 Task: Project management: Trade-offs.
Action: Mouse moved to (63, 95)
Screenshot: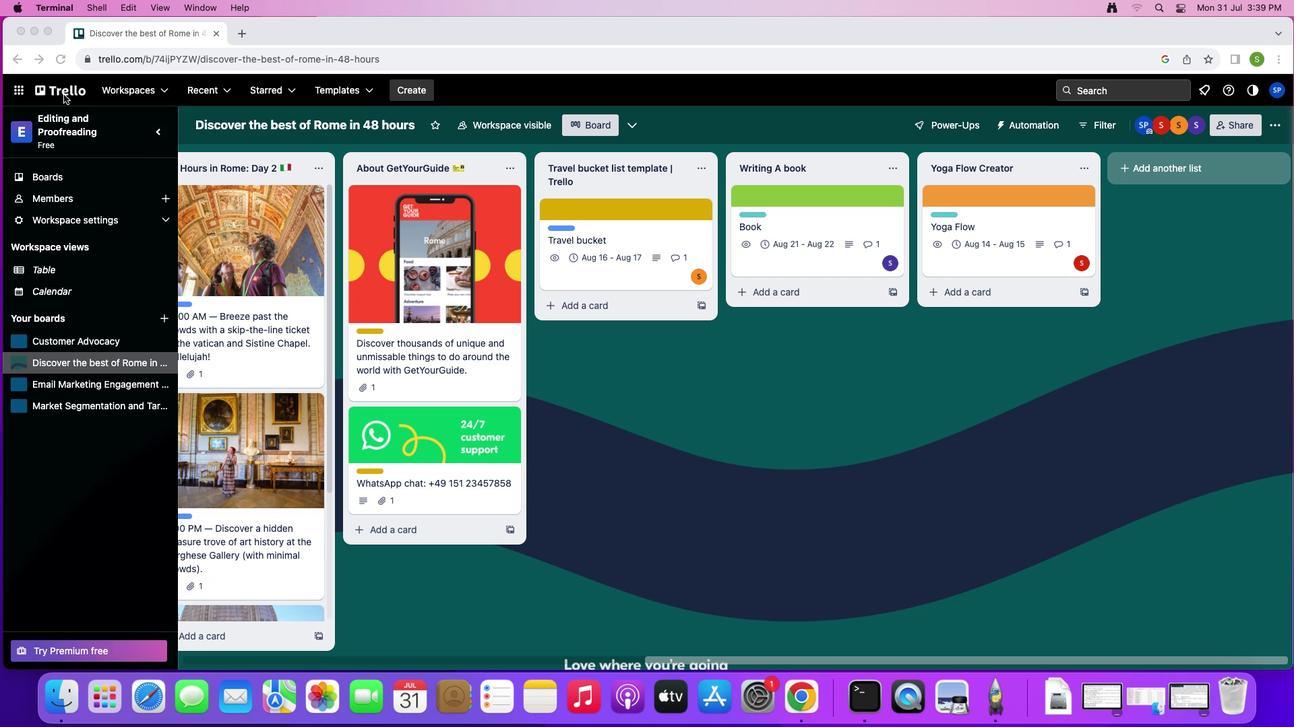 
Action: Mouse pressed left at (63, 95)
Screenshot: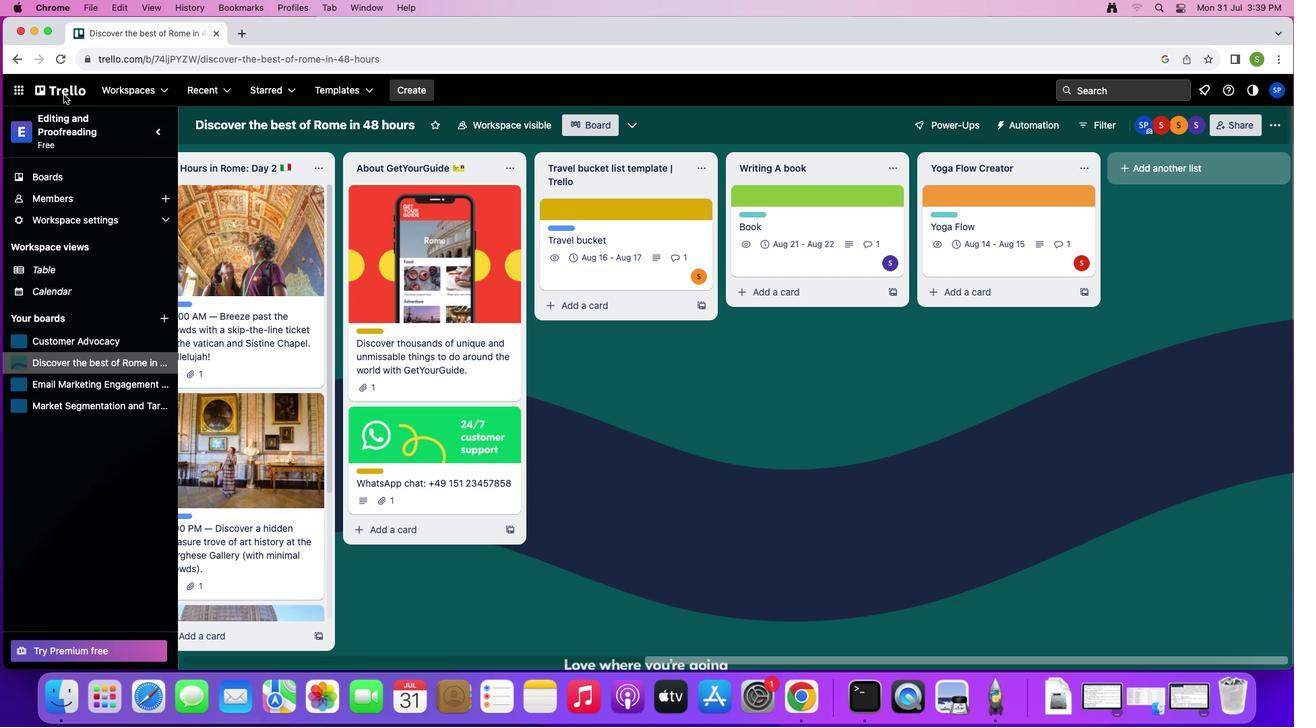 
Action: Mouse moved to (66, 91)
Screenshot: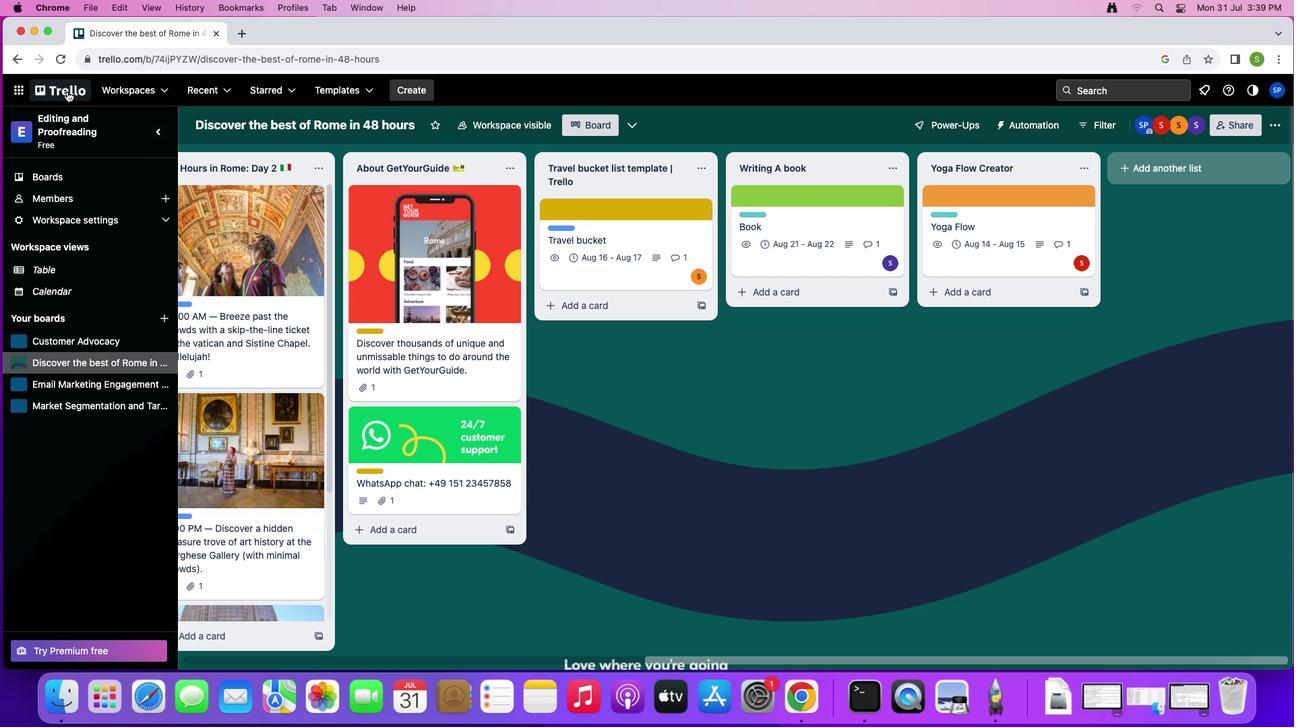 
Action: Mouse pressed left at (66, 91)
Screenshot: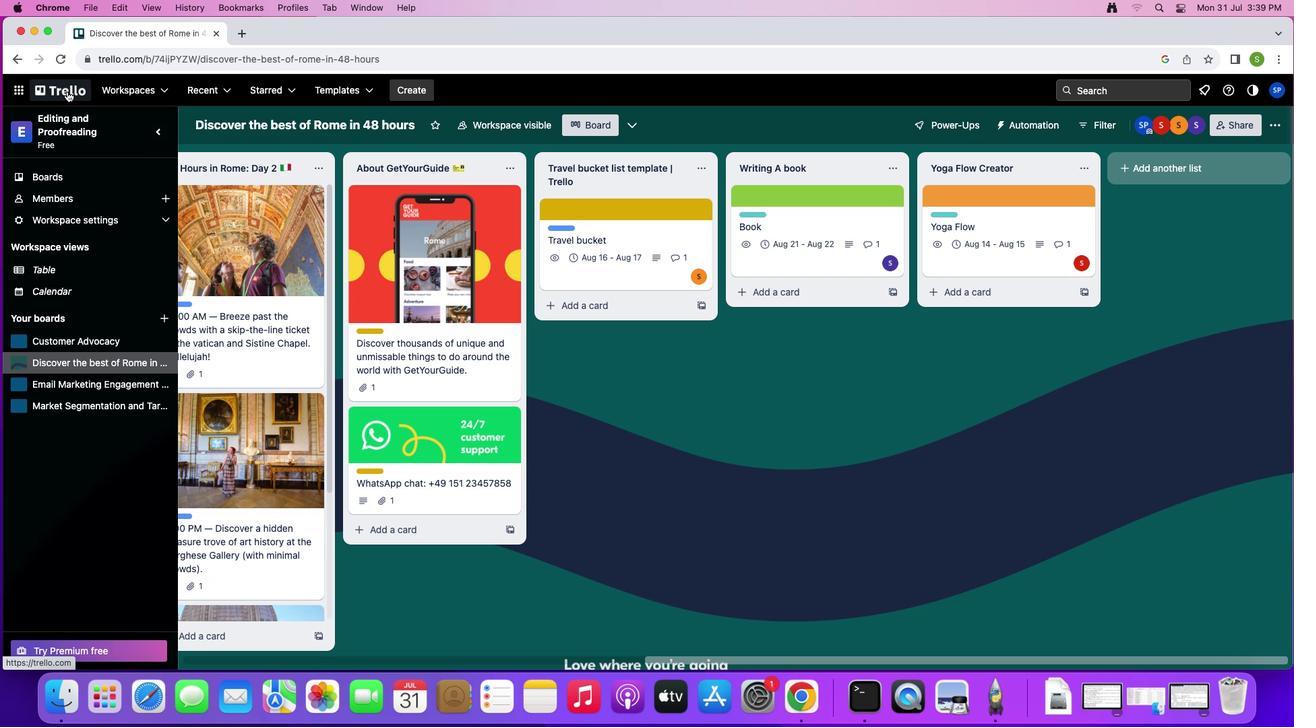 
Action: Mouse moved to (337, 162)
Screenshot: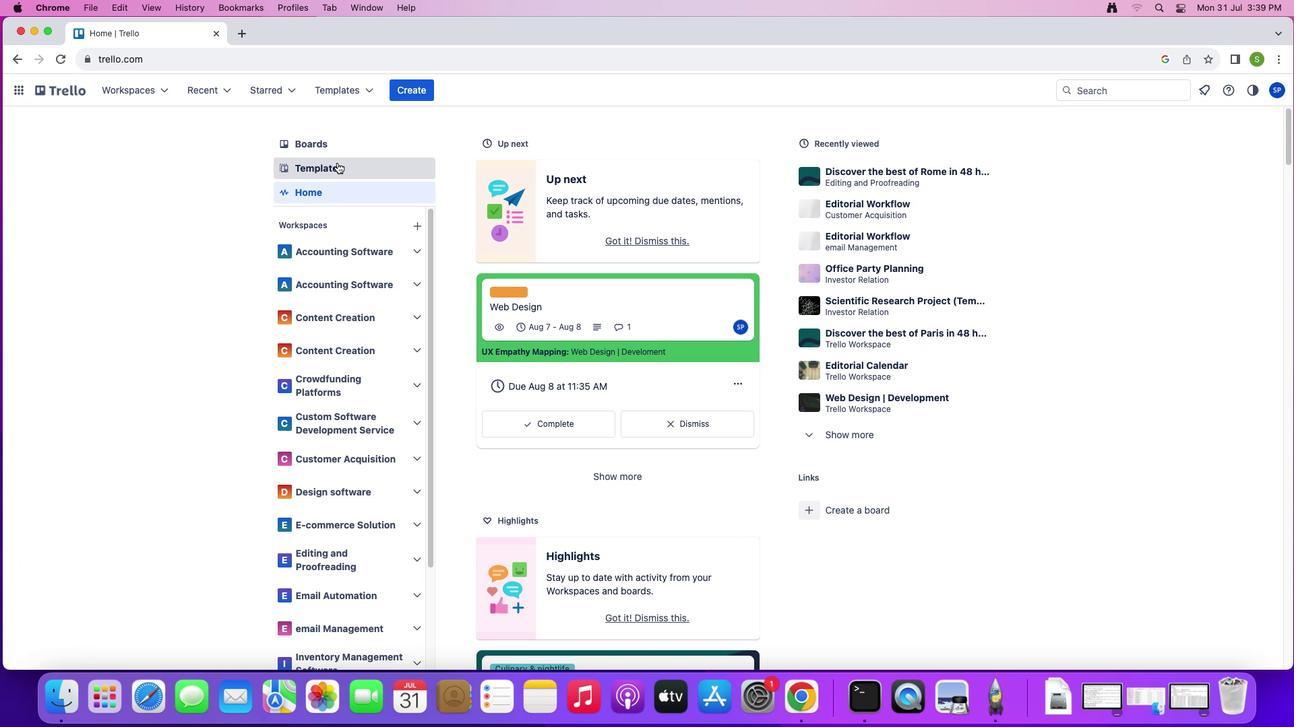 
Action: Mouse pressed left at (337, 162)
Screenshot: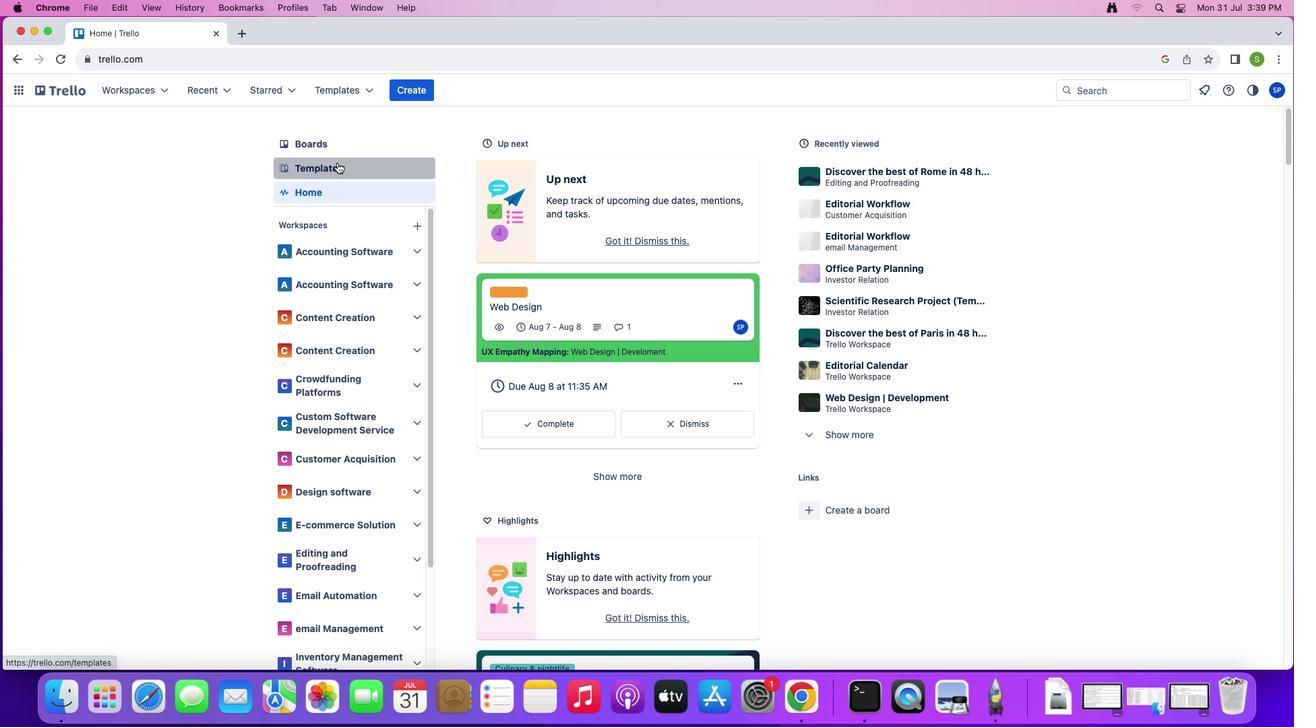 
Action: Mouse moved to (328, 405)
Screenshot: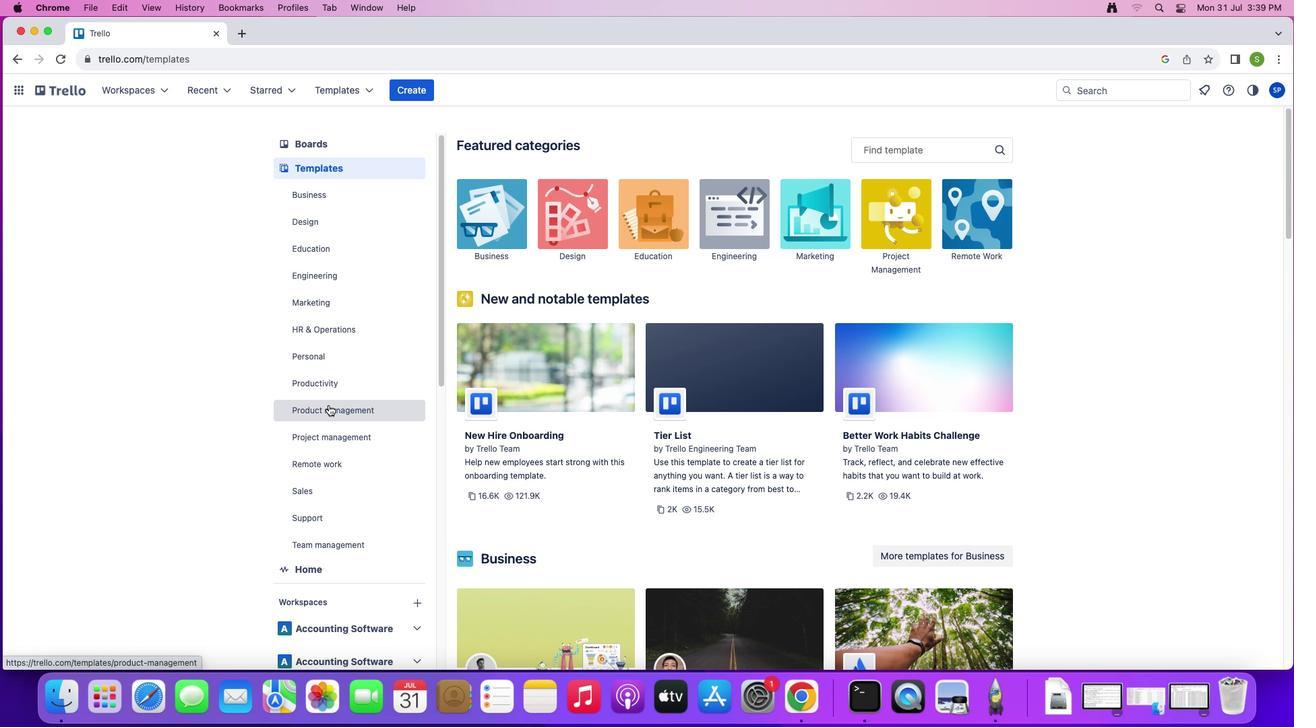 
Action: Mouse pressed left at (328, 405)
Screenshot: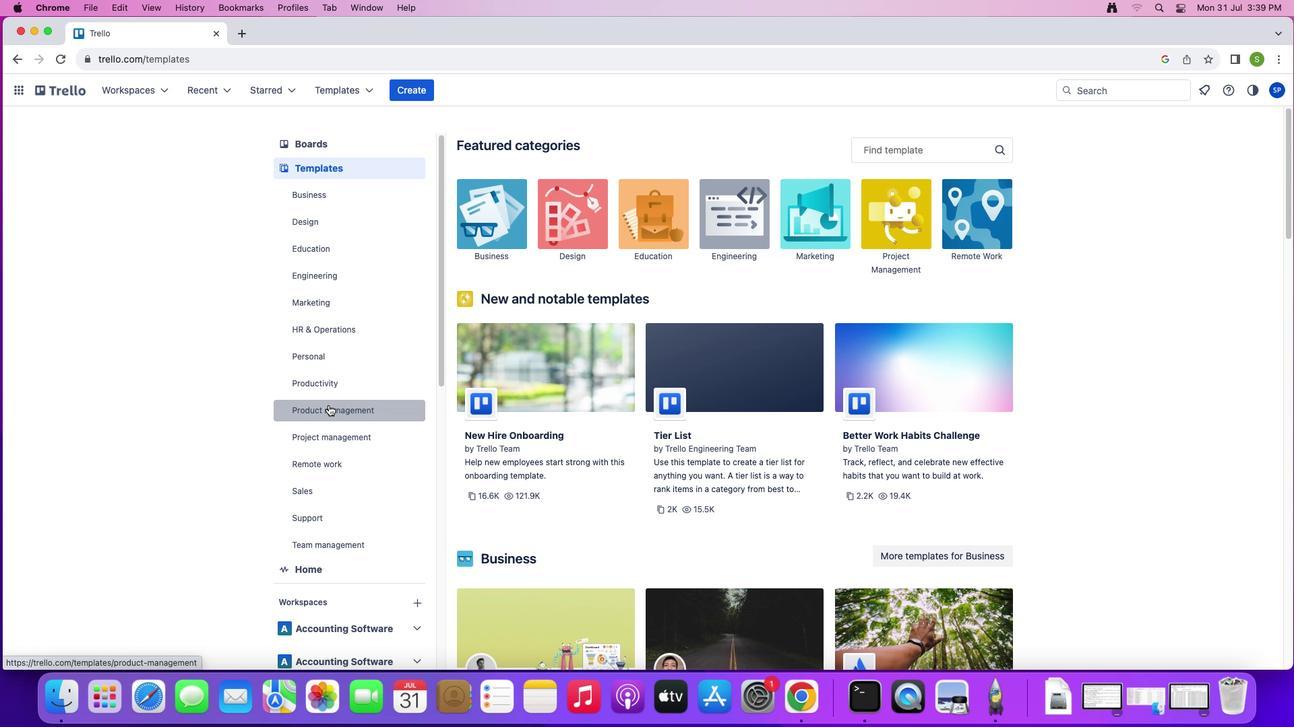 
Action: Mouse moved to (900, 146)
Screenshot: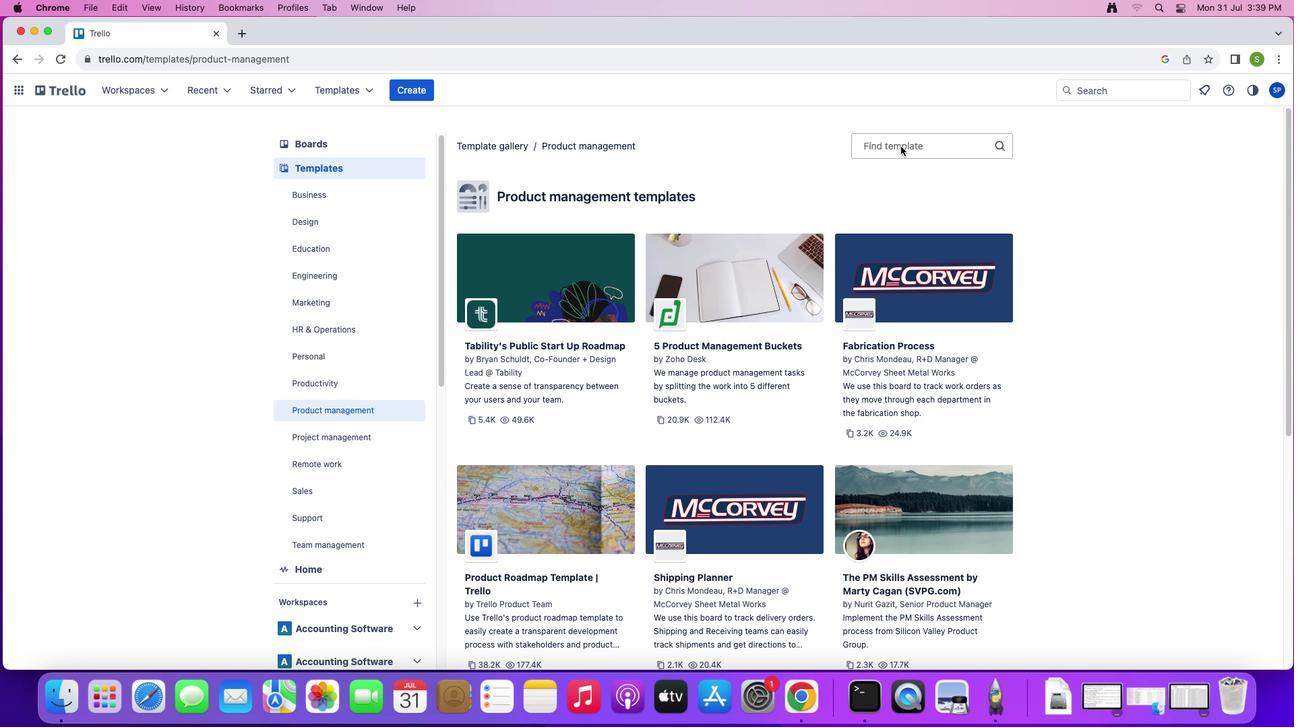 
Action: Mouse pressed left at (900, 146)
Screenshot: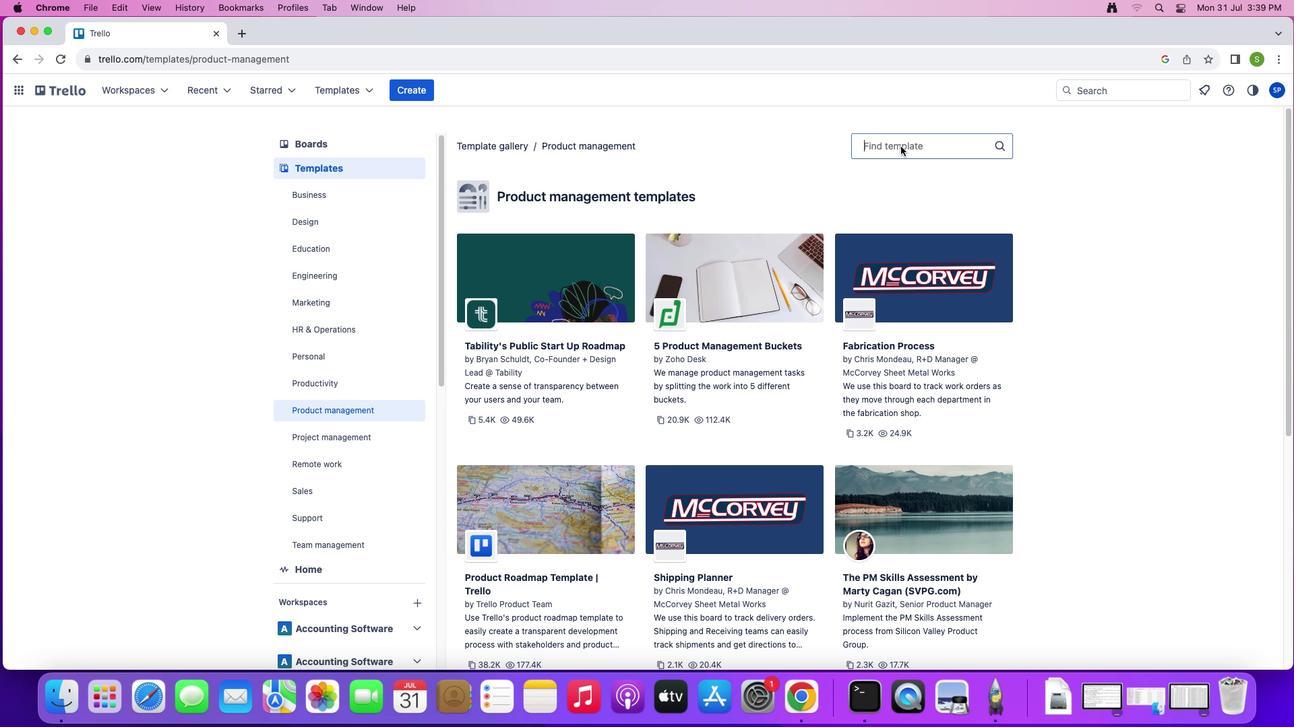 
Action: Key pressed 'T'Key.caps_lock'r''a''d''e''-''o''f''f''s'
Screenshot: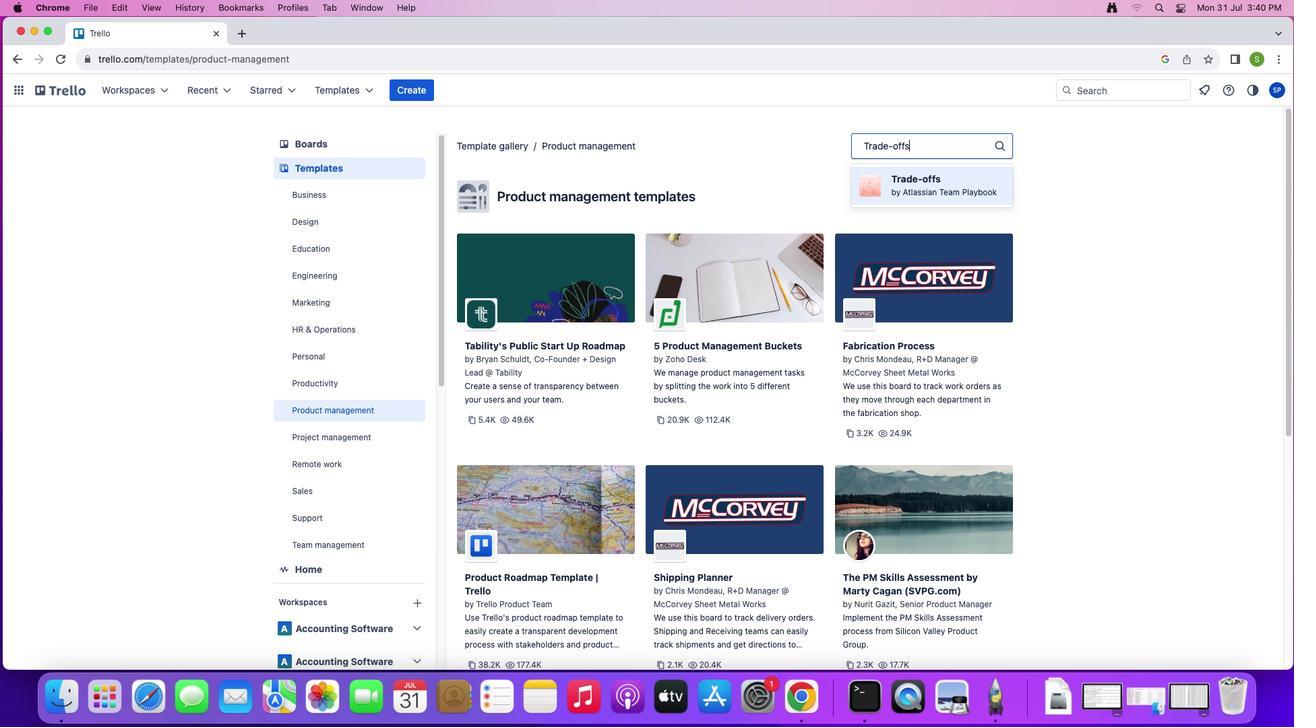 
Action: Mouse moved to (903, 186)
Screenshot: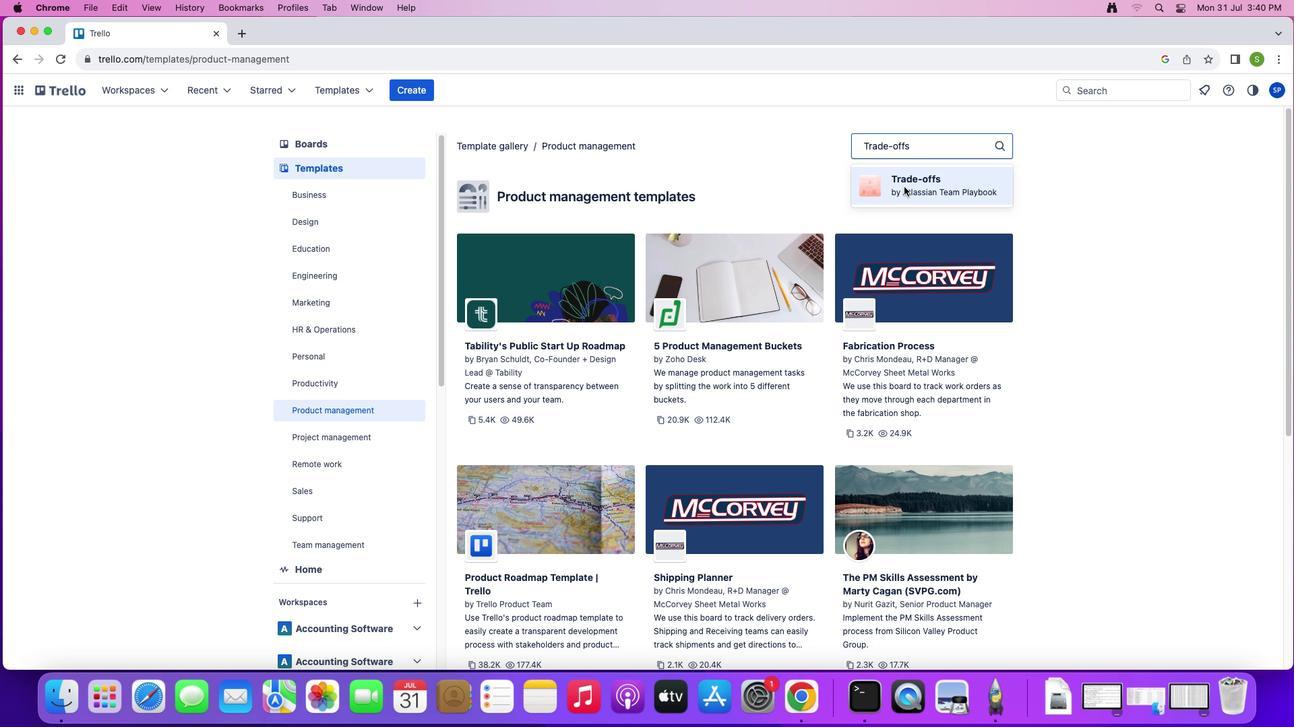 
Action: Mouse pressed left at (903, 186)
Screenshot: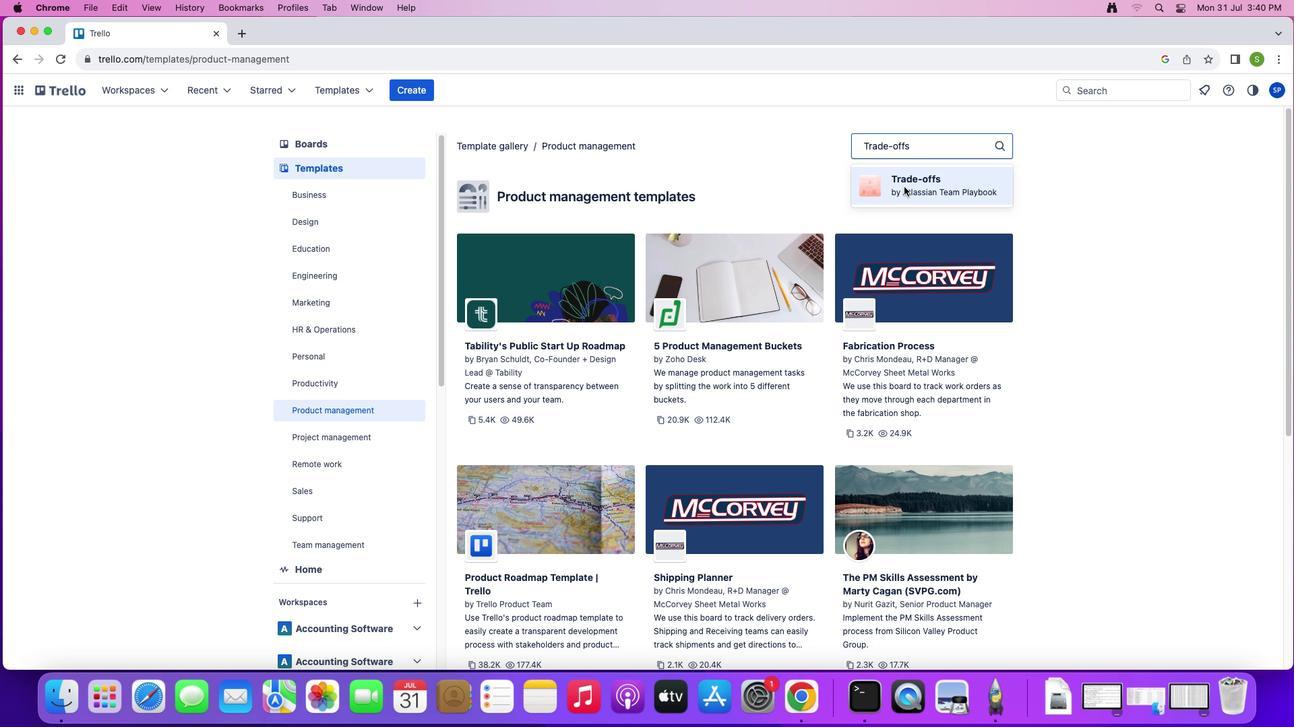 
Action: Mouse moved to (964, 189)
Screenshot: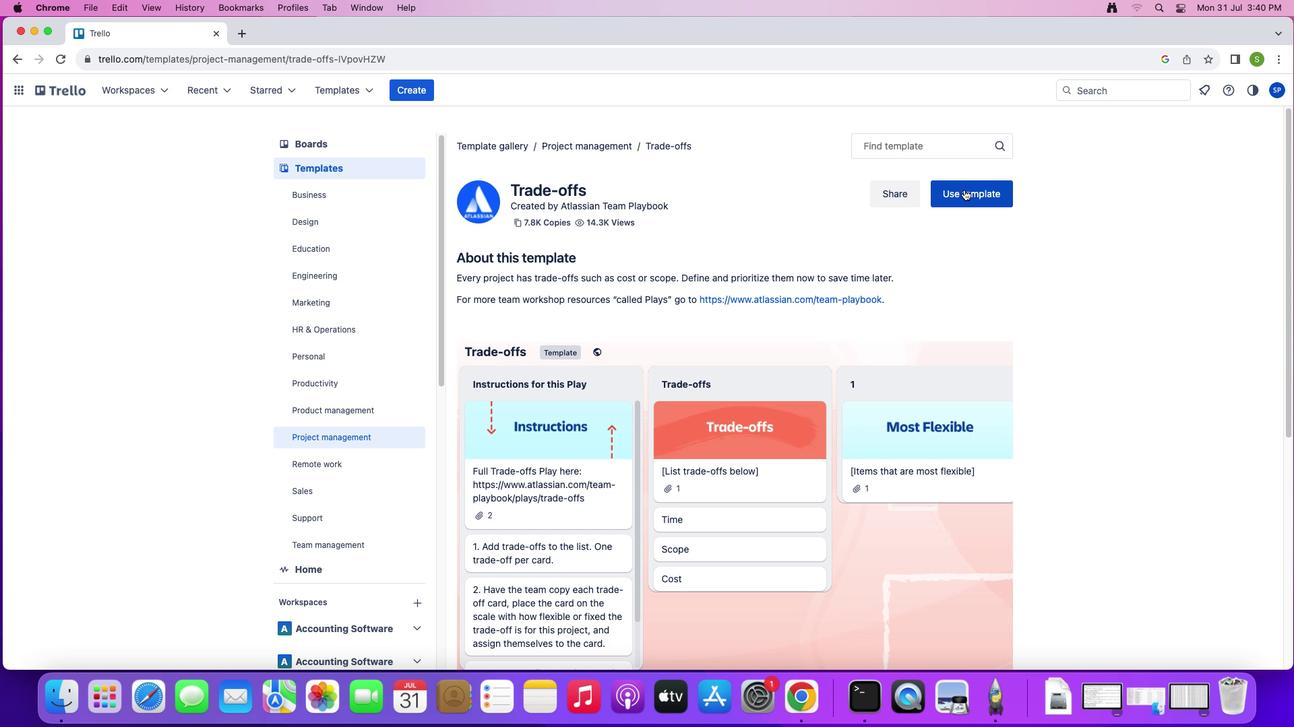 
Action: Mouse pressed left at (964, 189)
Screenshot: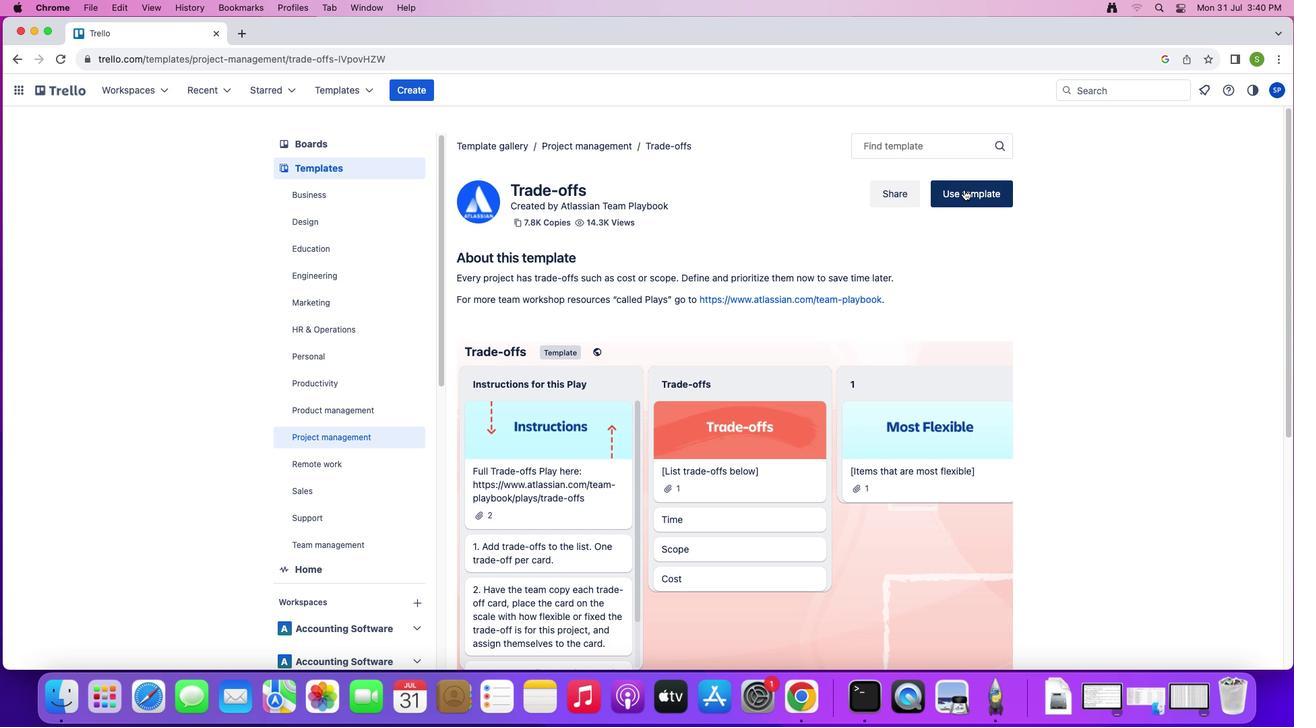 
Action: Mouse moved to (1006, 316)
Screenshot: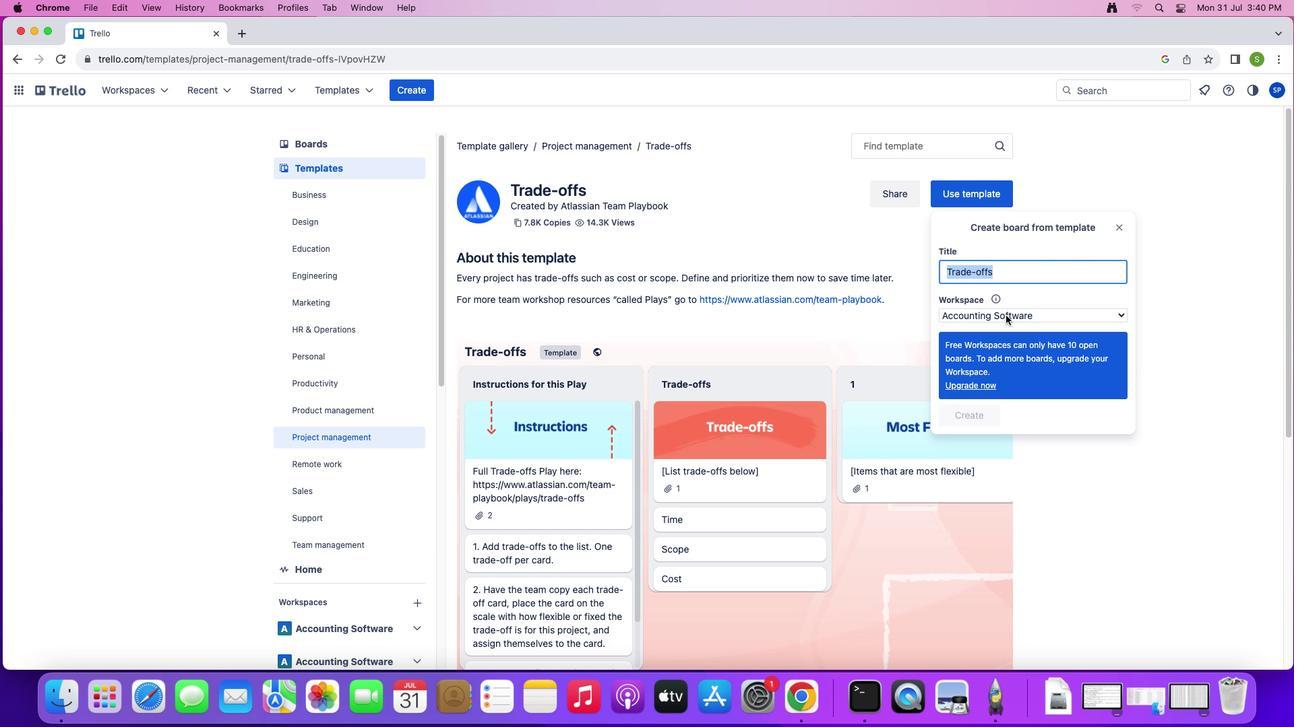 
Action: Mouse pressed left at (1006, 316)
Screenshot: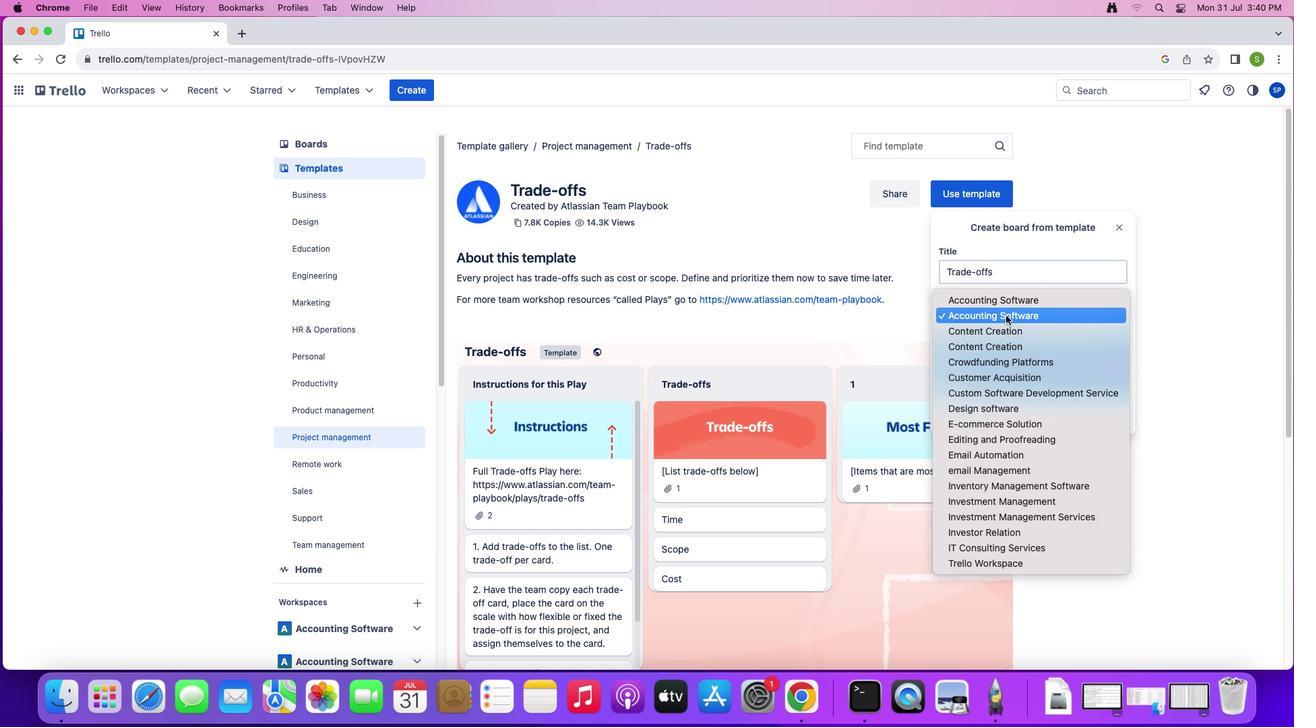 
Action: Mouse moved to (996, 411)
Screenshot: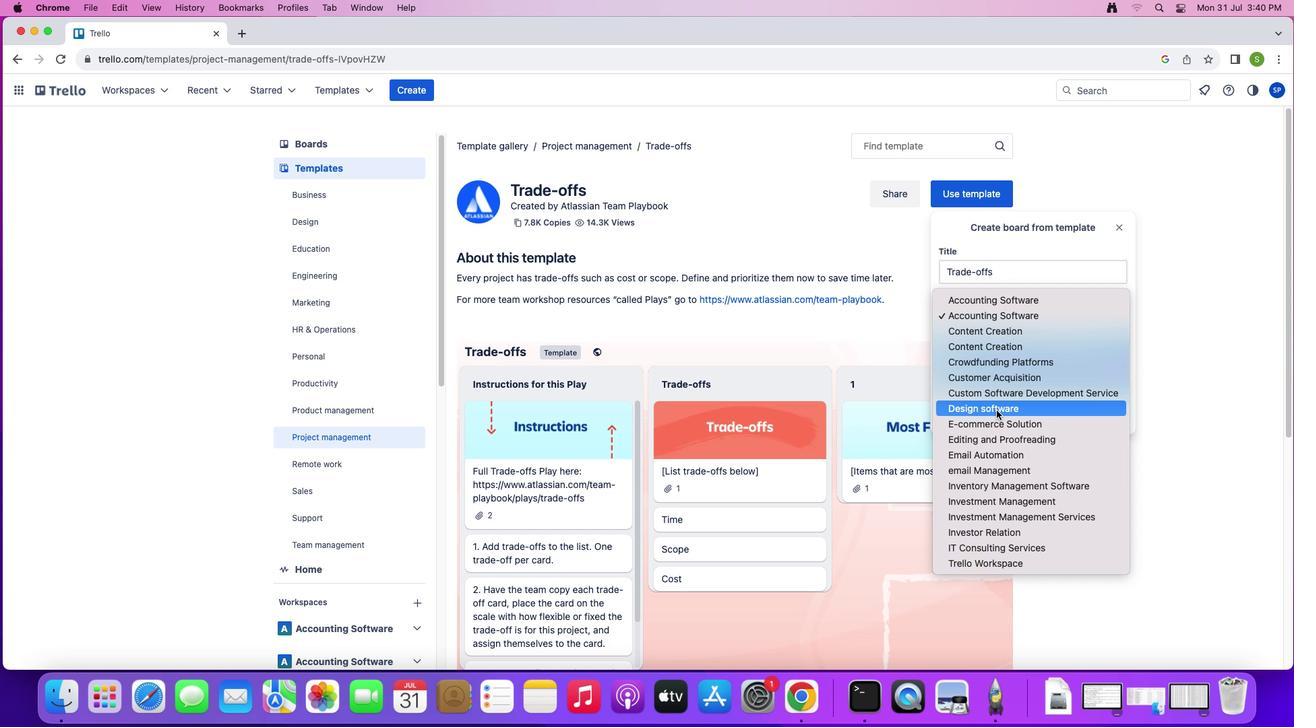 
Action: Mouse pressed left at (996, 411)
Screenshot: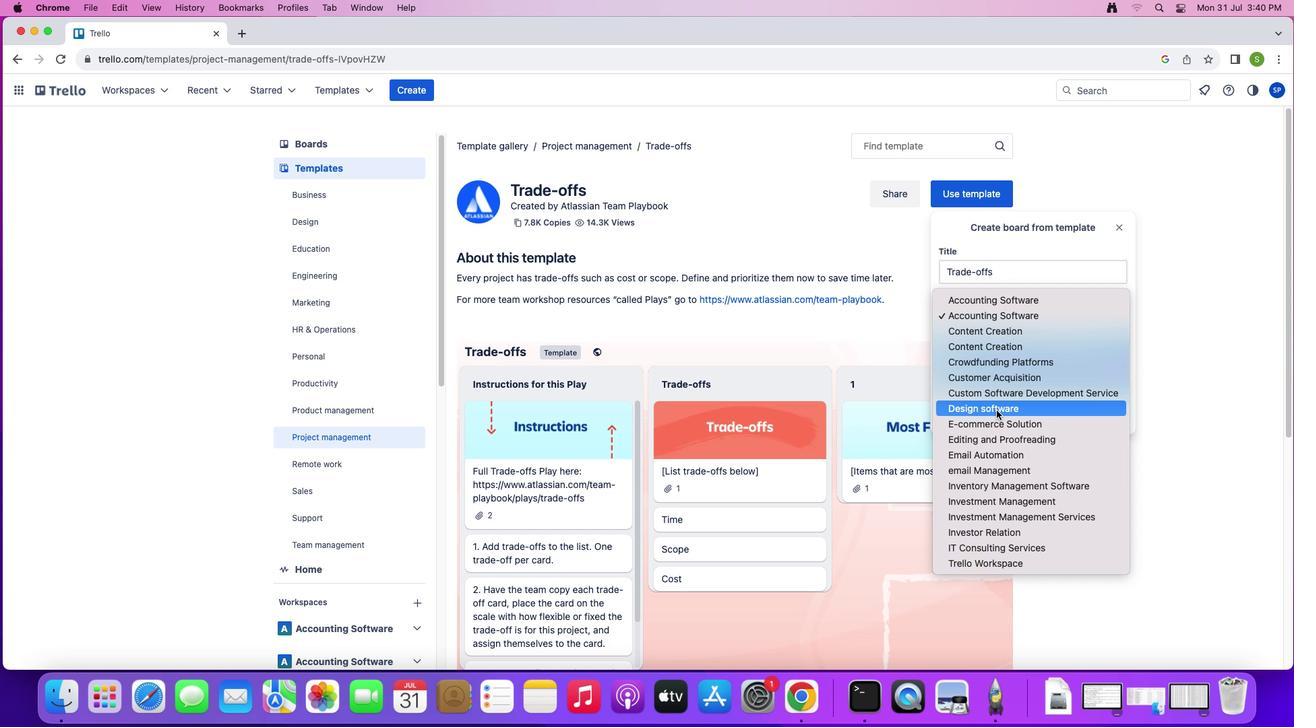 
Action: Mouse moved to (961, 490)
Screenshot: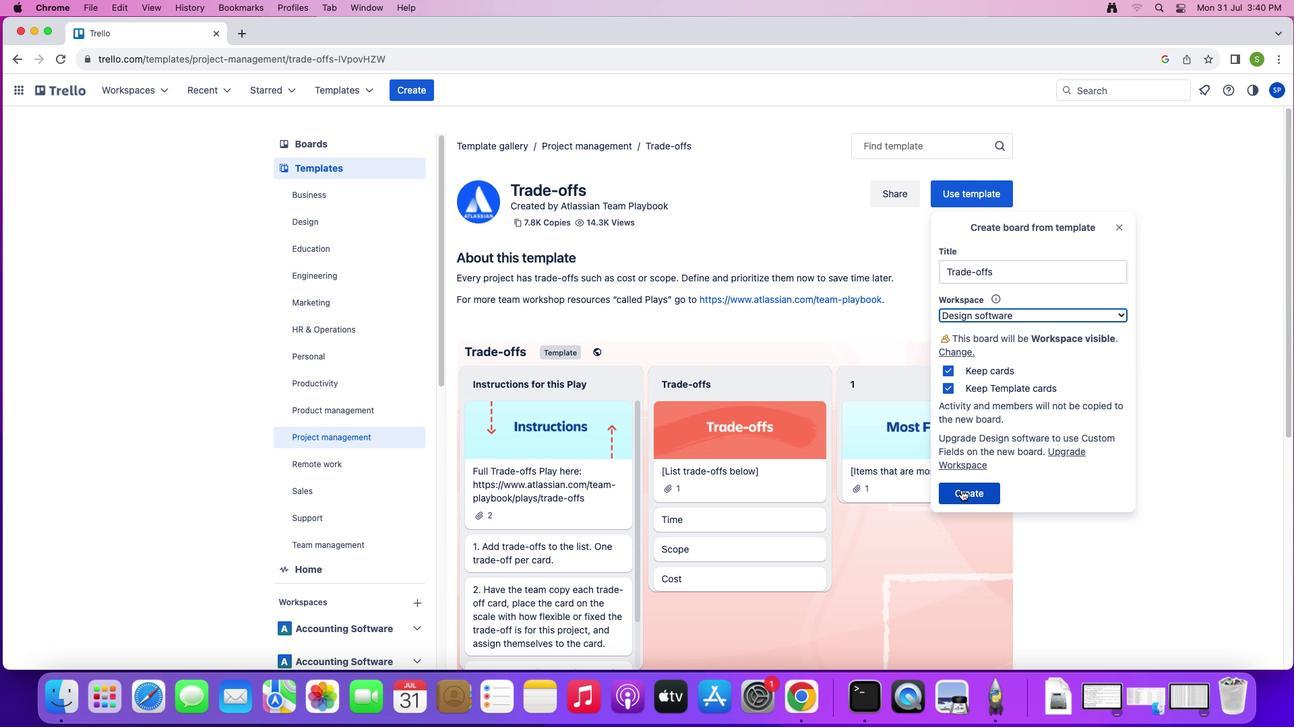 
Action: Mouse pressed left at (961, 490)
Screenshot: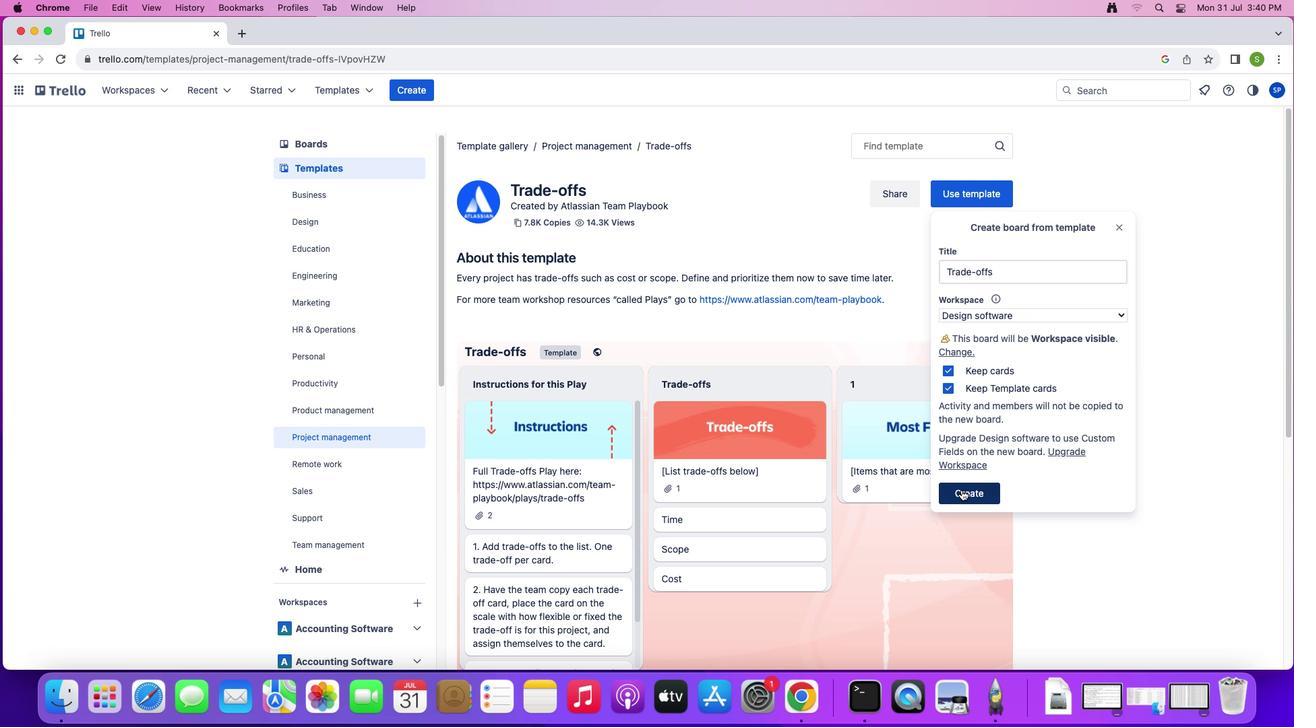 
Action: Mouse moved to (674, 659)
Screenshot: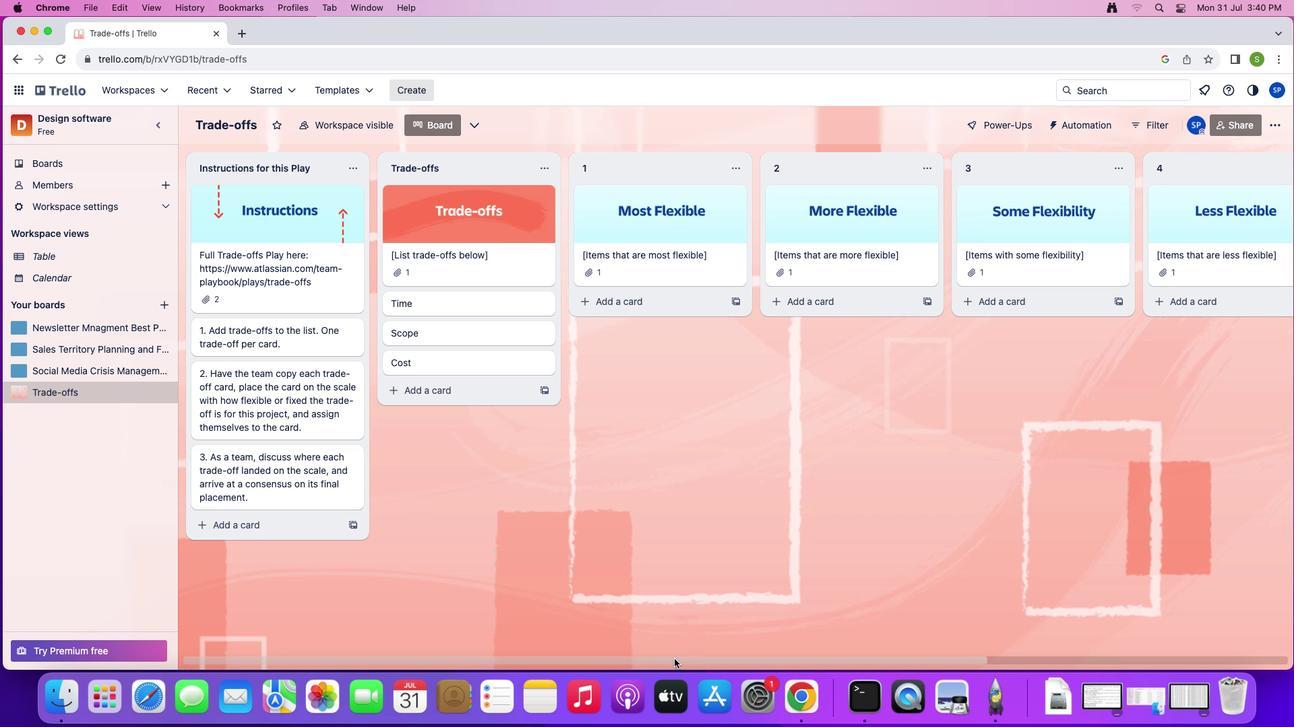 
Action: Mouse pressed left at (674, 659)
Screenshot: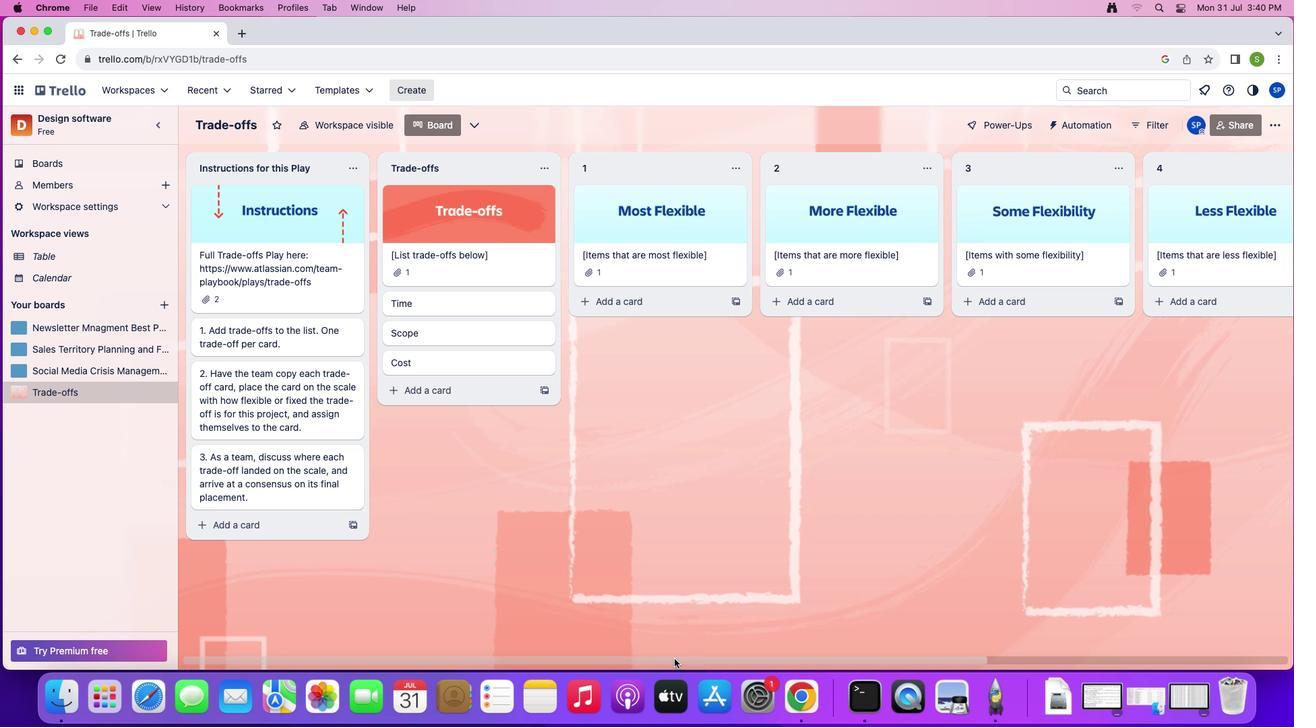
Action: Mouse moved to (1157, 169)
Screenshot: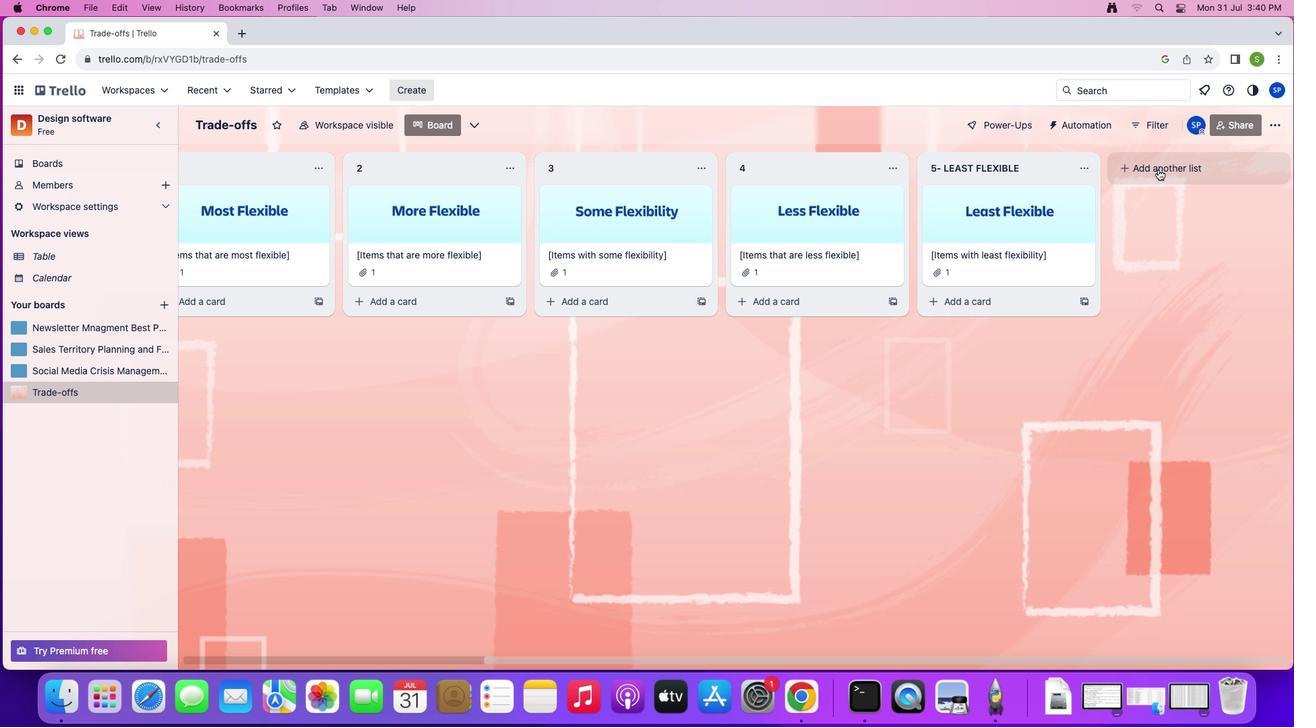 
Action: Mouse pressed left at (1157, 169)
Screenshot: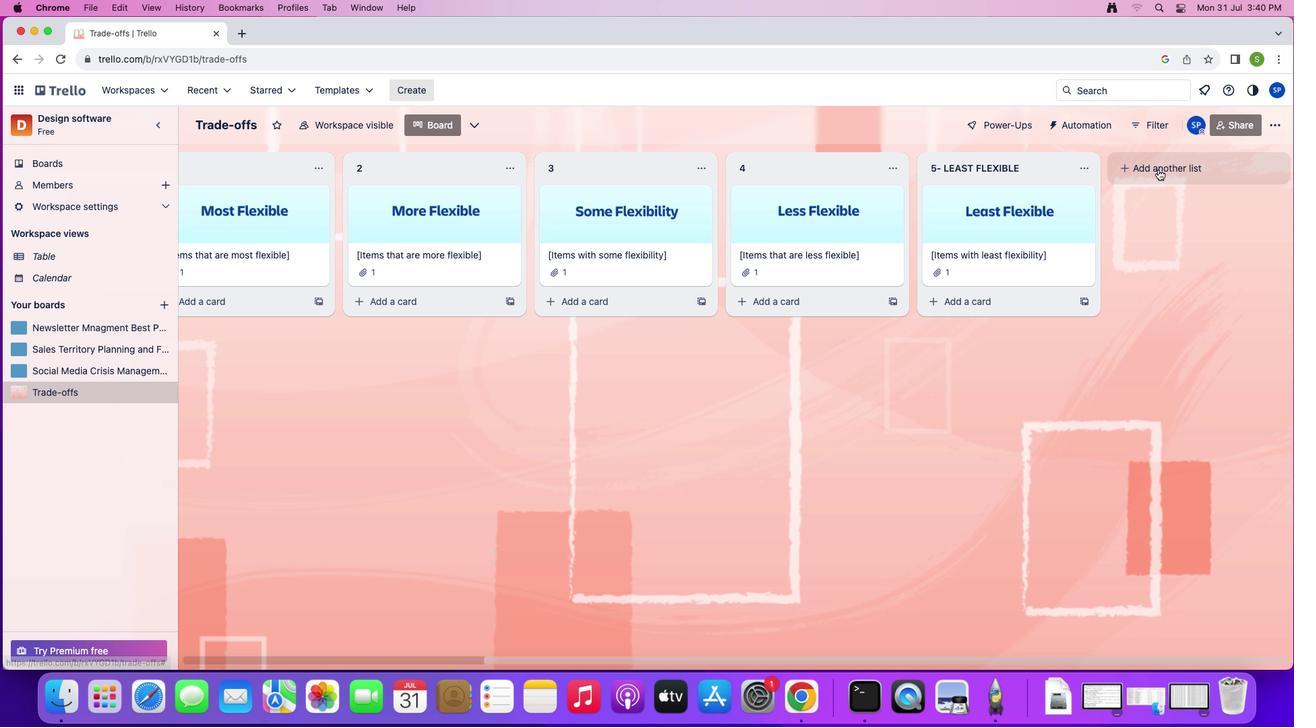 
Action: Mouse moved to (1149, 169)
Screenshot: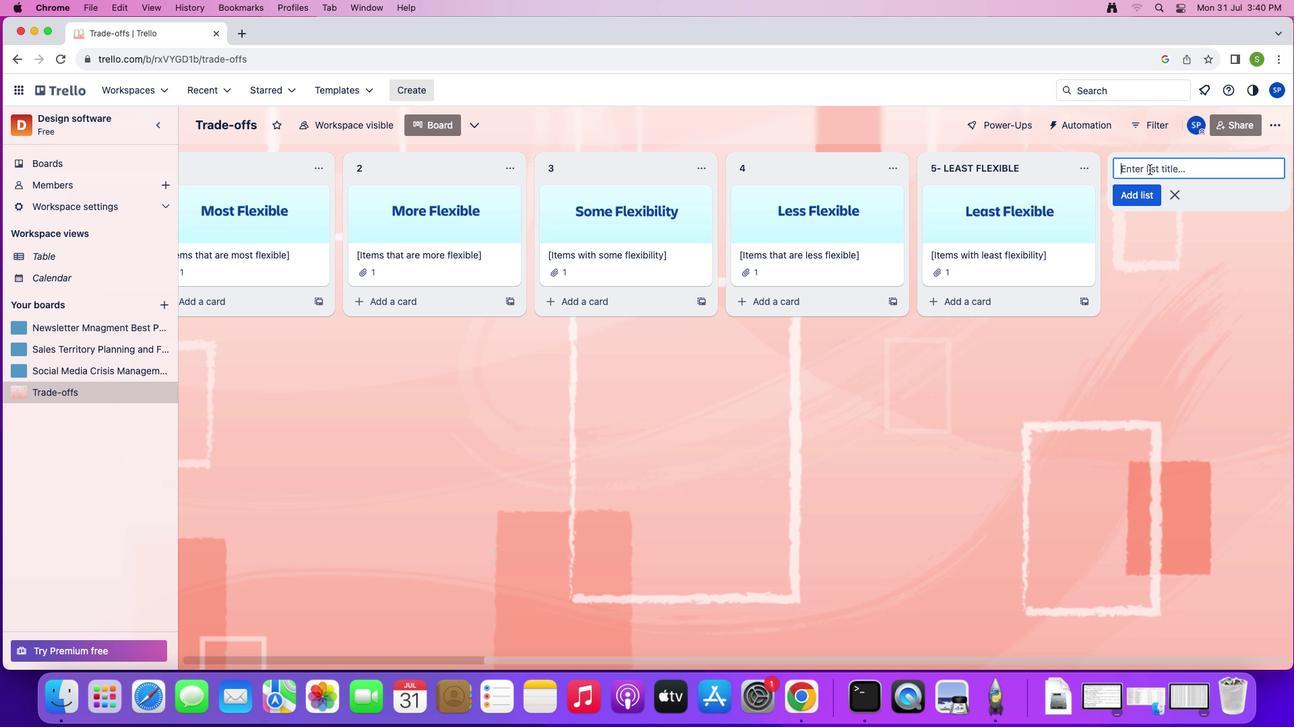 
Action: Mouse pressed left at (1149, 169)
Screenshot: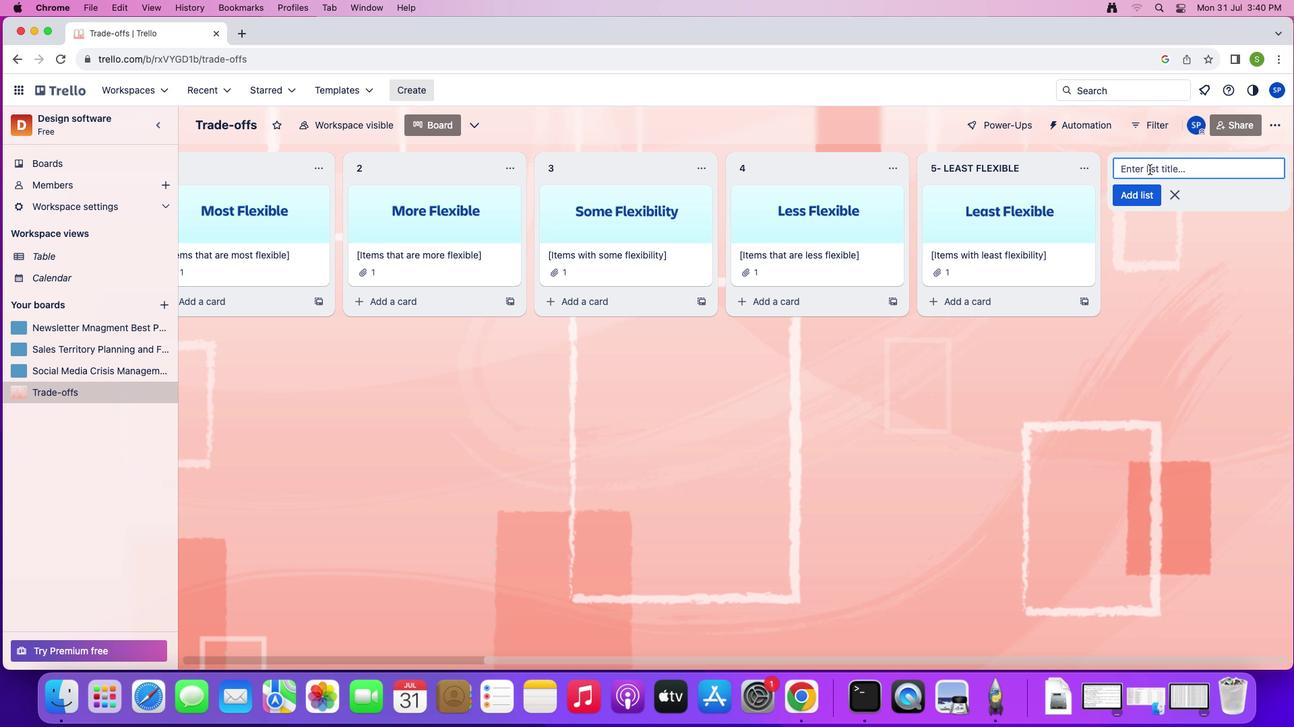 
Action: Mouse moved to (1102, 459)
Screenshot: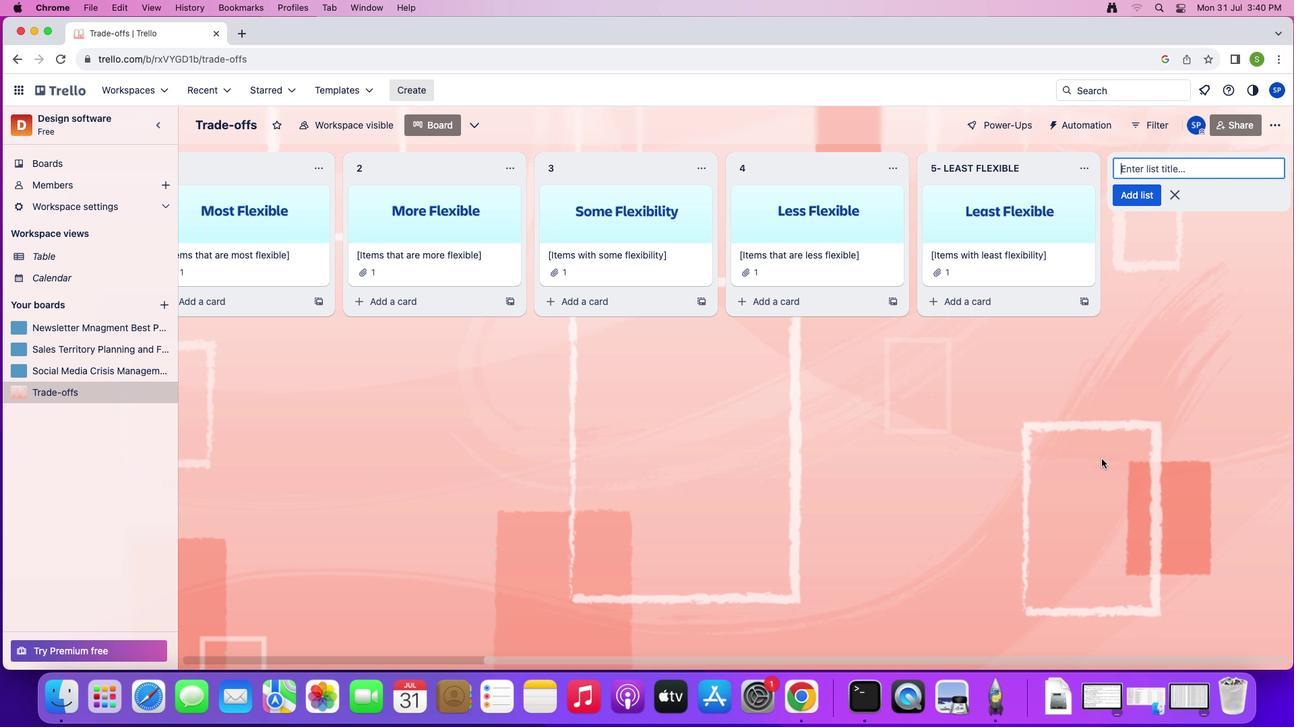 
Action: Key pressed Key.shift'a''d''v''a''n''t''a''g''e'Key.space'p''r''o''j''e''c''t'Key.space'b'Key.backspaceKey.shift'B''u''d''g''e''t''i''n''g'Key.space'a''n''d'Key.space't''i''m''e'Key.spaceKey.shift'T''r''a''c''k''i''n''g'
Screenshot: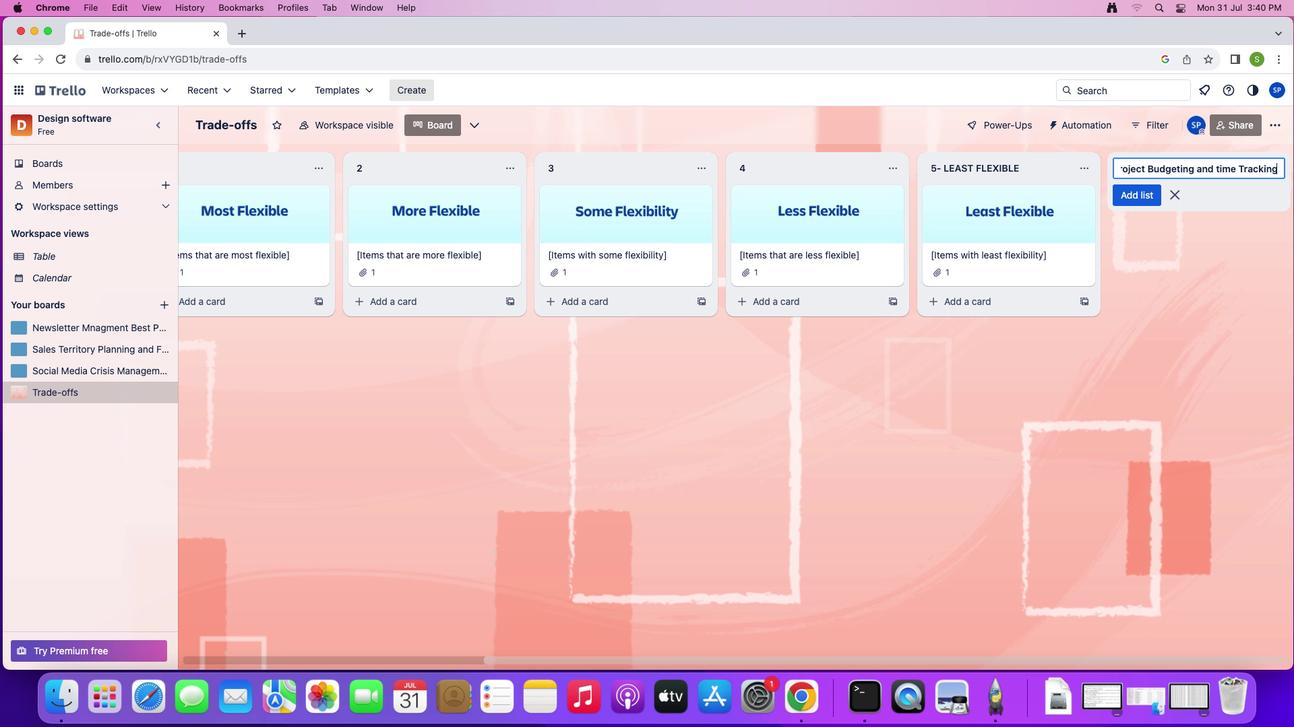 
Action: Mouse moved to (1104, 456)
Screenshot: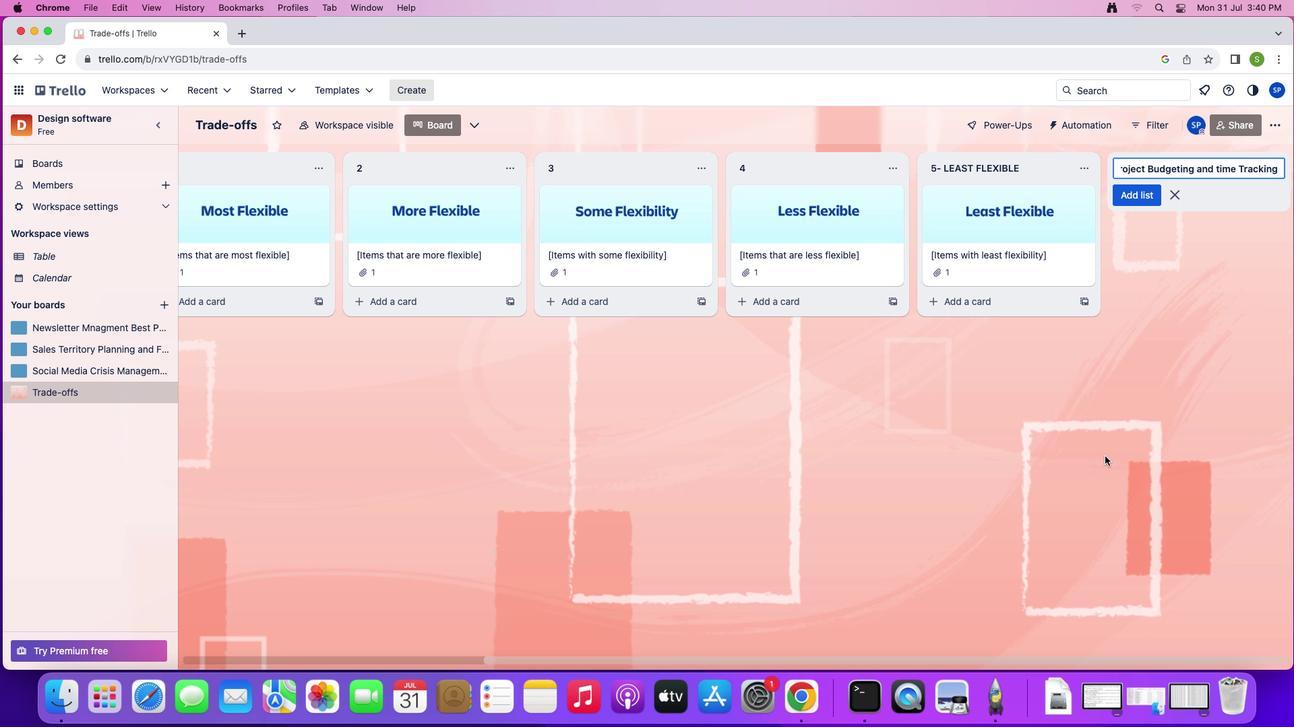 
Action: Key pressed Key.enter
Screenshot: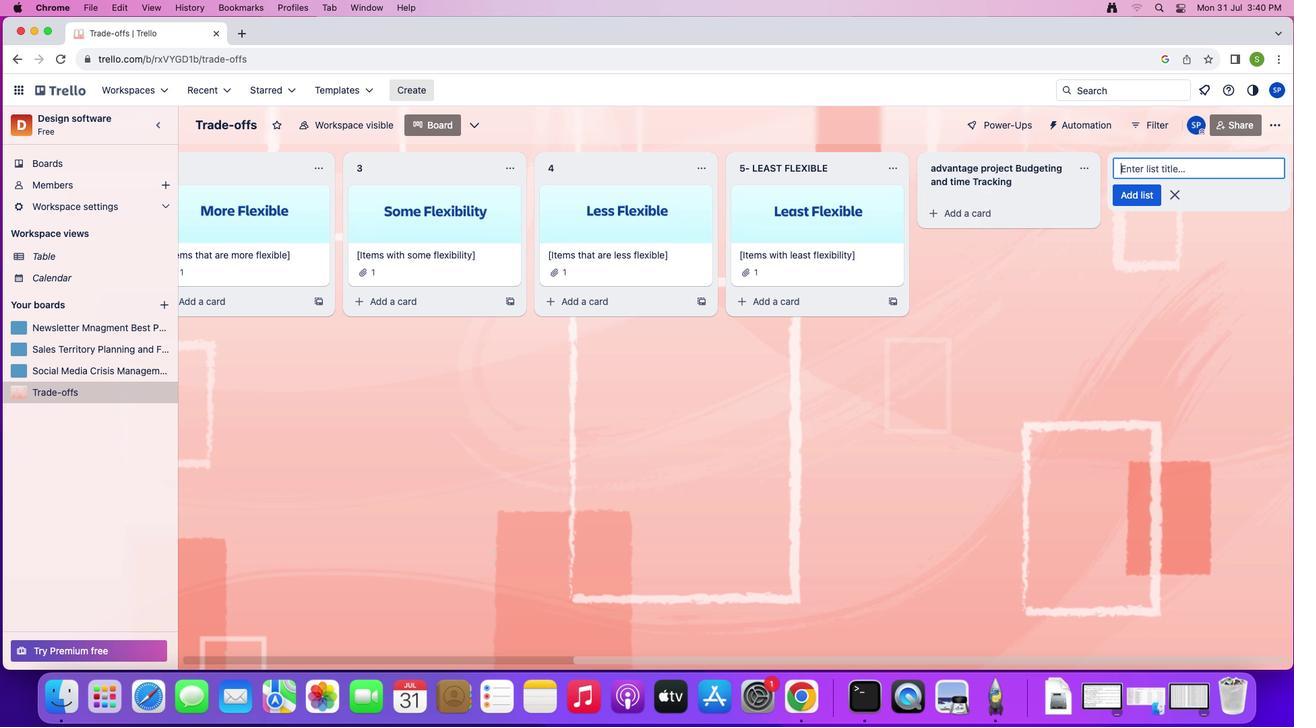
Action: Mouse moved to (1164, 364)
Screenshot: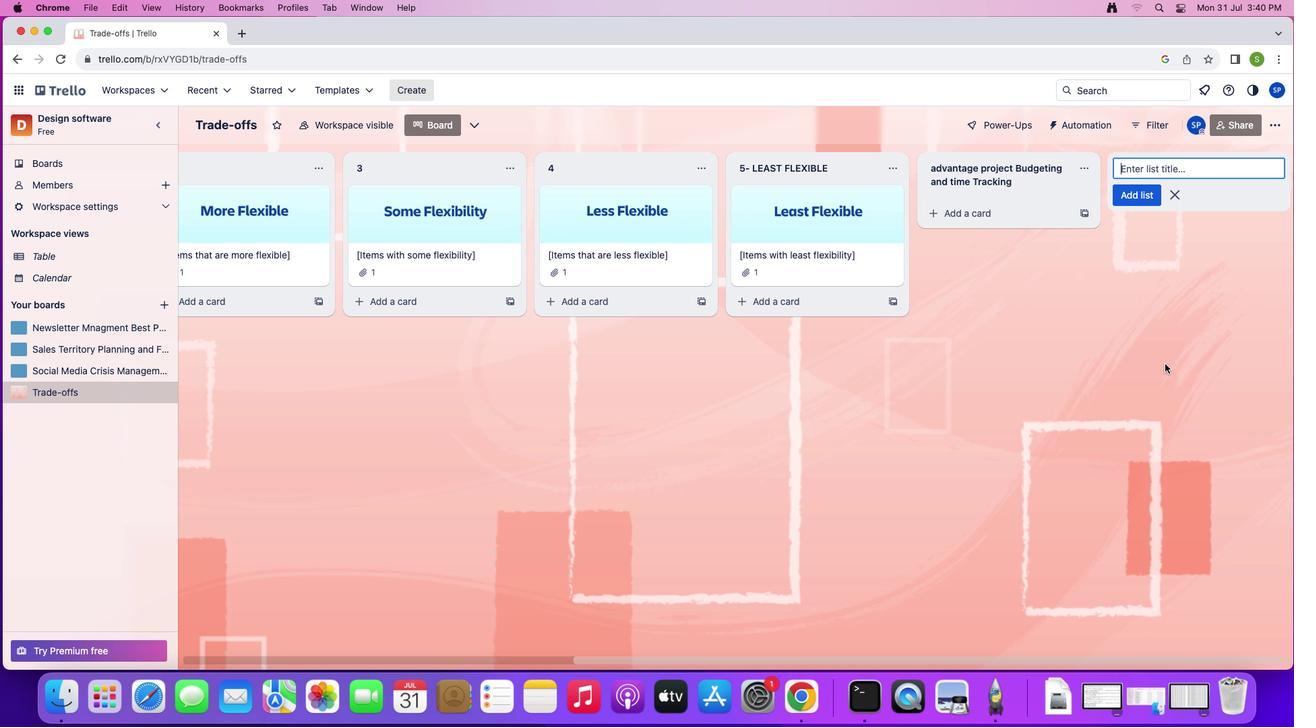 
Action: Key pressed Key.shift'A''m''a''z''i''n''g'Key.spaceKey.shift'K''a''n''b''a''n'Key.spaceKey.shift'p''r''o''j''e''c''t'Key.spaceKey.shift'm''a''n''a''g''e''n'Key.backspace'm''e''n''t'Key.spaceKey.shift'T''e''m''p''l''a''t''e'Key.enter
Screenshot: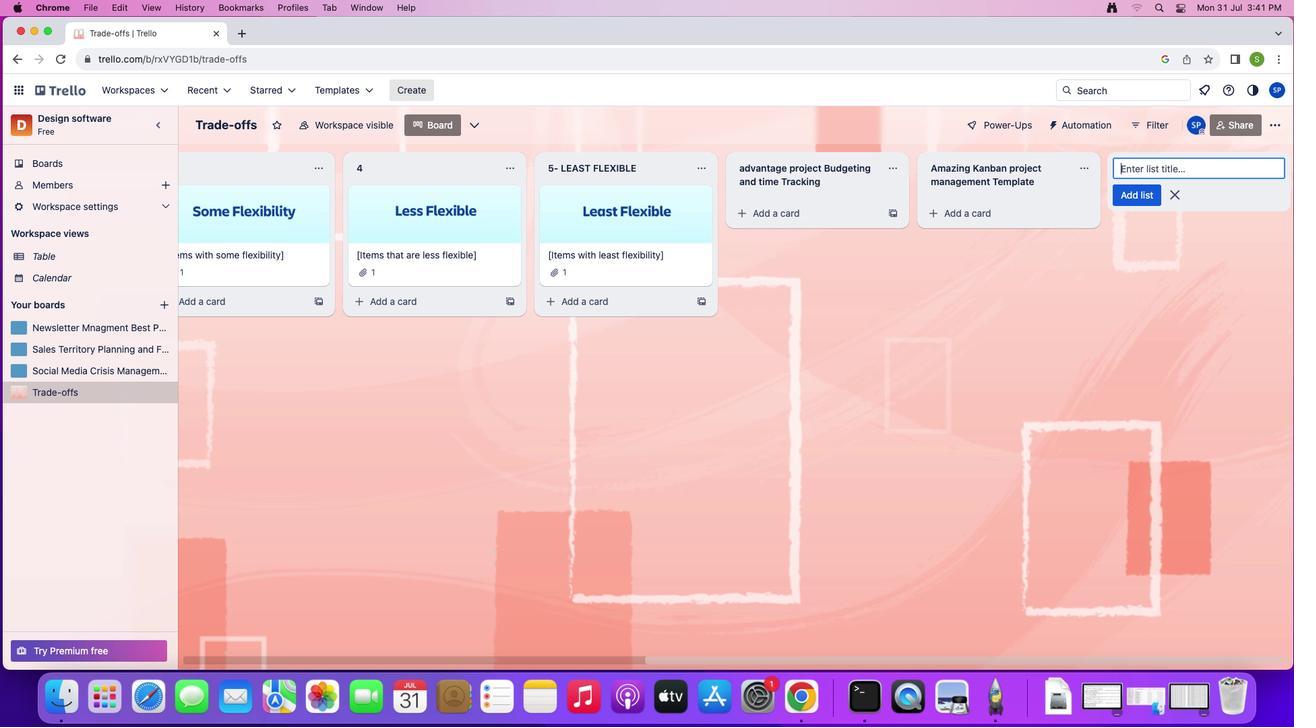 
Action: Mouse moved to (1152, 166)
Screenshot: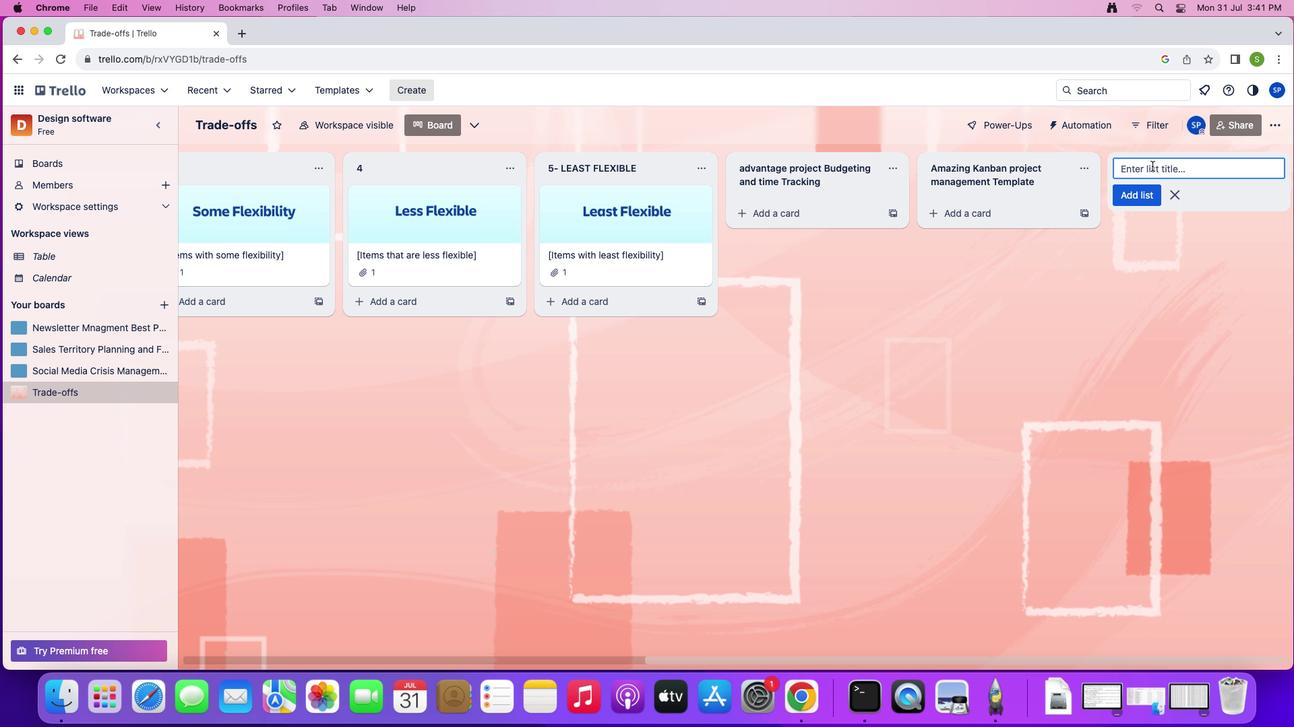
Action: Mouse pressed left at (1152, 166)
Screenshot: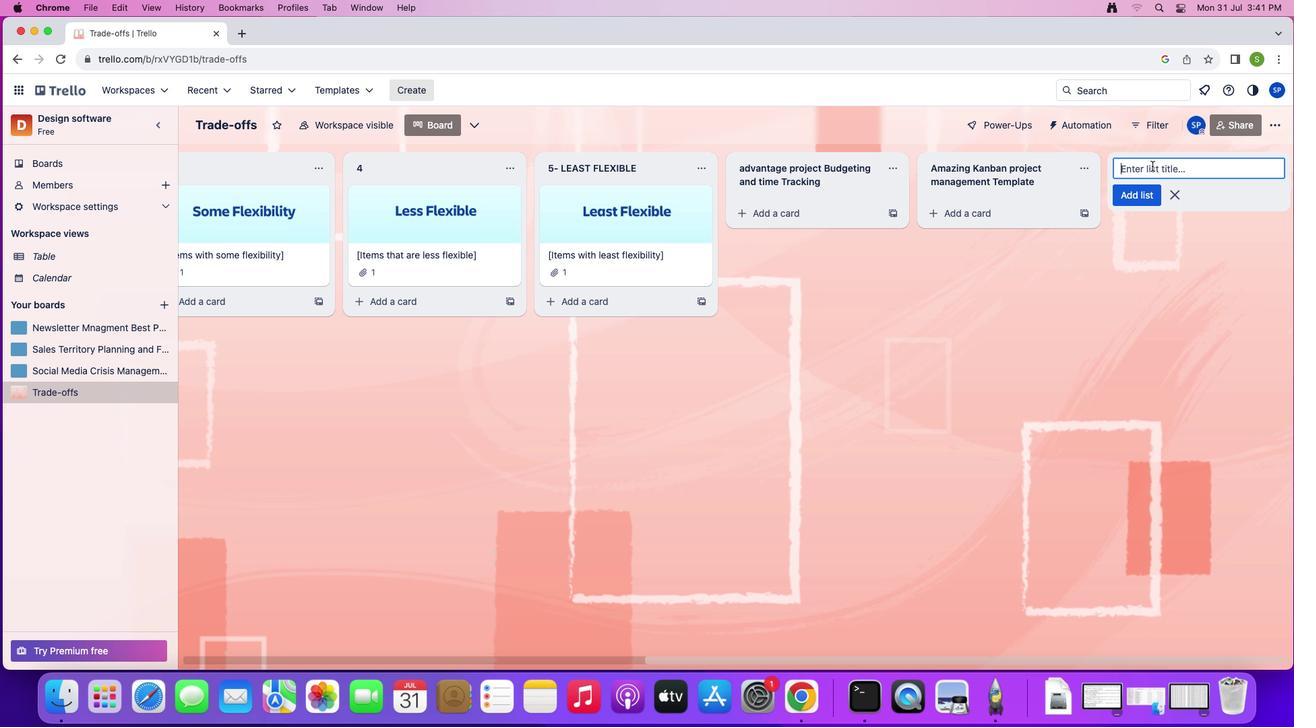 
Action: Mouse moved to (1151, 167)
Screenshot: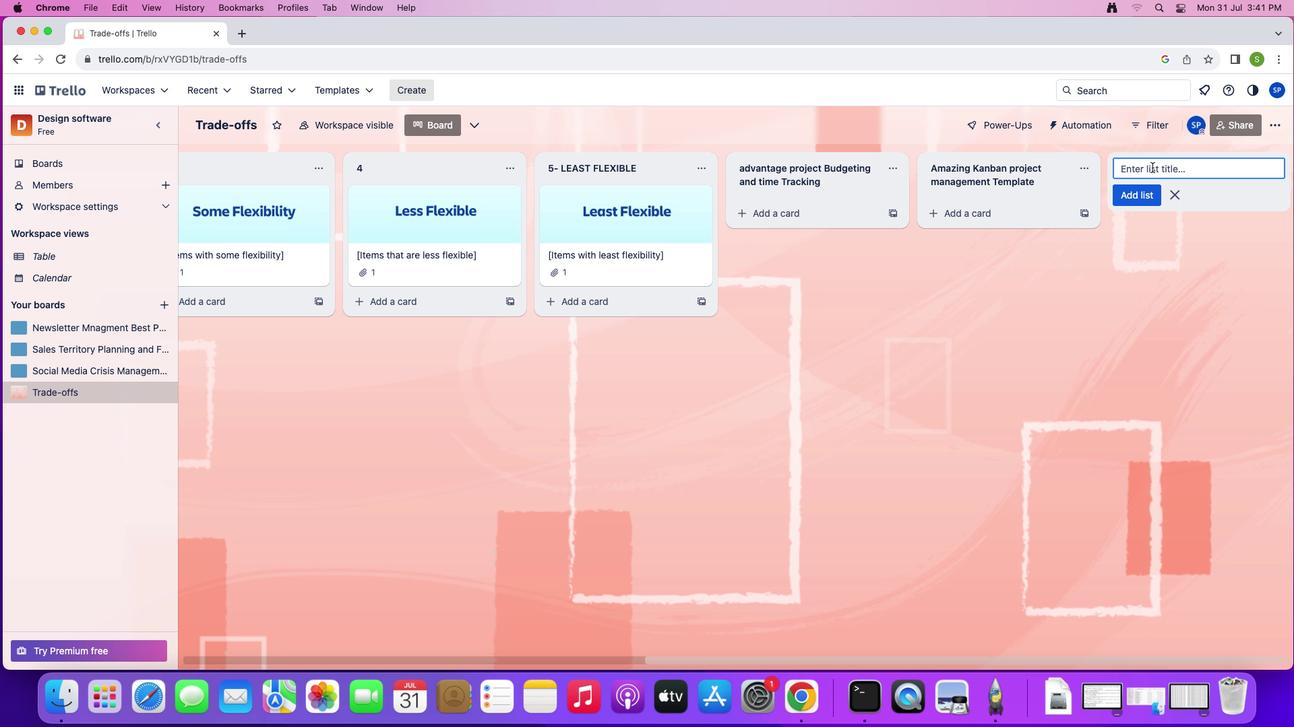 
Action: Key pressed Key.shift'A''g''i''l''e'Key.spaceKey.shift'B''o''a''r''d'Key.spaceKey.shift'T''e''m''p''l''a''t''e'Key.spaceKey.shift_r'|'Key.shift'T''r''e''l''l''o'Key.enter
Screenshot: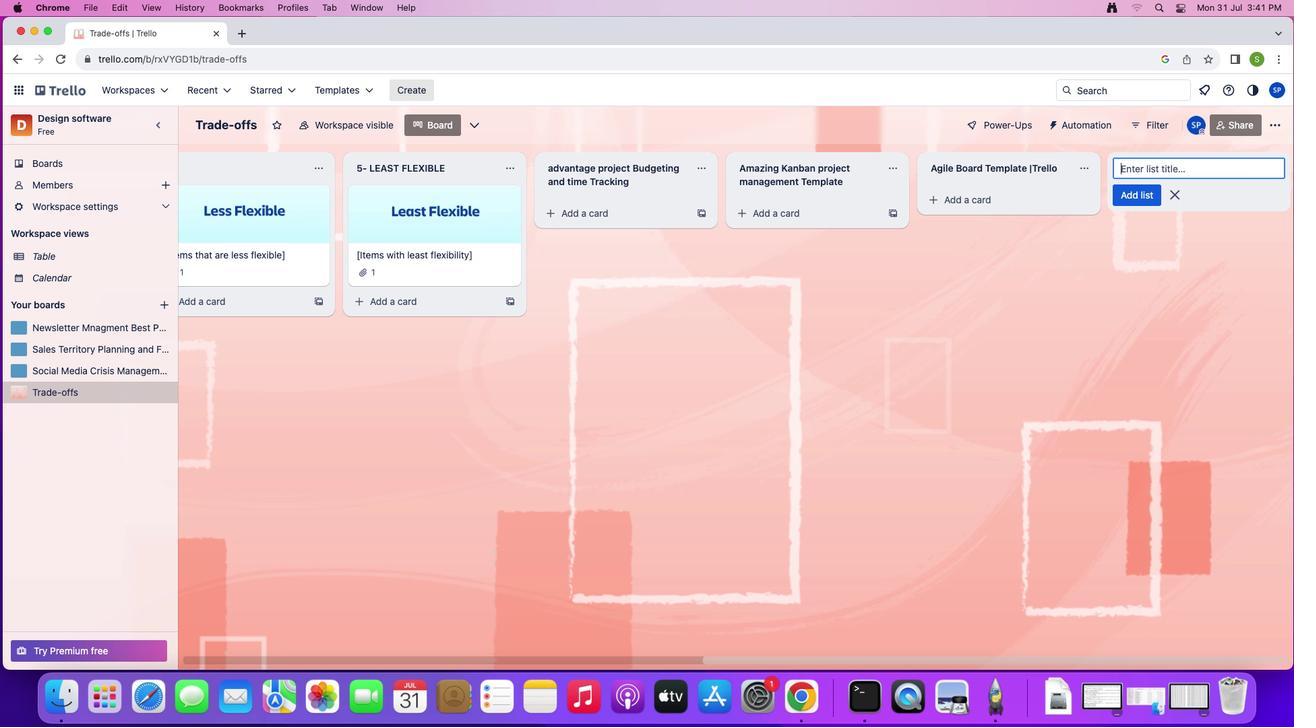 
Action: Mouse moved to (1175, 196)
Screenshot: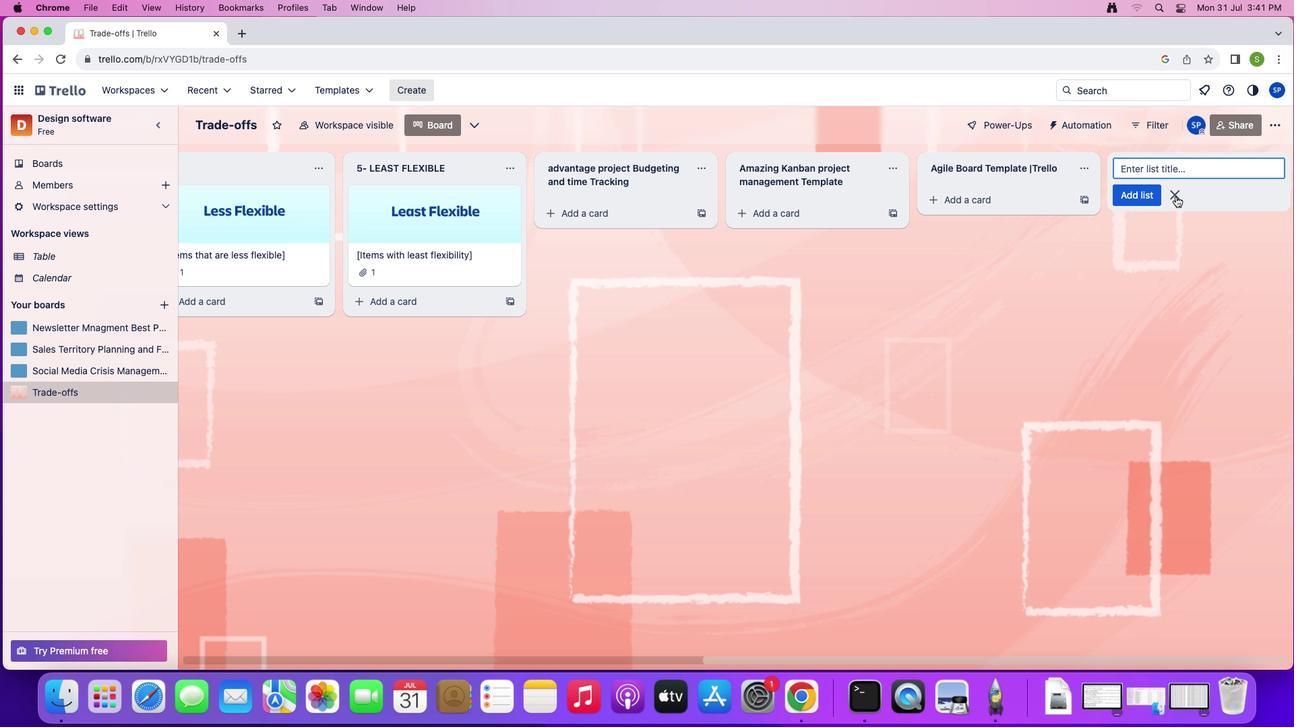
Action: Mouse pressed left at (1175, 196)
Screenshot: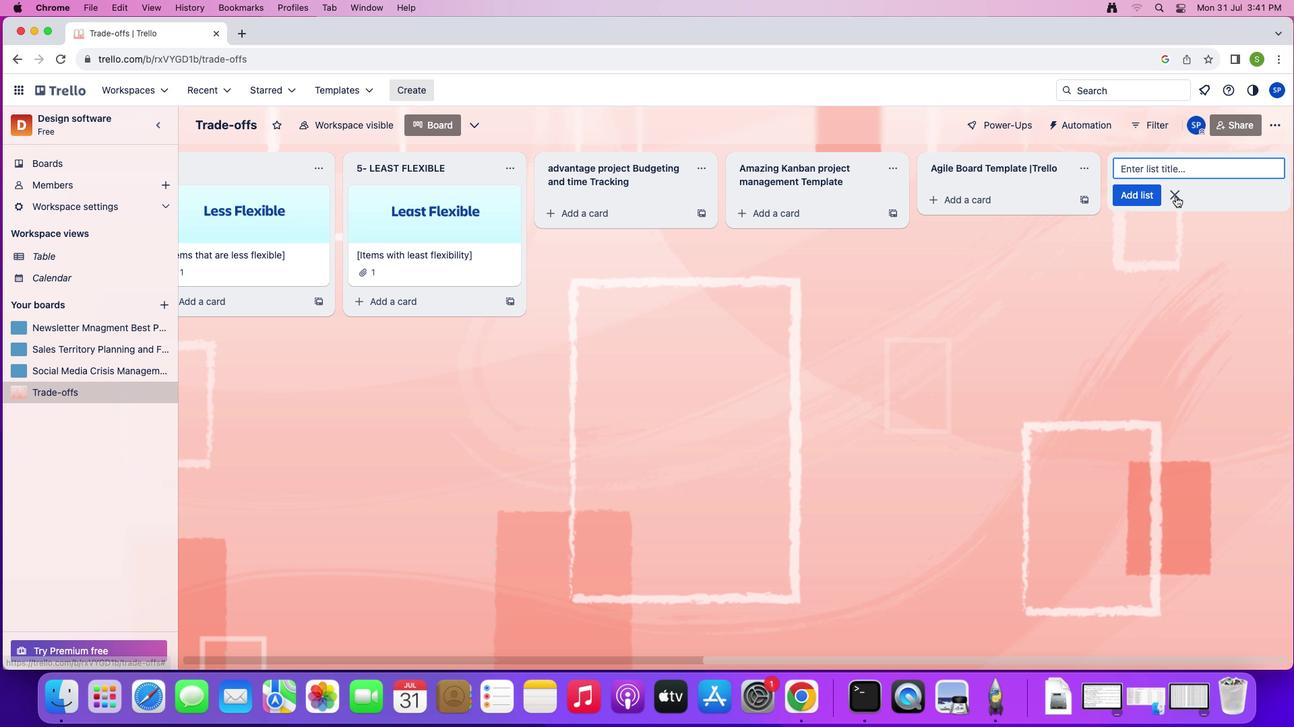 
Action: Mouse moved to (618, 217)
Screenshot: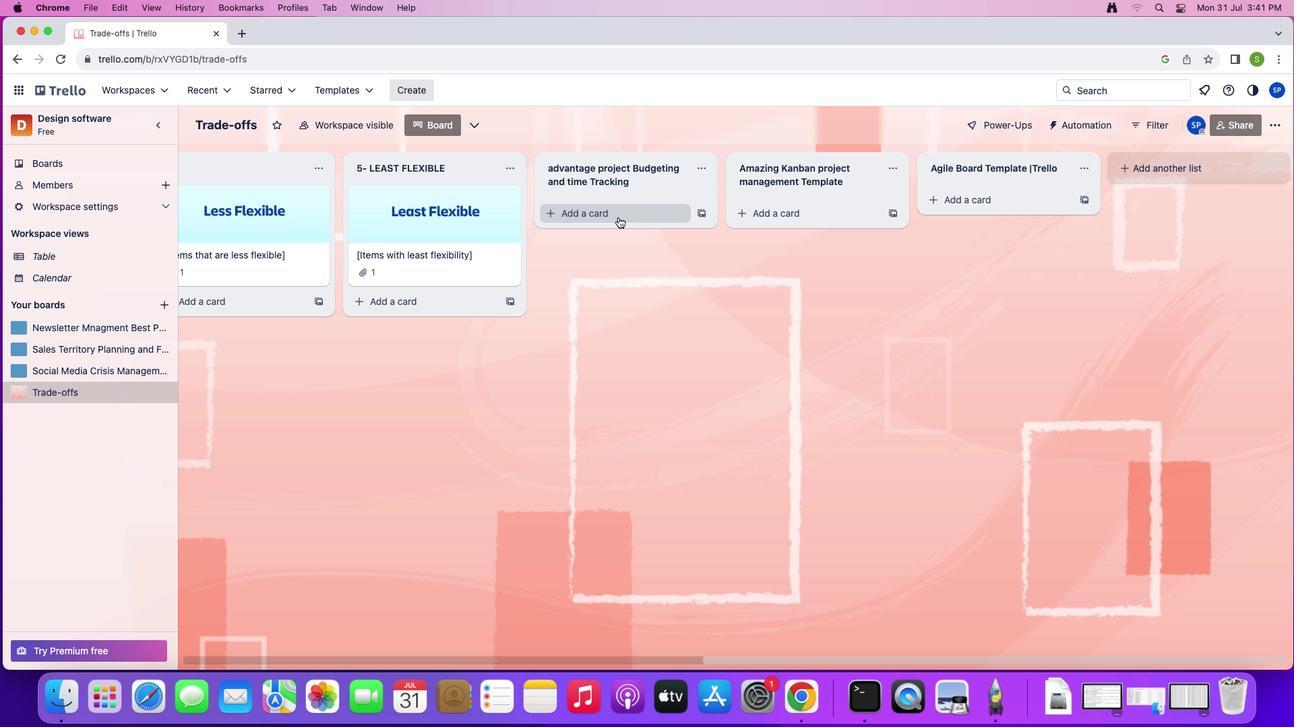 
Action: Mouse pressed left at (618, 217)
Screenshot: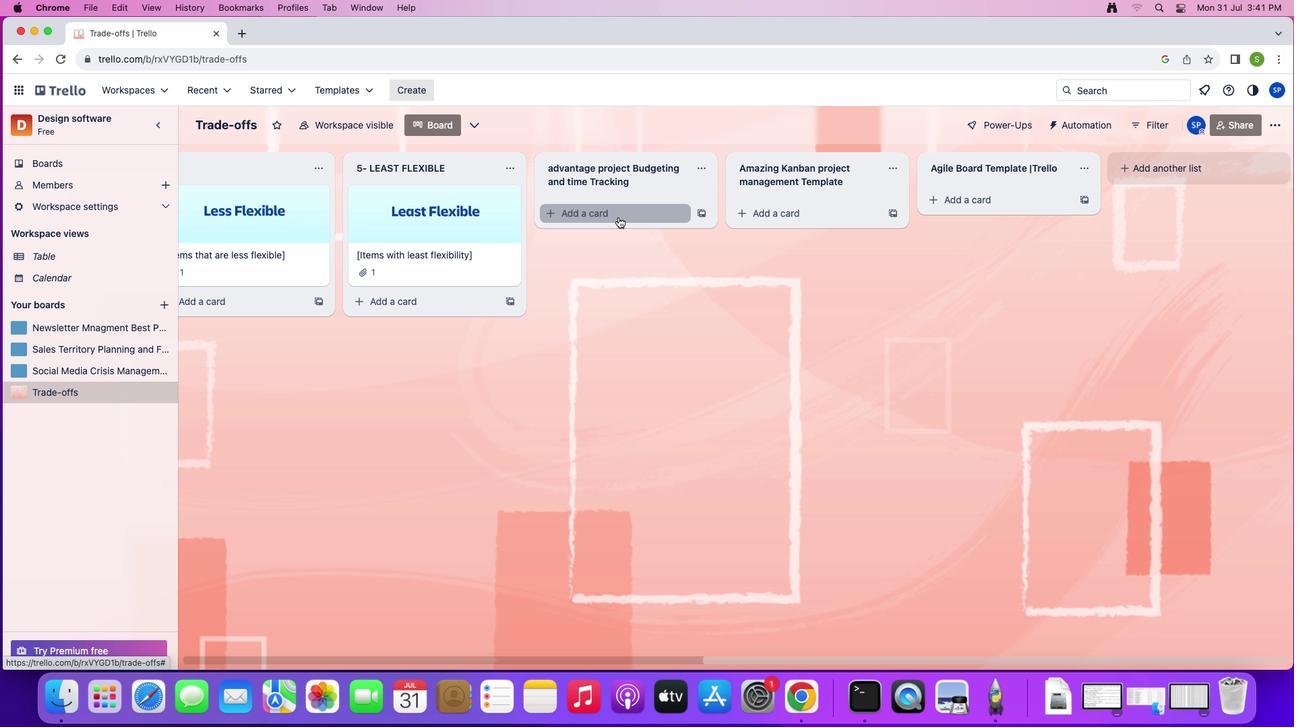 
Action: Mouse moved to (629, 222)
Screenshot: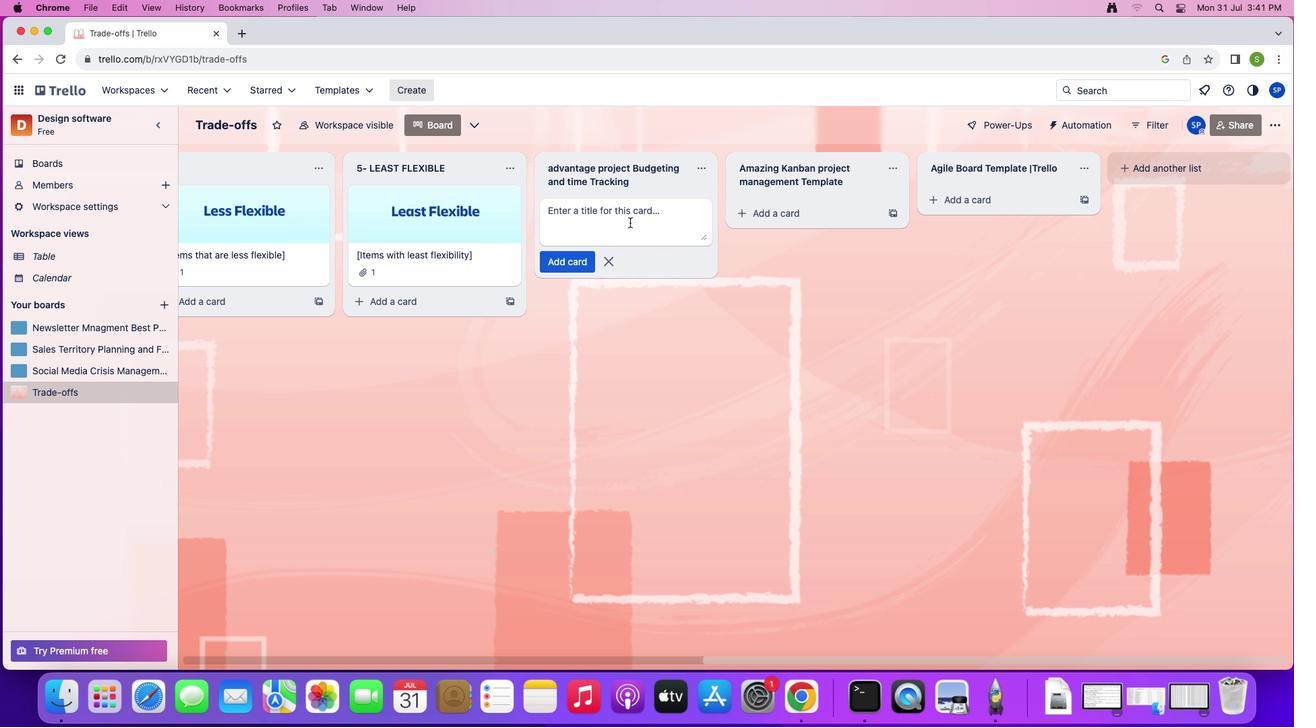 
Action: Mouse pressed left at (629, 222)
Screenshot: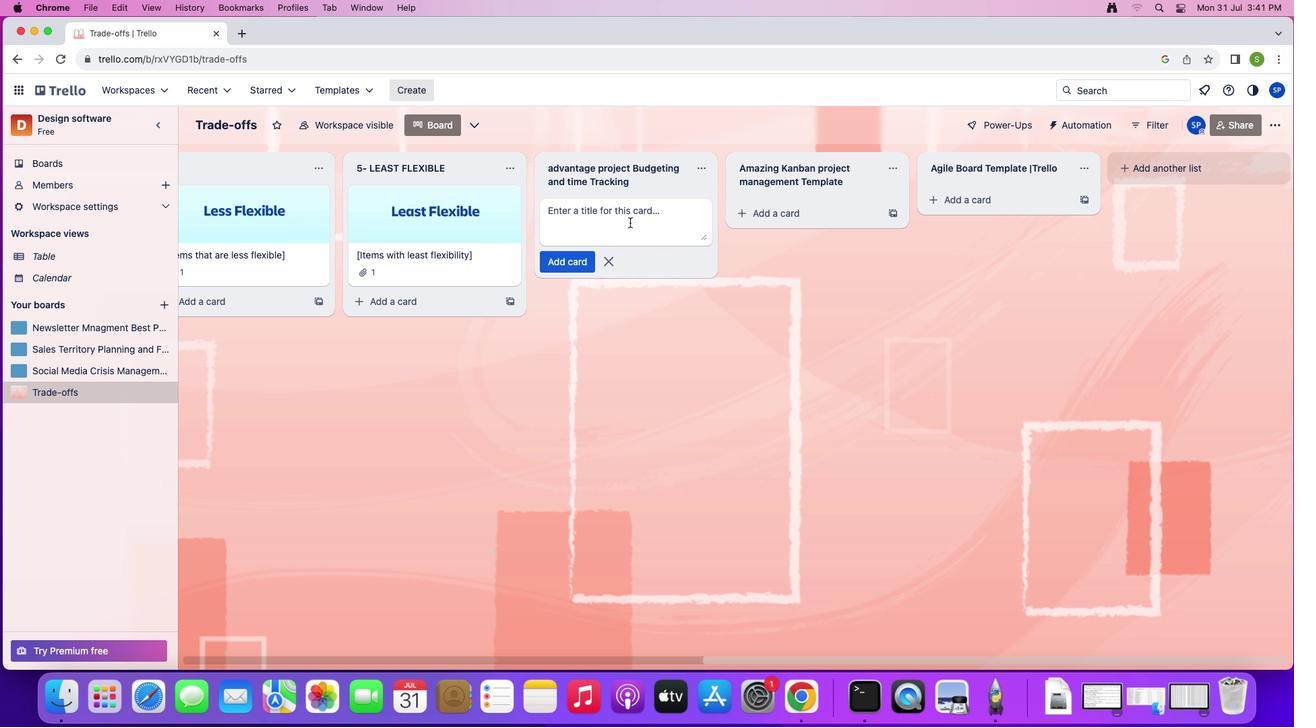 
Action: Mouse moved to (665, 228)
Screenshot: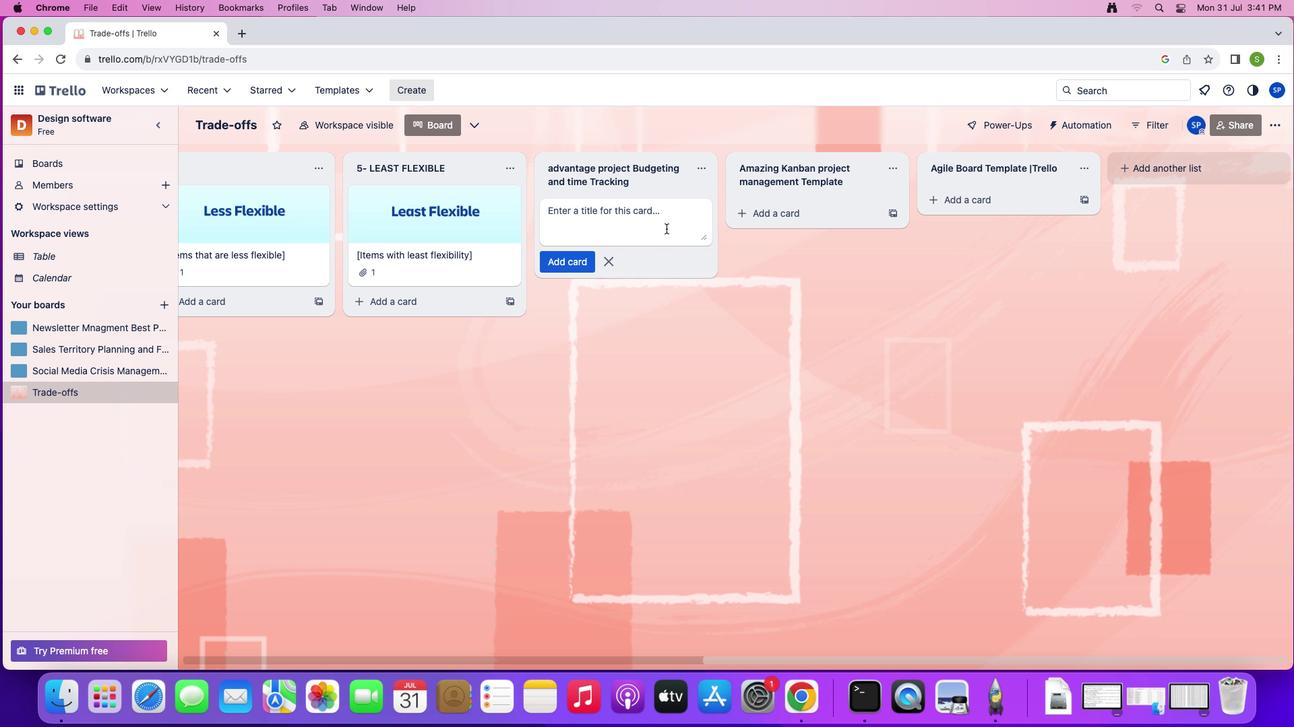 
Action: Key pressed Key.shift'B''u''d''g''e''t''i''n''g'Key.enter
Screenshot: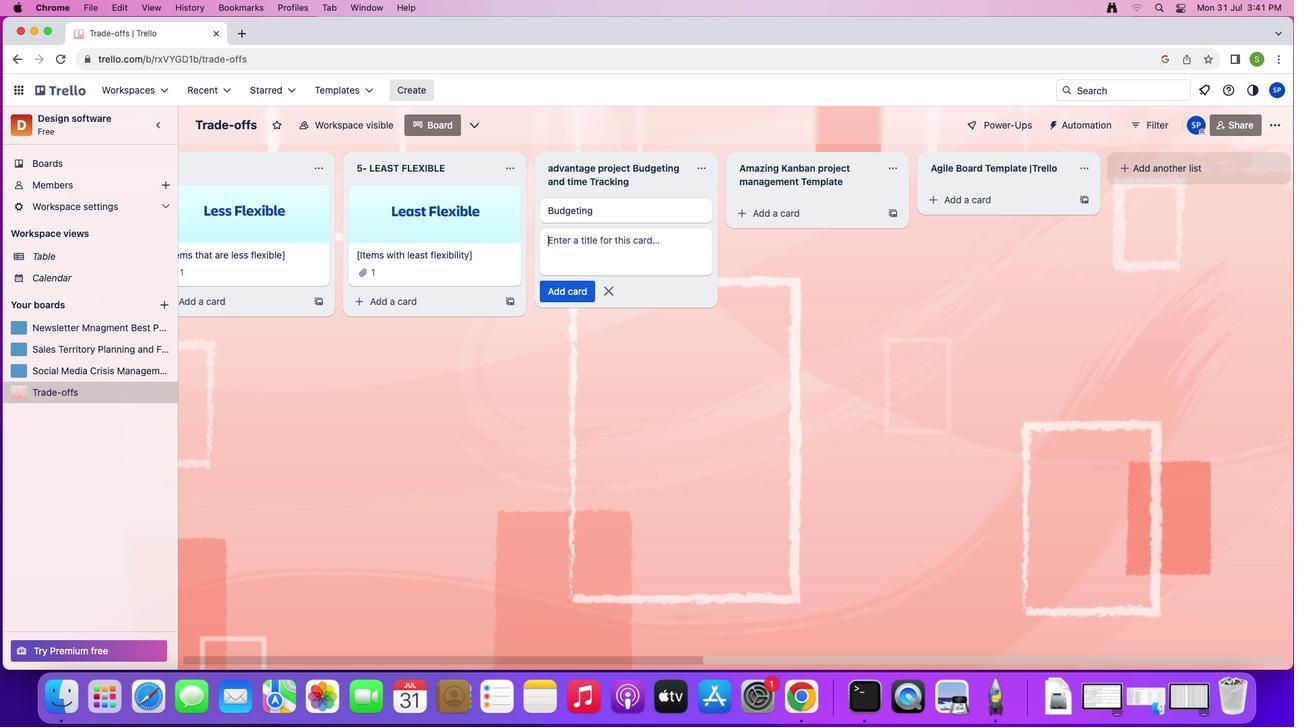 
Action: Mouse moved to (775, 210)
Screenshot: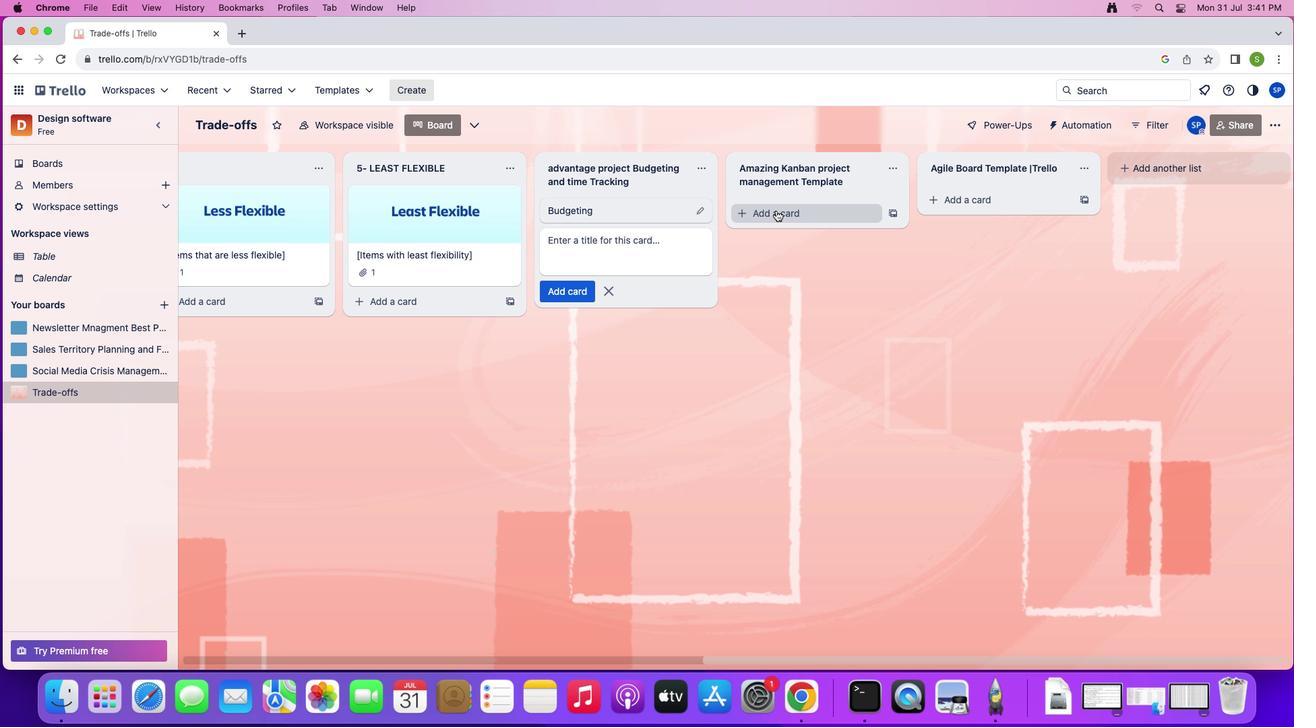 
Action: Mouse pressed left at (775, 210)
Screenshot: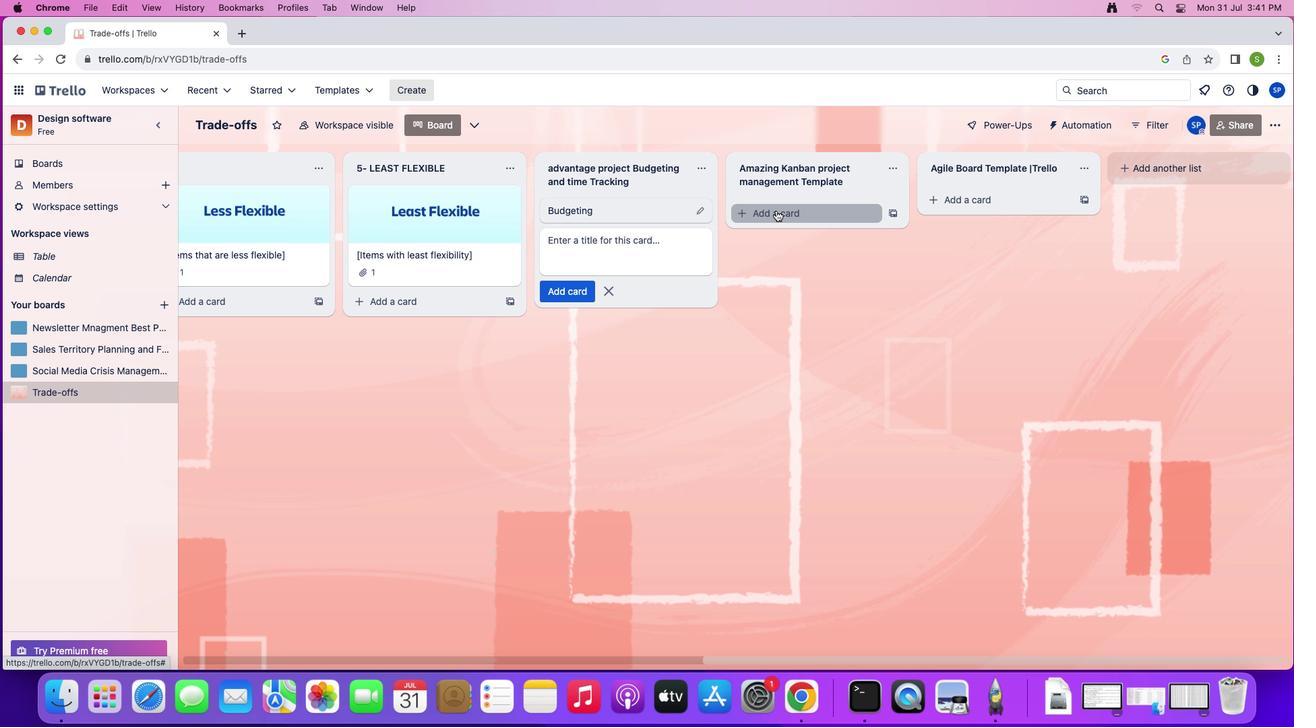 
Action: Mouse moved to (783, 210)
Screenshot: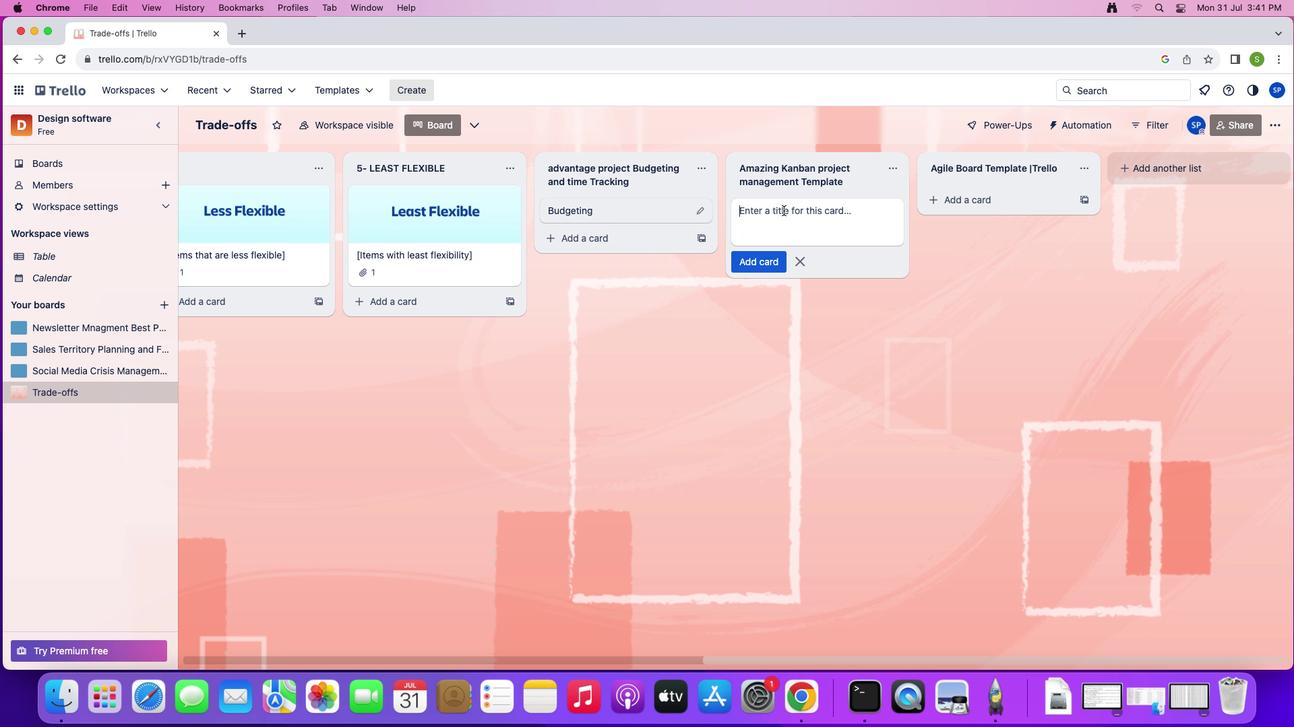 
Action: Mouse pressed left at (783, 210)
Screenshot: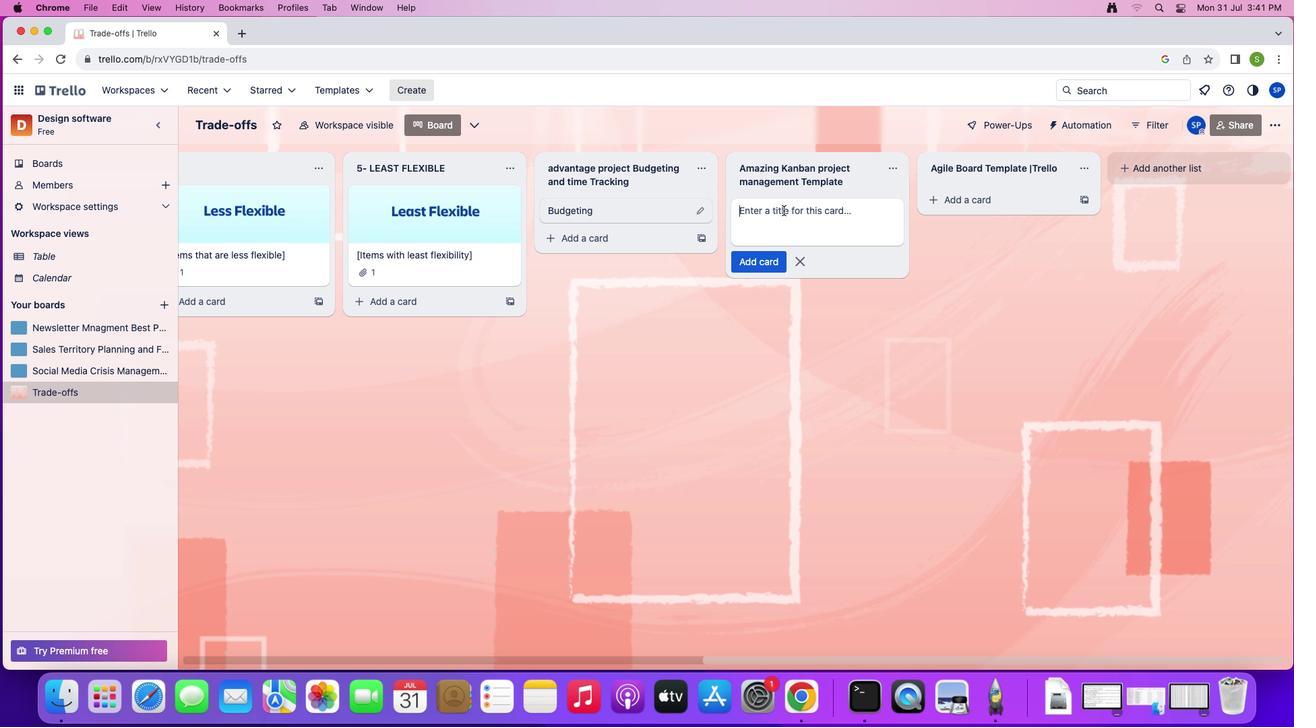 
Action: Mouse moved to (791, 216)
Screenshot: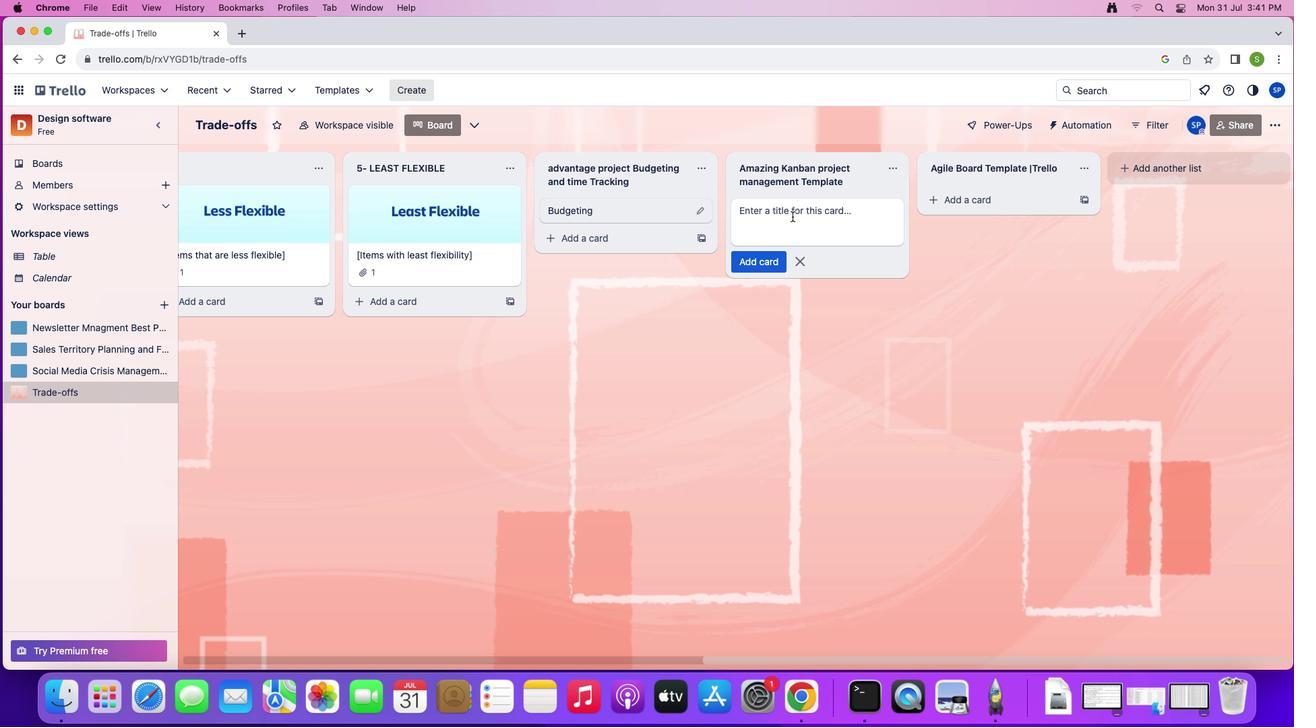 
Action: Key pressed Key.shift'A''m''a''z''i''n''g'Key.spaceKey.shift'K''a''n''b''a''n'
Screenshot: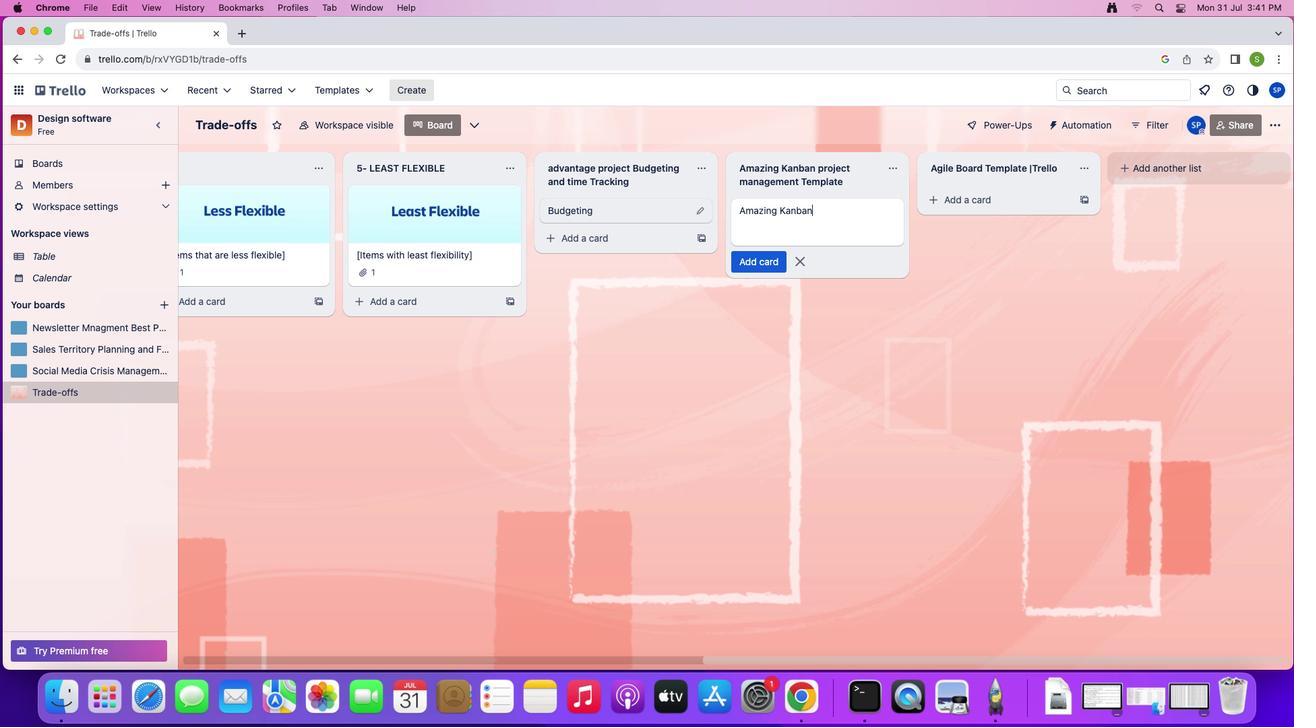 
Action: Mouse moved to (808, 222)
Screenshot: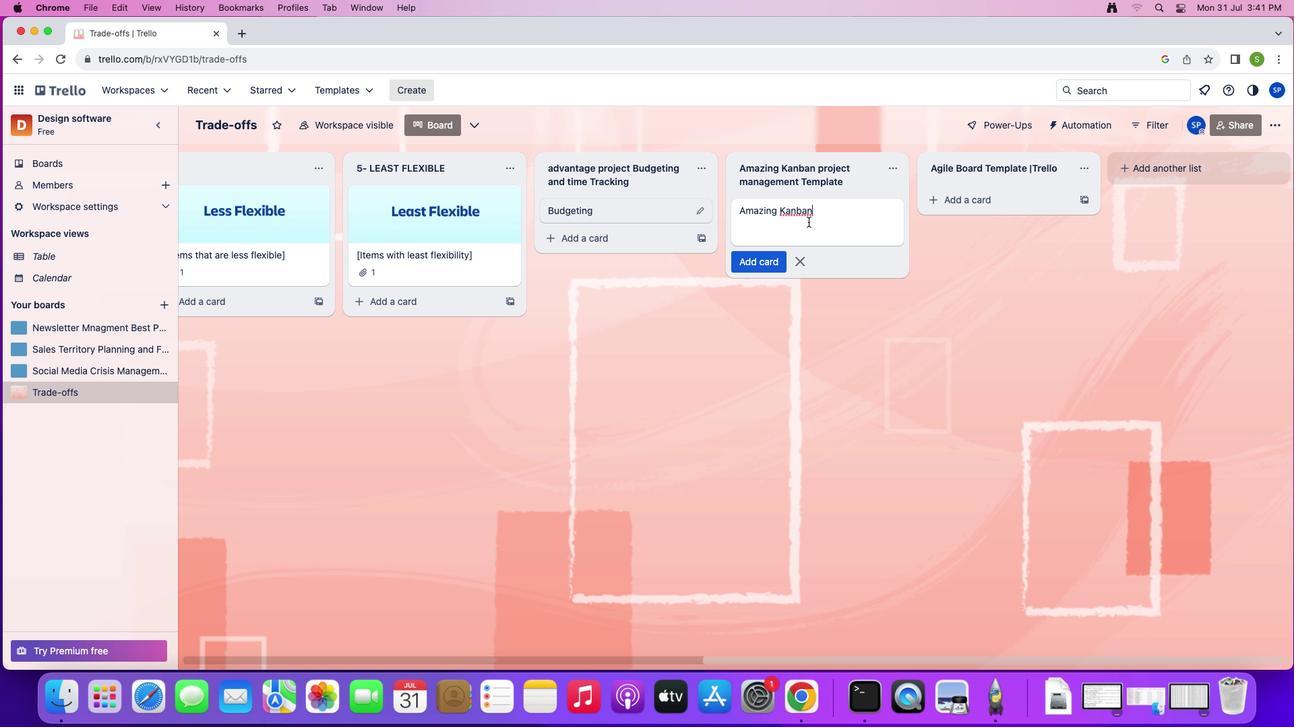 
Action: Key pressed Key.enter
Screenshot: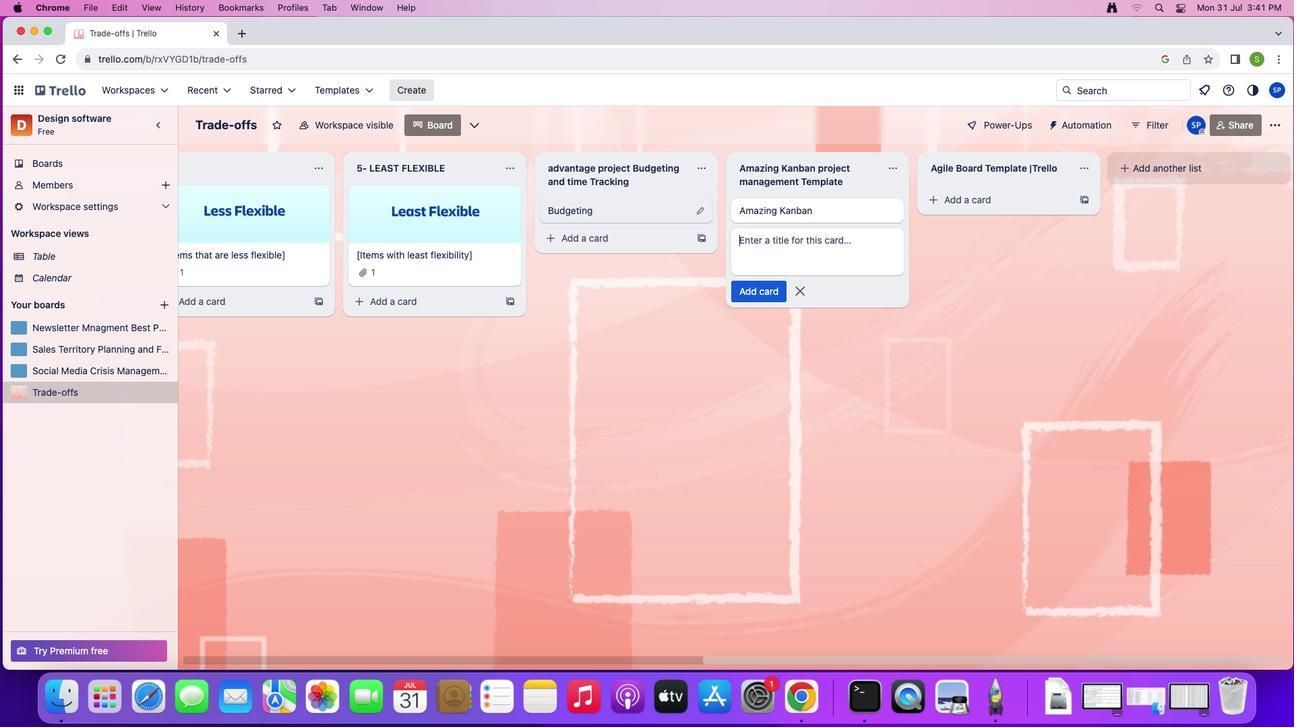 
Action: Mouse moved to (965, 196)
Screenshot: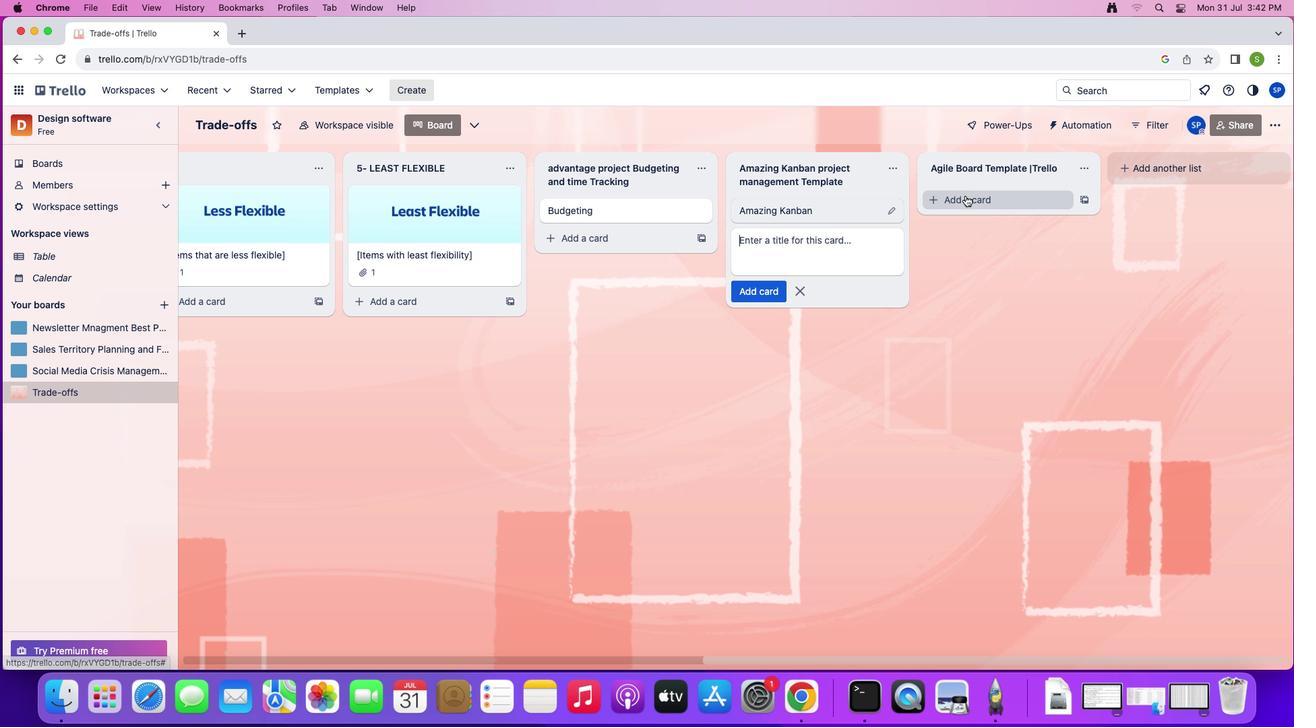 
Action: Mouse pressed left at (965, 196)
Screenshot: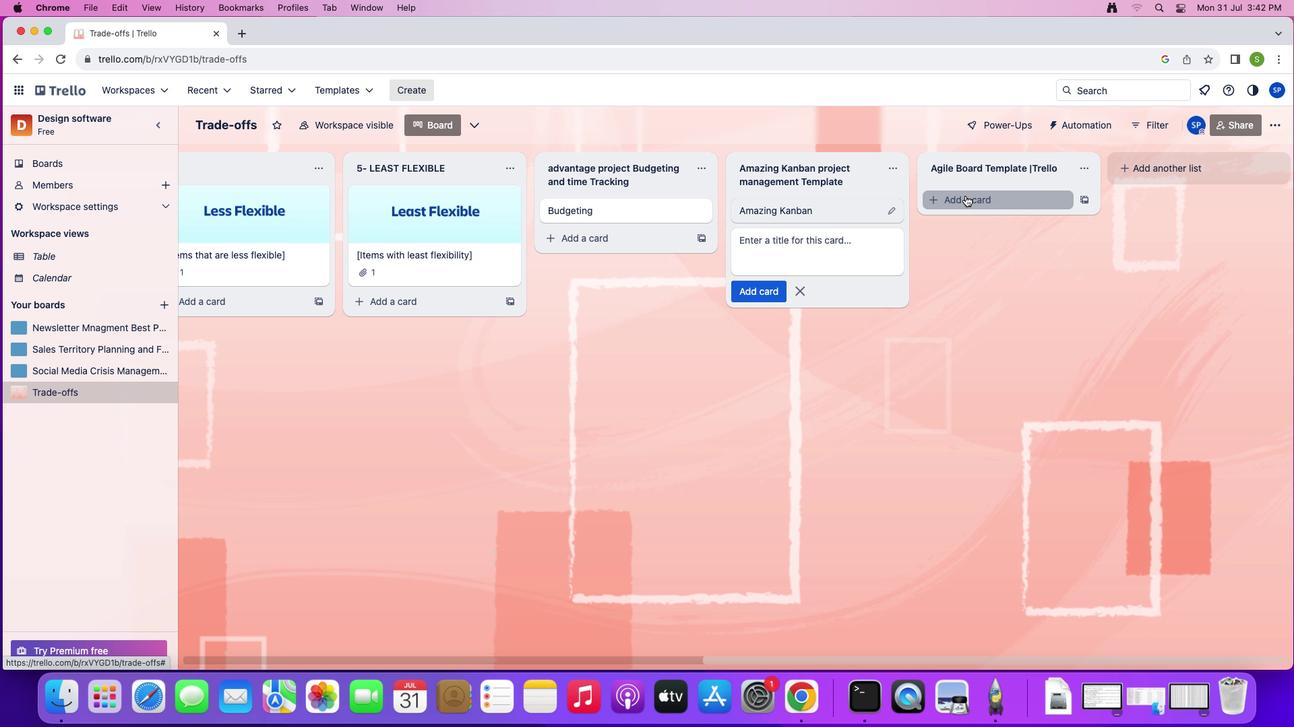 
Action: Mouse moved to (962, 205)
Screenshot: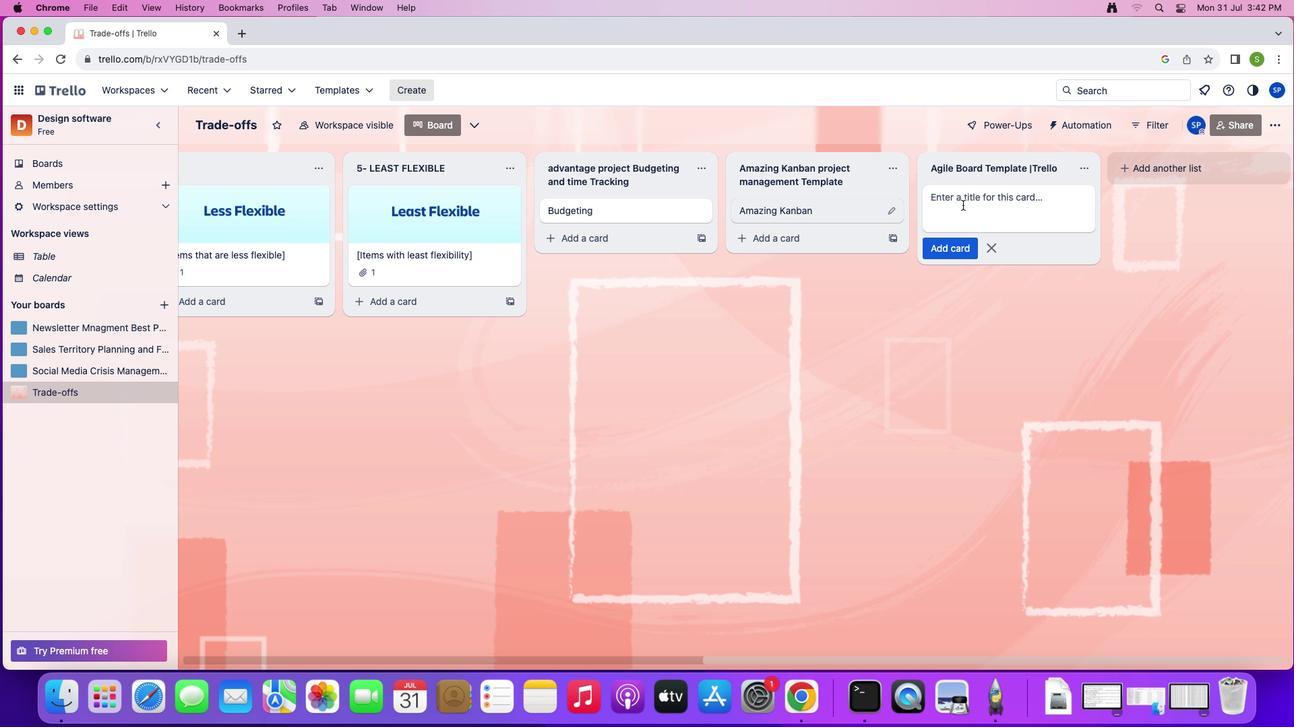 
Action: Key pressed Key.shift'A''g''l''i''l''e'Key.spaceKey.shift'B''o''a''r''d'Key.enter
Screenshot: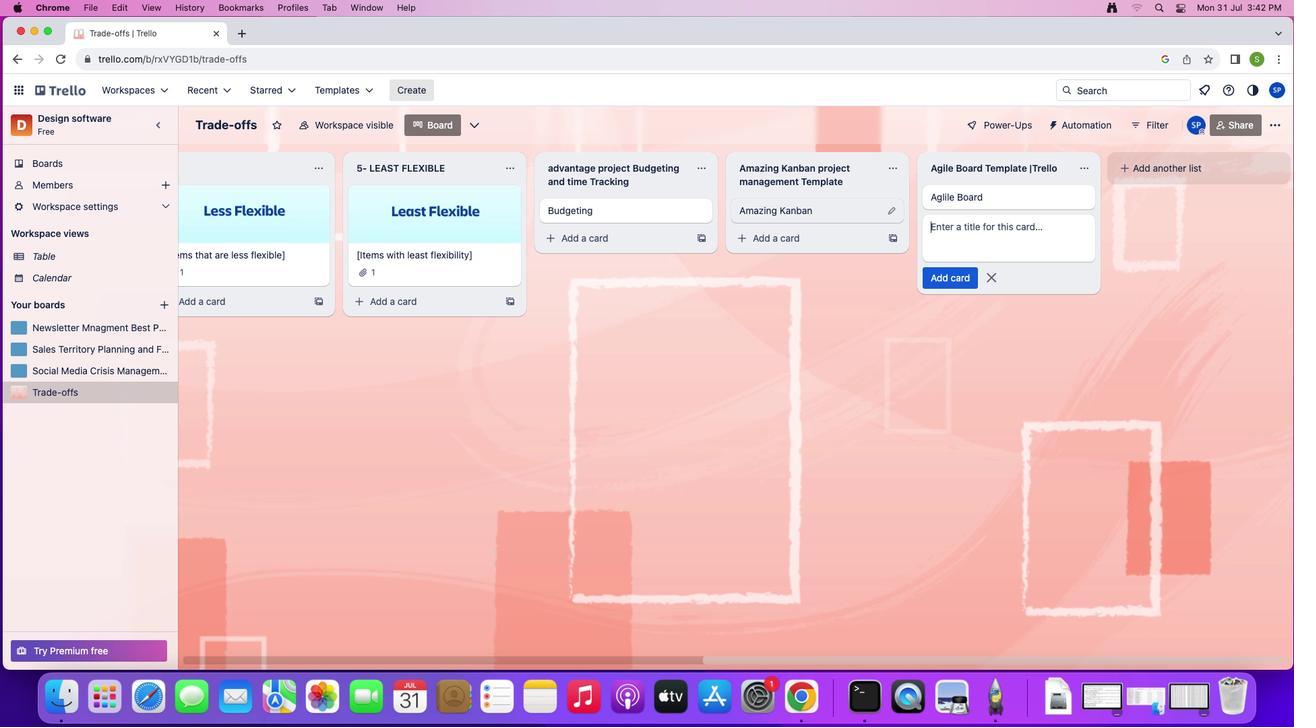 
Action: Mouse moved to (985, 272)
Screenshot: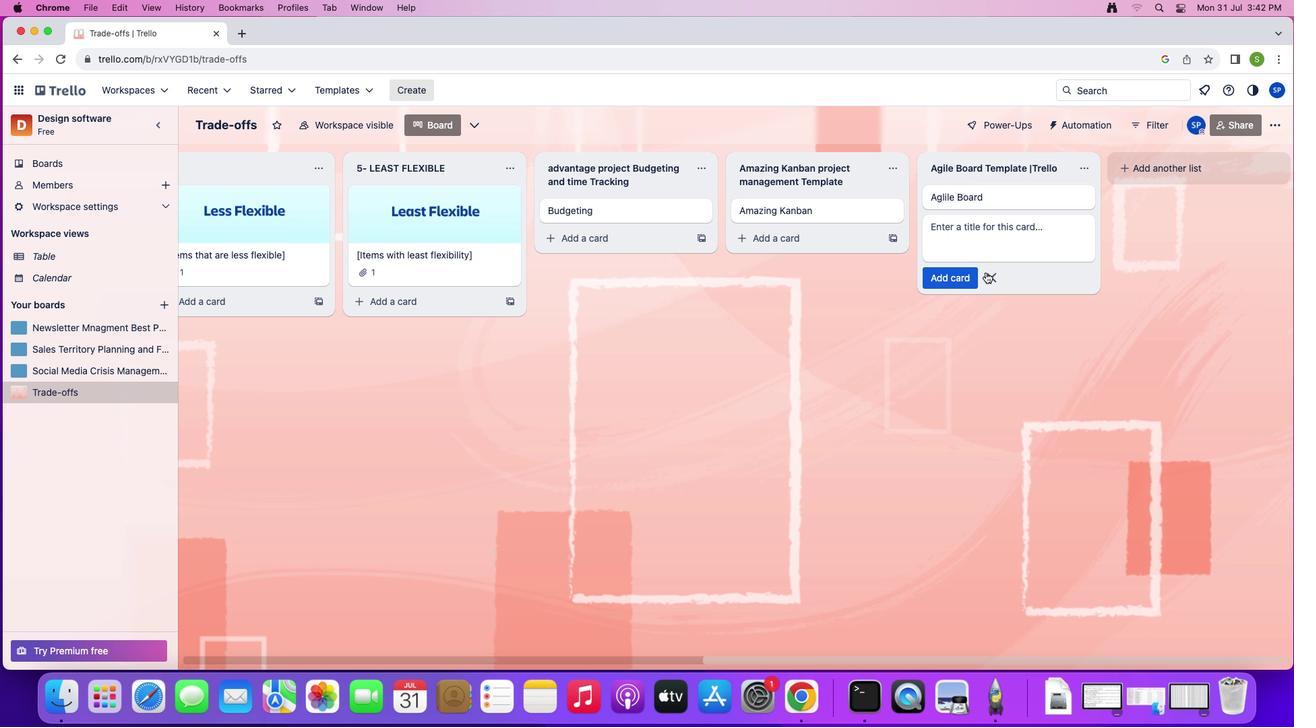
Action: Mouse pressed left at (985, 272)
Screenshot: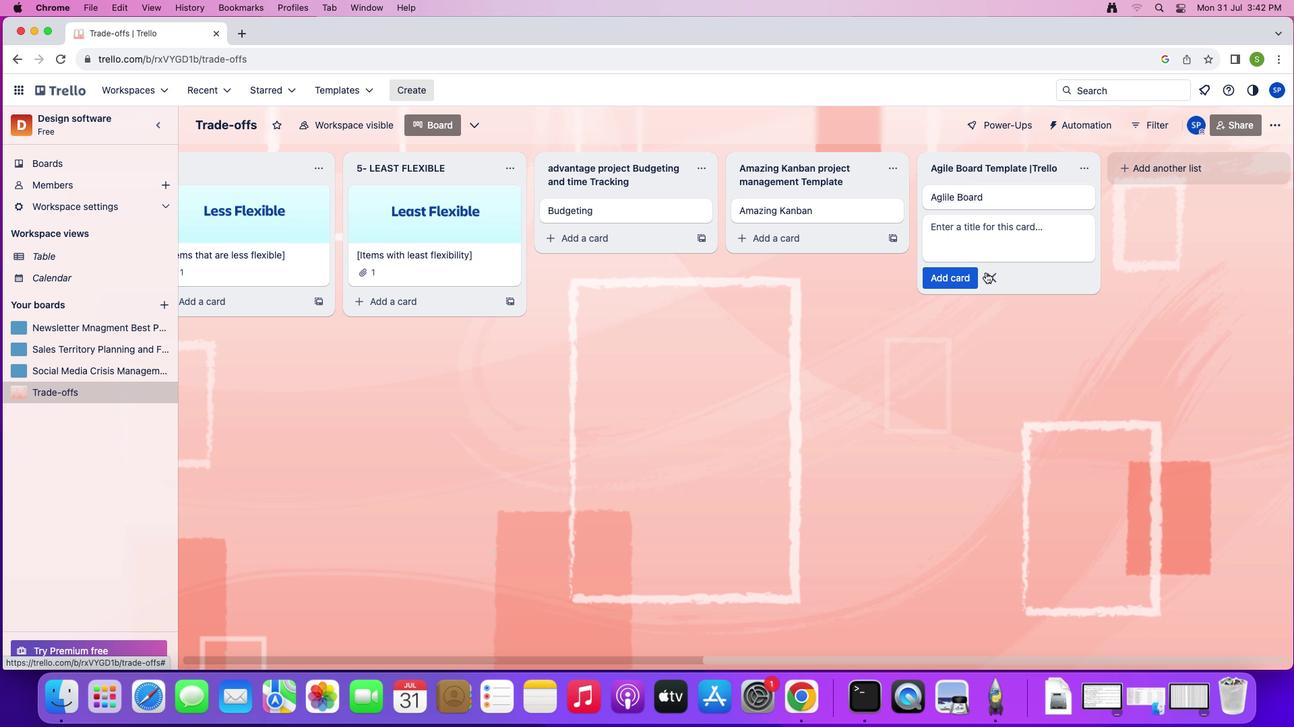 
Action: Mouse moved to (618, 214)
Screenshot: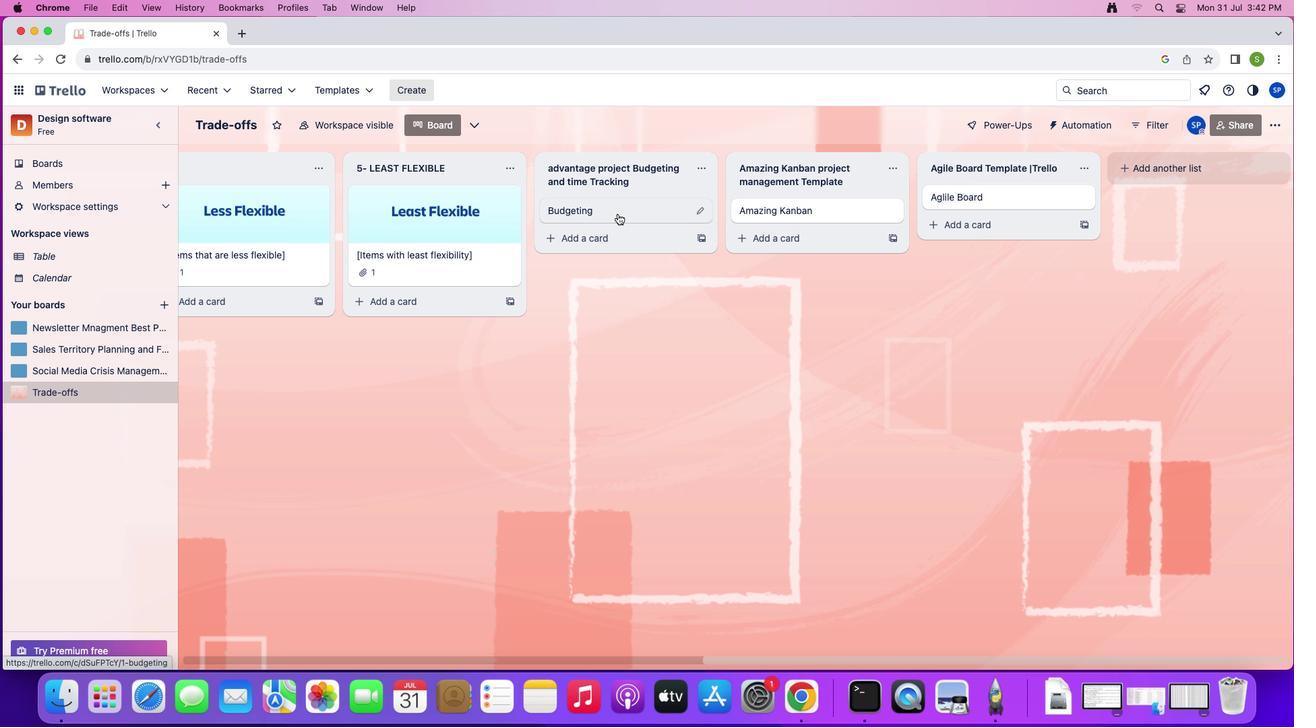 
Action: Mouse pressed left at (618, 214)
Screenshot: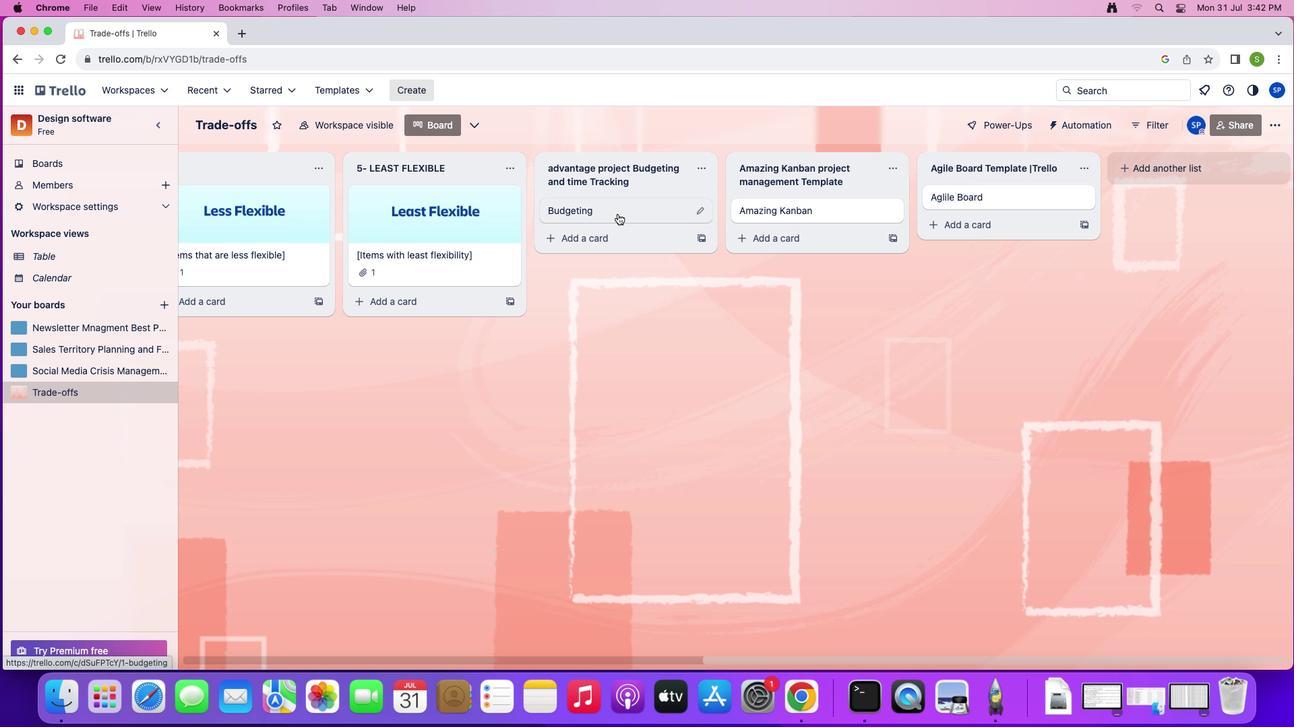 
Action: Mouse moved to (839, 188)
Screenshot: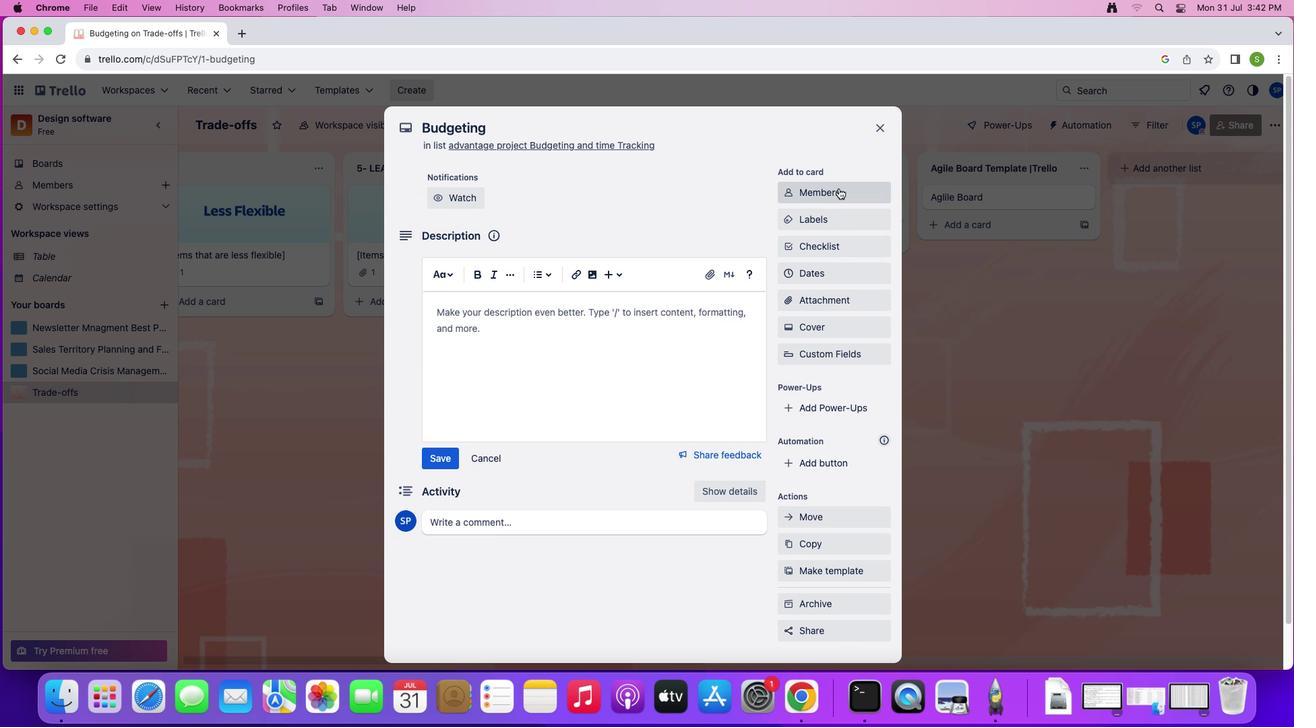 
Action: Mouse pressed left at (839, 188)
Screenshot: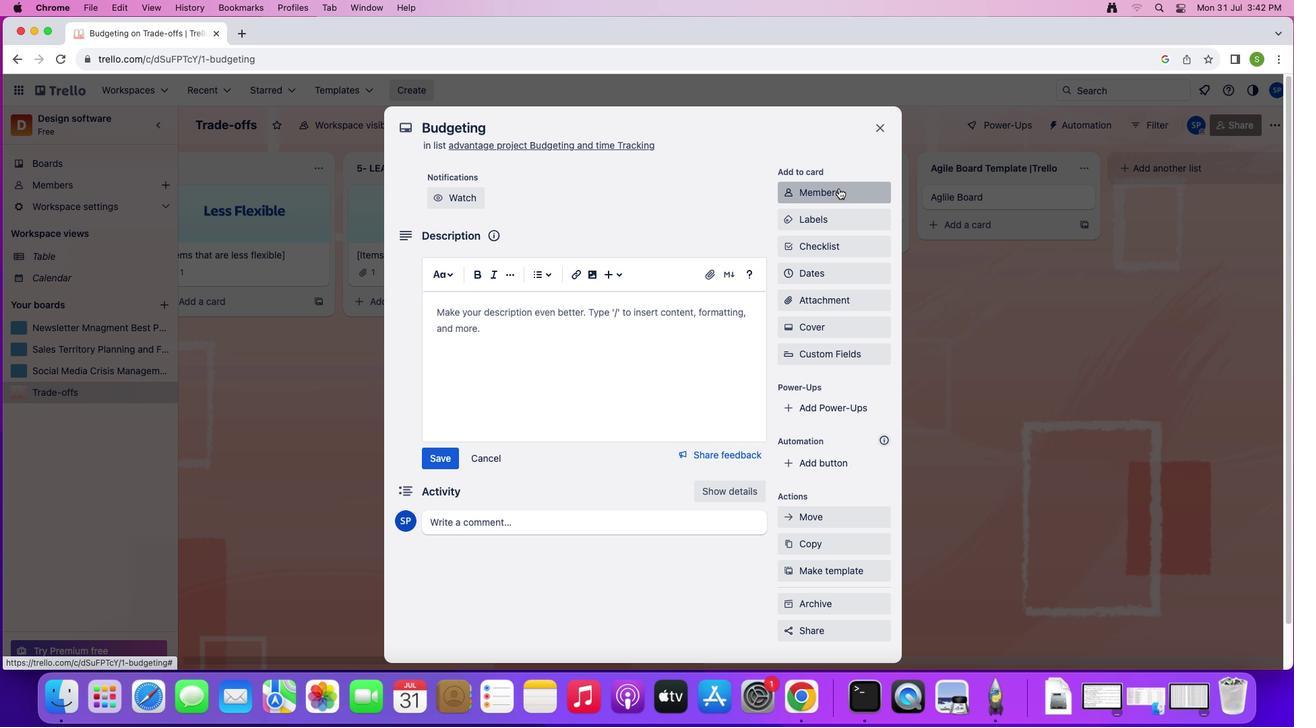
Action: Mouse moved to (806, 257)
Screenshot: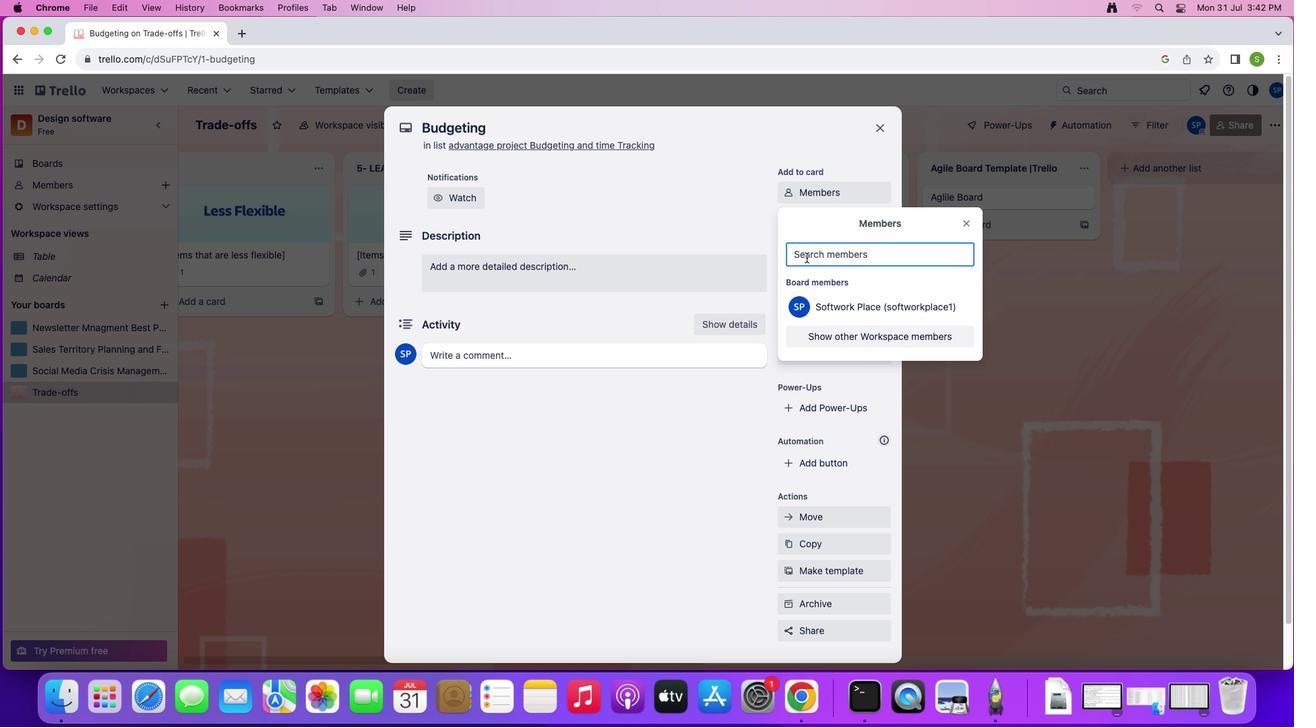 
Action: Mouse pressed left at (806, 257)
Screenshot: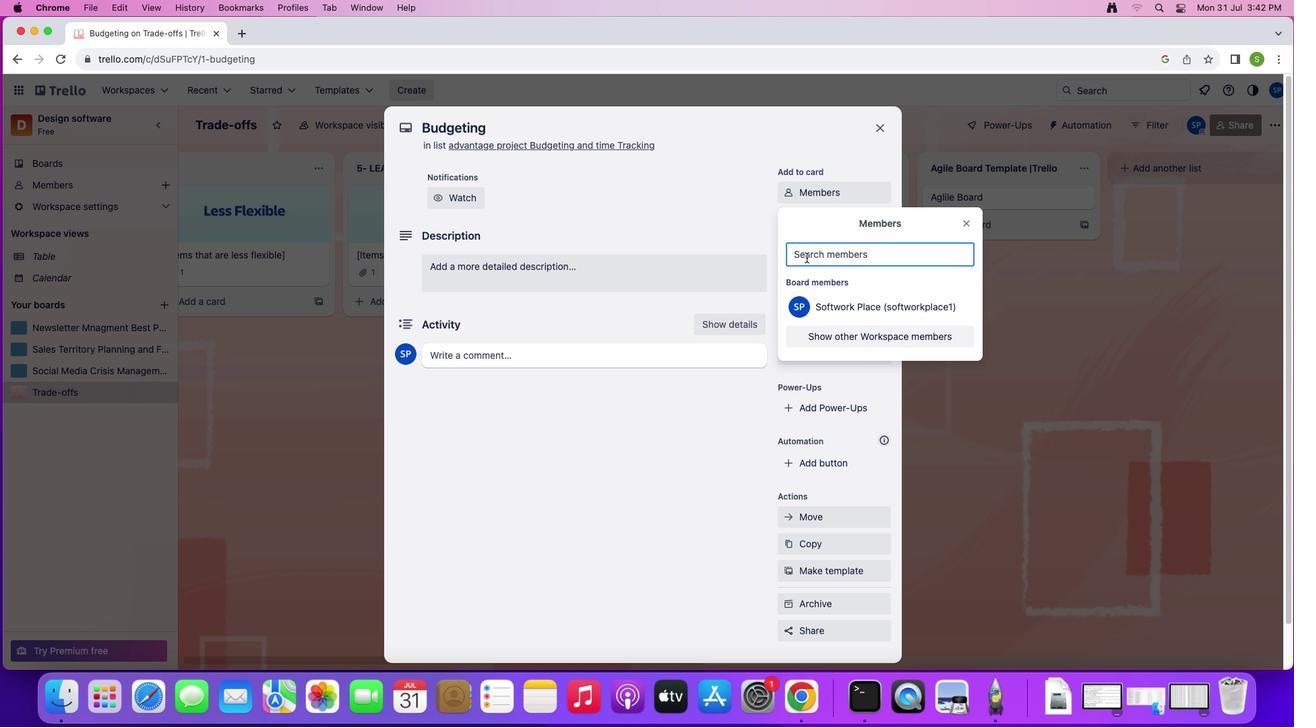 
Action: Mouse moved to (860, 260)
Screenshot: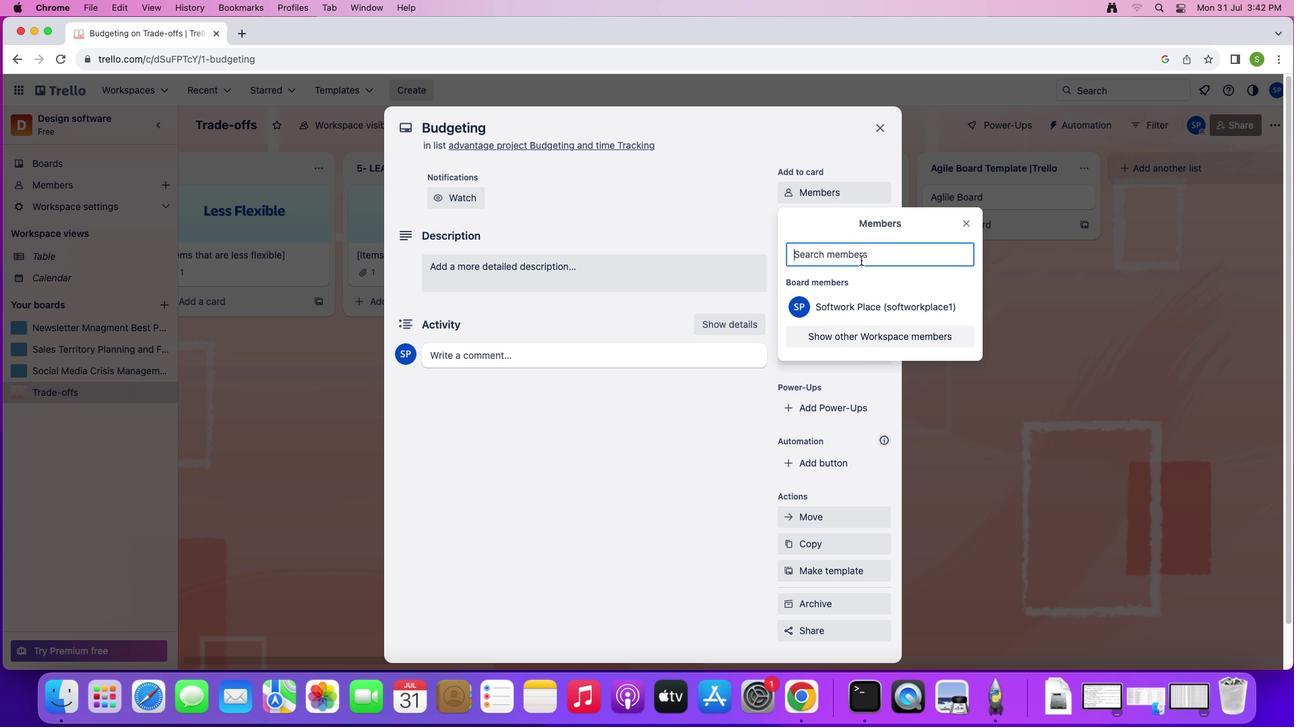 
Action: Key pressed Key.shift'S''o''f''t''a''g''e''.''2'Key.shift'@''s''o''f''t''a''g''e''.''n''e''t'
Screenshot: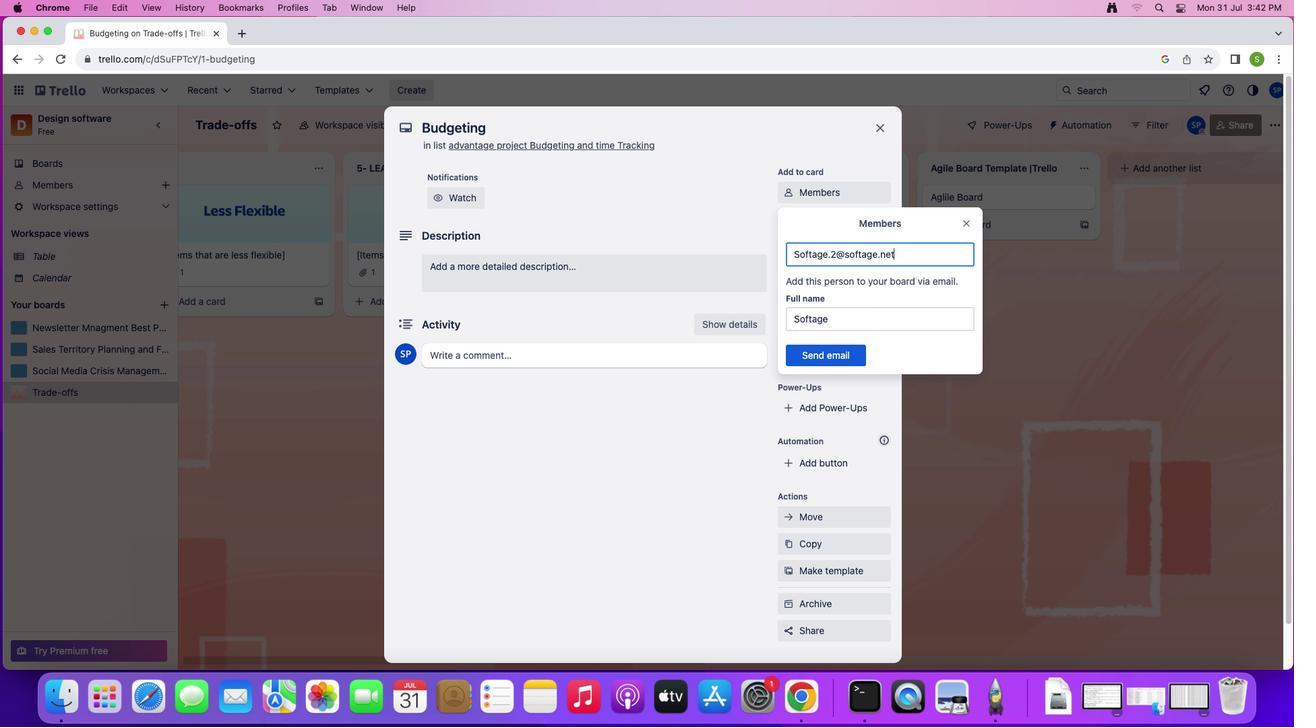 
Action: Mouse moved to (809, 350)
Screenshot: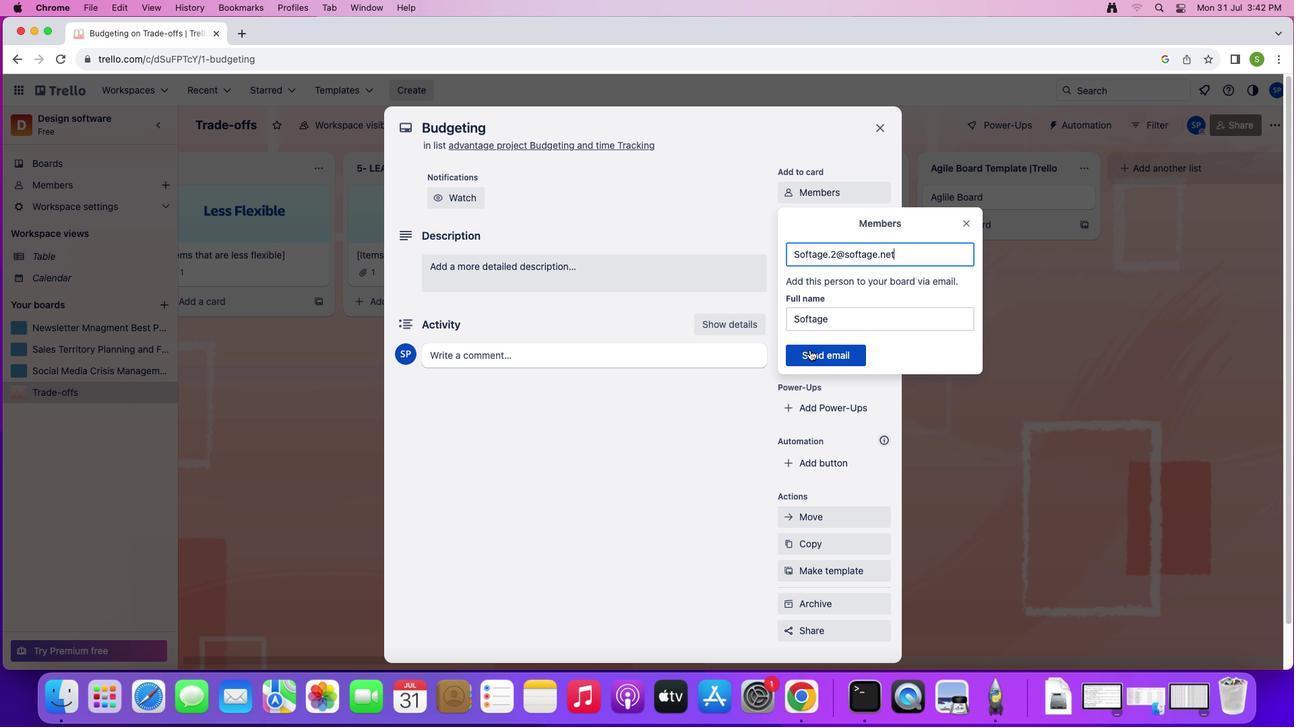 
Action: Mouse pressed left at (809, 350)
Screenshot: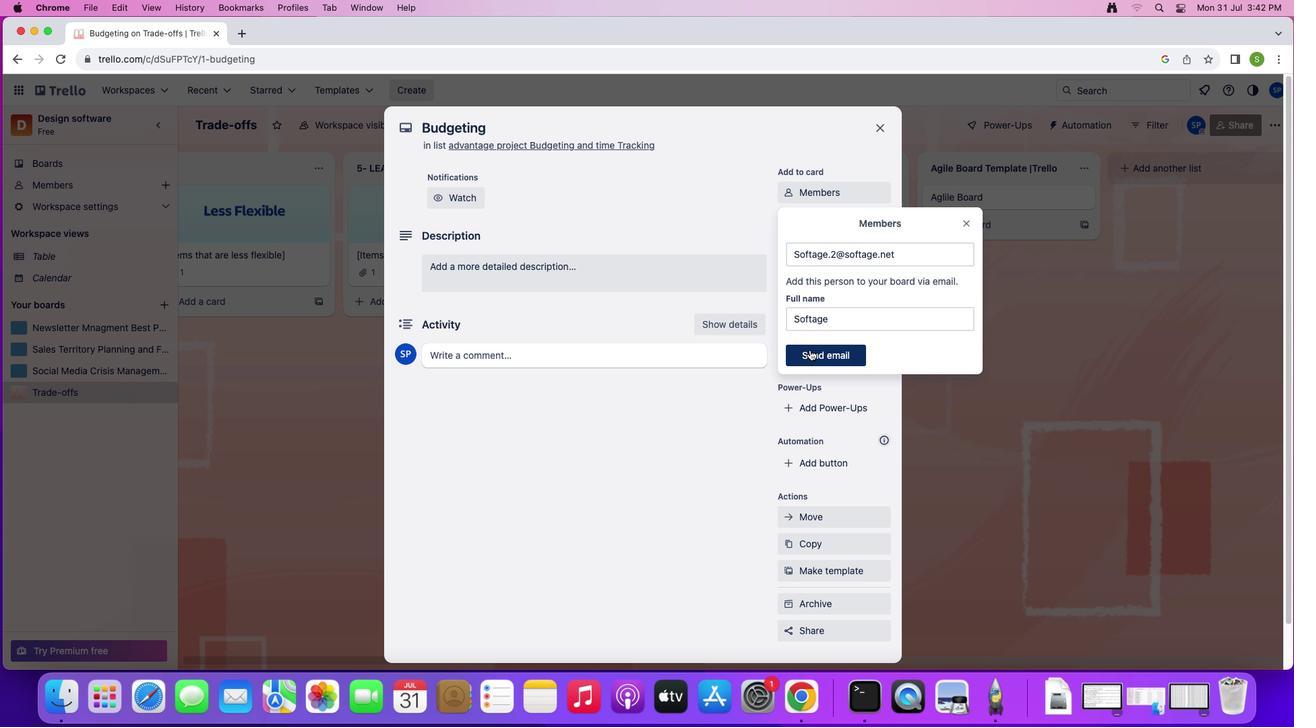 
Action: Mouse moved to (814, 263)
Screenshot: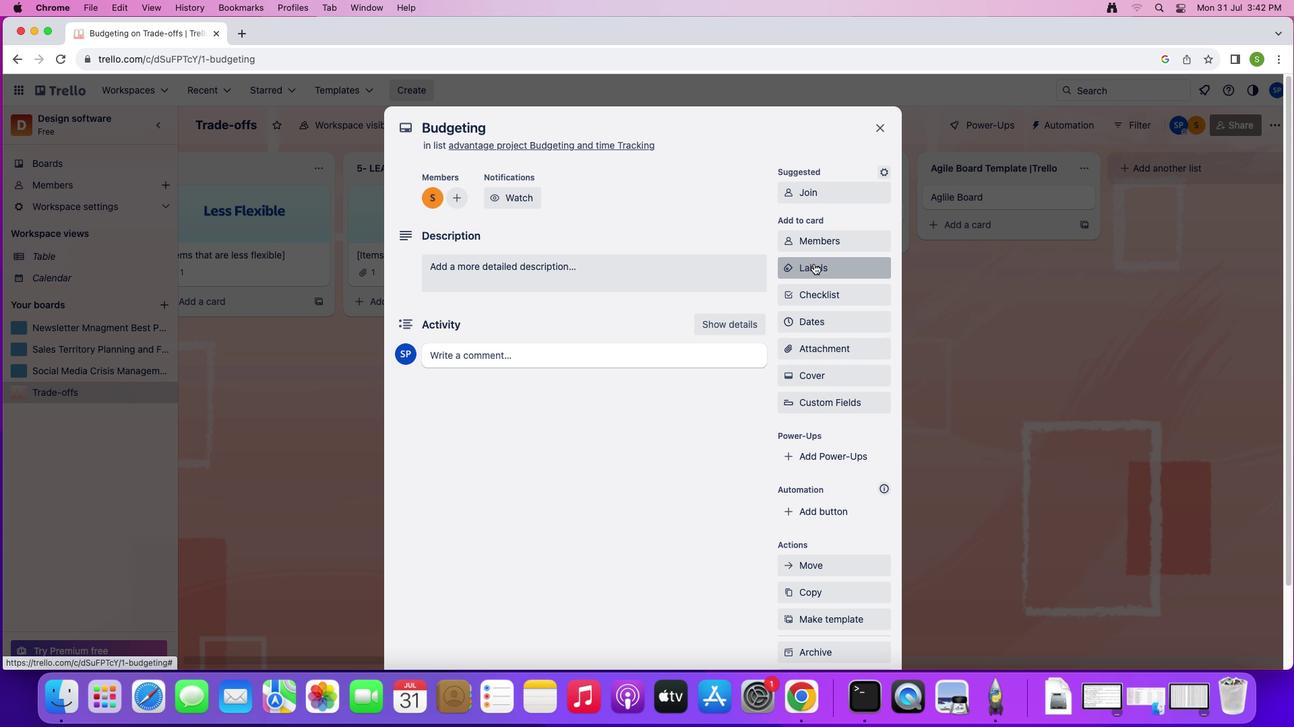 
Action: Mouse pressed left at (814, 263)
Screenshot: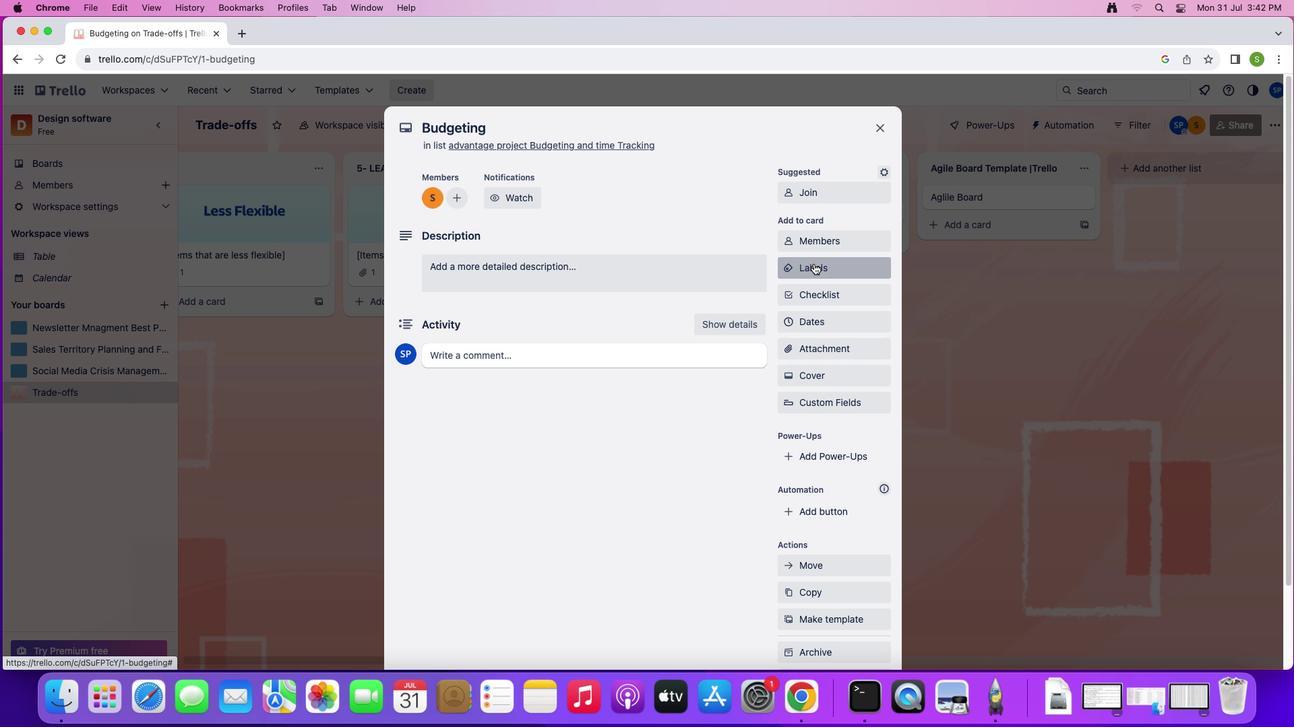 
Action: Mouse moved to (840, 472)
Screenshot: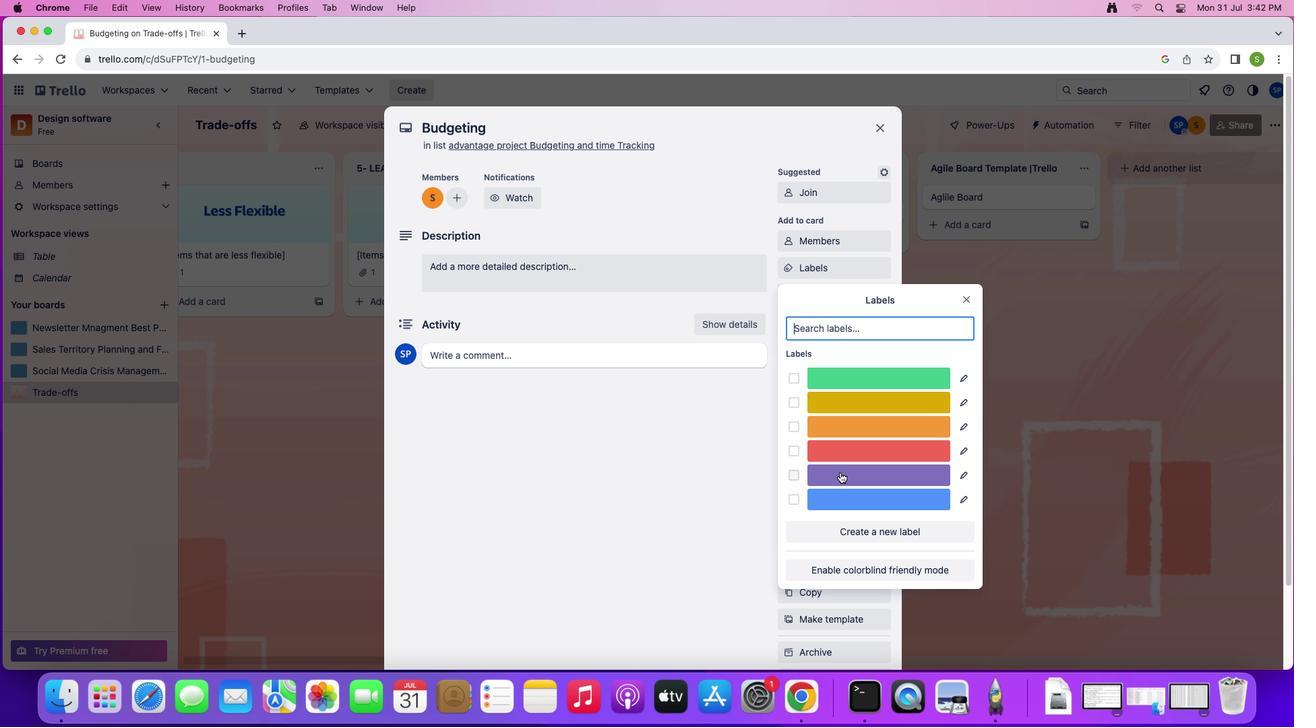 
Action: Mouse pressed left at (840, 472)
Screenshot: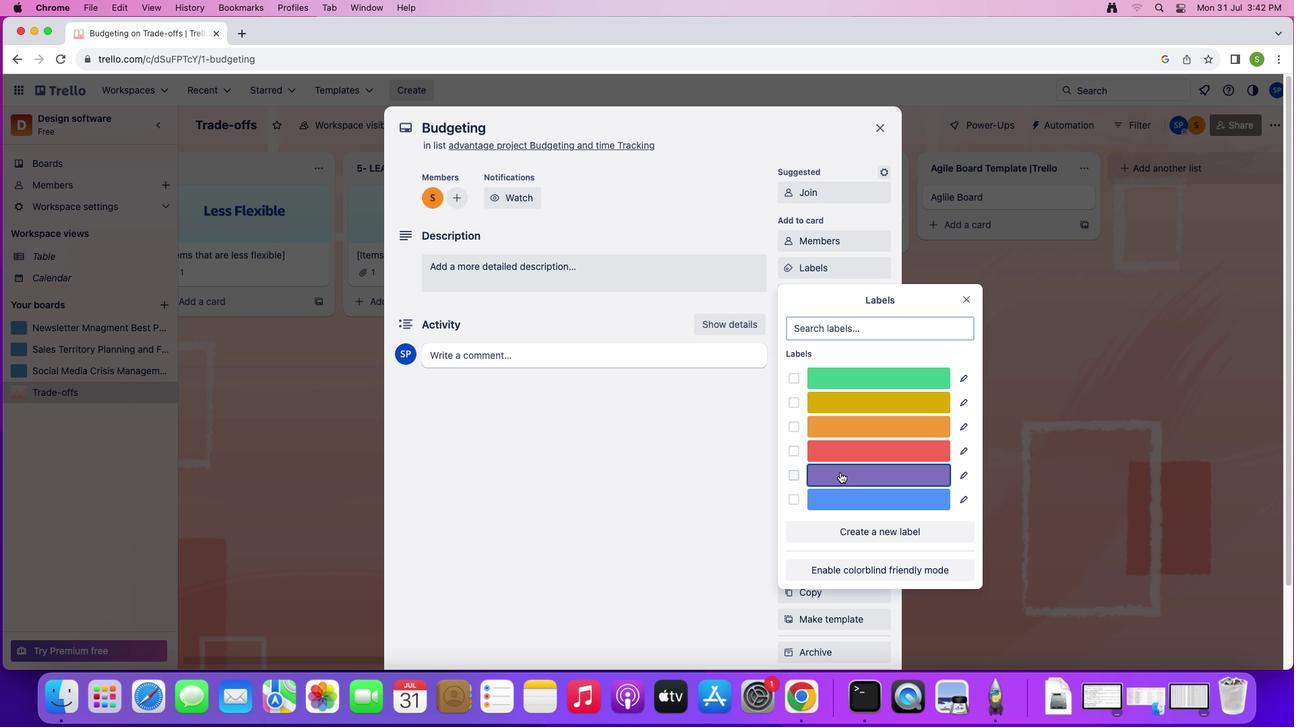 
Action: Mouse moved to (963, 297)
Screenshot: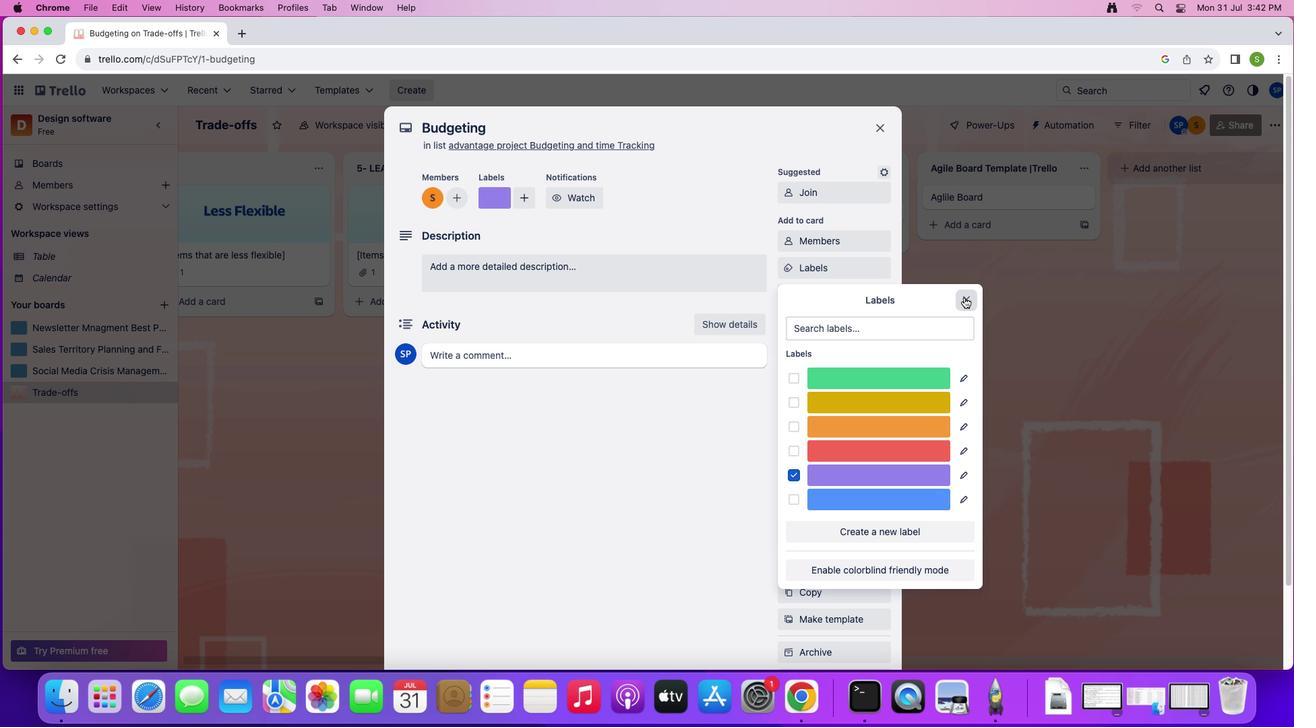 
Action: Mouse pressed left at (963, 297)
Screenshot: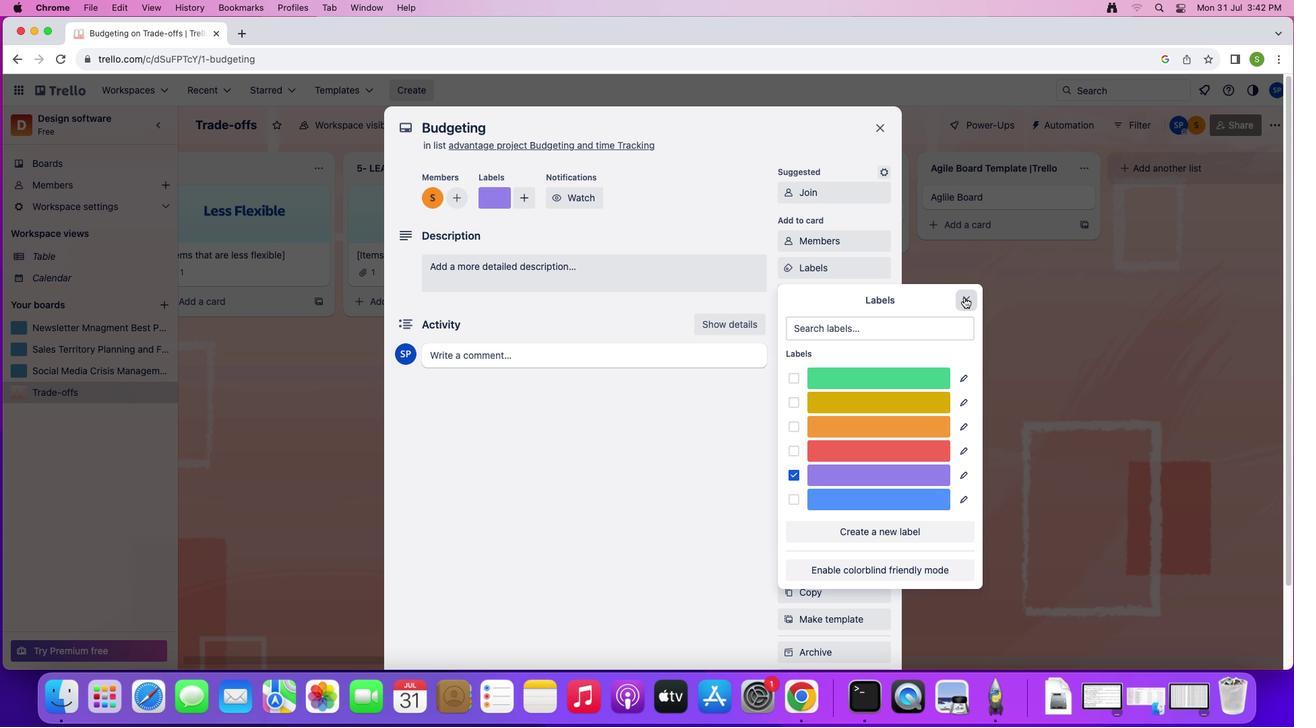 
Action: Mouse moved to (824, 298)
Screenshot: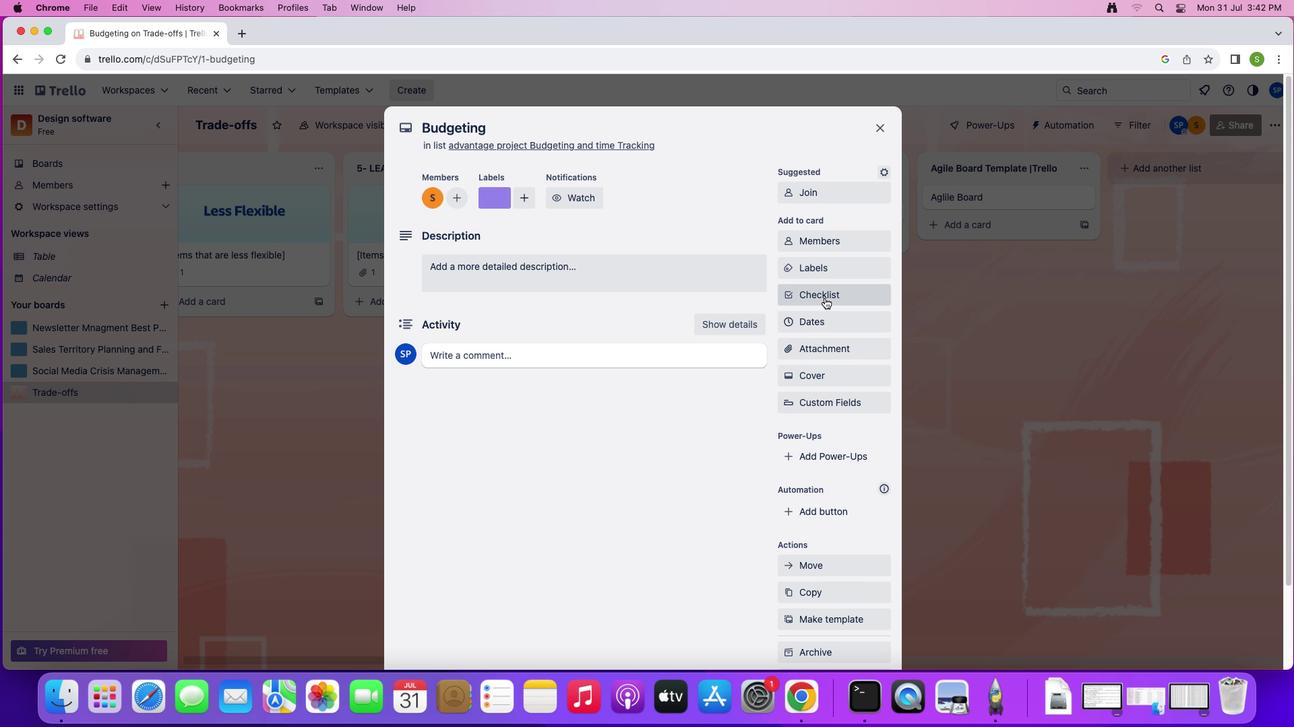 
Action: Mouse pressed left at (824, 298)
Screenshot: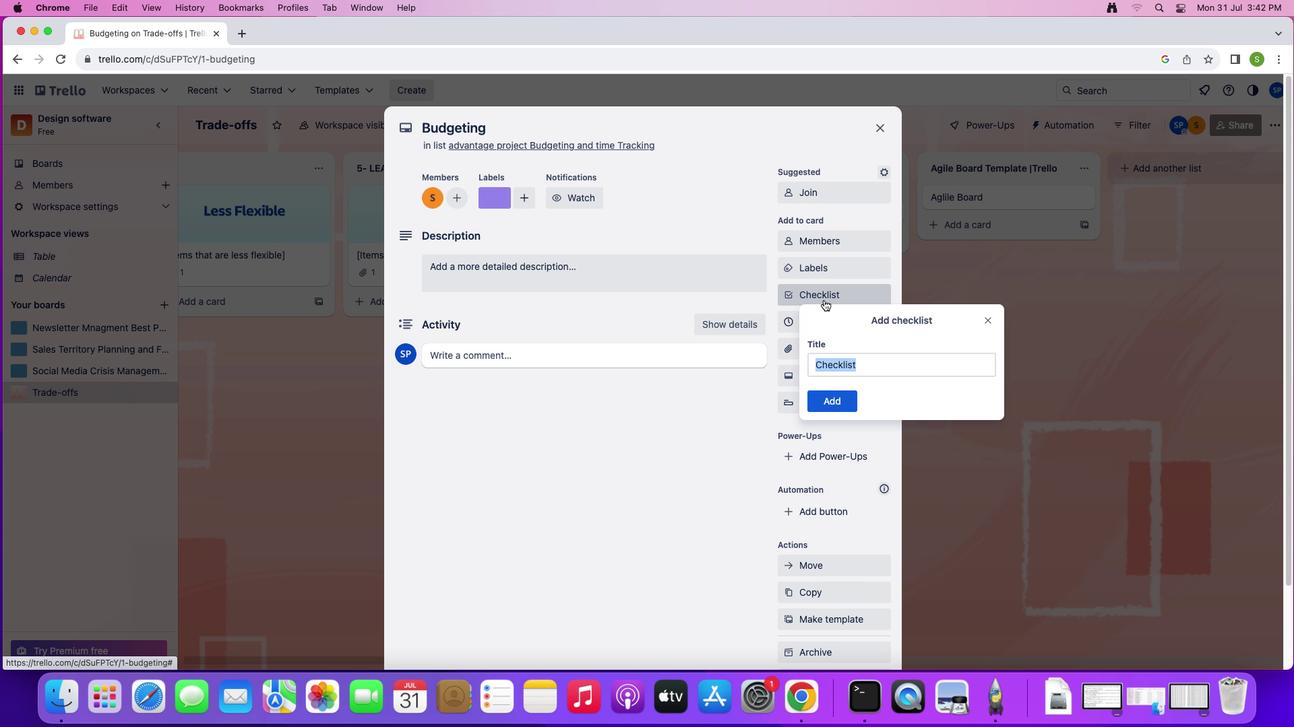 
Action: Mouse moved to (833, 398)
Screenshot: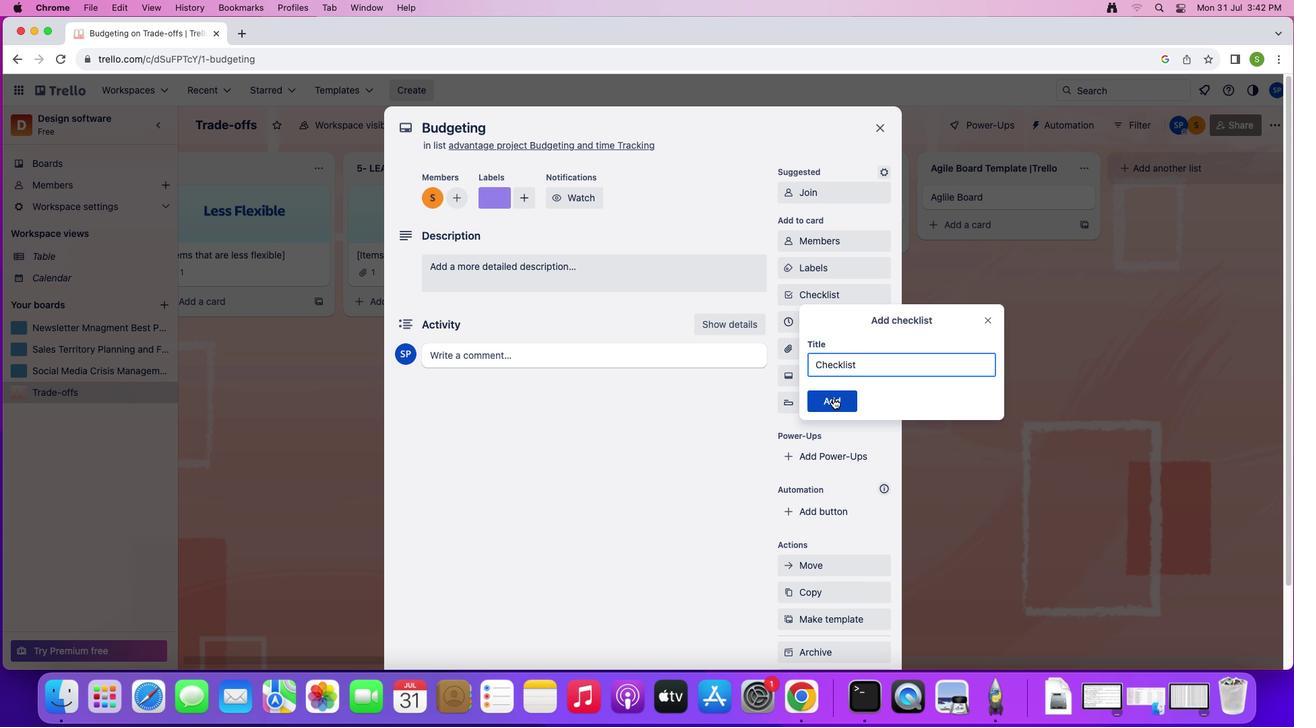 
Action: Mouse pressed left at (833, 398)
Screenshot: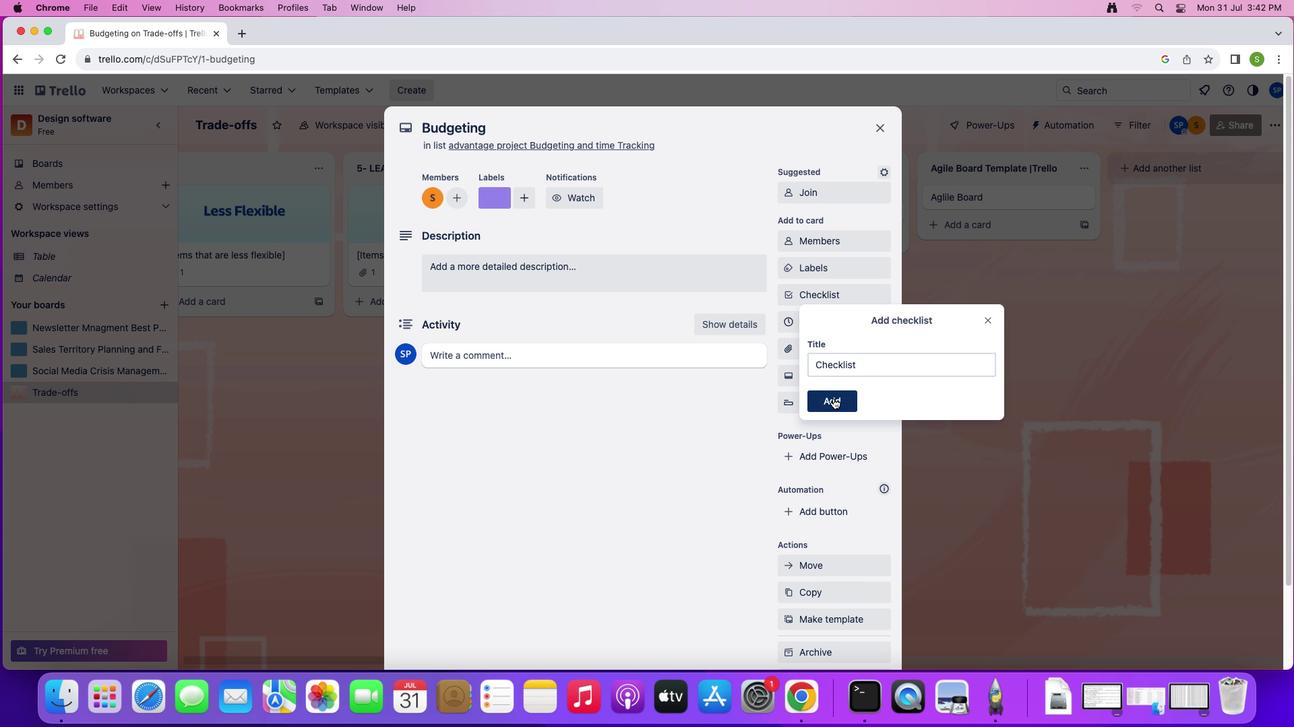 
Action: Mouse moved to (791, 318)
Screenshot: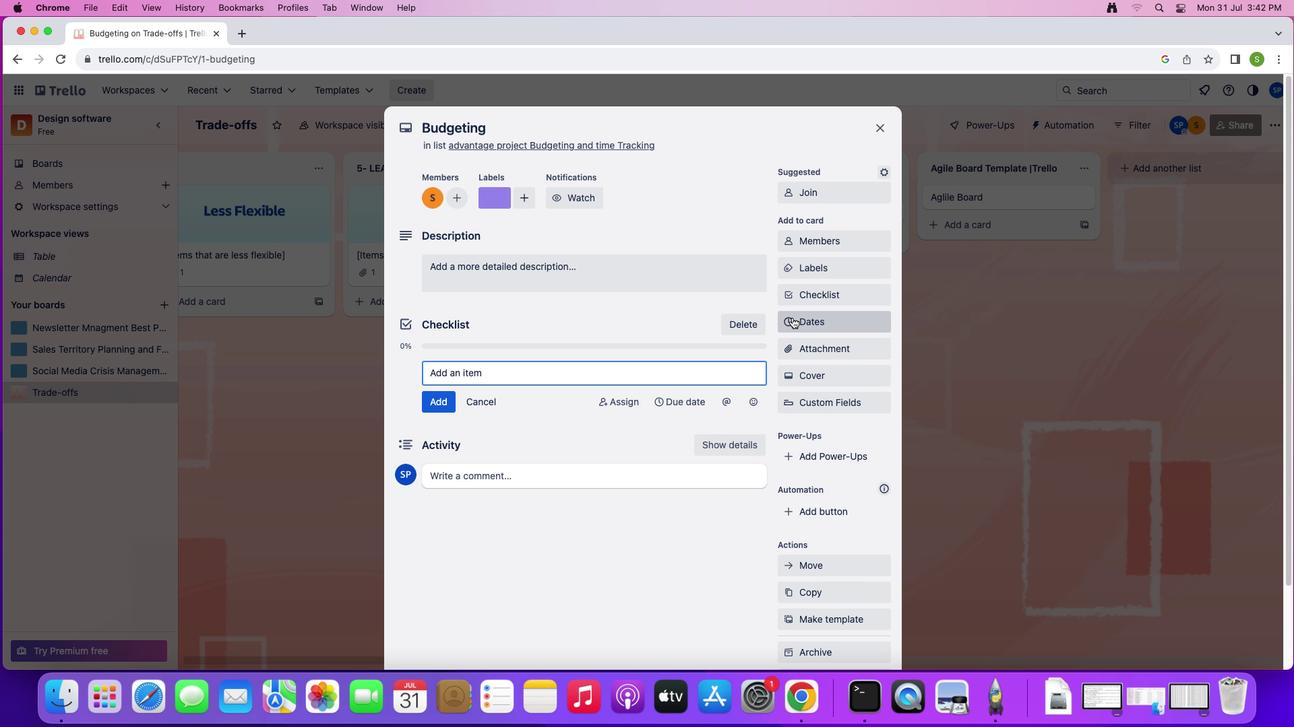 
Action: Mouse pressed left at (791, 318)
Screenshot: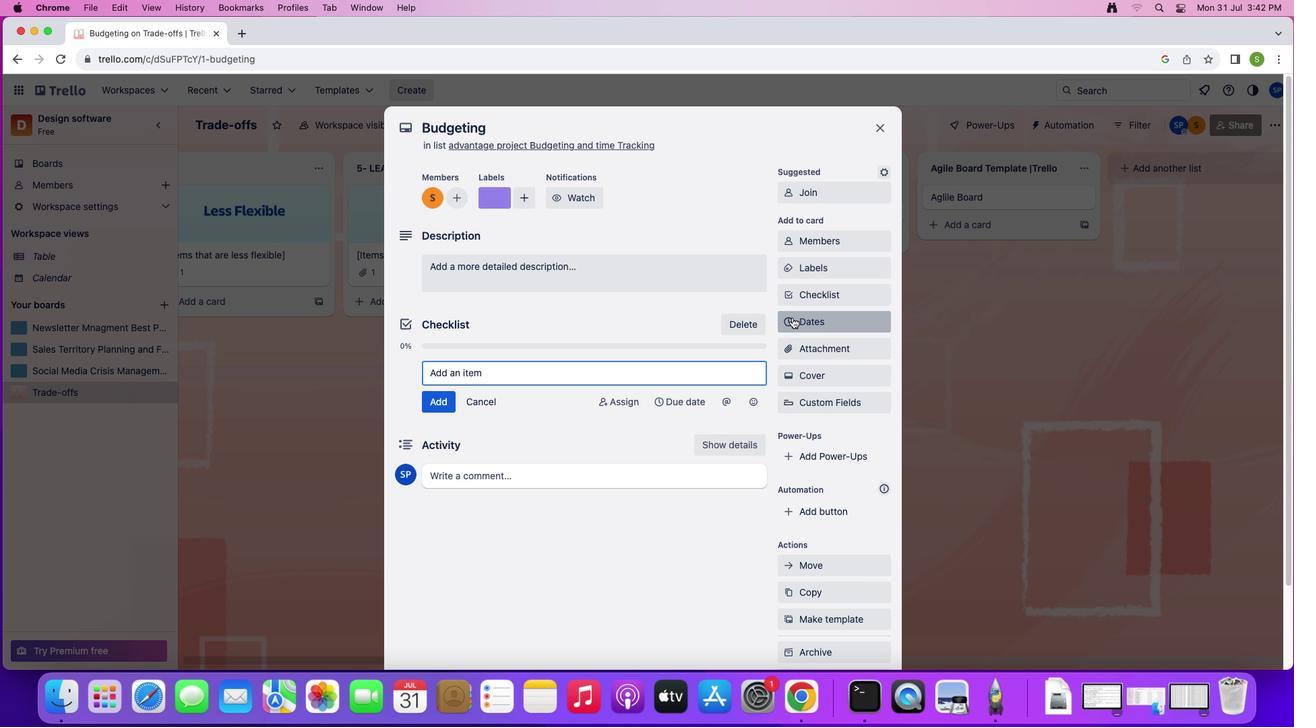 
Action: Mouse moved to (815, 255)
Screenshot: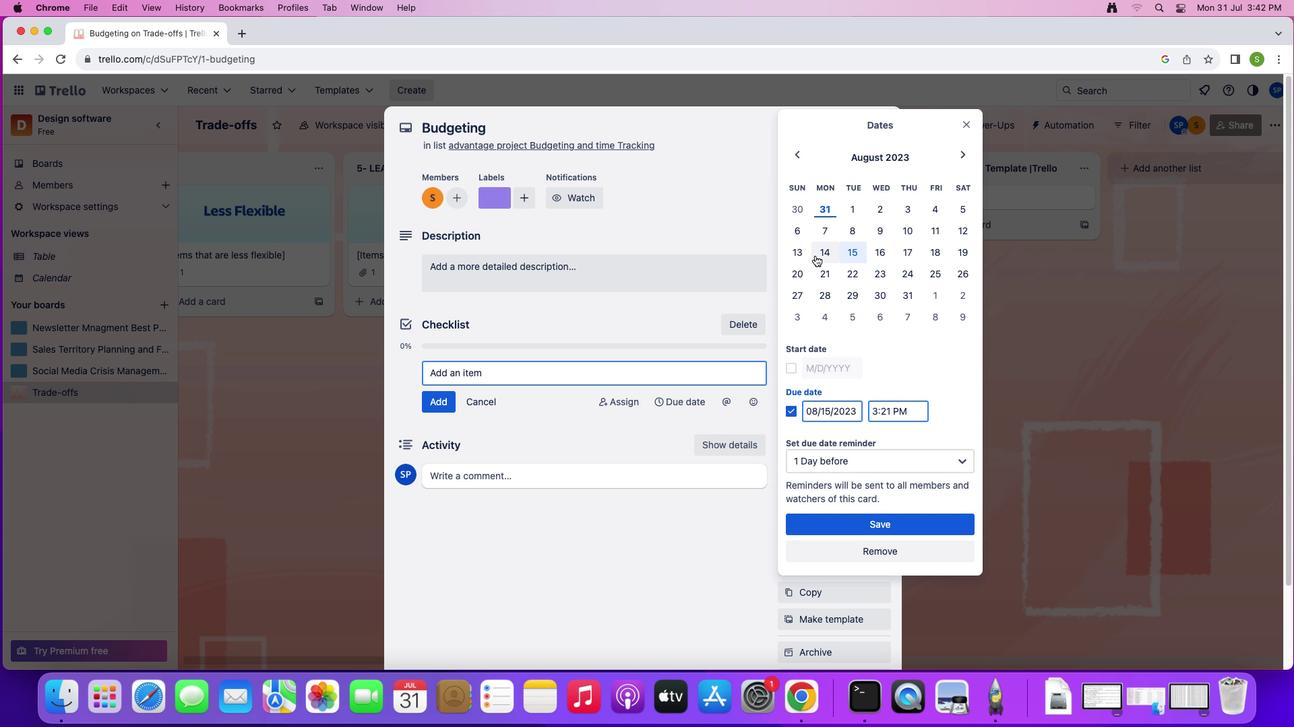 
Action: Mouse pressed left at (815, 255)
Screenshot: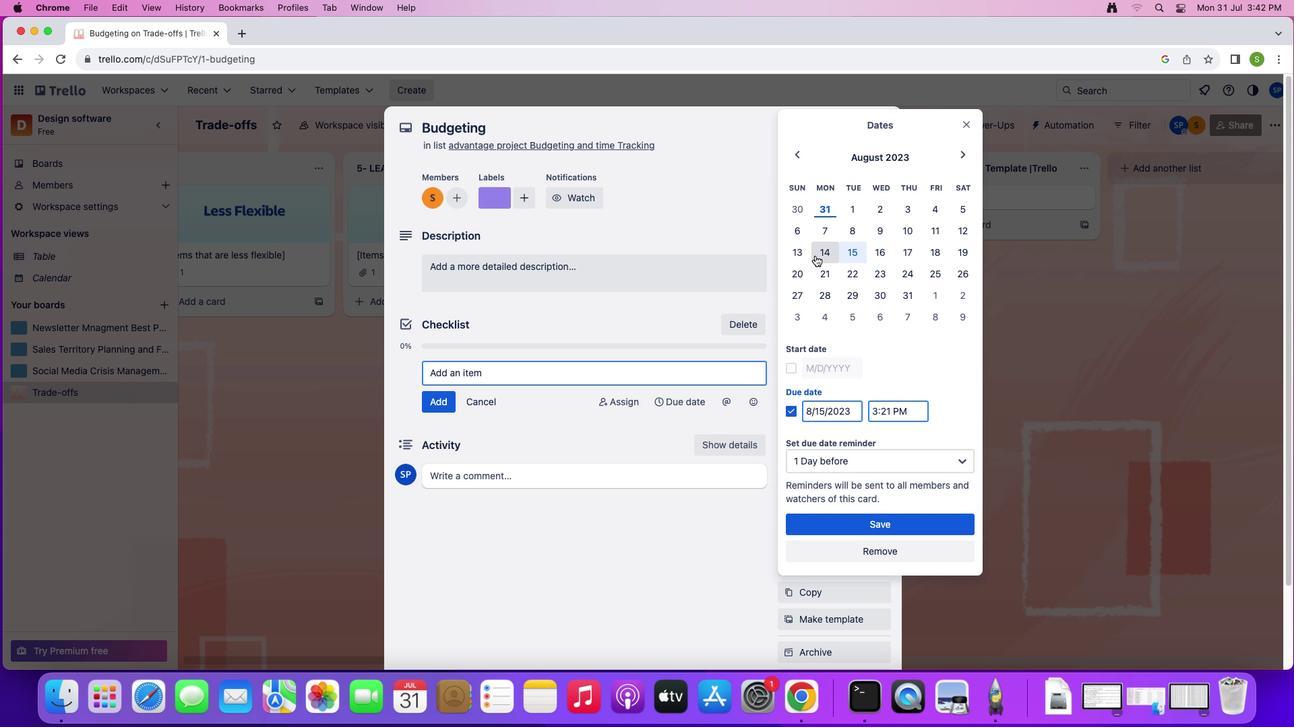
Action: Mouse moved to (787, 366)
Screenshot: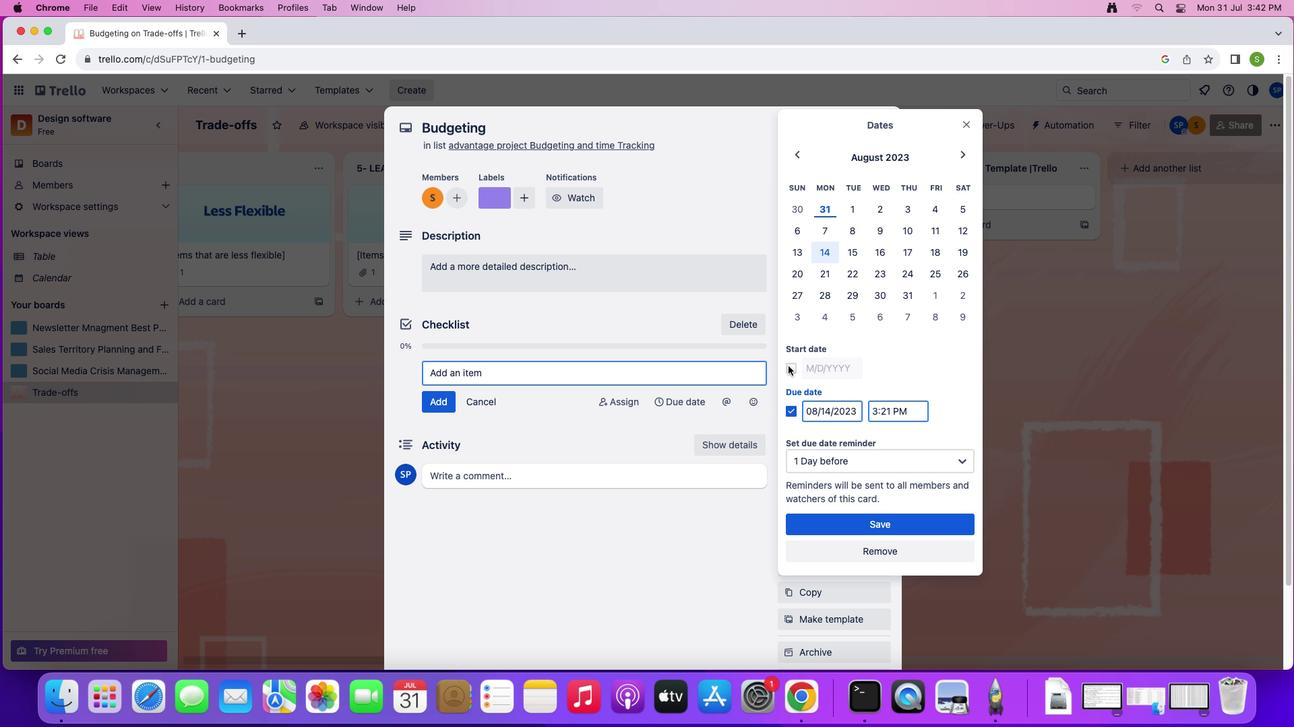 
Action: Mouse pressed left at (787, 366)
Screenshot: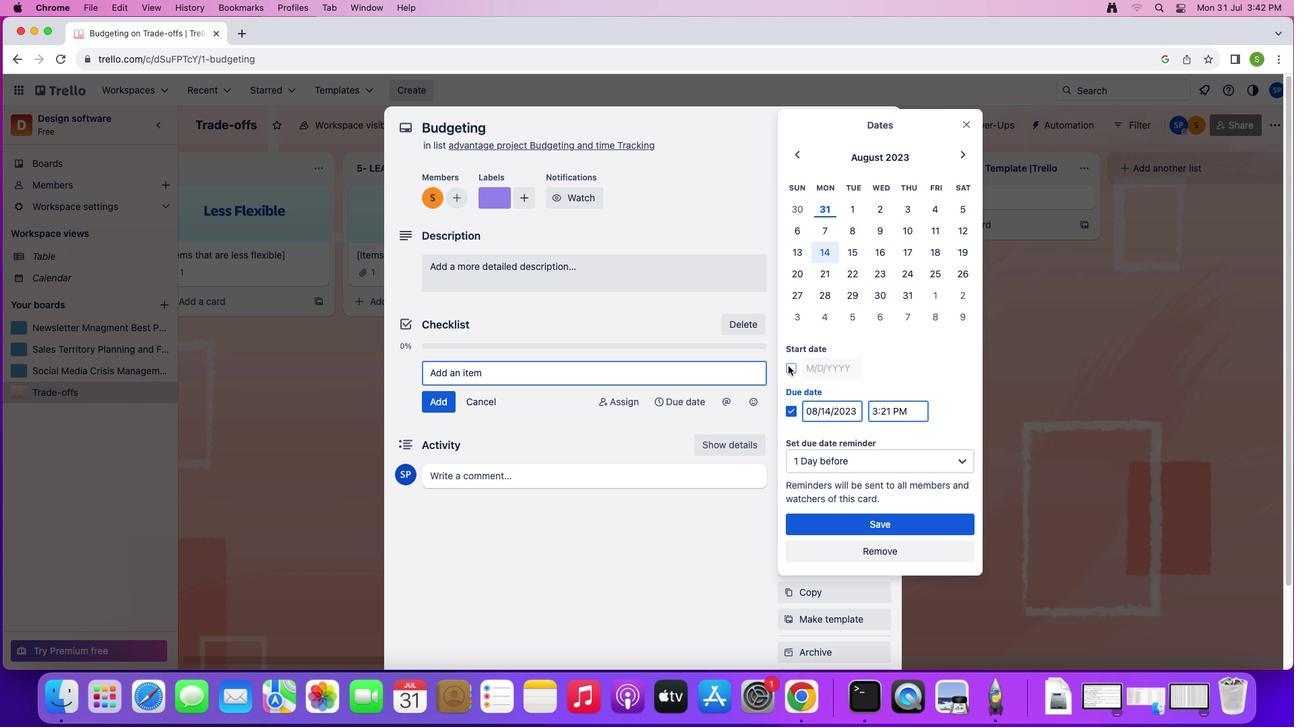 
Action: Mouse moved to (841, 525)
Screenshot: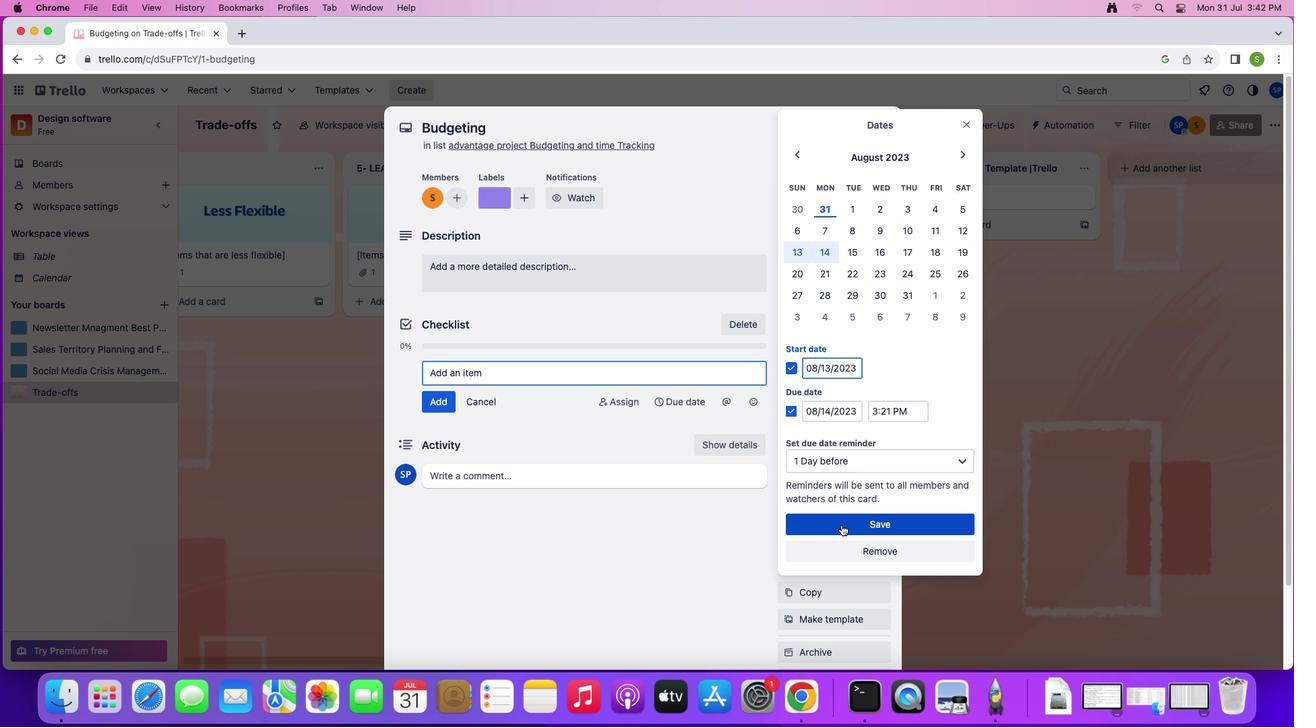 
Action: Mouse pressed left at (841, 525)
Screenshot: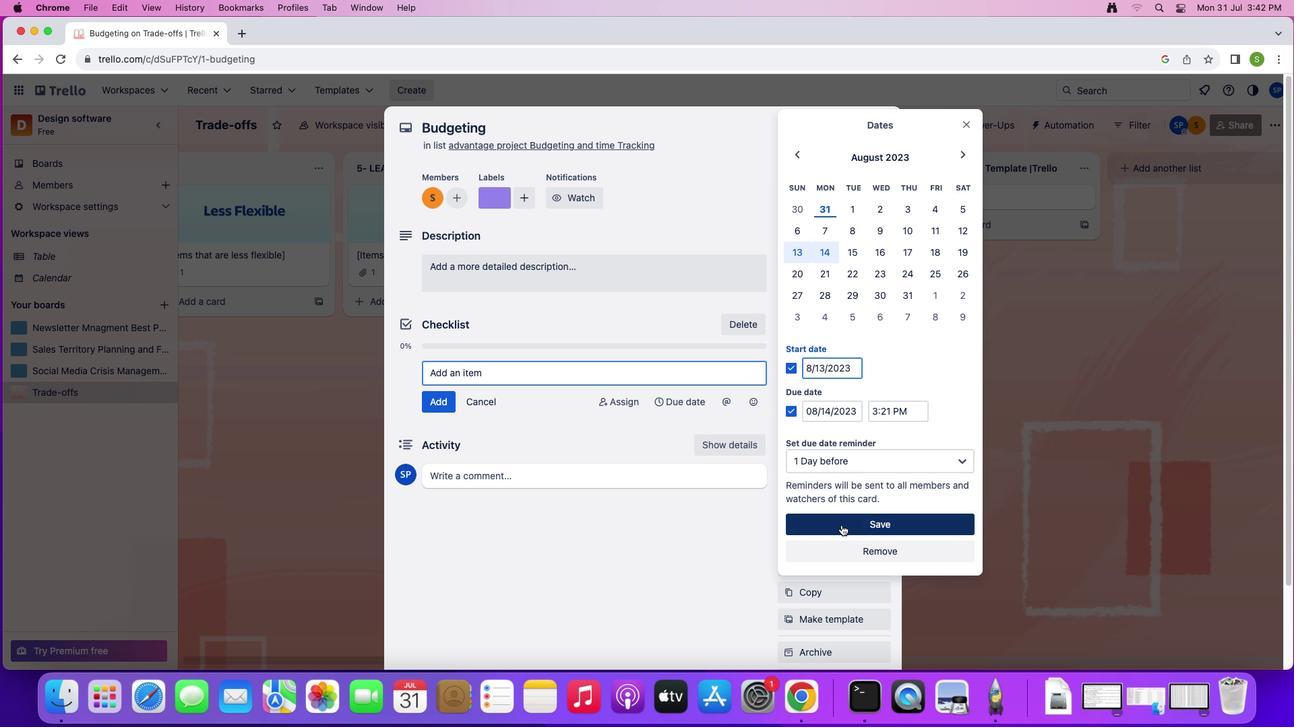 
Action: Mouse moved to (814, 347)
Screenshot: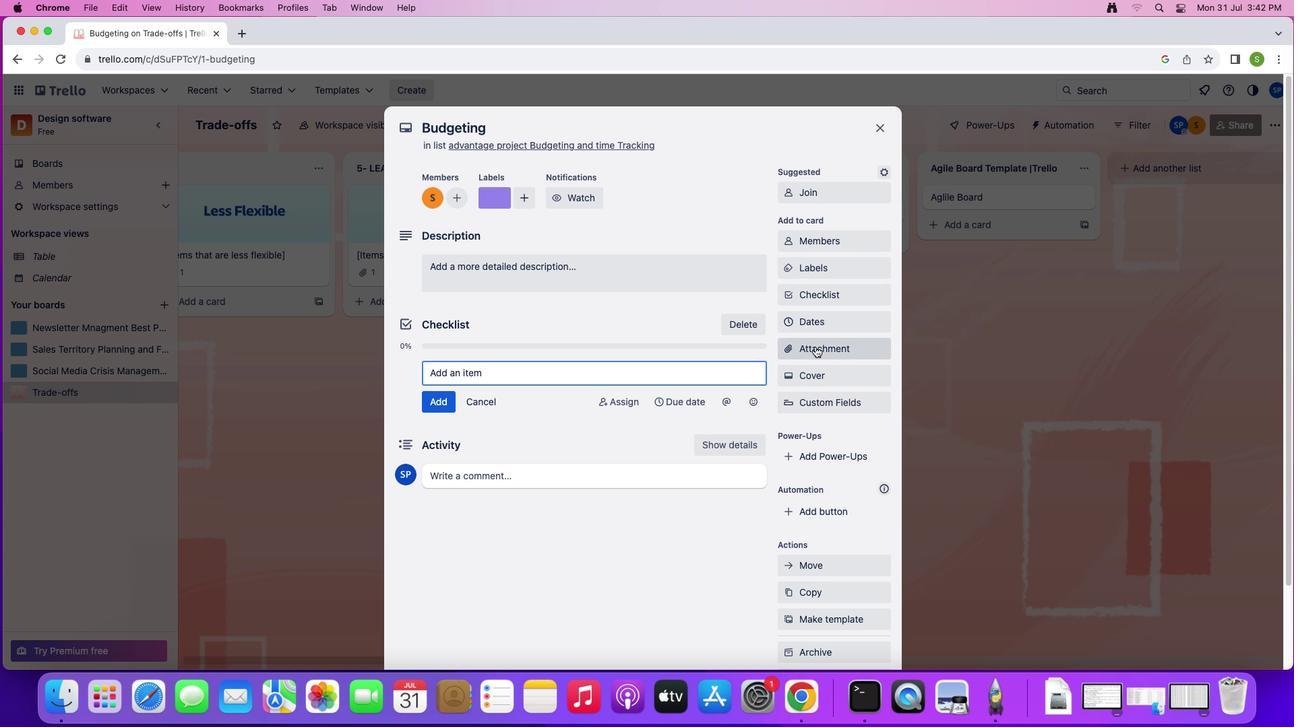 
Action: Mouse pressed left at (814, 347)
Screenshot: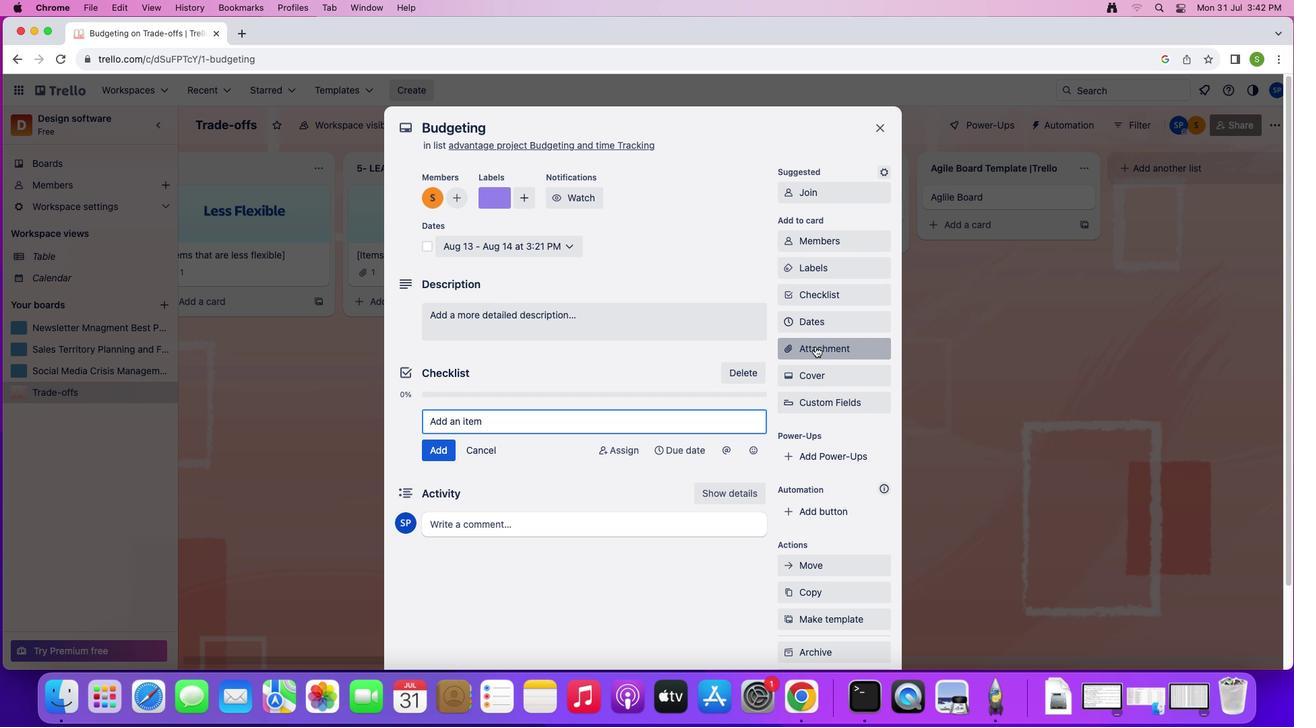
Action: Mouse moved to (968, 124)
Screenshot: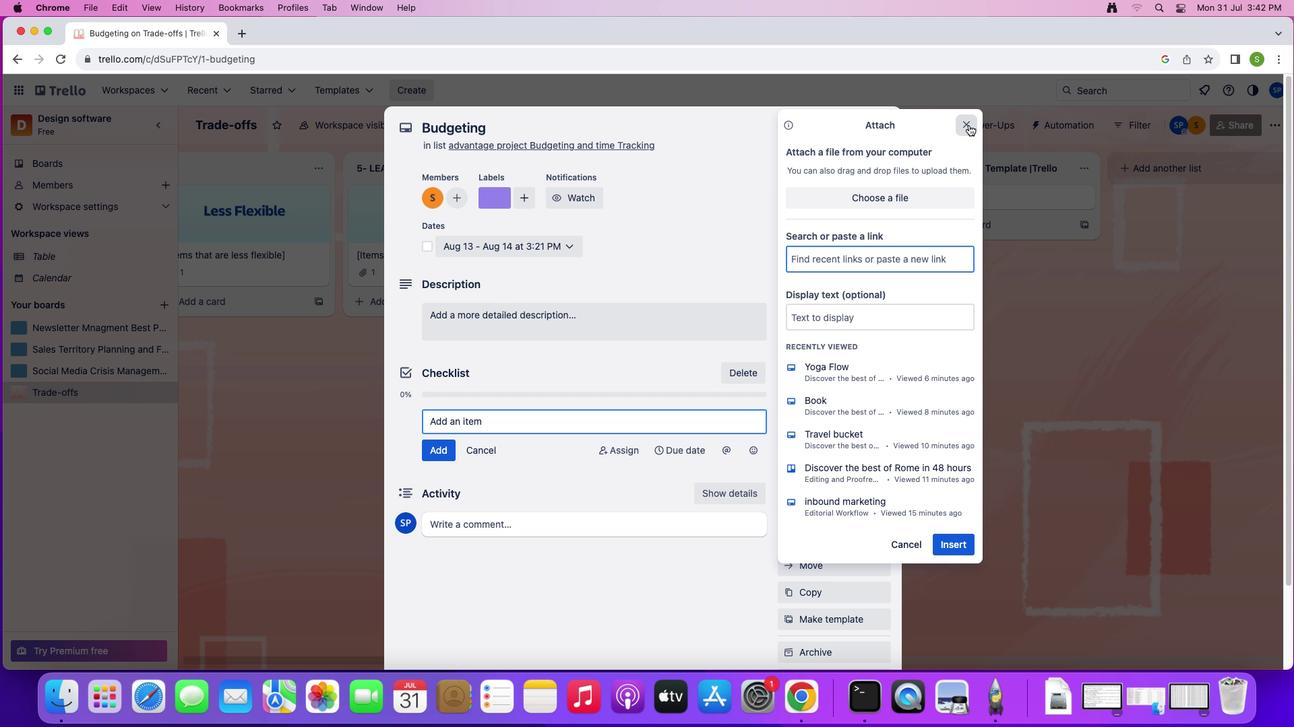 
Action: Mouse pressed left at (968, 124)
Screenshot: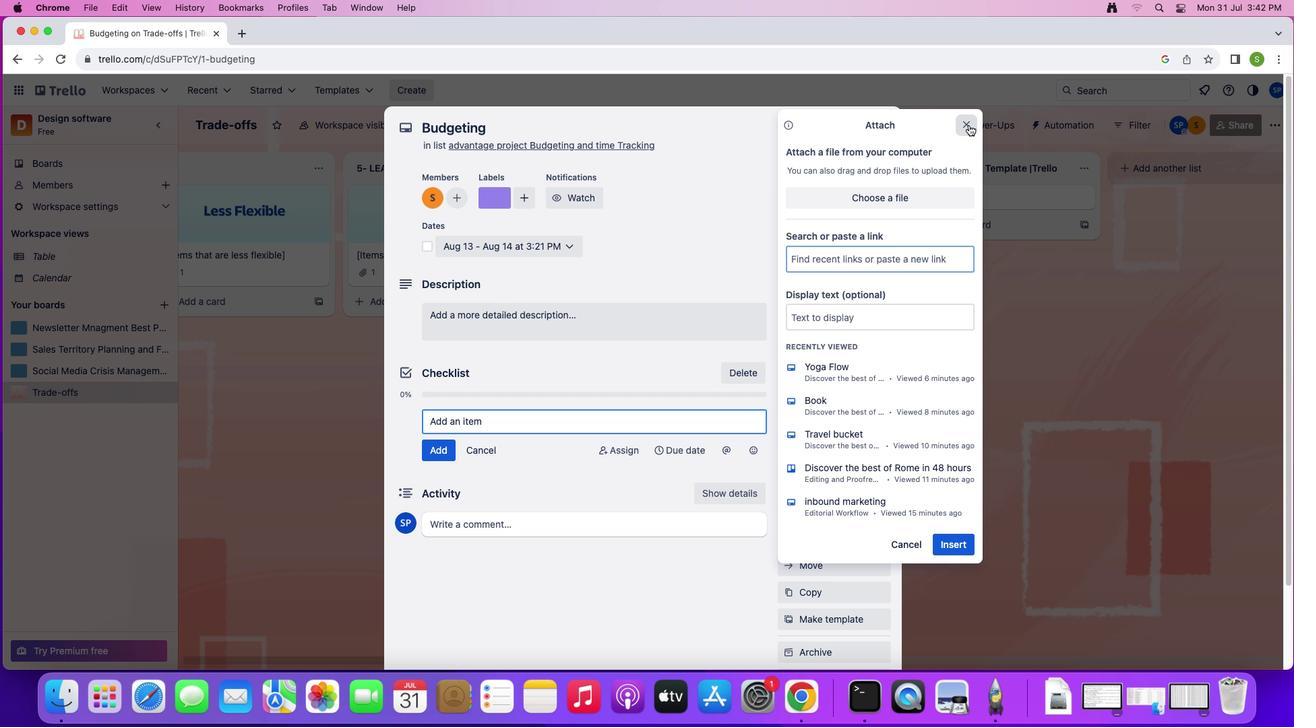 
Action: Mouse moved to (808, 373)
Screenshot: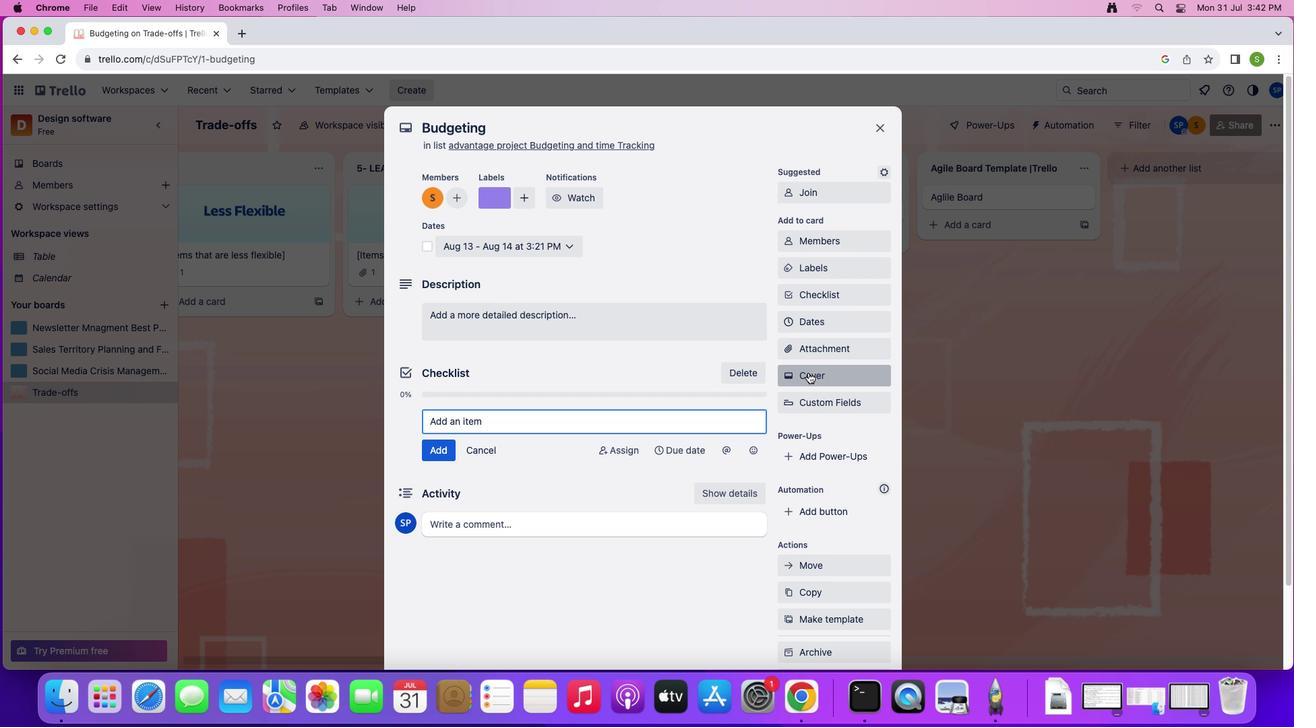 
Action: Mouse pressed left at (808, 373)
Screenshot: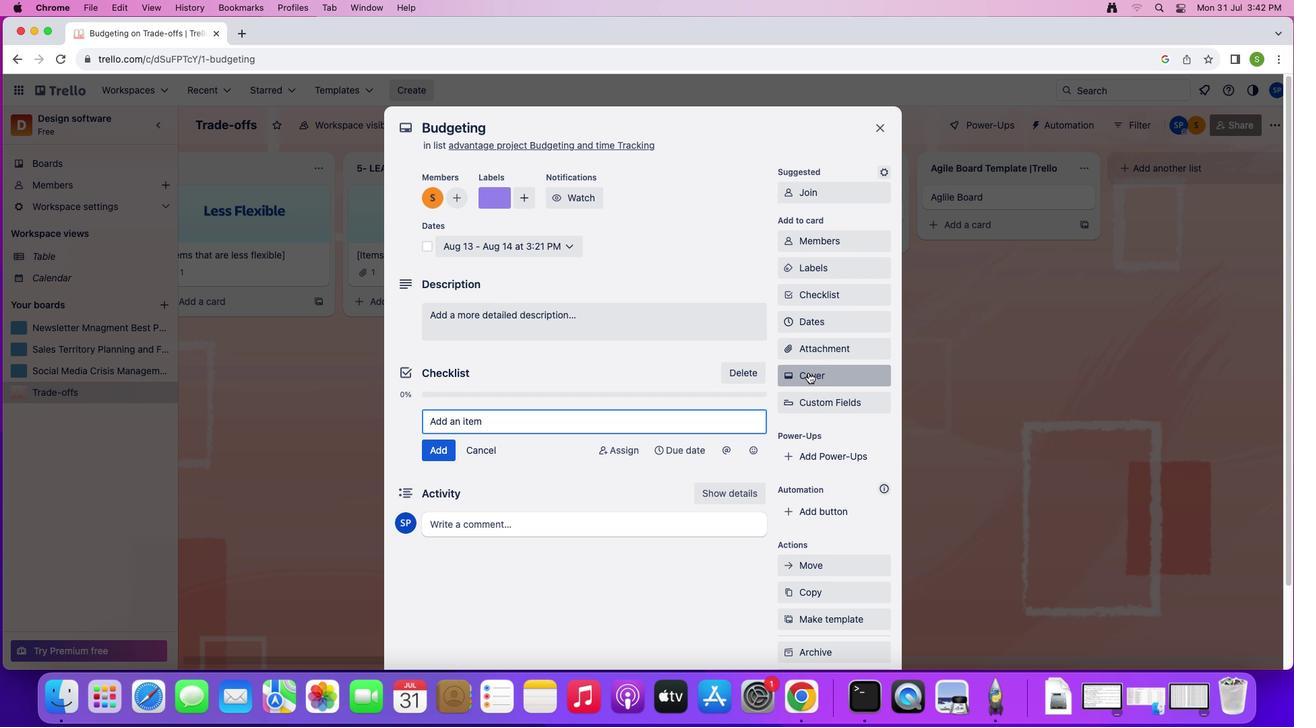 
Action: Mouse moved to (843, 428)
Screenshot: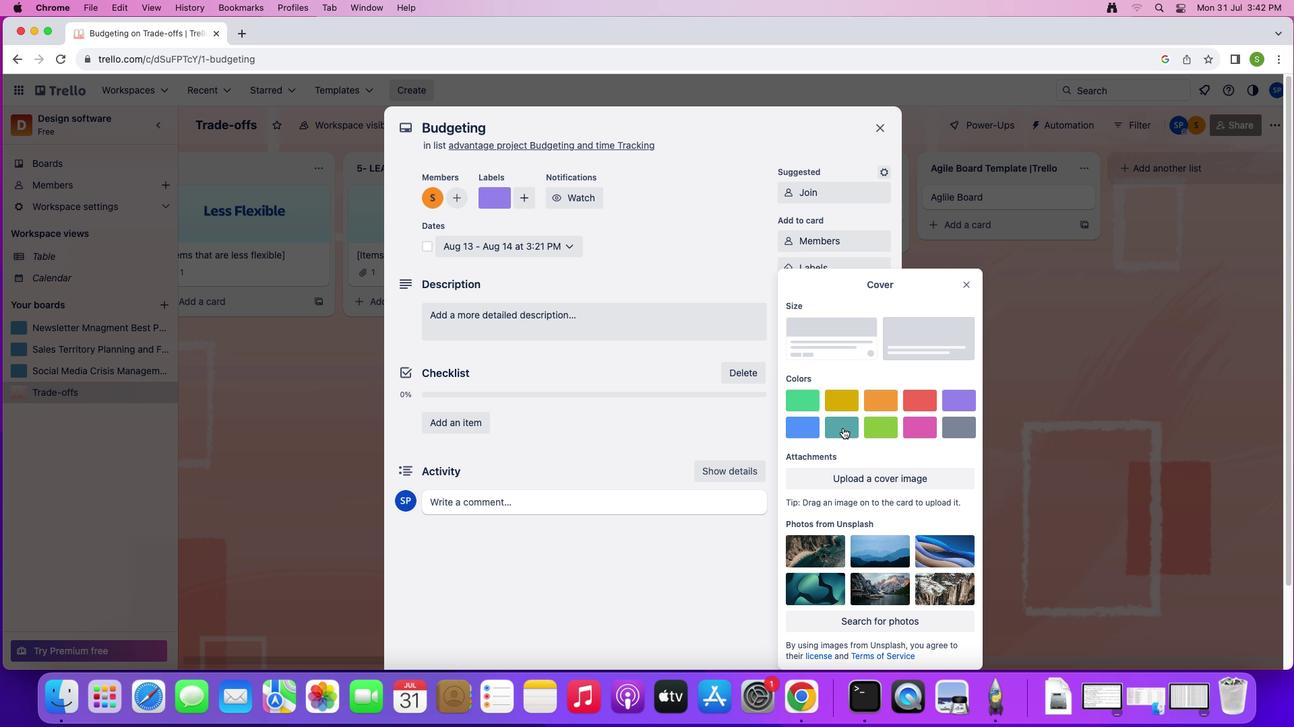 
Action: Mouse pressed left at (843, 428)
Screenshot: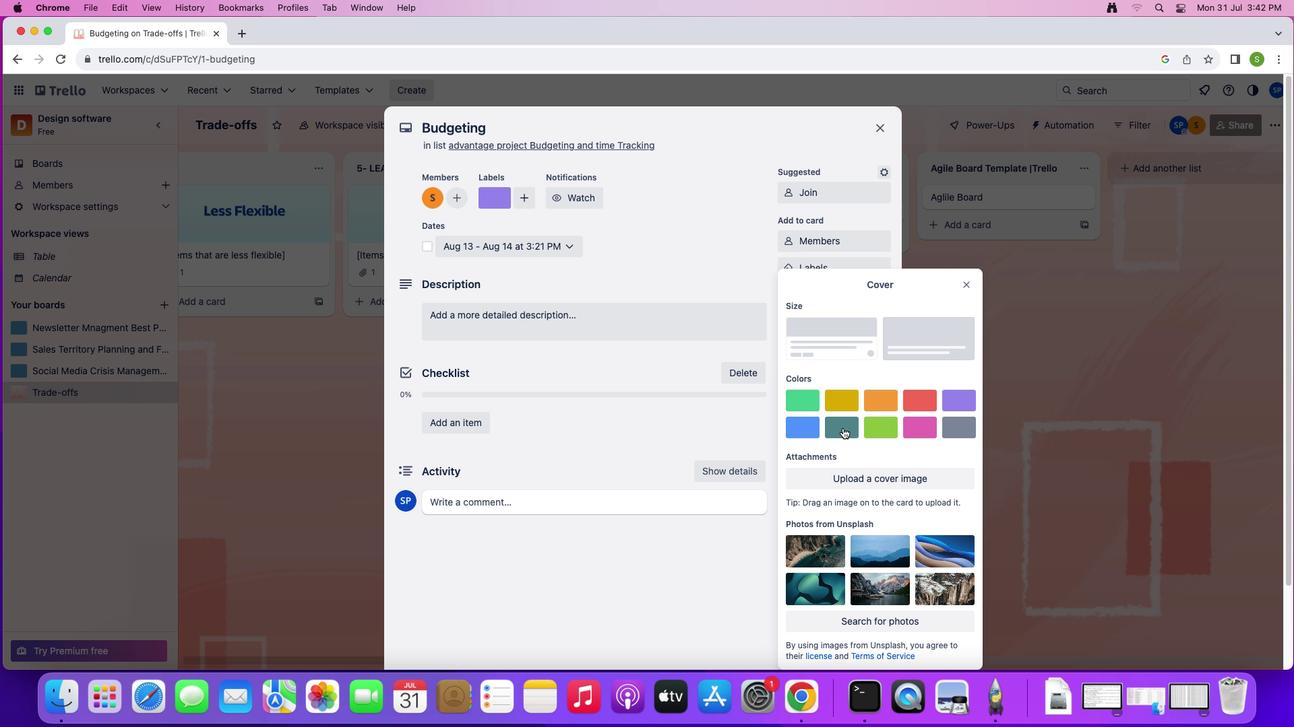 
Action: Mouse moved to (957, 264)
Screenshot: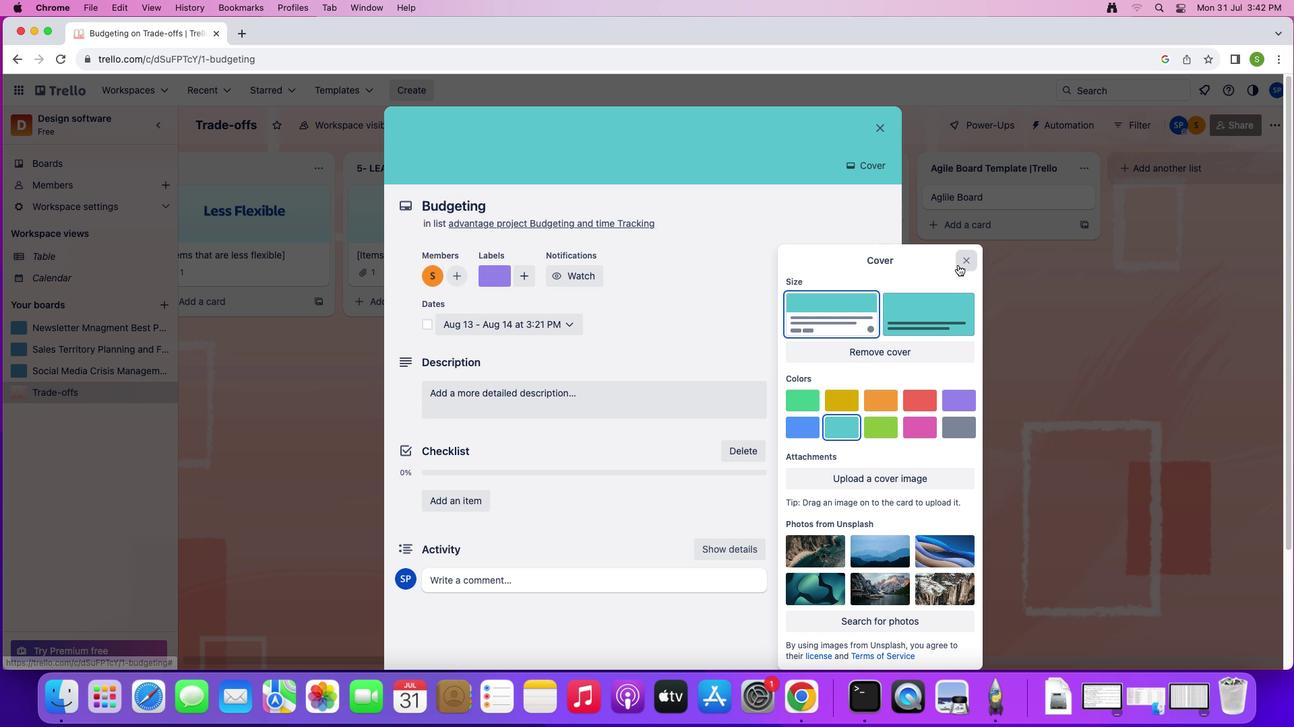 
Action: Mouse pressed left at (957, 264)
Screenshot: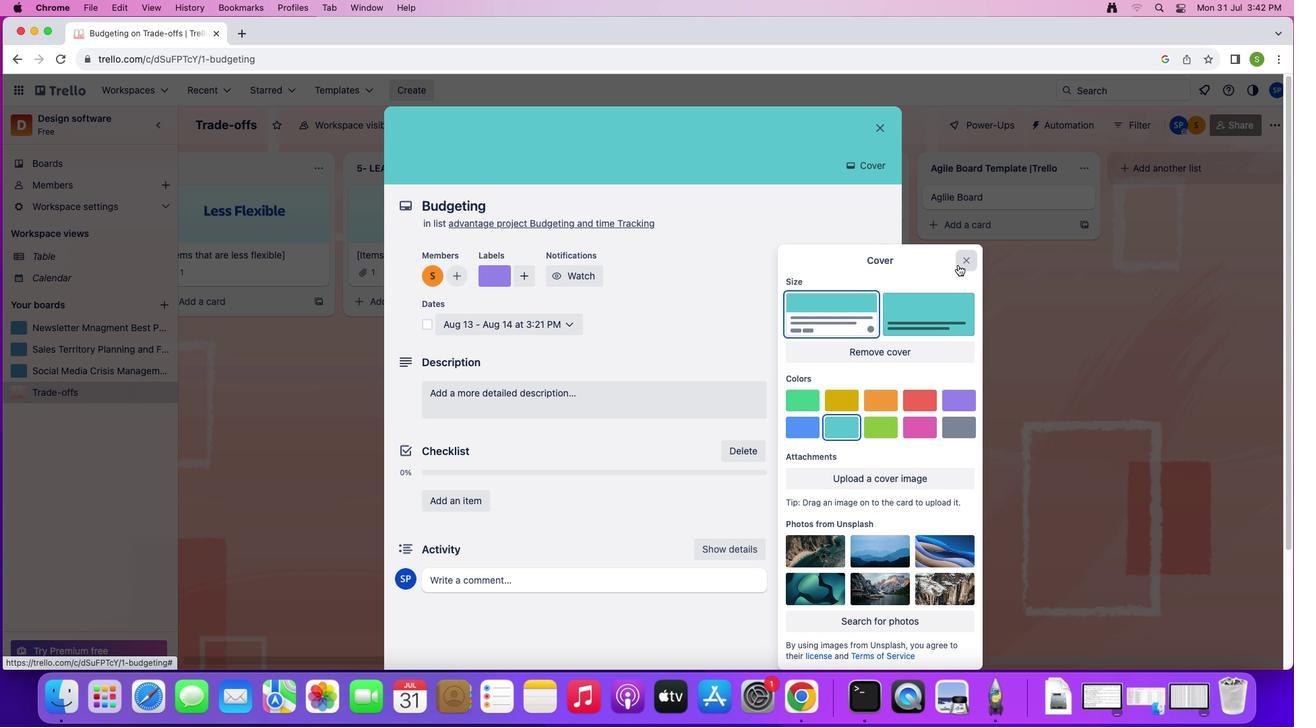 
Action: Mouse moved to (564, 384)
Screenshot: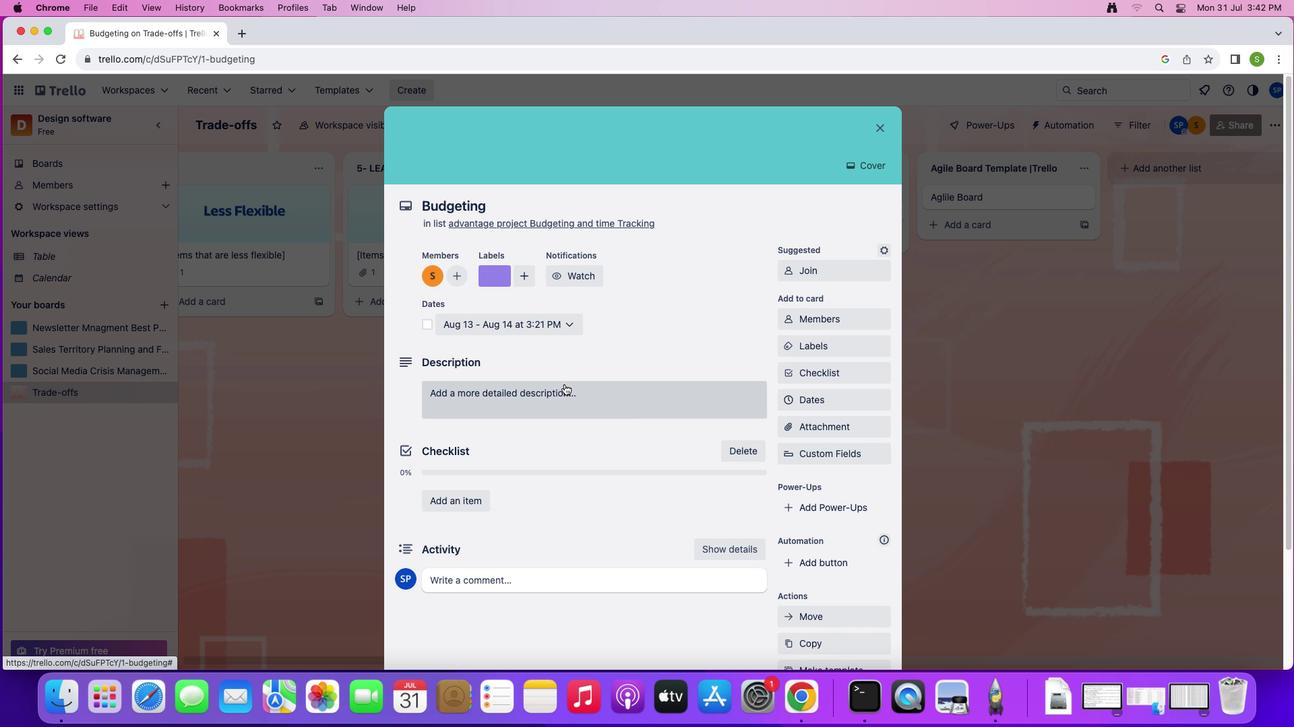 
Action: Mouse pressed left at (564, 384)
Screenshot: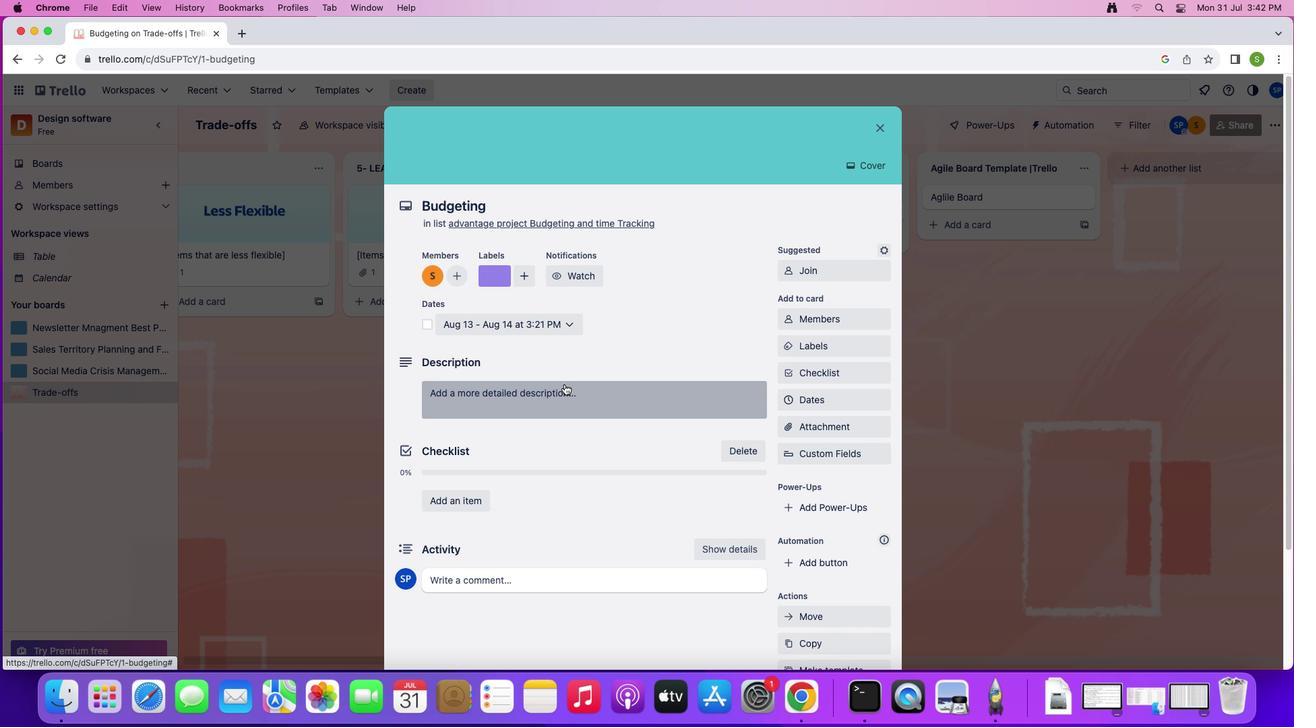 
Action: Mouse moved to (657, 489)
Screenshot: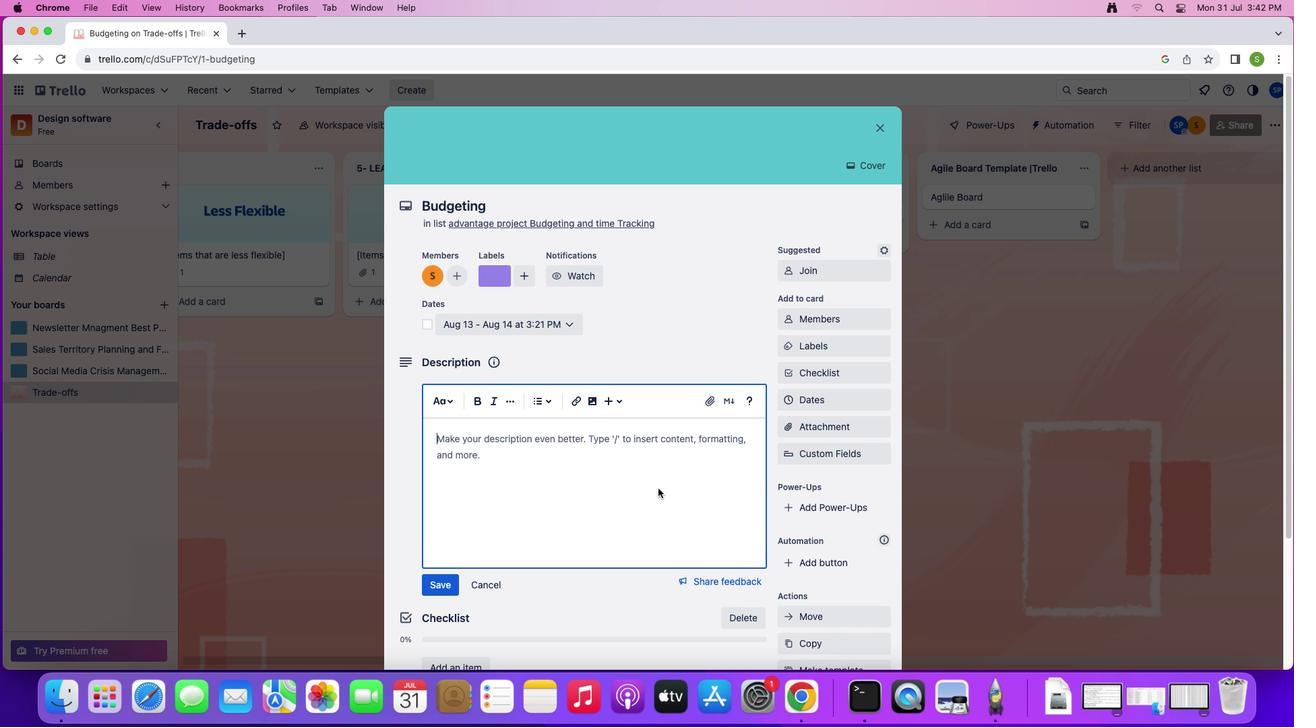 
Action: Key pressed Key.shift'T''r''a''c''k'Key.space't''i''m''e'Key.space'a''n''d'Key.space'b''u''d''g''e''t'Key.space'f''o''r'Key.space'y''o''u''r'Key.space'p''r''o''j''e''c''t''s'Key.space'w''i''t''h'Key.space'e''a''s''e'Key.space'a''n''d'Key.space'l''e''s''s'Key.space'm''a''n''u''a''l'Key.space'w''o''r''k''.'
Screenshot: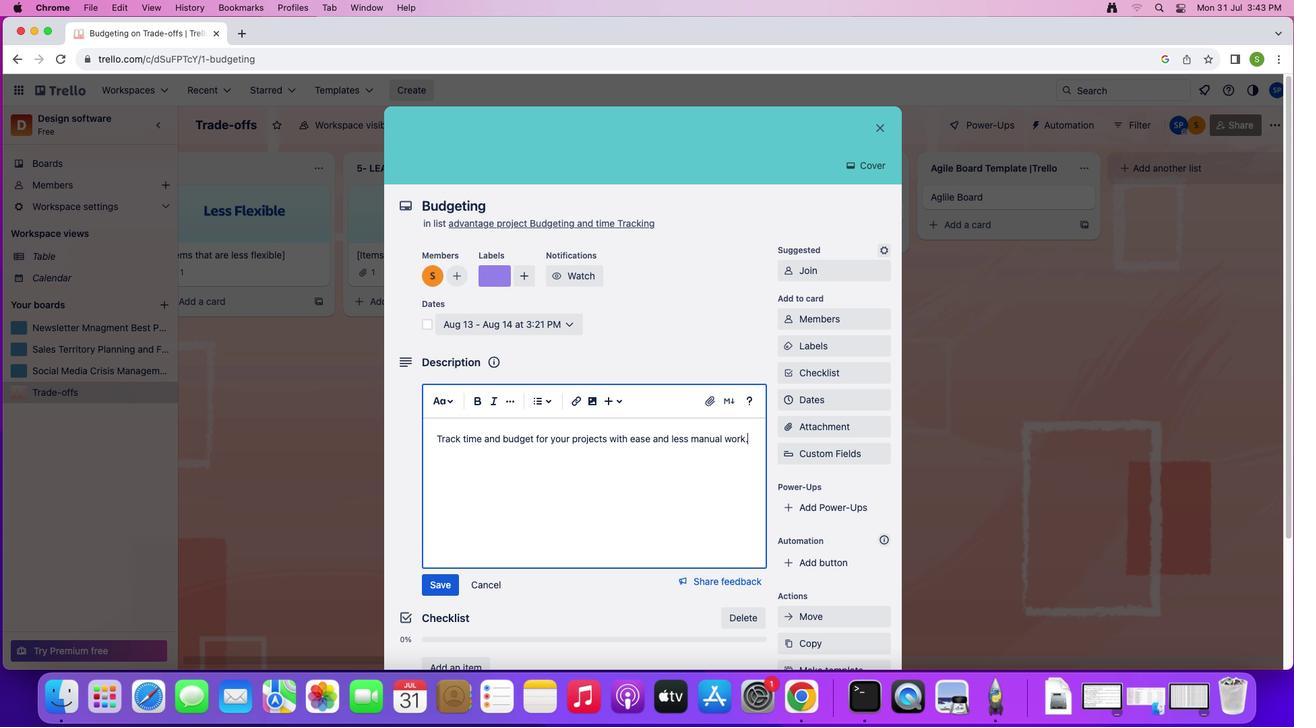 
Action: Mouse moved to (450, 590)
Screenshot: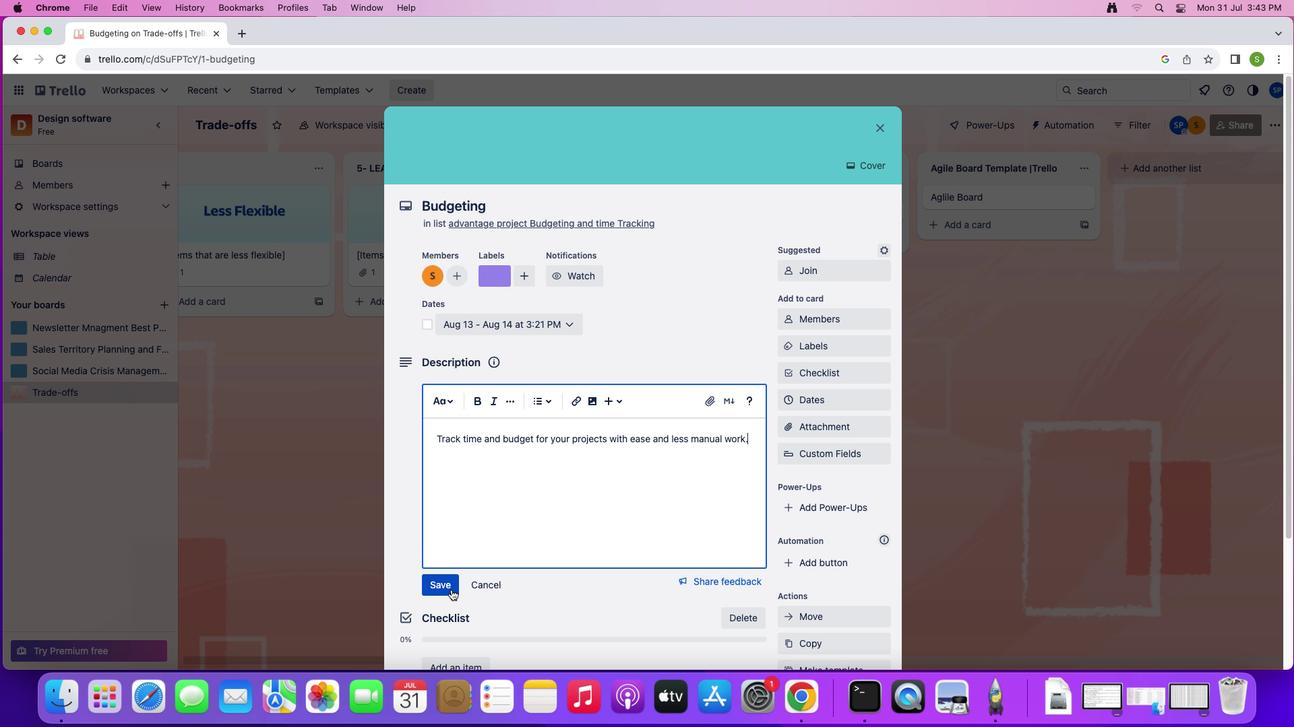 
Action: Mouse pressed left at (450, 590)
Screenshot: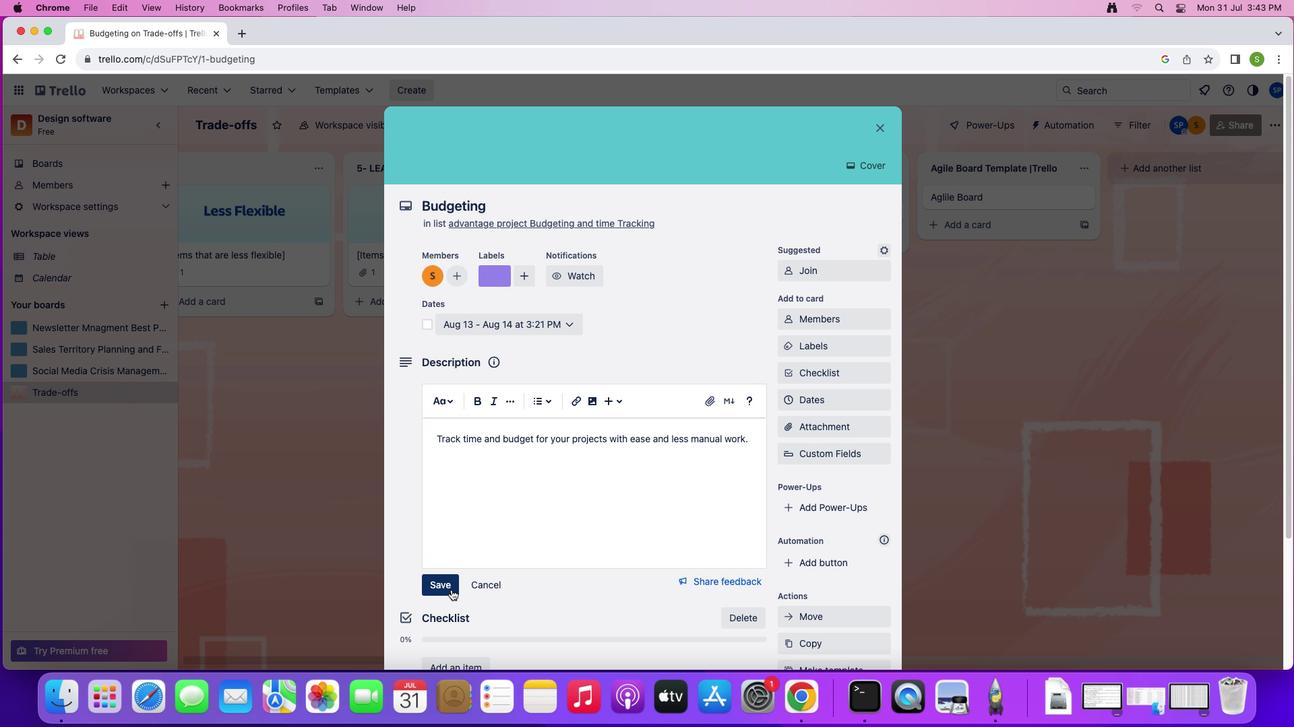 
Action: Mouse moved to (510, 560)
Screenshot: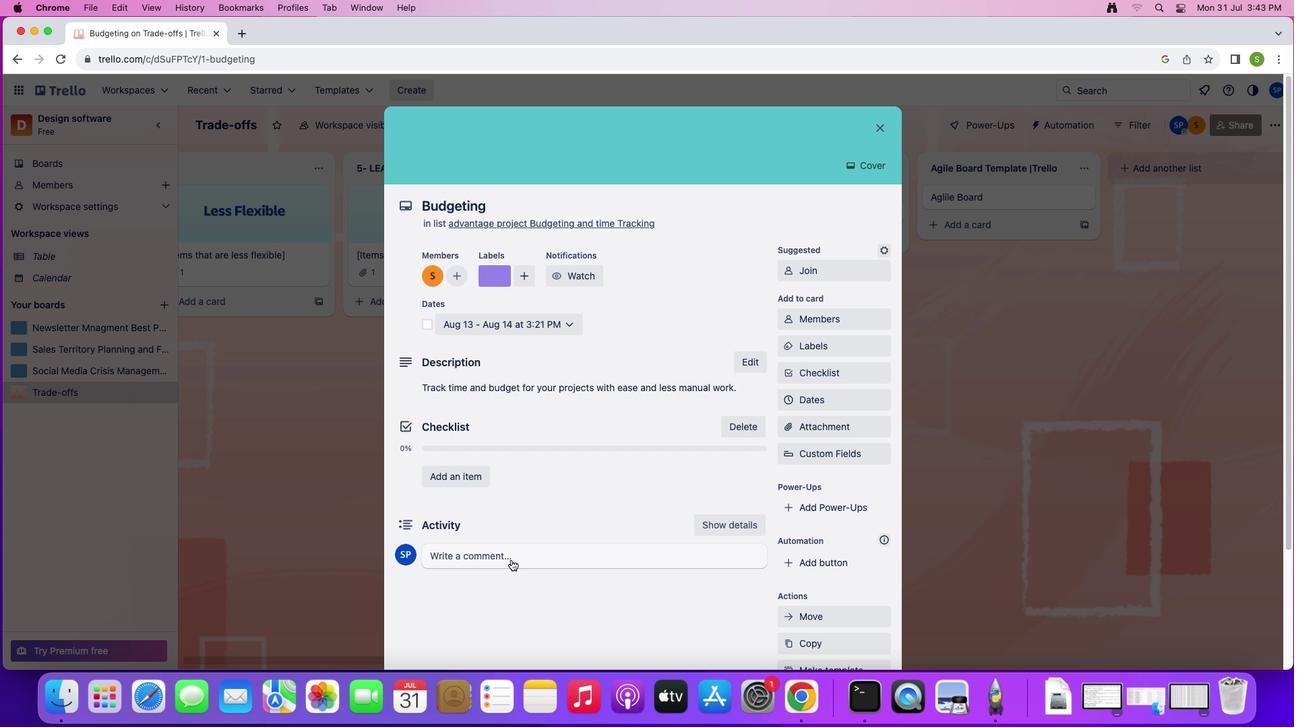 
Action: Mouse pressed left at (510, 560)
Screenshot: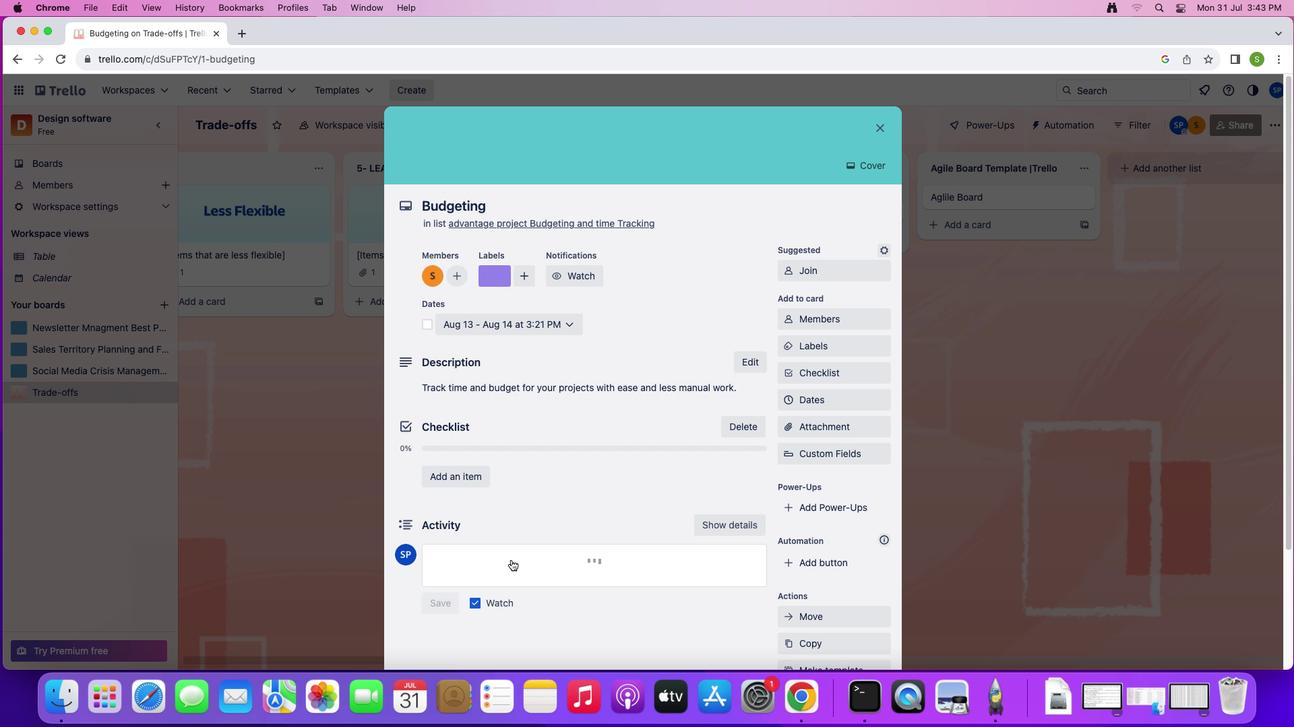 
Action: Mouse moved to (524, 597)
Screenshot: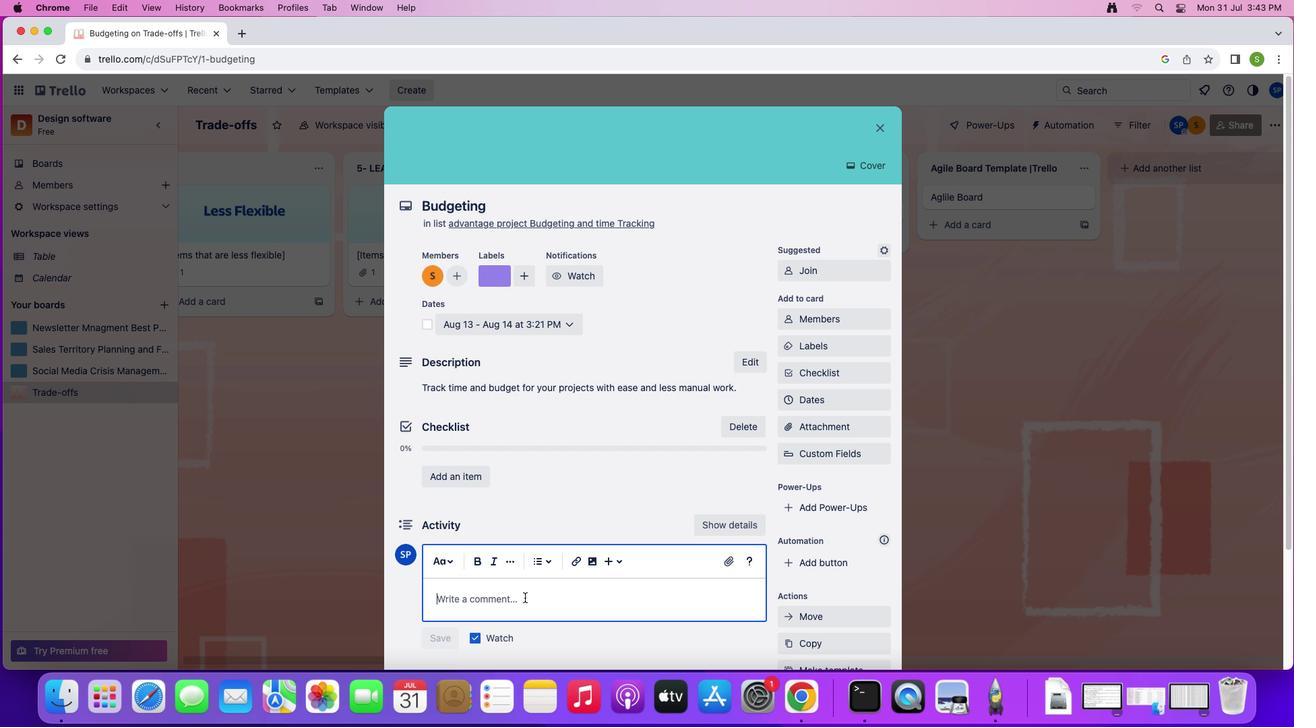 
Action: Mouse pressed left at (524, 597)
Screenshot: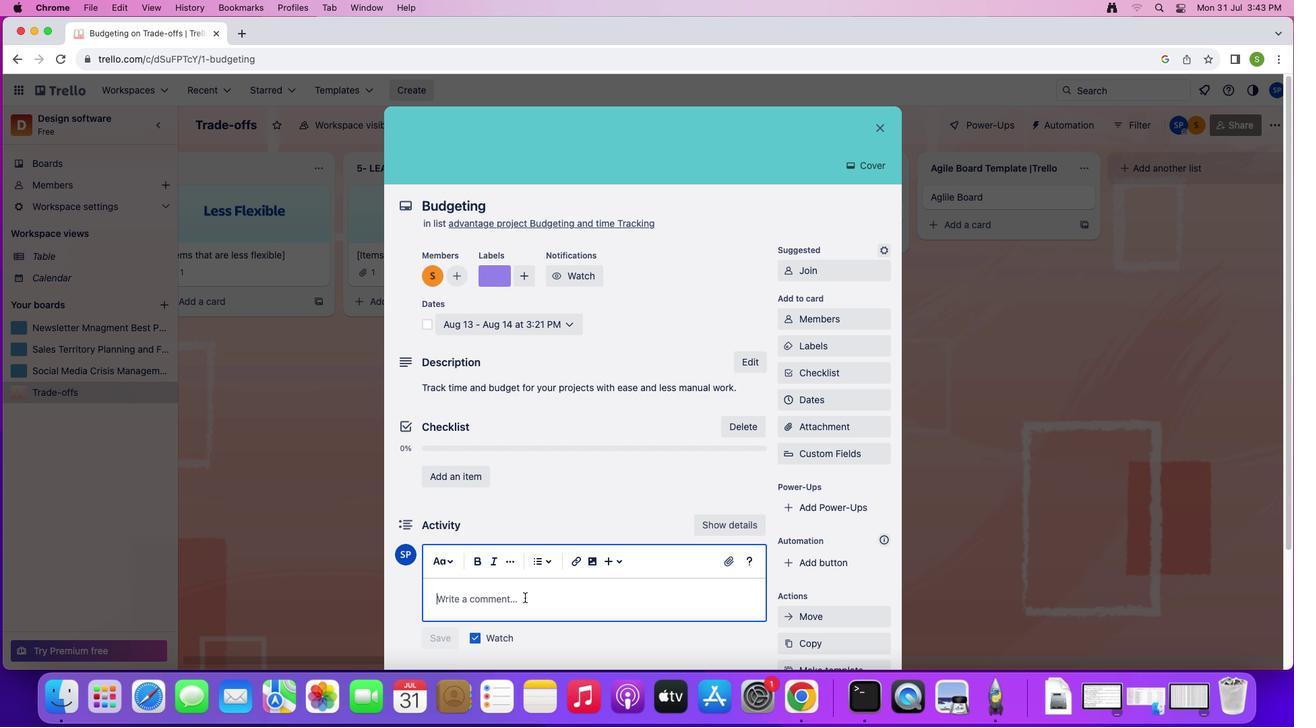 
Action: Mouse moved to (556, 599)
Screenshot: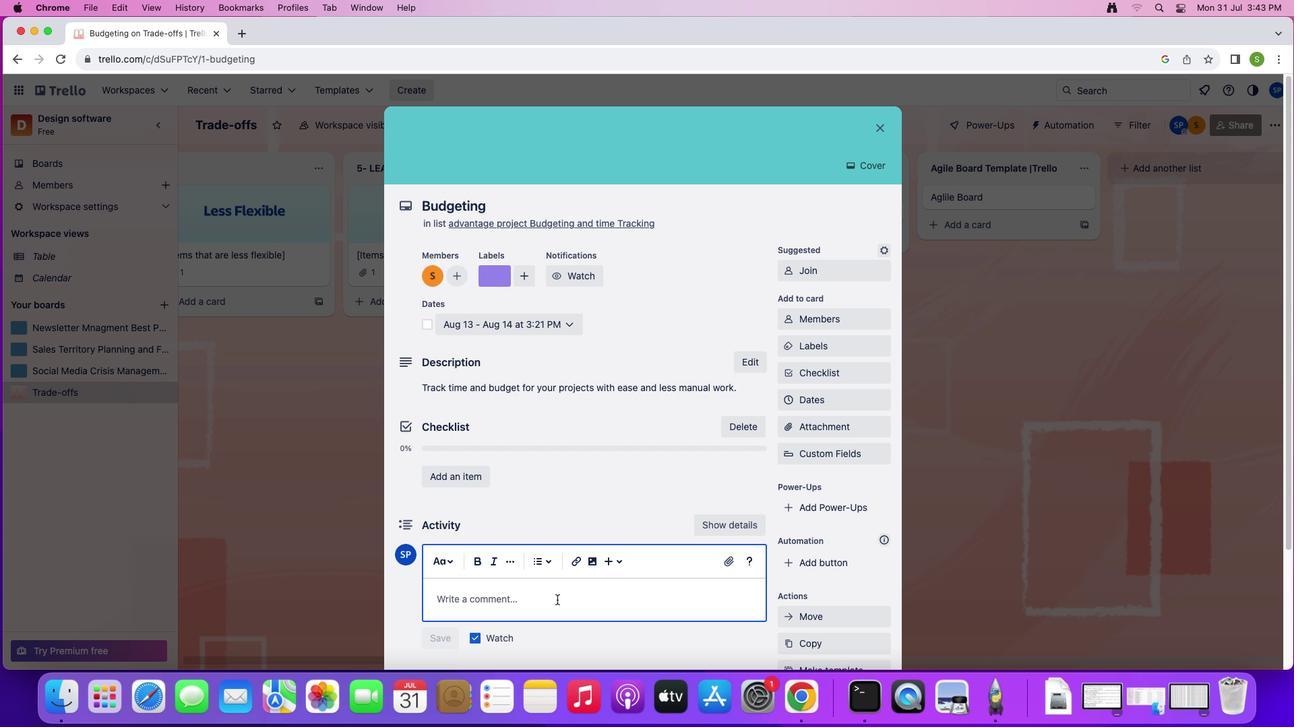
Action: Key pressed Key.shift'A'
Screenshot: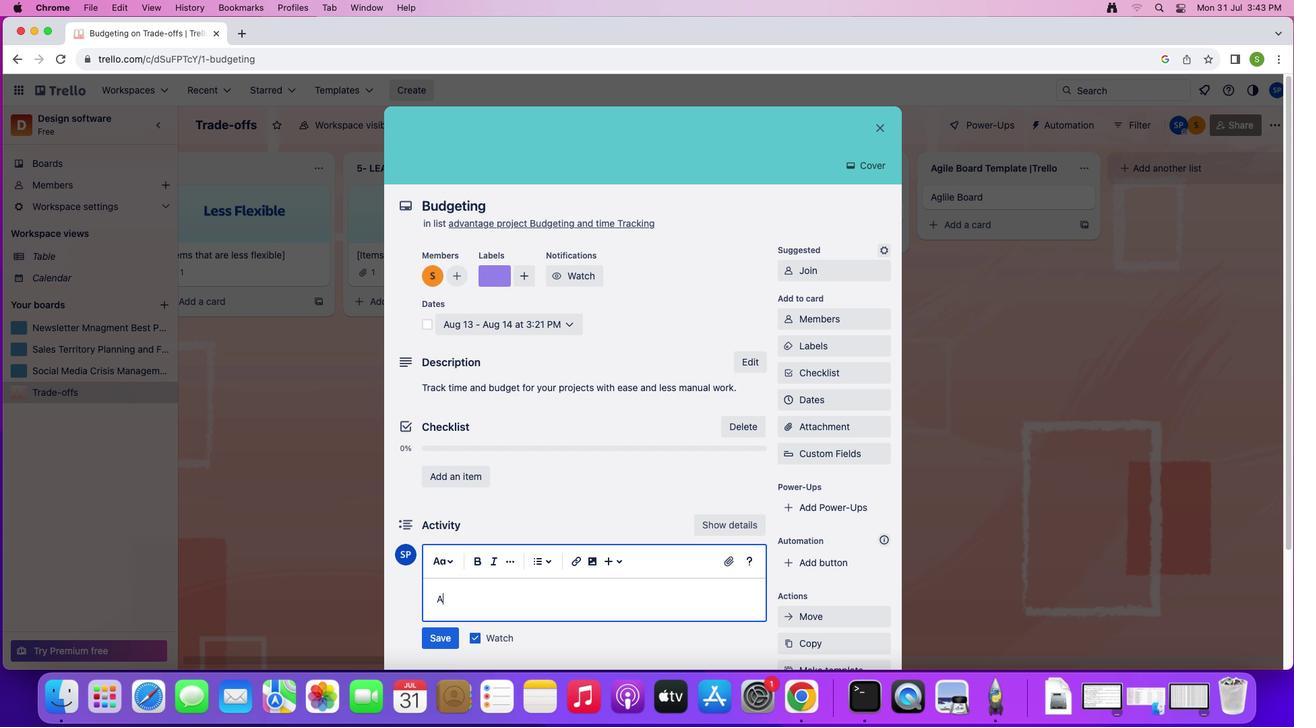 
Action: Mouse moved to (557, 599)
Screenshot: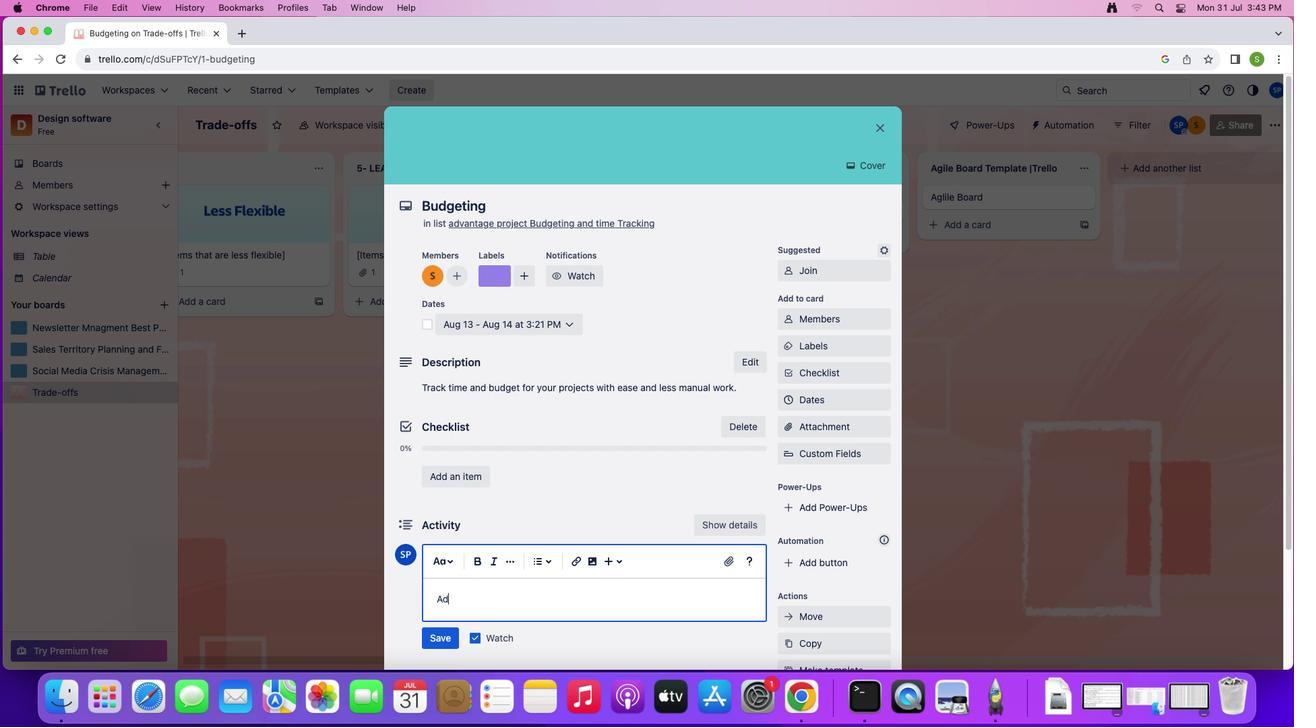 
Action: Key pressed 'd''v''a''n''c''e'
Screenshot: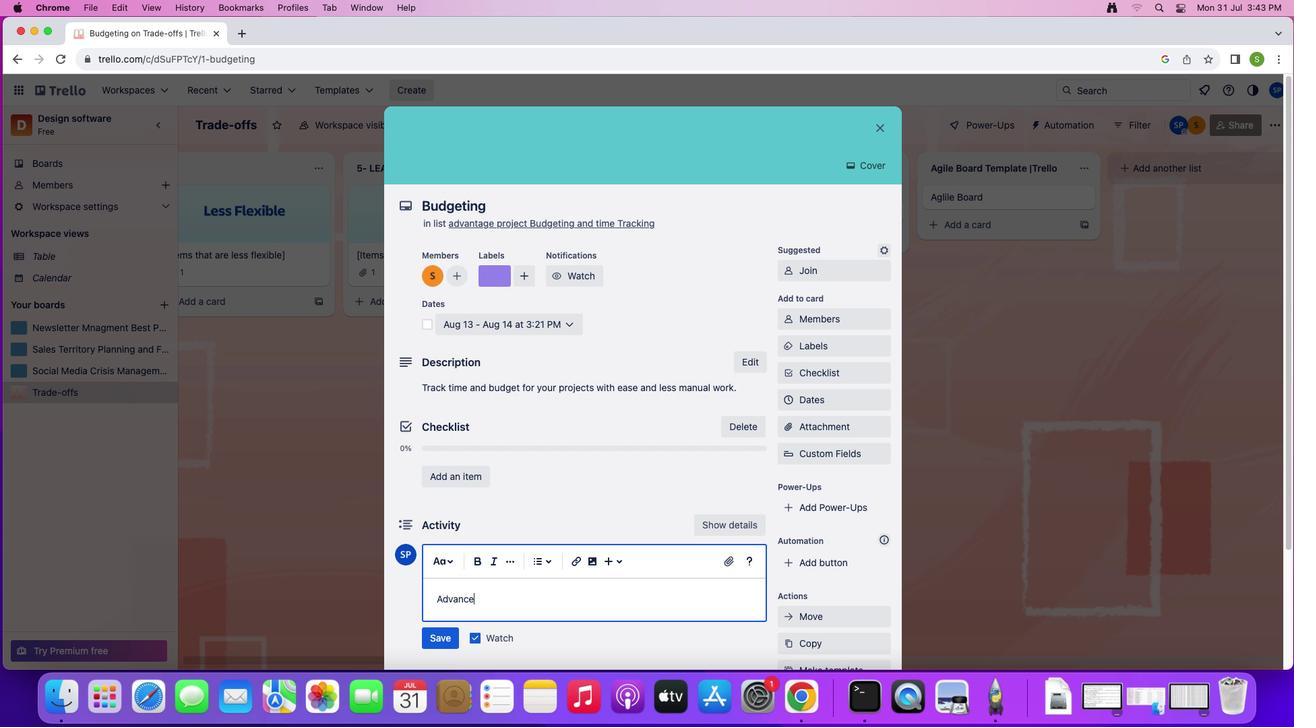 
Action: Mouse moved to (446, 645)
Screenshot: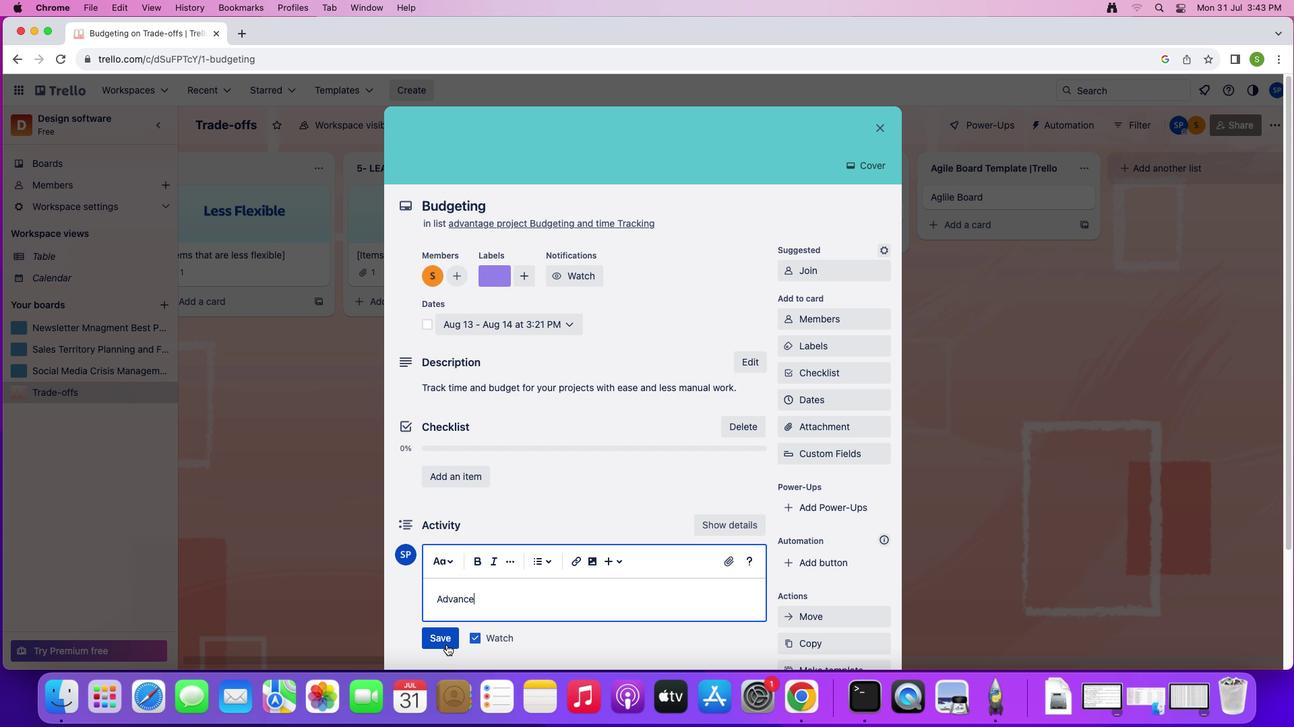 
Action: Mouse pressed left at (446, 645)
Screenshot: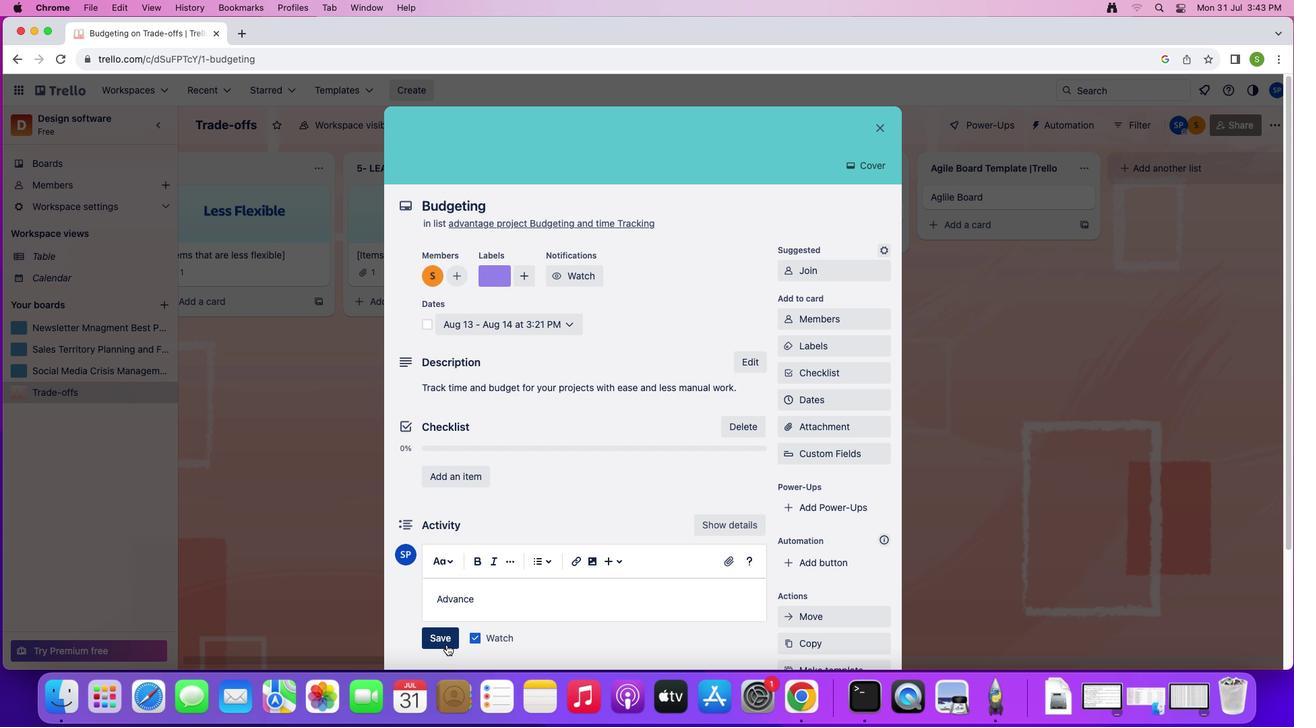 
Action: Mouse moved to (890, 128)
Screenshot: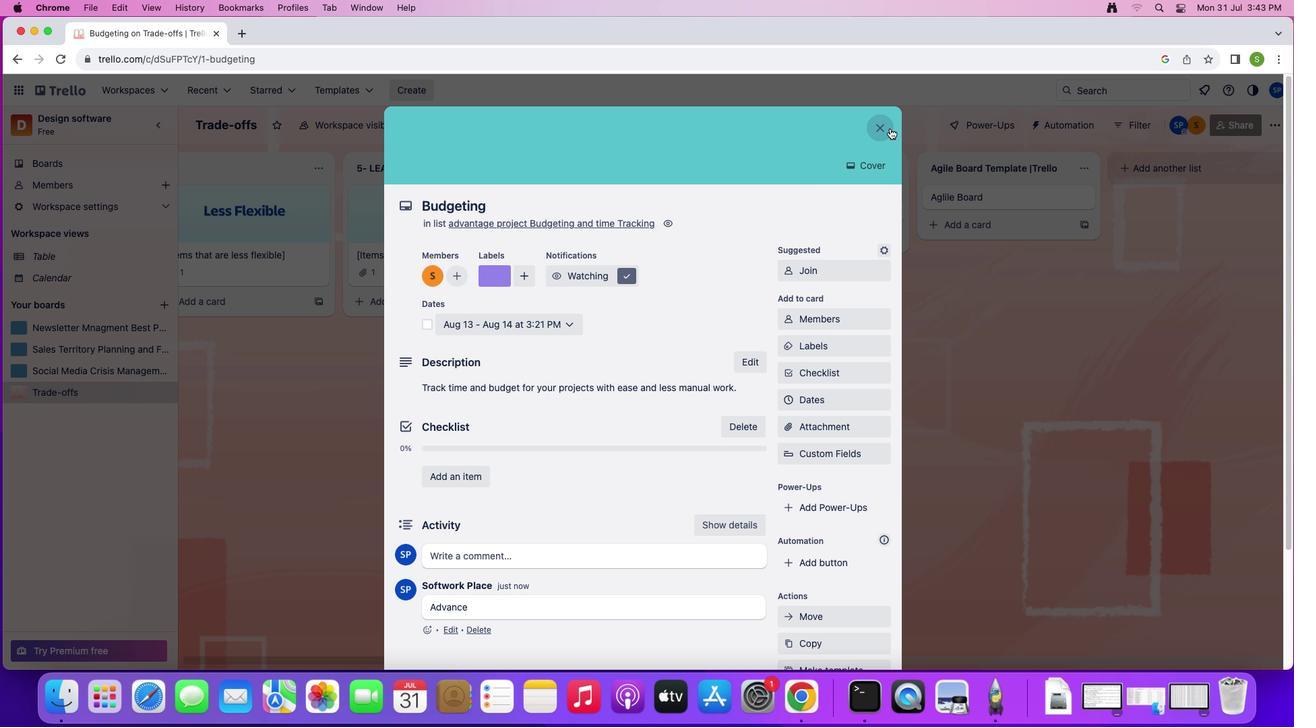 
Action: Mouse pressed left at (890, 128)
Screenshot: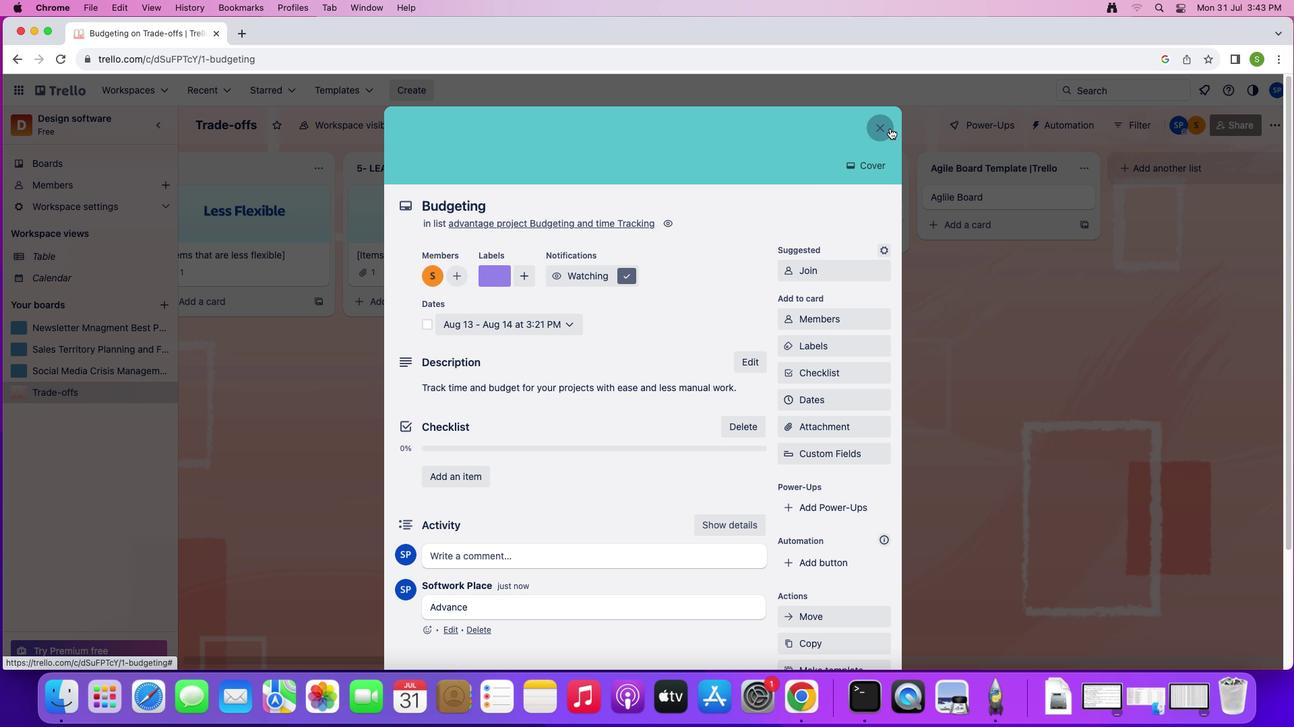 
Action: Mouse moved to (773, 215)
Screenshot: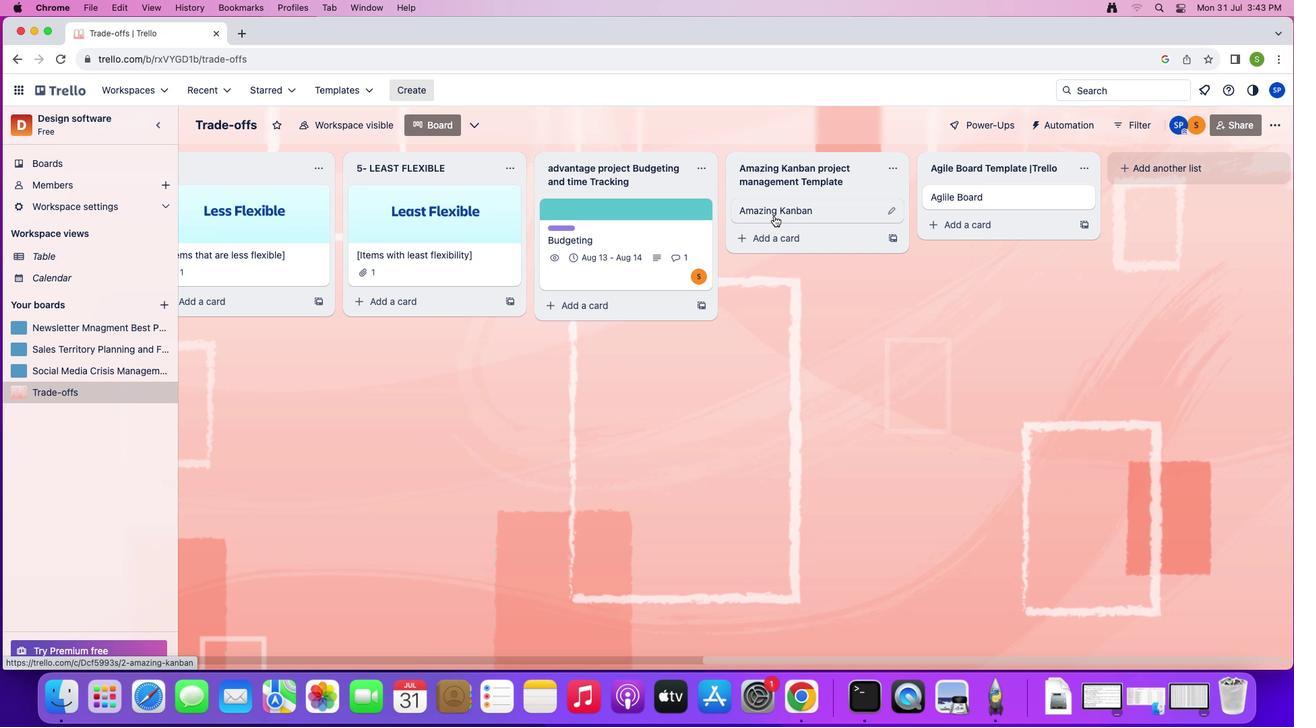 
Action: Mouse pressed left at (773, 215)
Screenshot: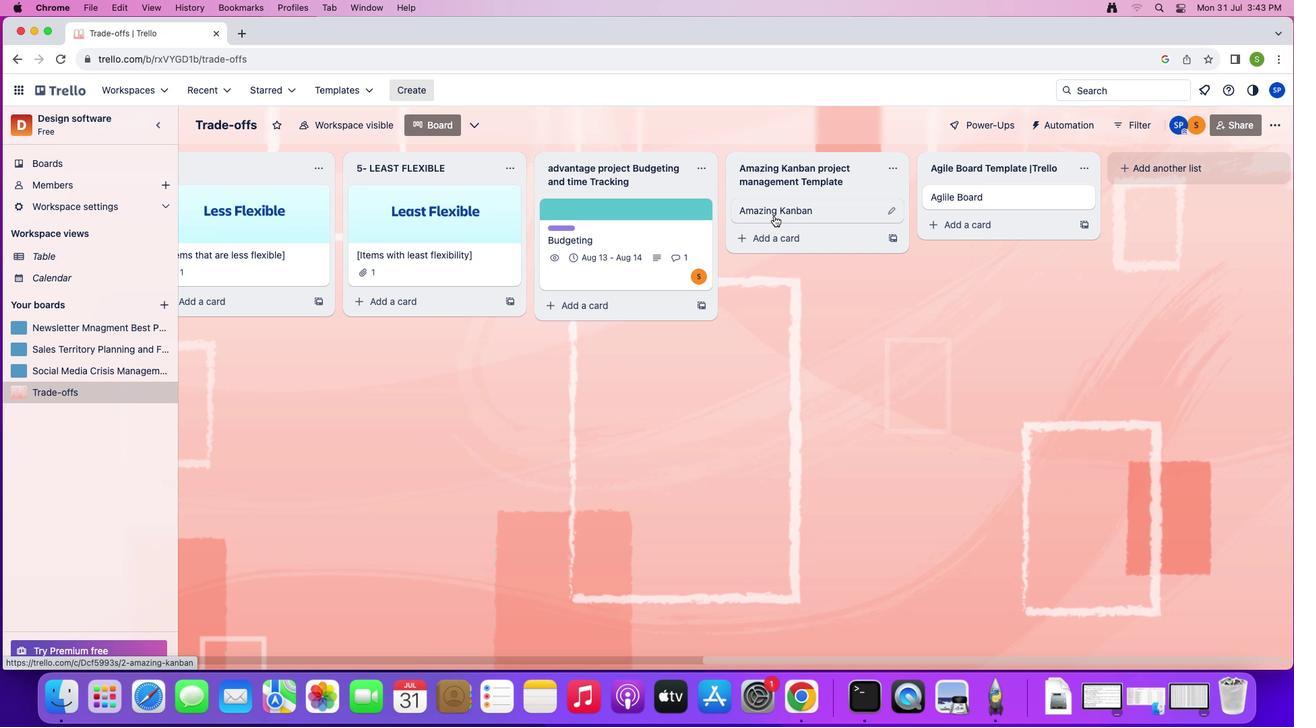 
Action: Mouse moved to (821, 235)
Screenshot: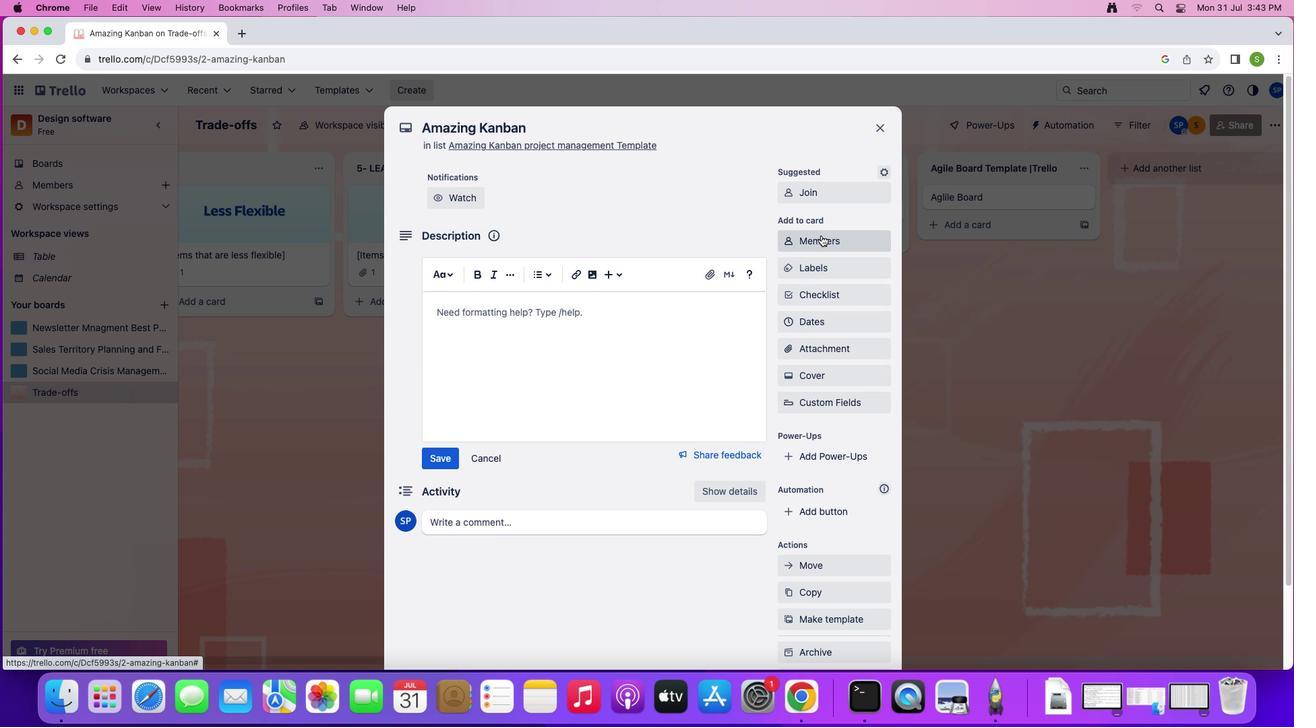
Action: Mouse pressed left at (821, 235)
Screenshot: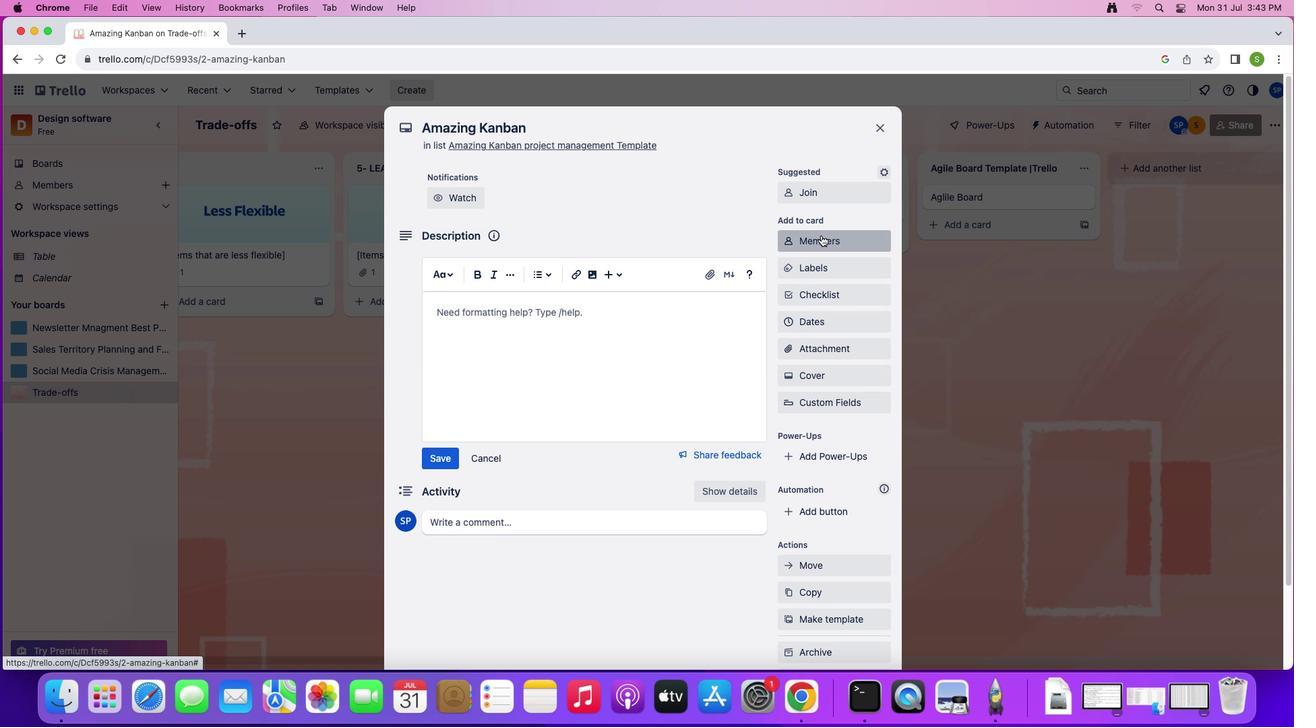 
Action: Mouse moved to (803, 303)
Screenshot: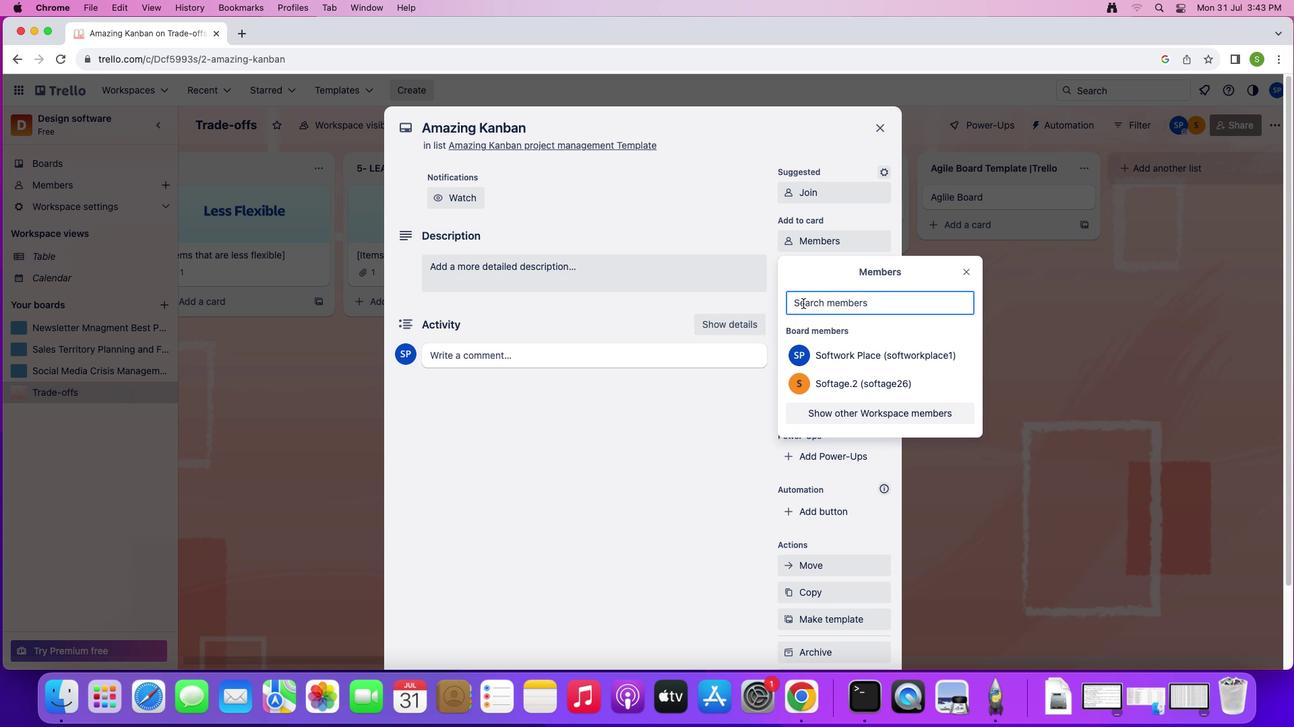 
Action: Mouse pressed left at (803, 303)
Screenshot: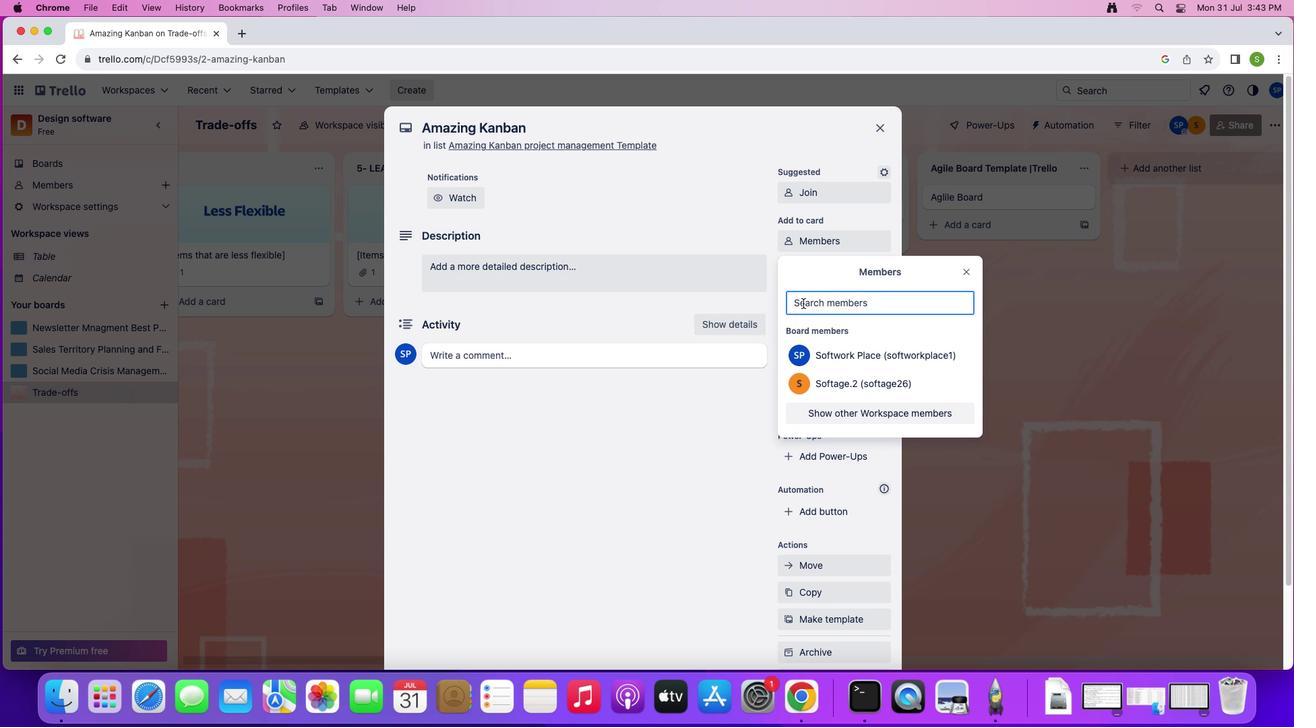 
Action: Mouse moved to (853, 302)
Screenshot: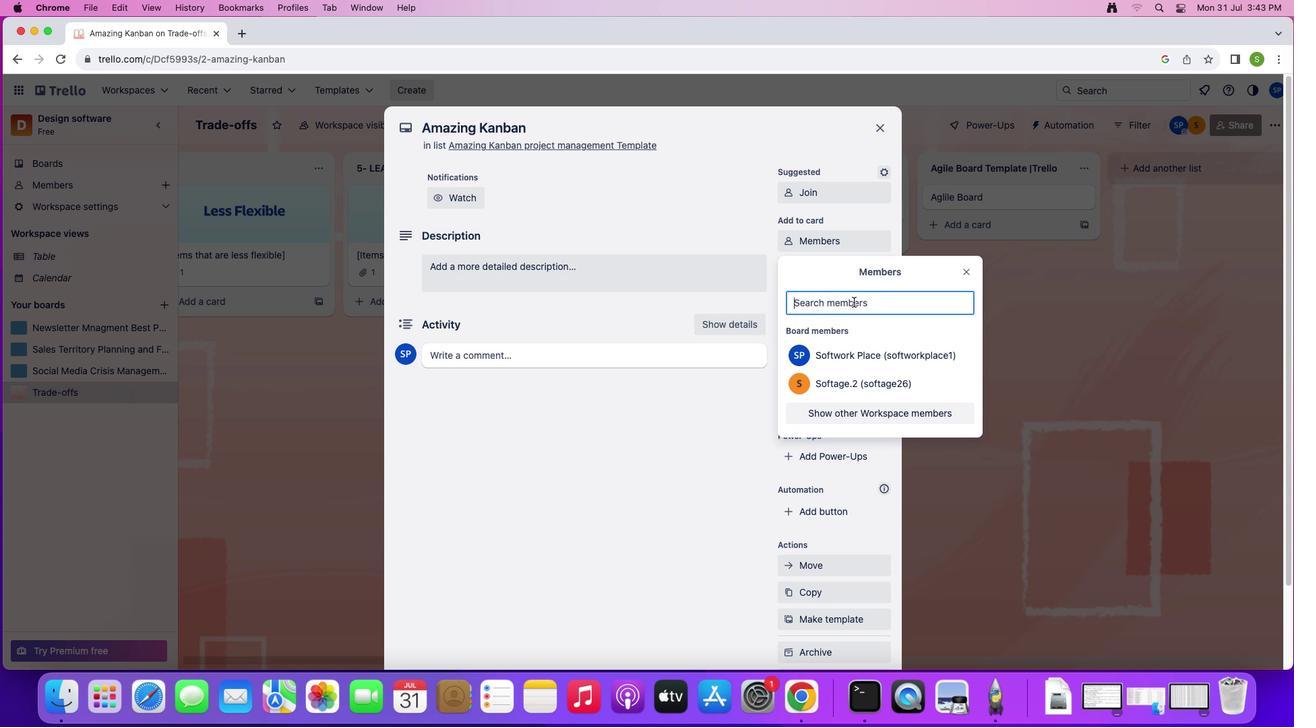 
Action: Key pressed 's''o''f''t''a''g''e''.''1'Key.shift'@''s''o''f''t''a''g''e''.''n''e''t'
Screenshot: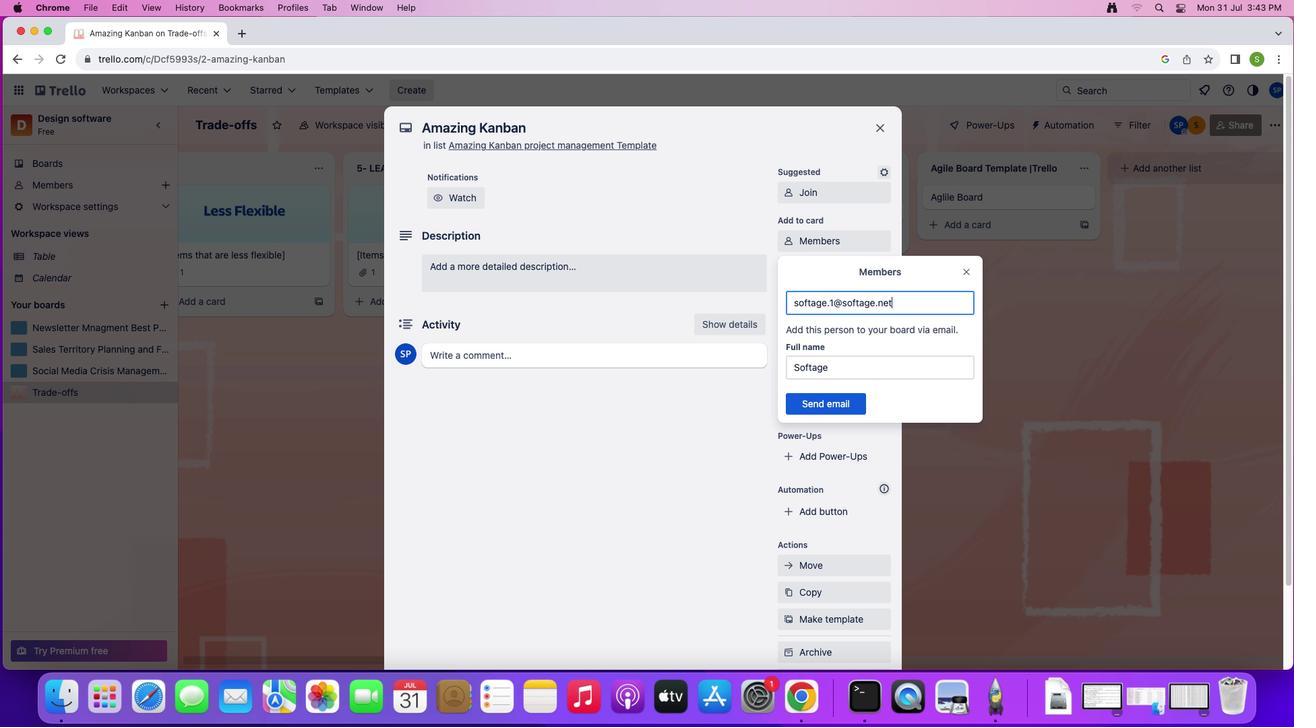 
Action: Mouse moved to (815, 402)
Screenshot: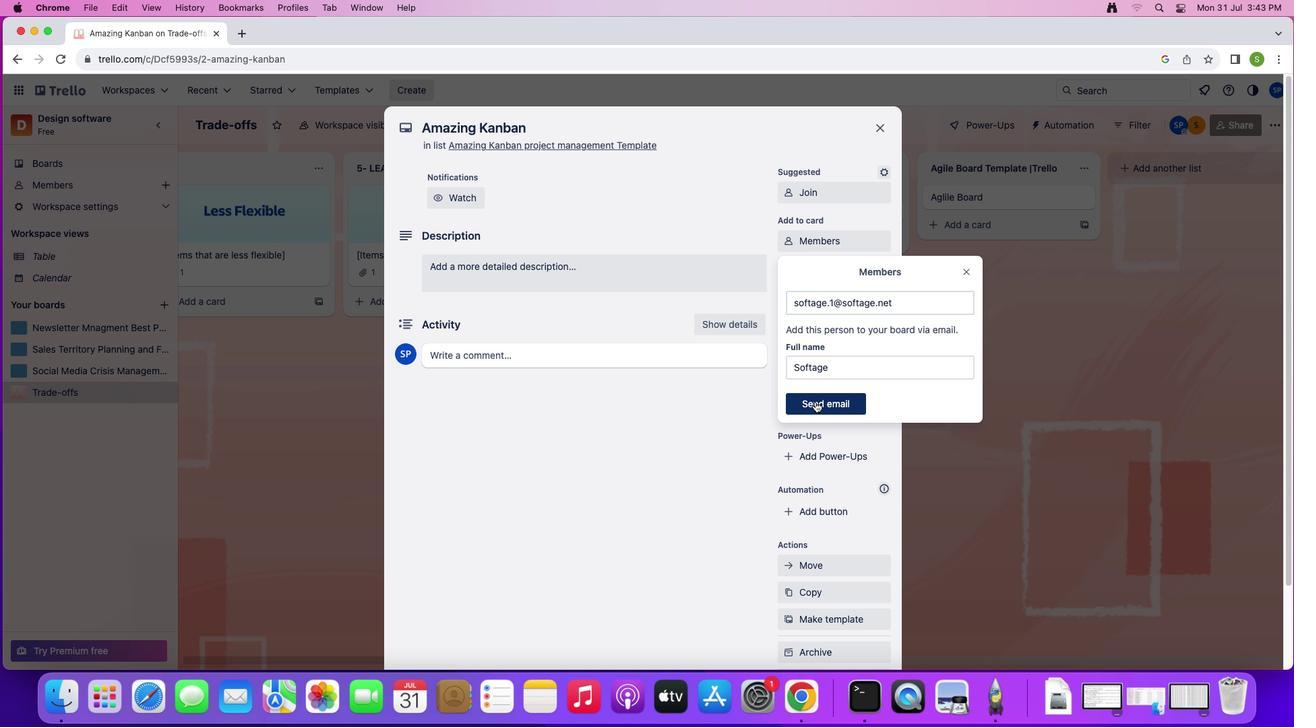 
Action: Mouse pressed left at (815, 402)
Screenshot: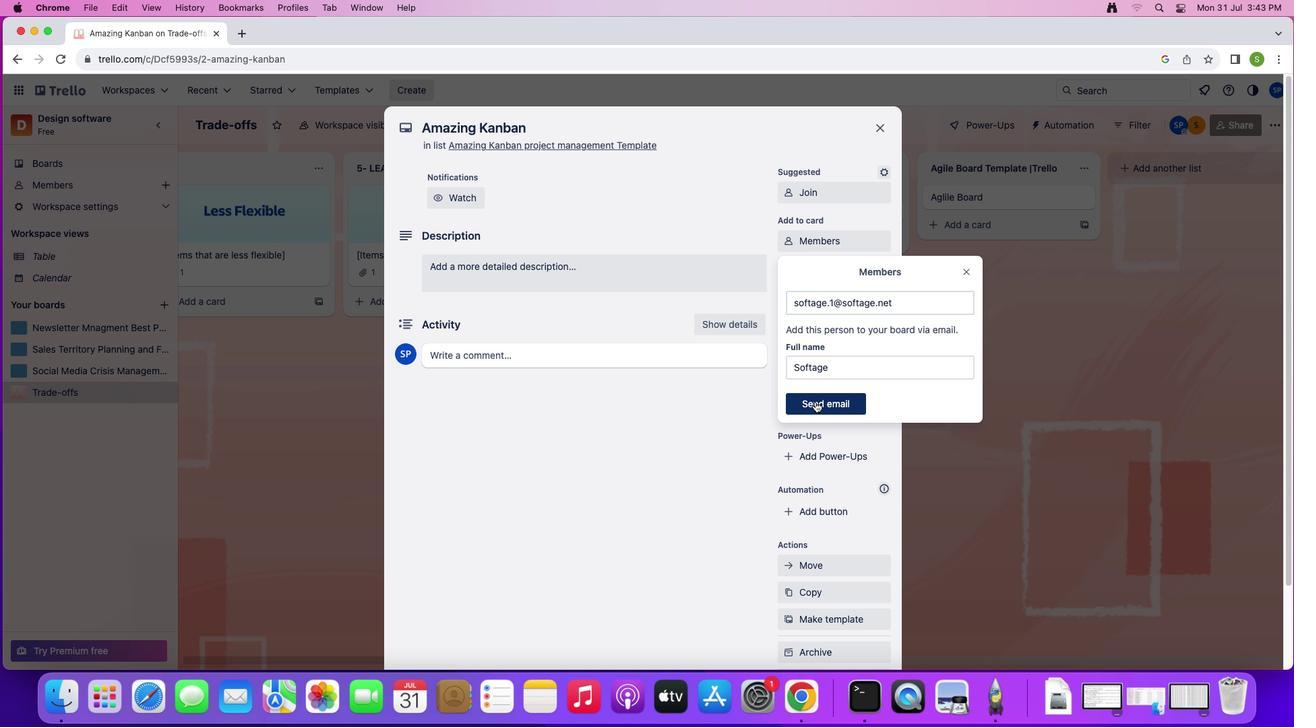 
Action: Mouse moved to (827, 272)
Screenshot: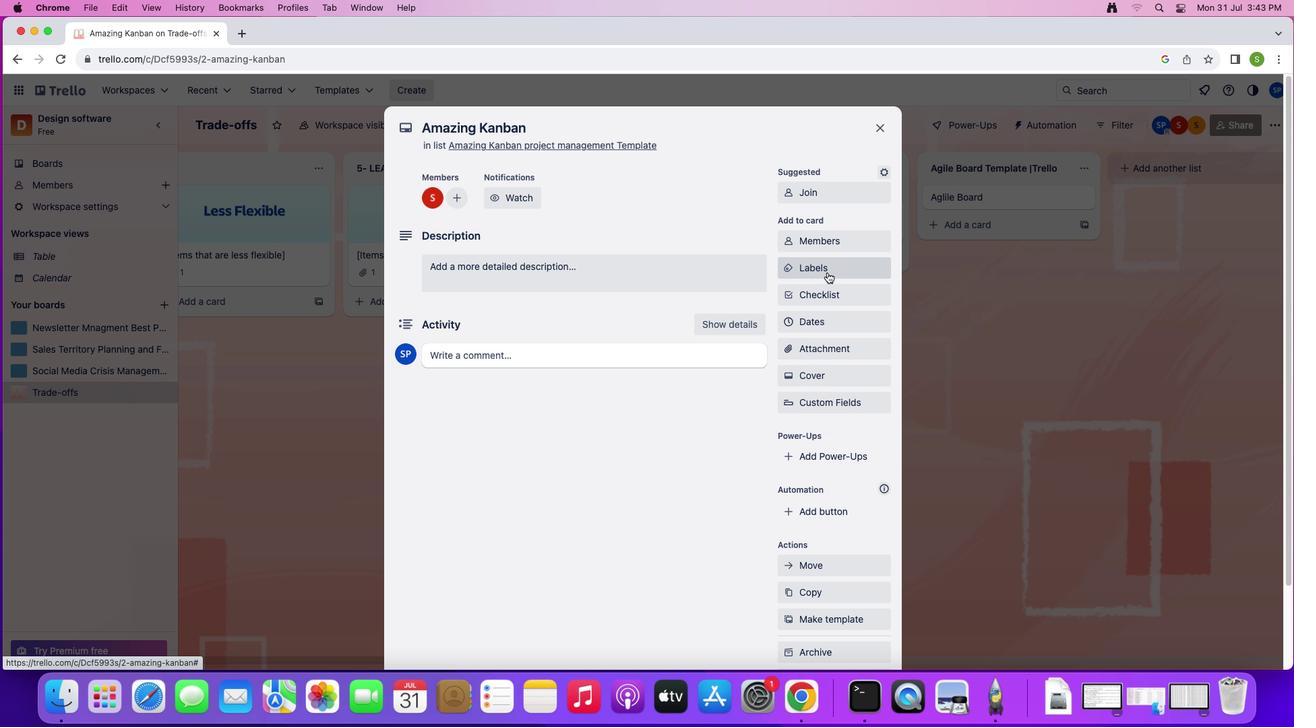 
Action: Mouse pressed left at (827, 272)
Screenshot: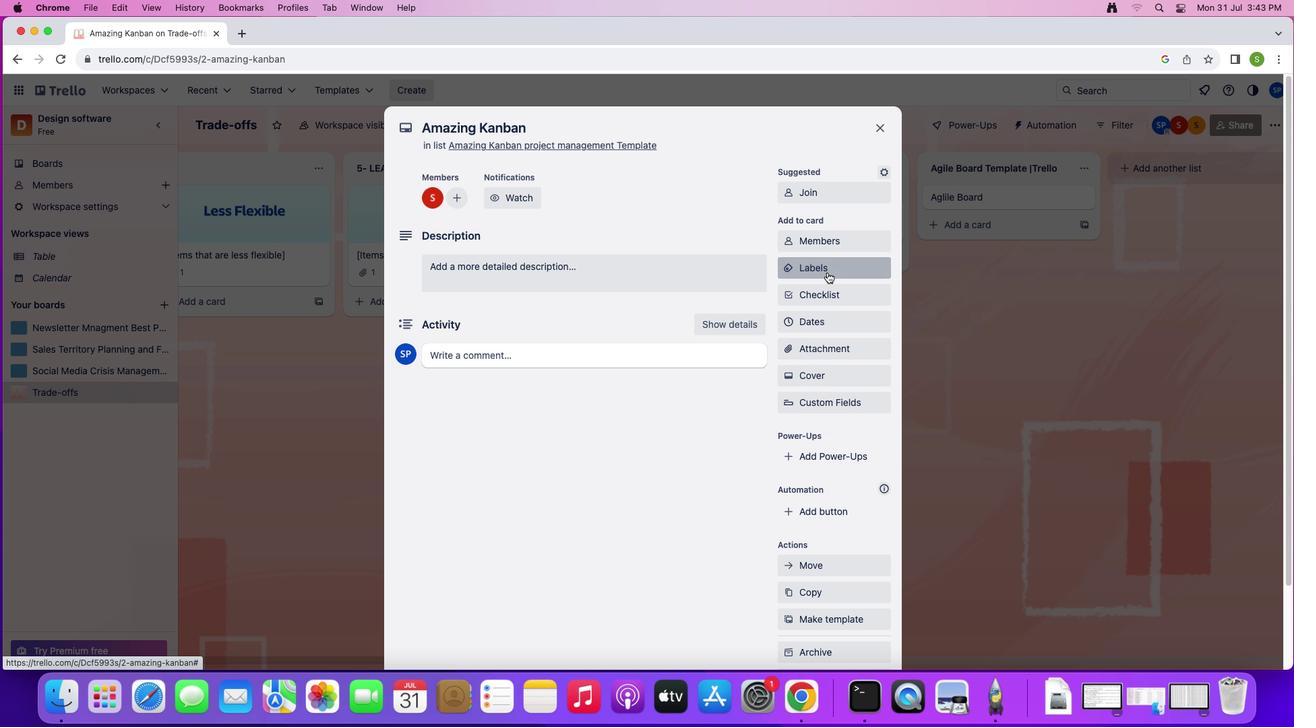 
Action: Mouse moved to (826, 456)
Screenshot: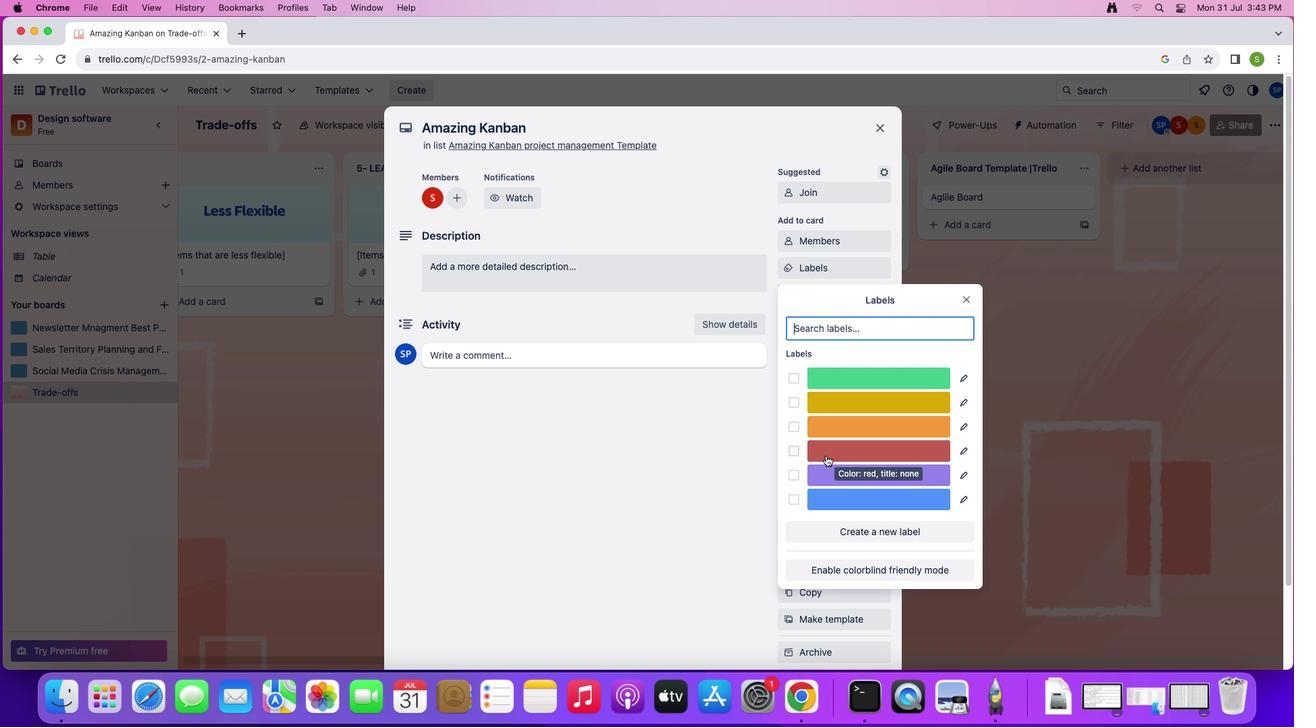 
Action: Mouse pressed left at (826, 456)
Screenshot: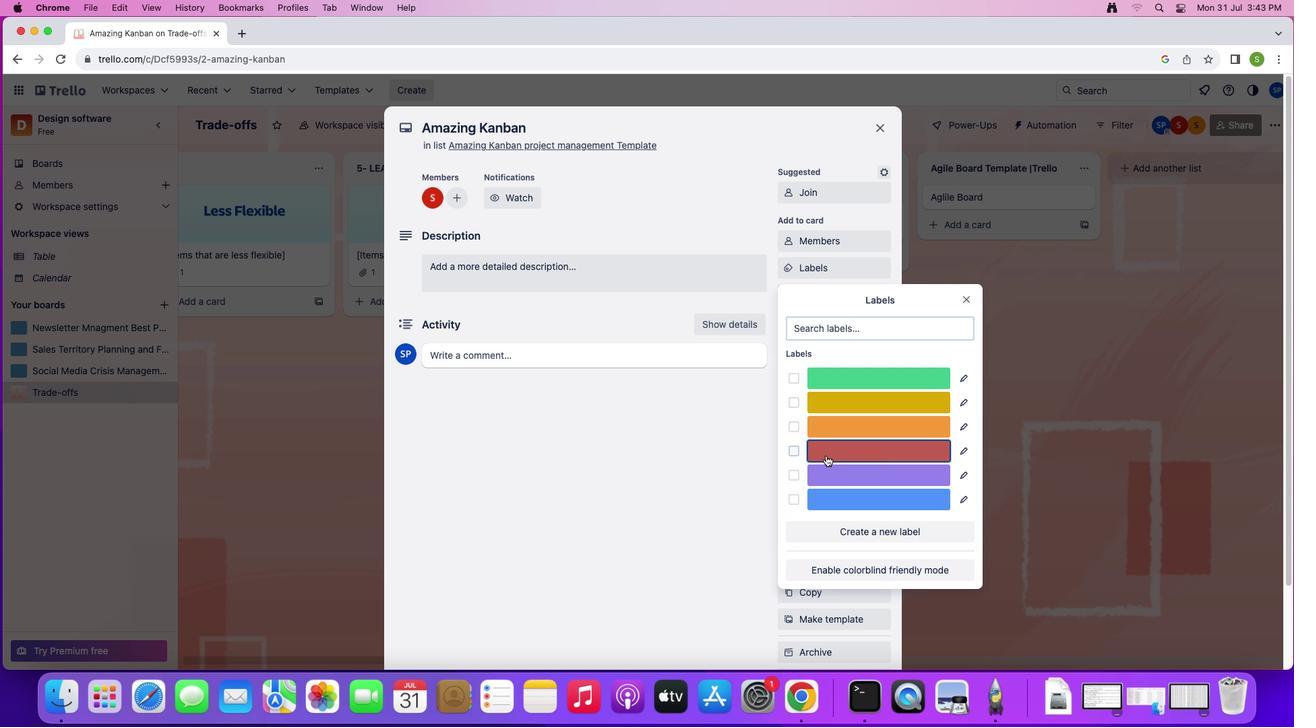 
Action: Mouse moved to (962, 293)
Screenshot: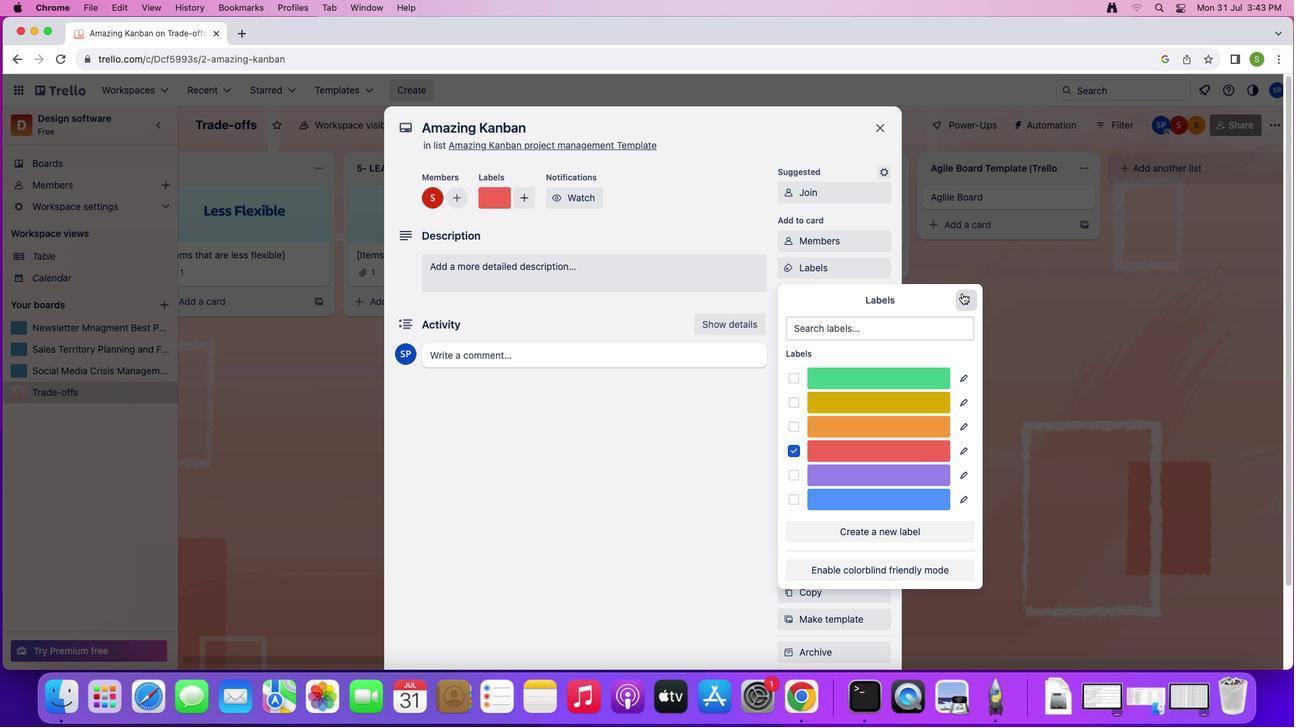 
Action: Mouse pressed left at (962, 293)
Screenshot: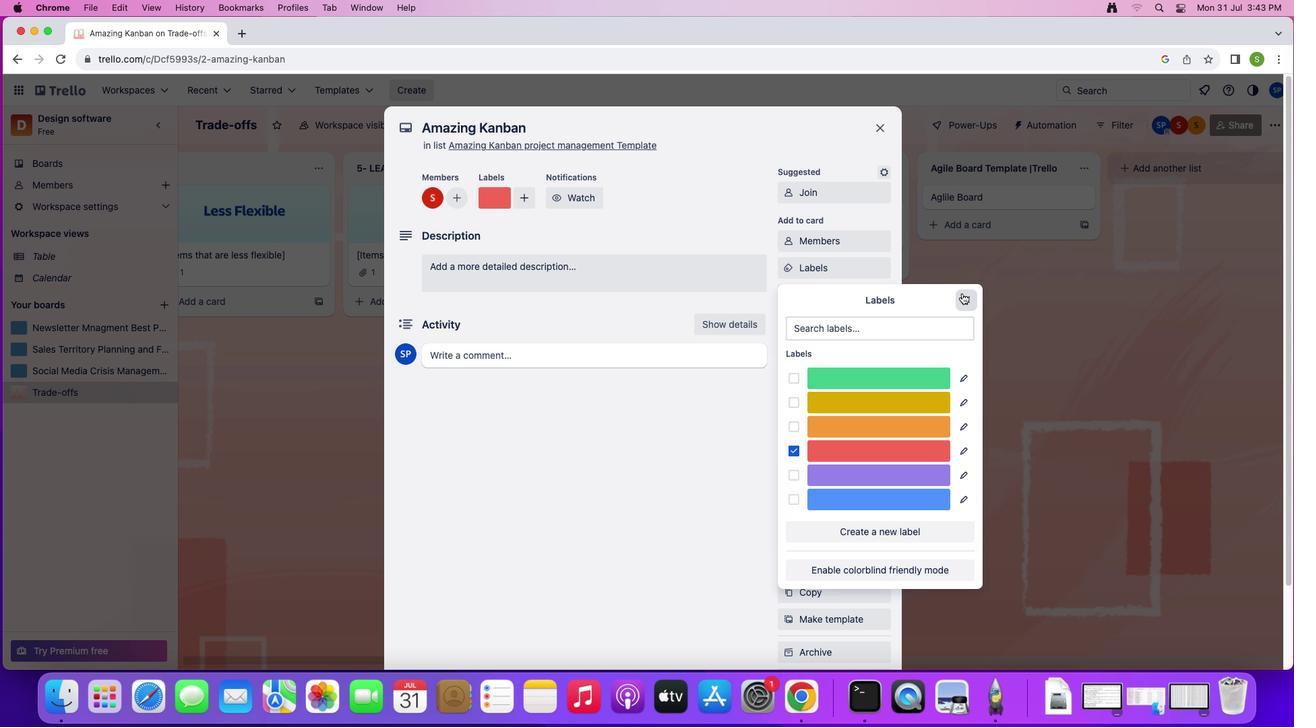 
Action: Mouse moved to (814, 294)
Screenshot: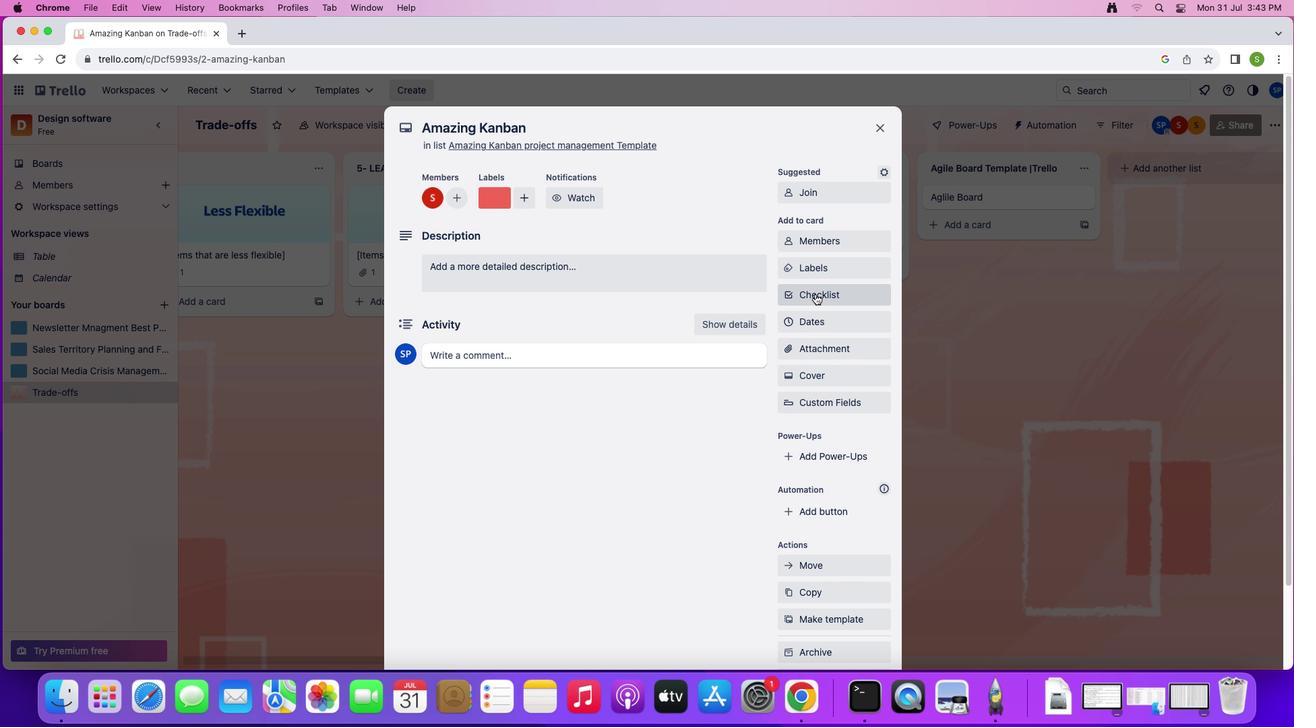 
Action: Mouse pressed left at (814, 294)
Screenshot: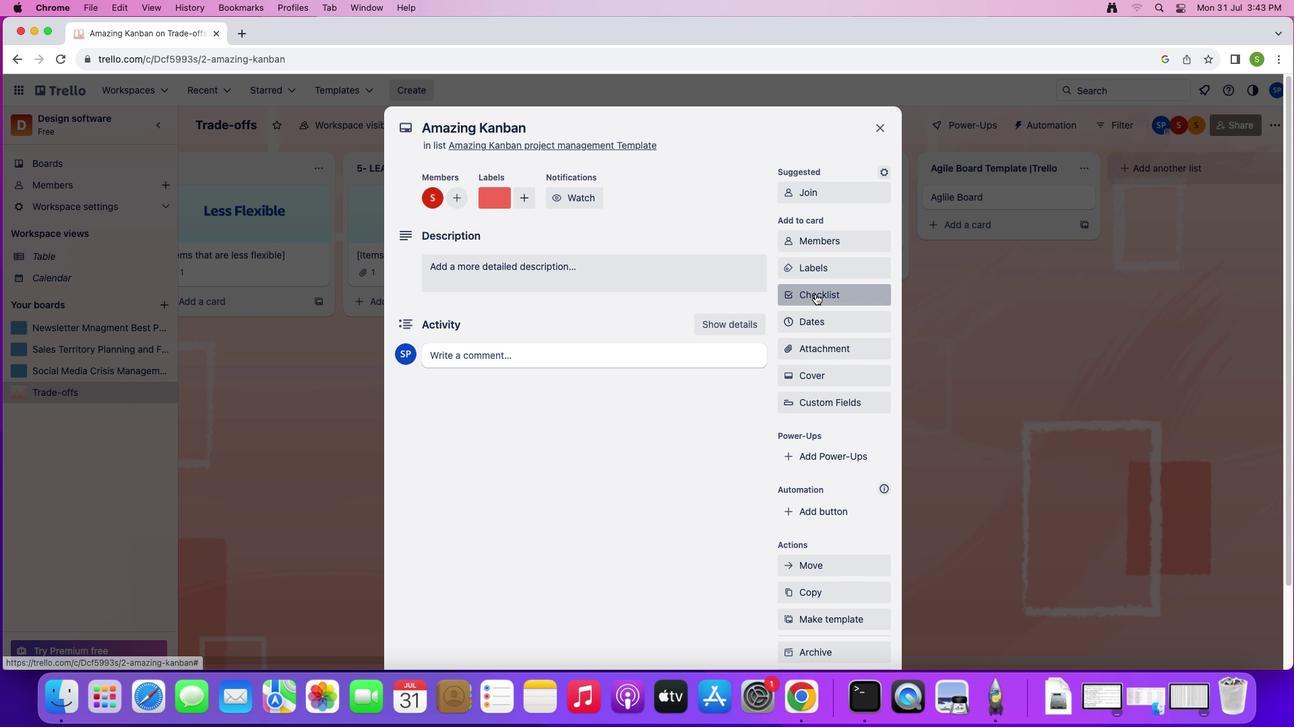
Action: Mouse moved to (818, 435)
Screenshot: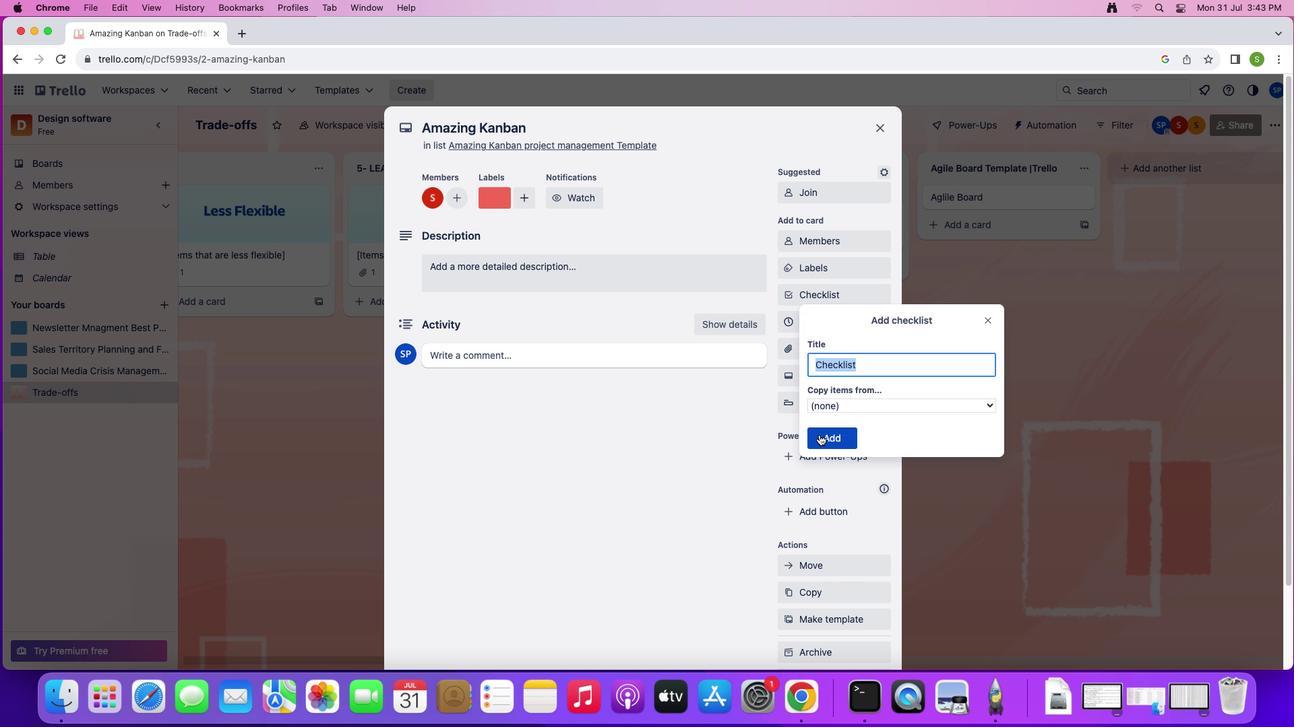 
Action: Mouse pressed left at (818, 435)
Screenshot: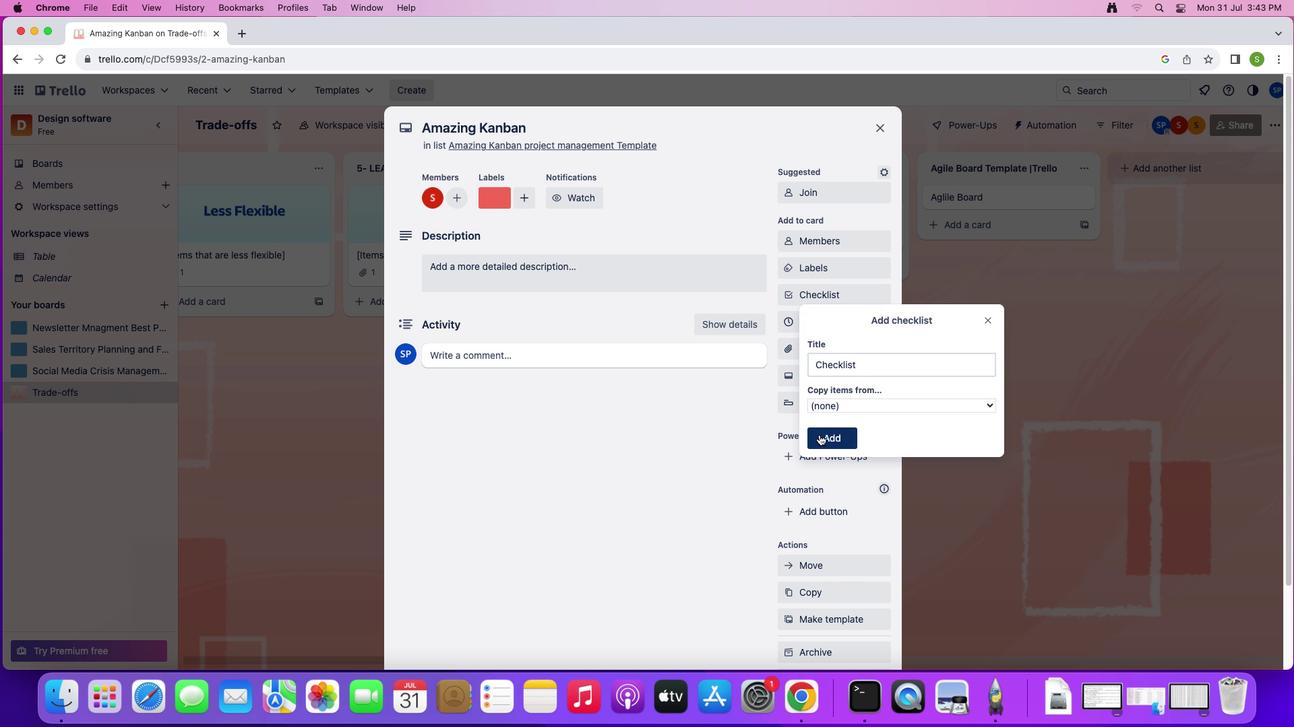 
Action: Mouse moved to (817, 316)
Screenshot: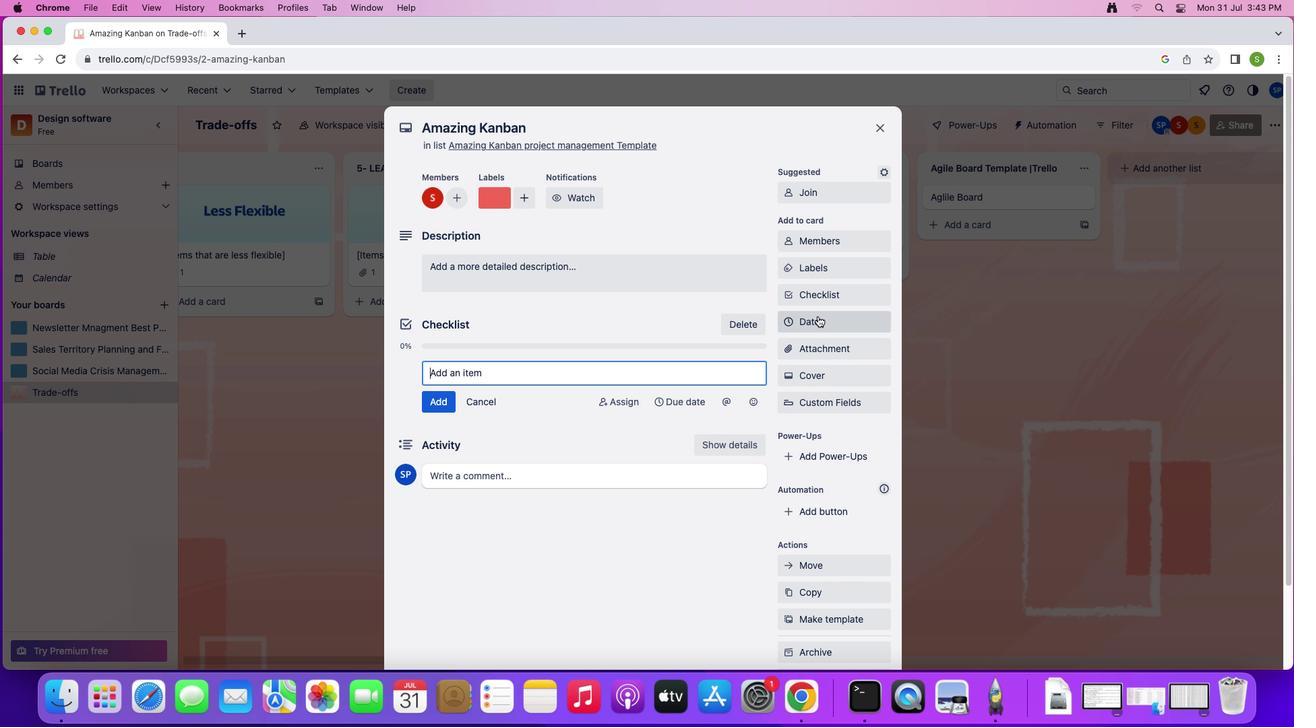 
Action: Mouse pressed left at (817, 316)
Screenshot: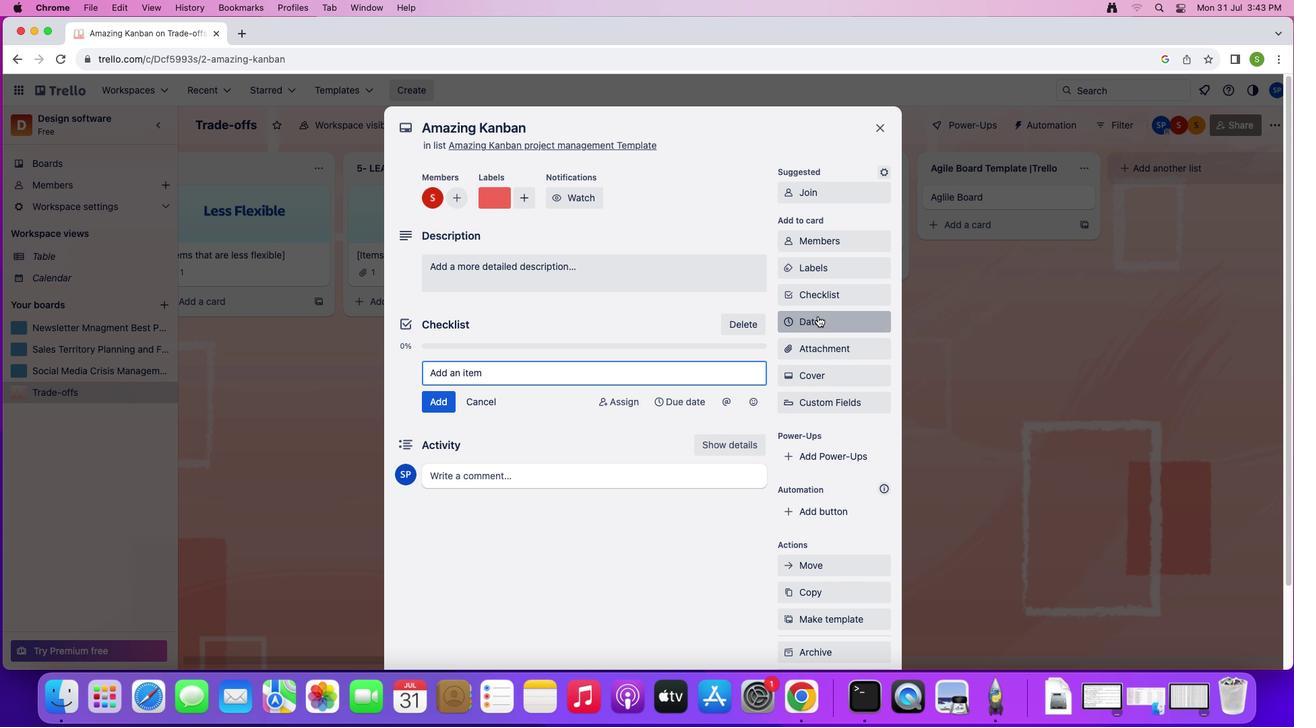 
Action: Mouse moved to (905, 231)
Screenshot: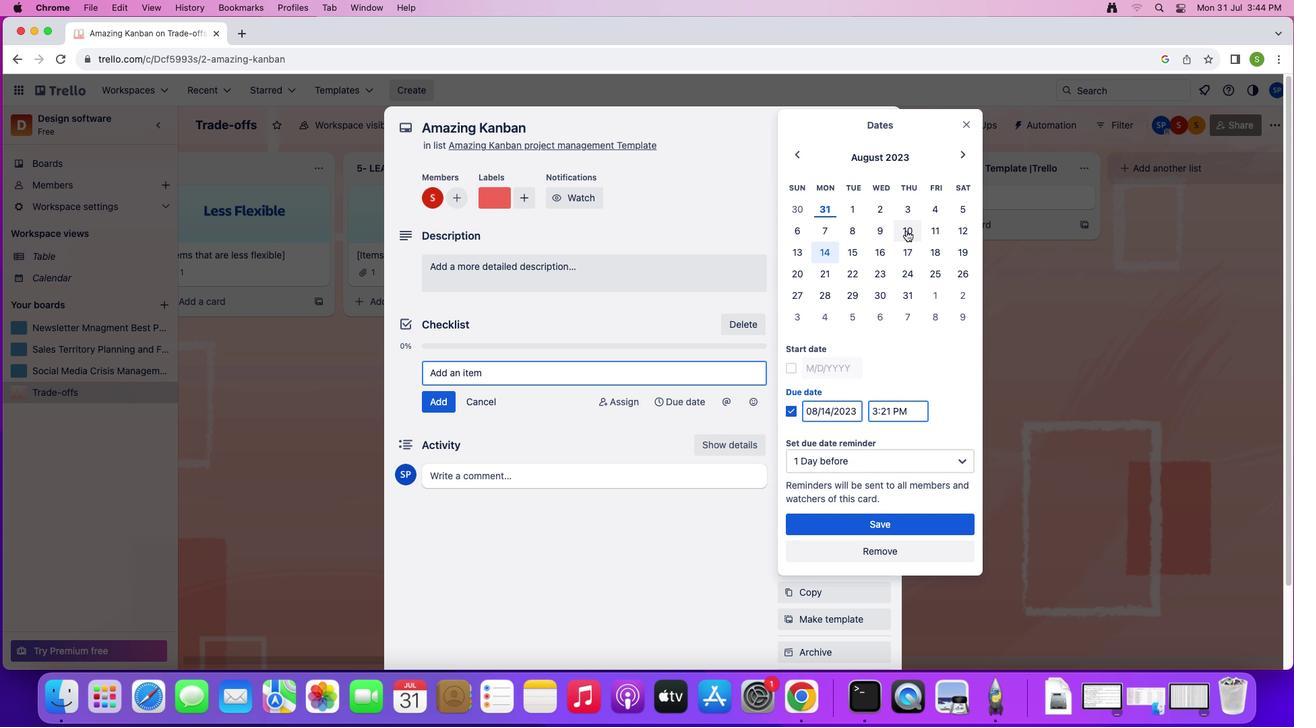 
Action: Mouse pressed left at (905, 231)
Screenshot: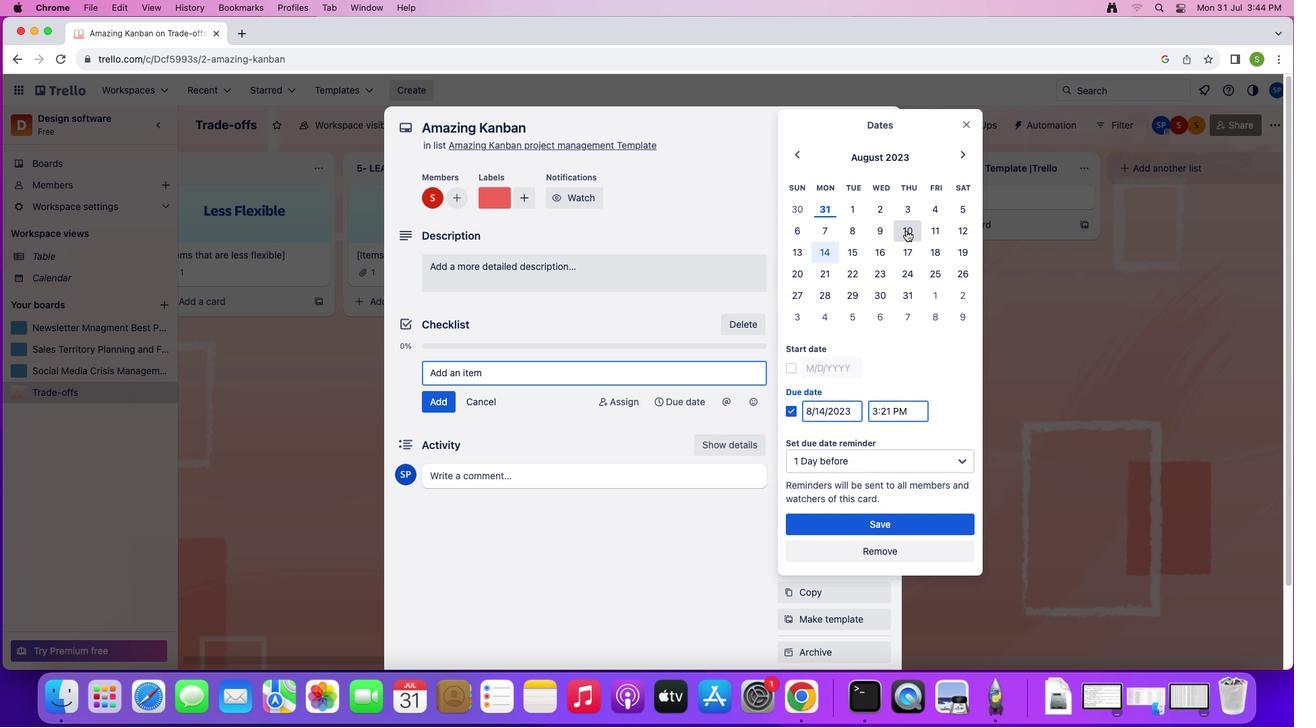 
Action: Mouse moved to (792, 365)
Screenshot: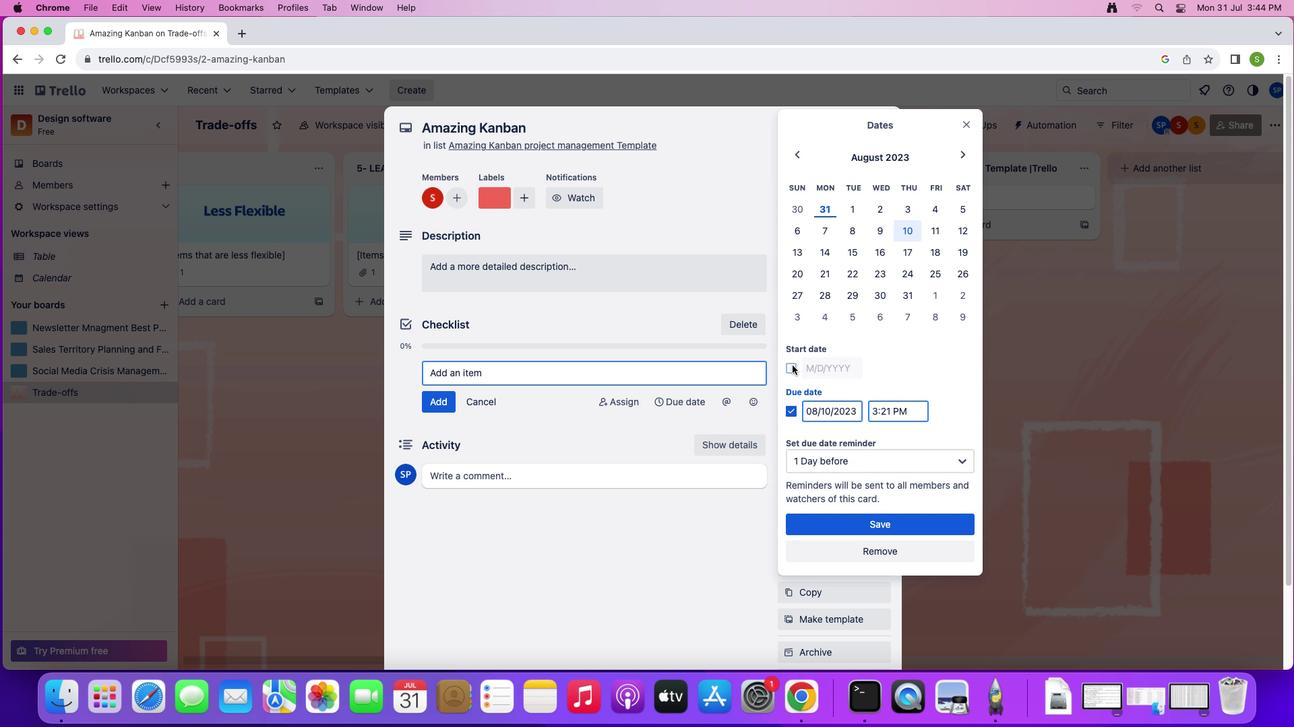 
Action: Mouse pressed left at (792, 365)
Screenshot: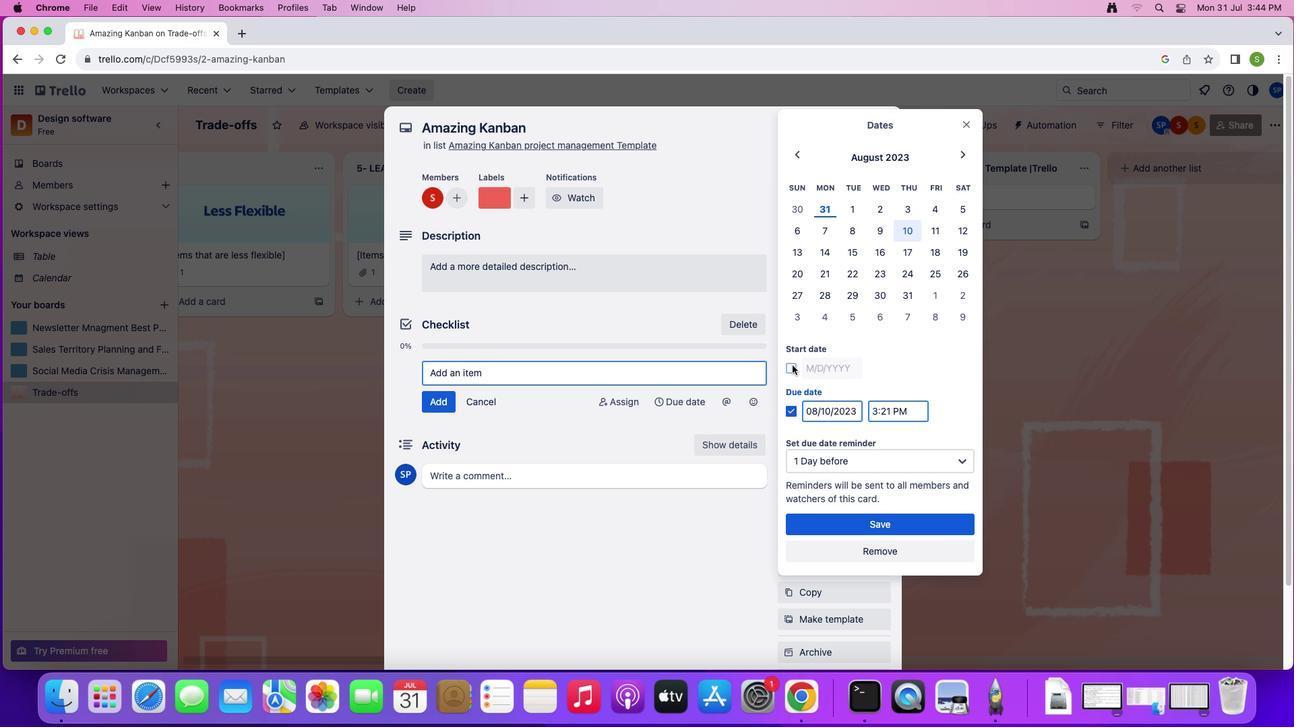 
Action: Mouse moved to (856, 524)
Screenshot: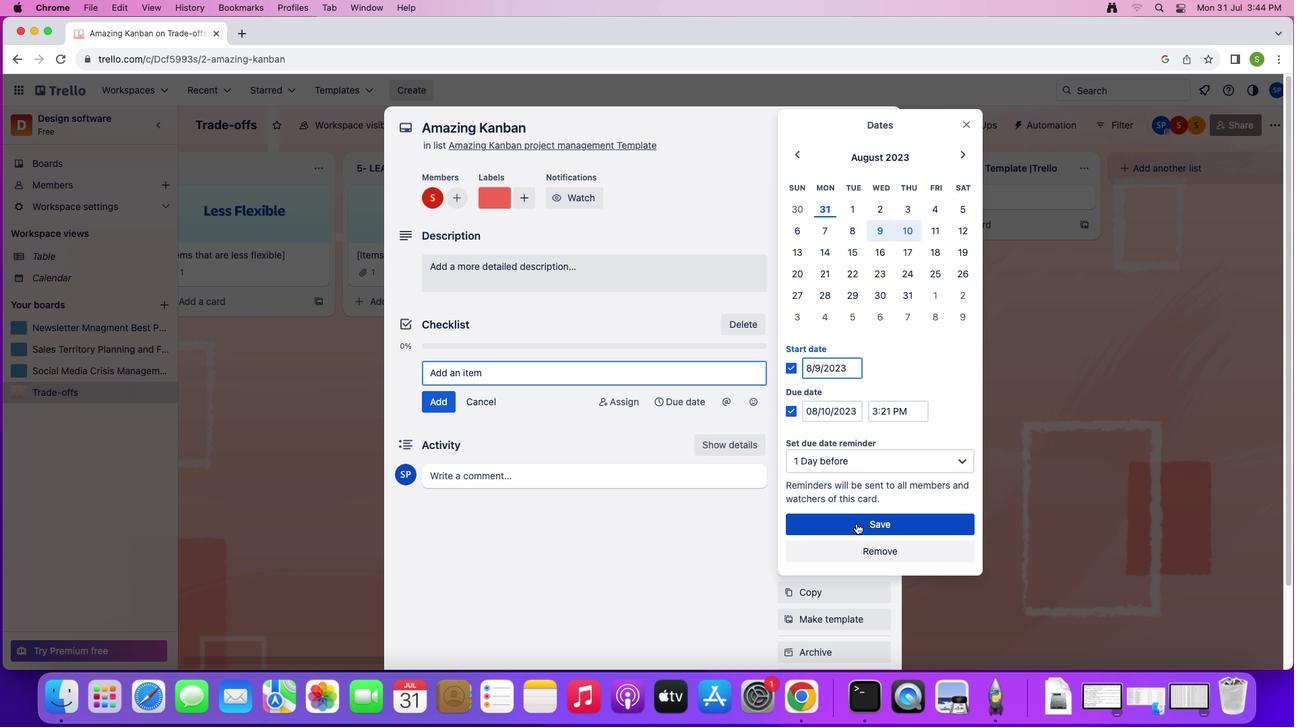 
Action: Mouse pressed left at (856, 524)
Screenshot: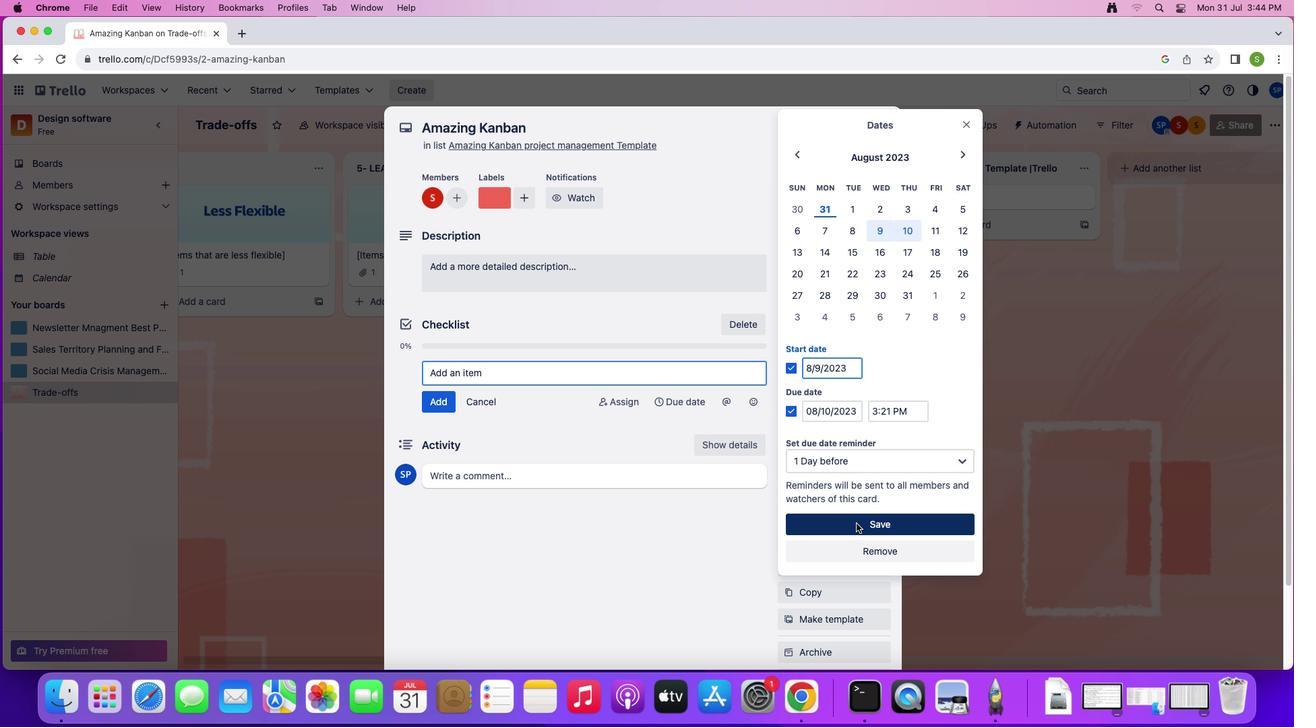 
Action: Mouse moved to (798, 377)
Screenshot: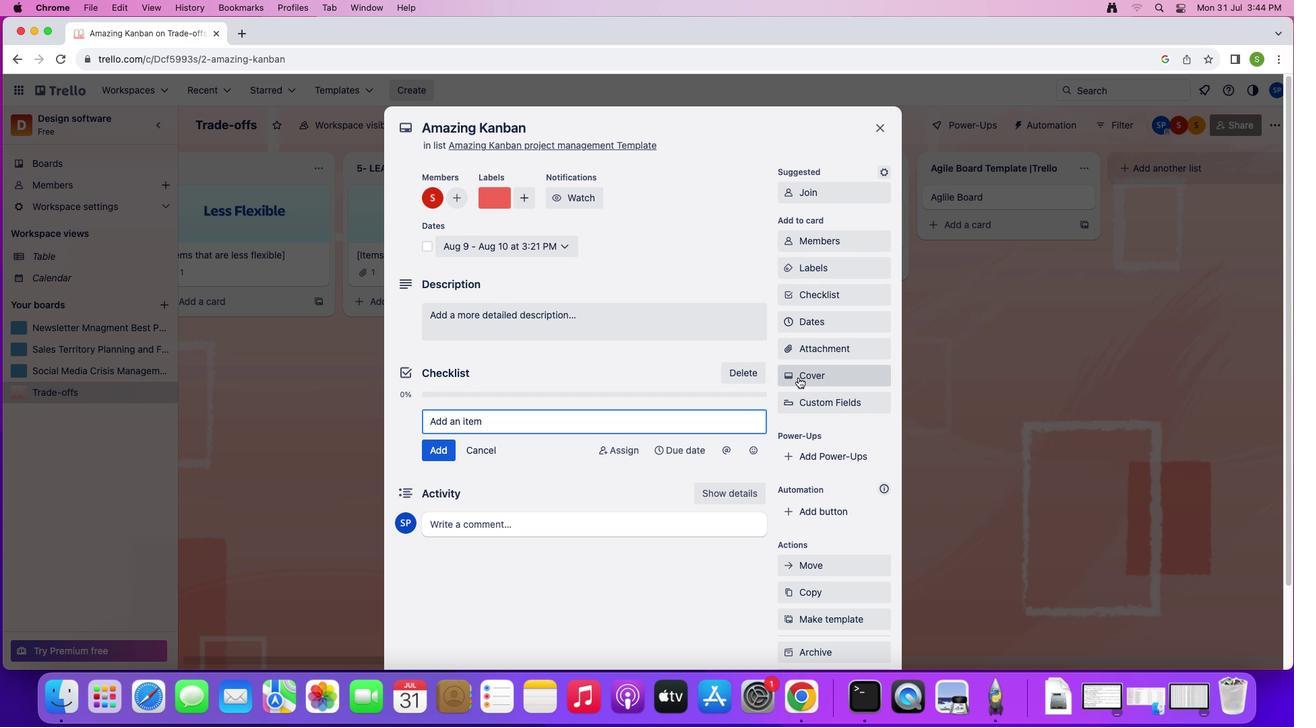 
Action: Mouse pressed left at (798, 377)
Screenshot: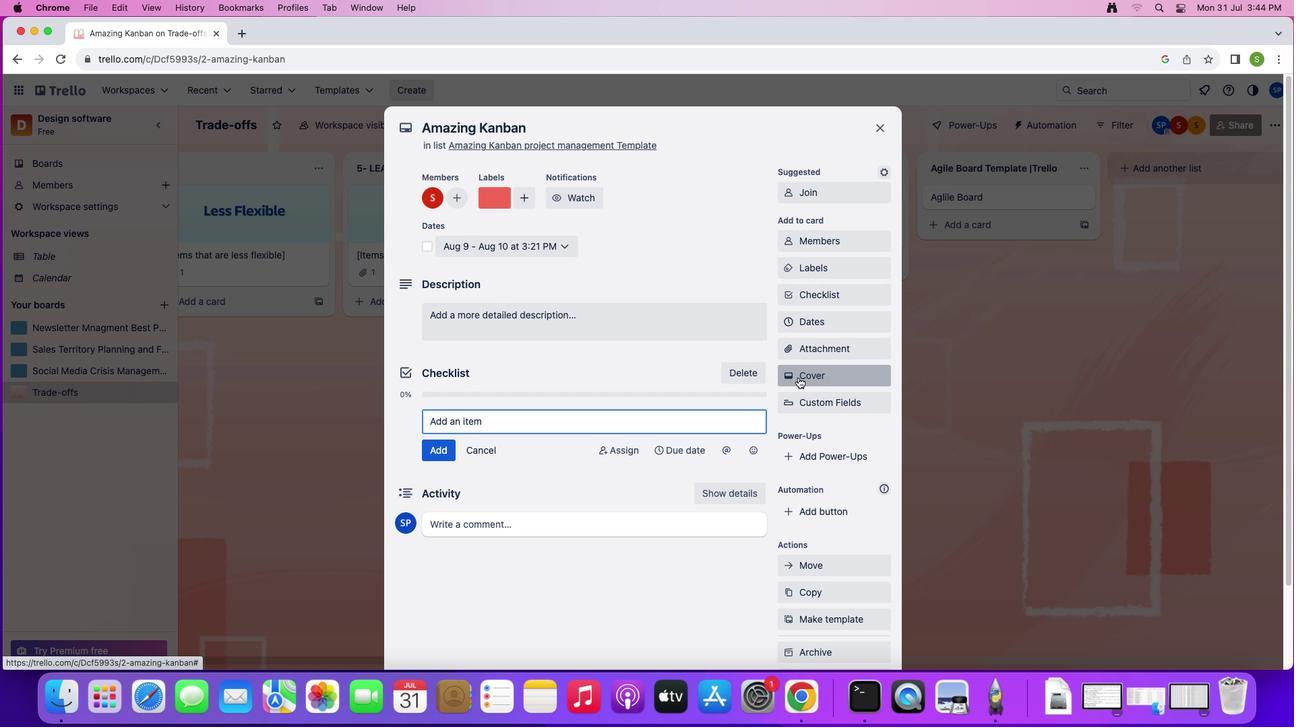 
Action: Mouse moved to (878, 403)
Screenshot: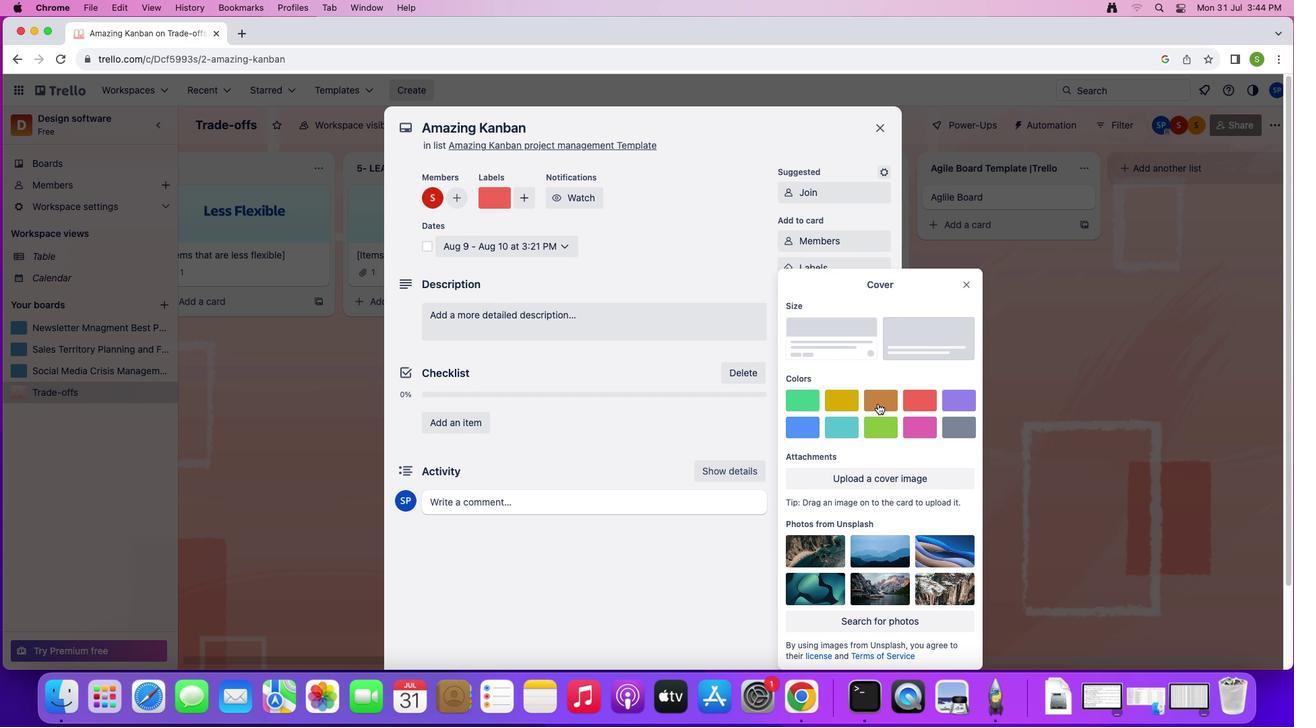 
Action: Mouse pressed left at (878, 403)
Screenshot: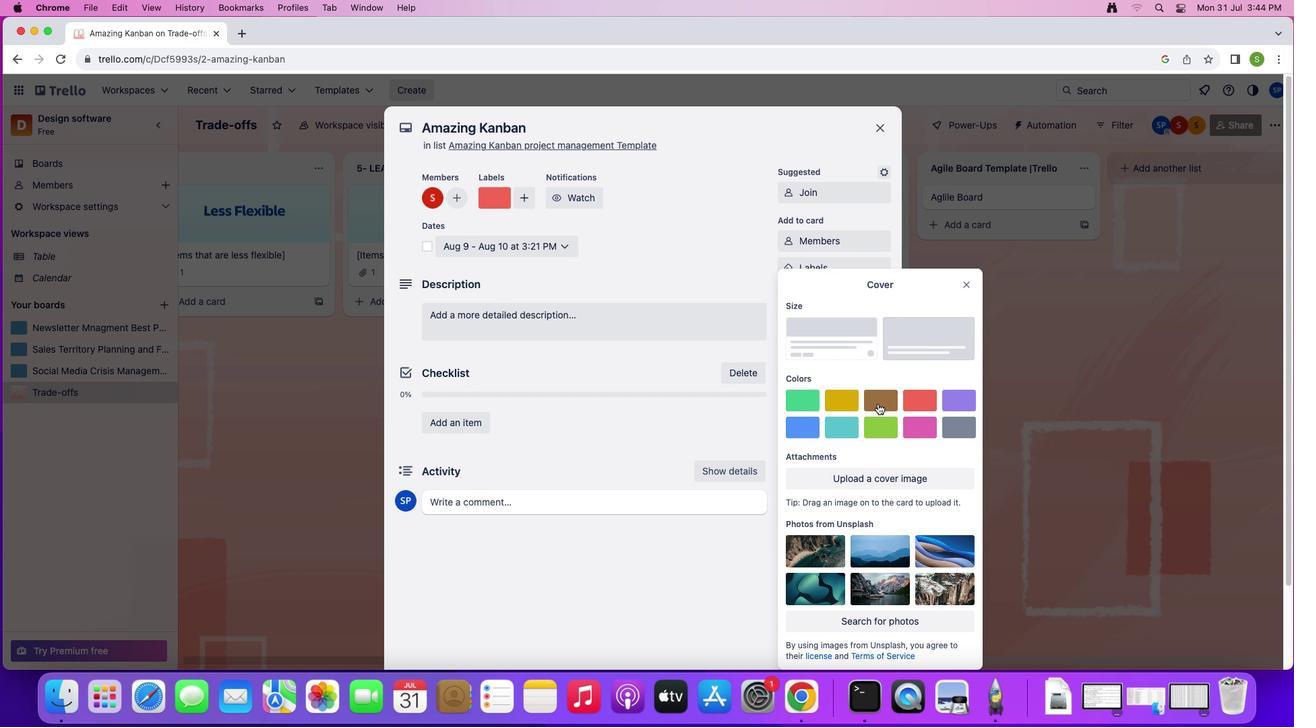 
Action: Mouse moved to (971, 260)
Screenshot: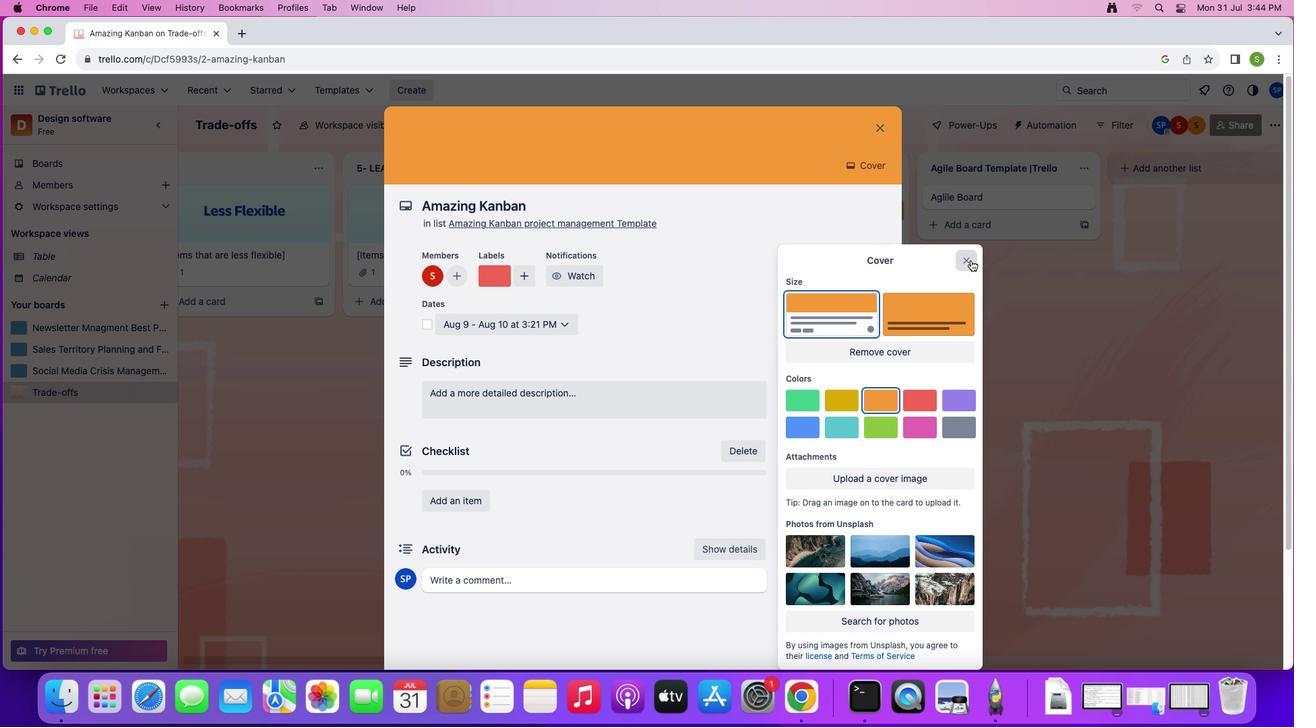 
Action: Mouse pressed left at (971, 260)
Screenshot: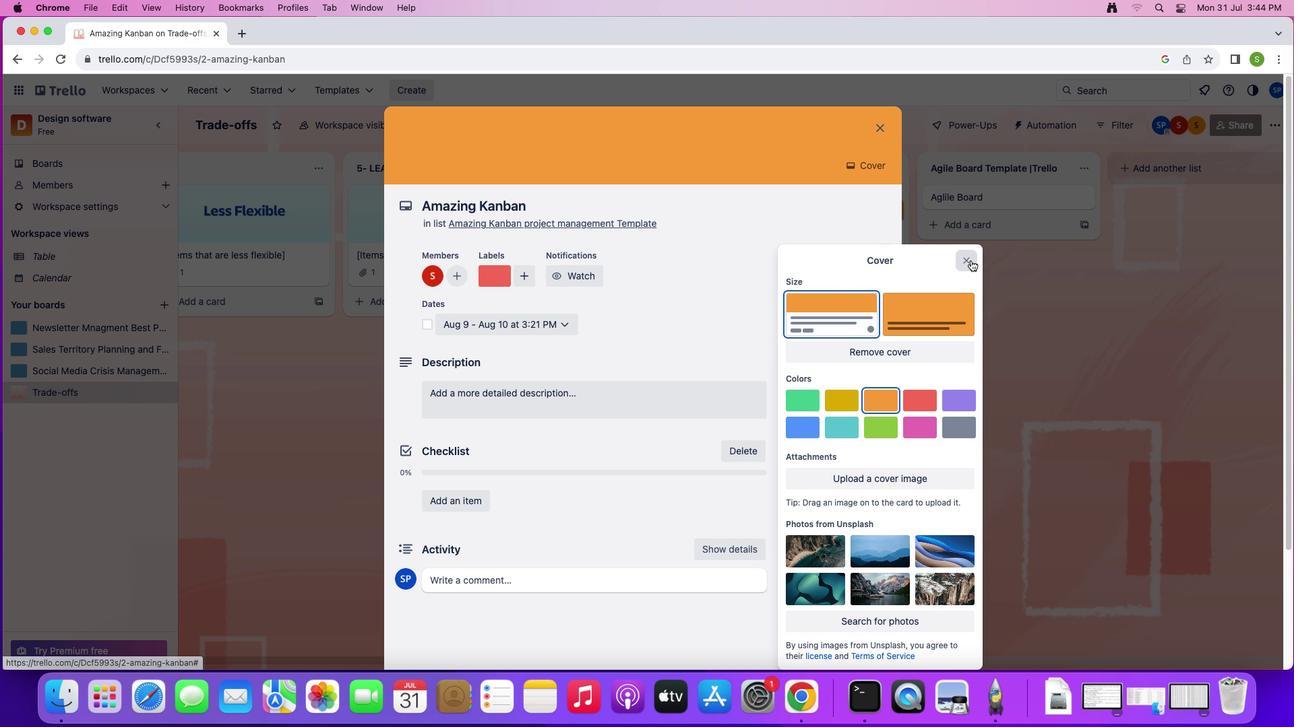 
Action: Mouse moved to (522, 399)
Screenshot: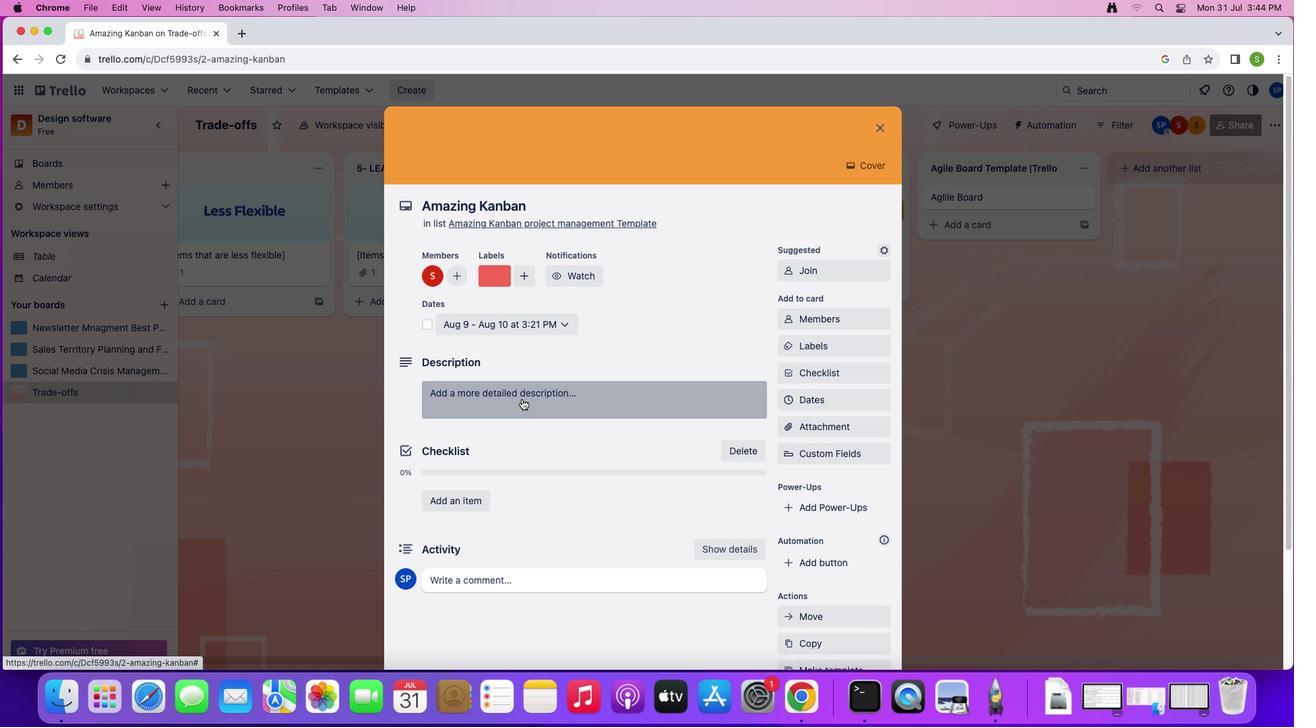 
Action: Mouse pressed left at (522, 399)
Screenshot: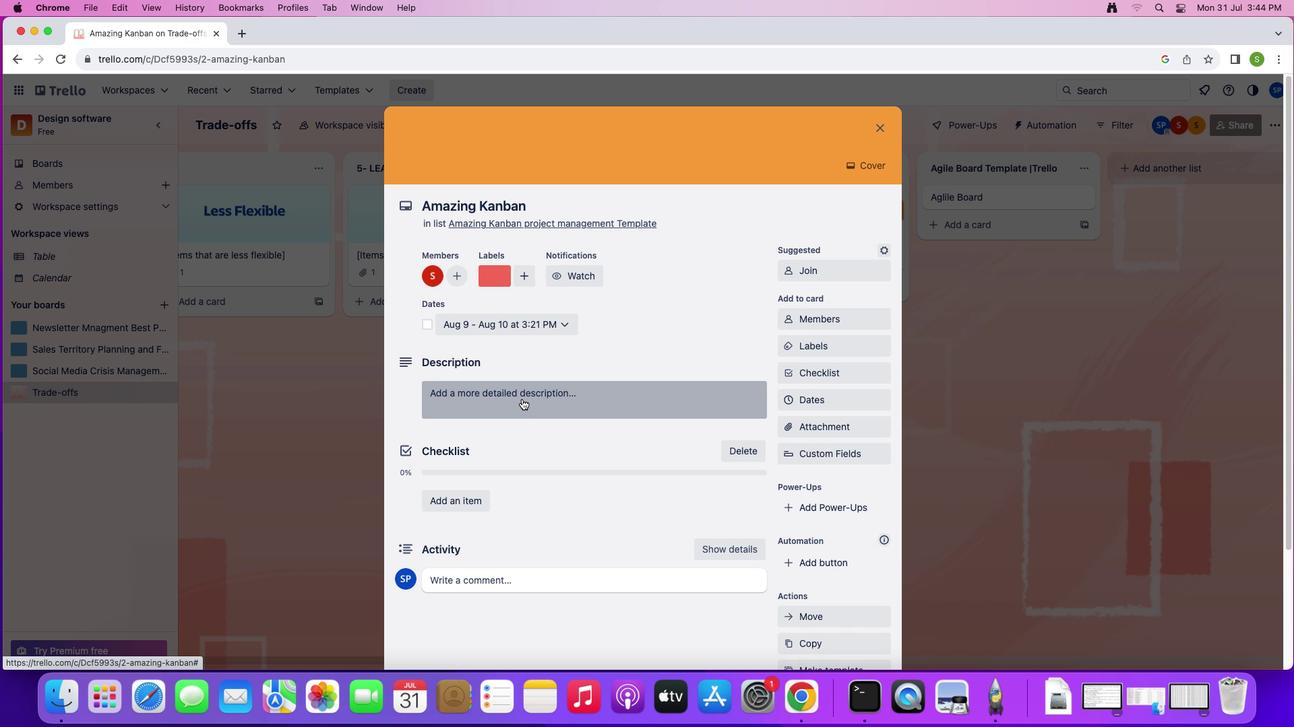 
Action: Mouse moved to (549, 449)
Screenshot: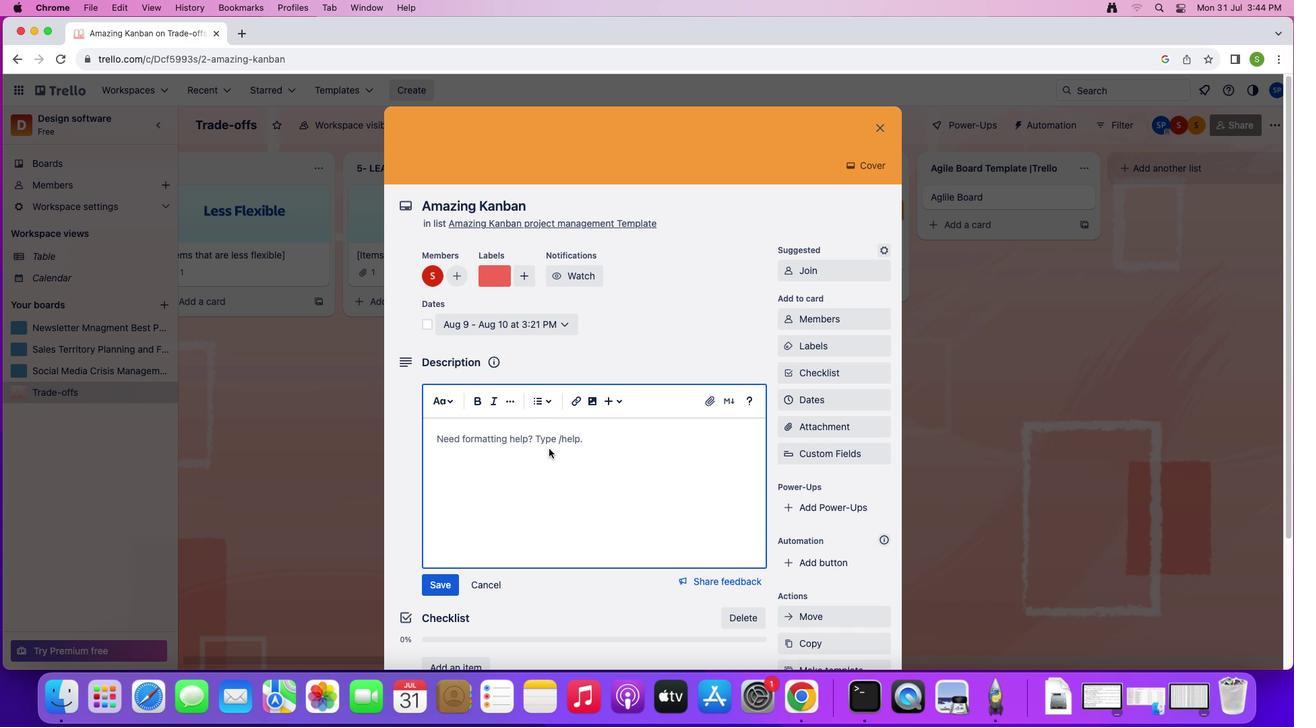 
Action: Mouse pressed left at (549, 449)
Screenshot: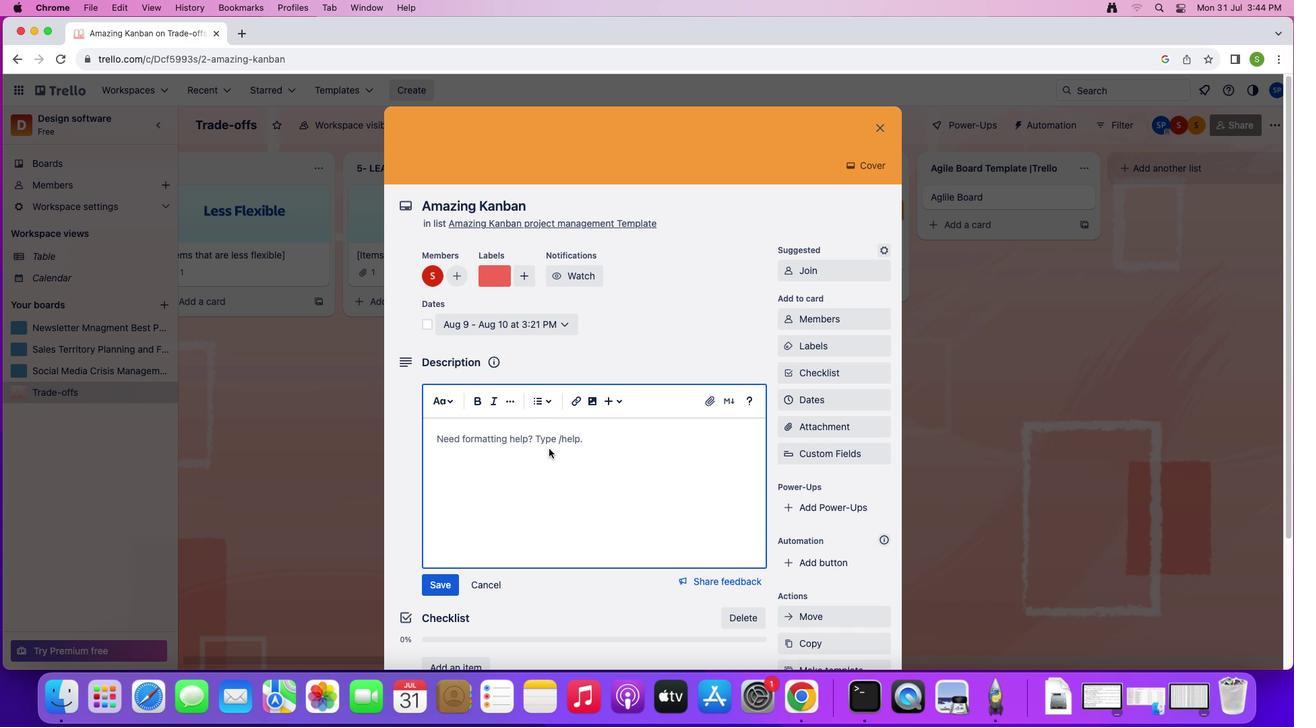 
Action: Mouse moved to (629, 459)
Screenshot: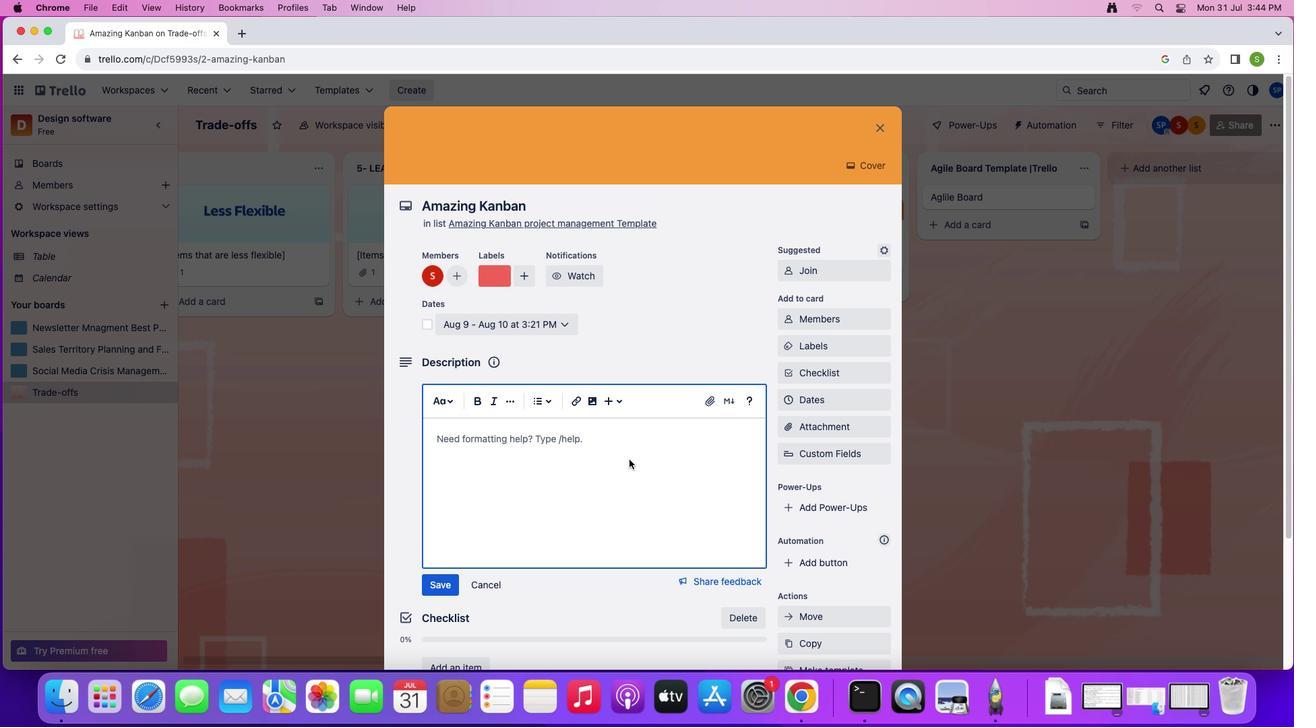 
Action: Key pressed Key.shift'P''l''a''n'Key.space'y''o''u''r'Key.space'n''e''x''t'Key.space'p''r''o''j''e''c''t'Key.space'i''n'Key.spaceKey.shift'T''r''e''l''l''o'Key.space'u''s''i''n''g'Key.space't''h''i''s'Key.space'k''a''n''b''a''n'Key.space'p''r''o''j''e''c''t'Key.space'm''a''n''a''g''e''m''n''e''t'
Screenshot: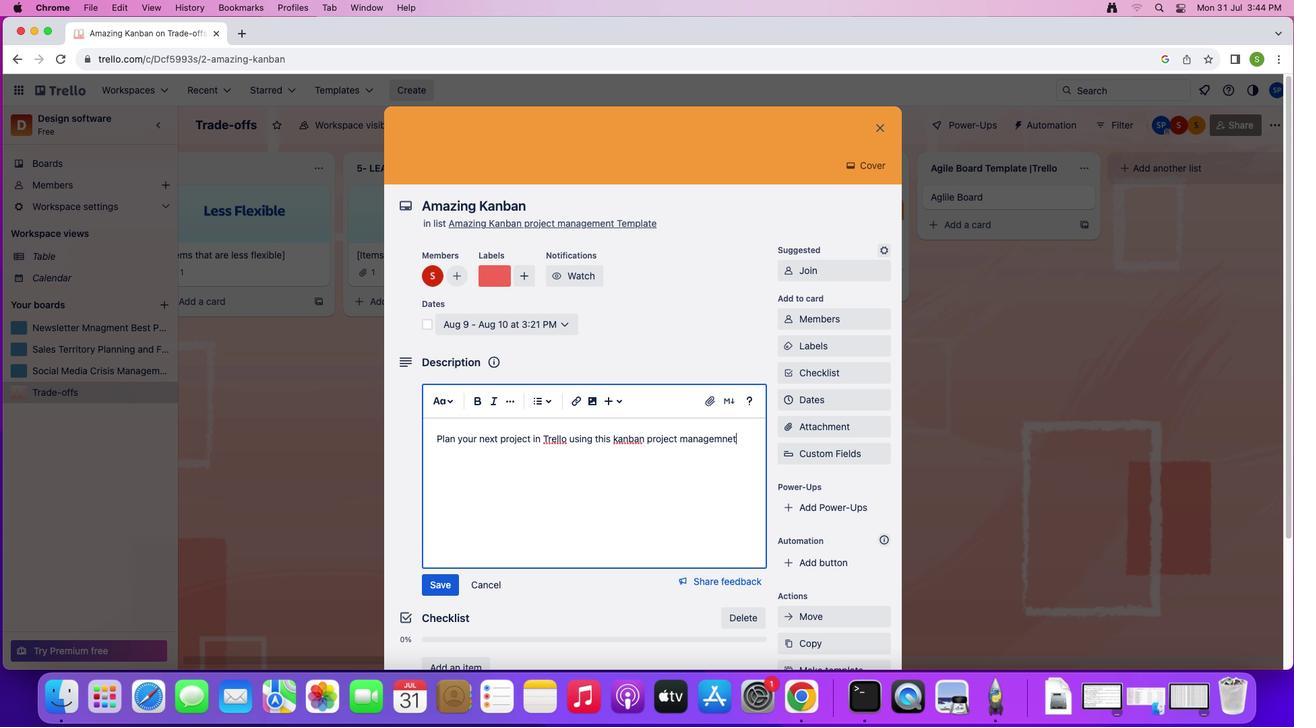 
Action: Mouse moved to (723, 440)
Screenshot: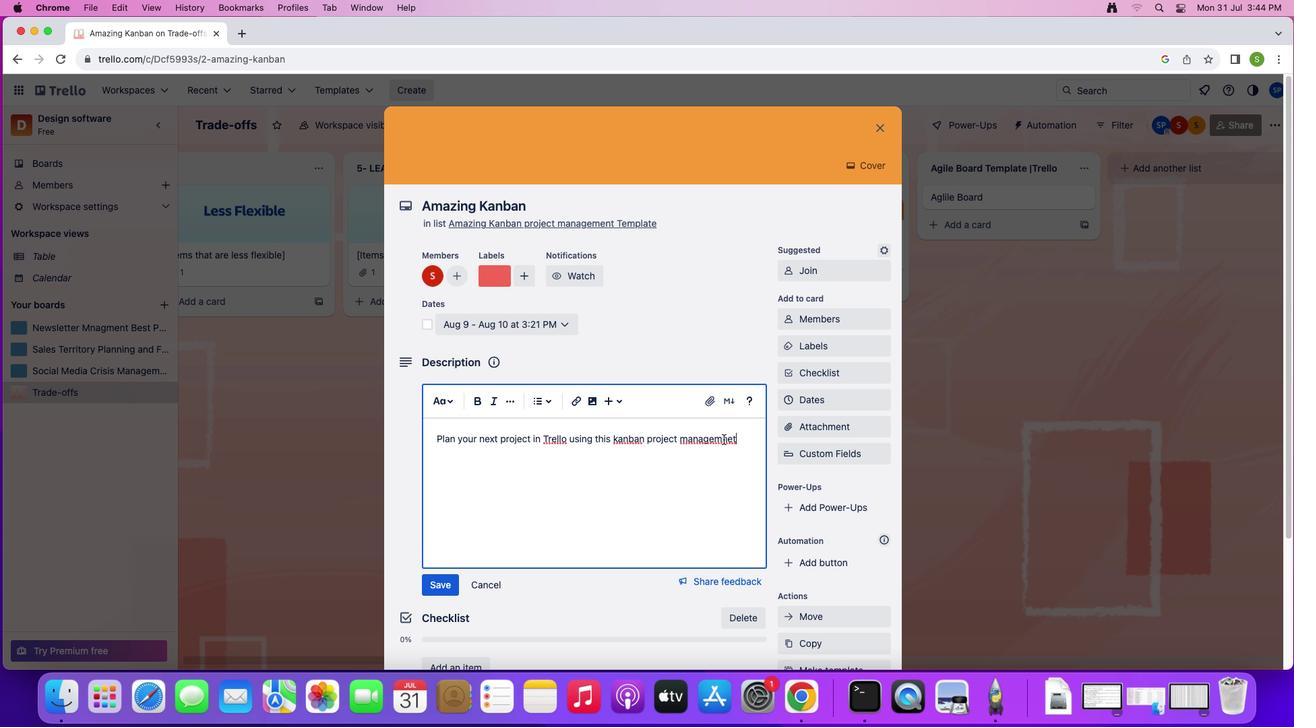
Action: Mouse pressed left at (723, 440)
Screenshot: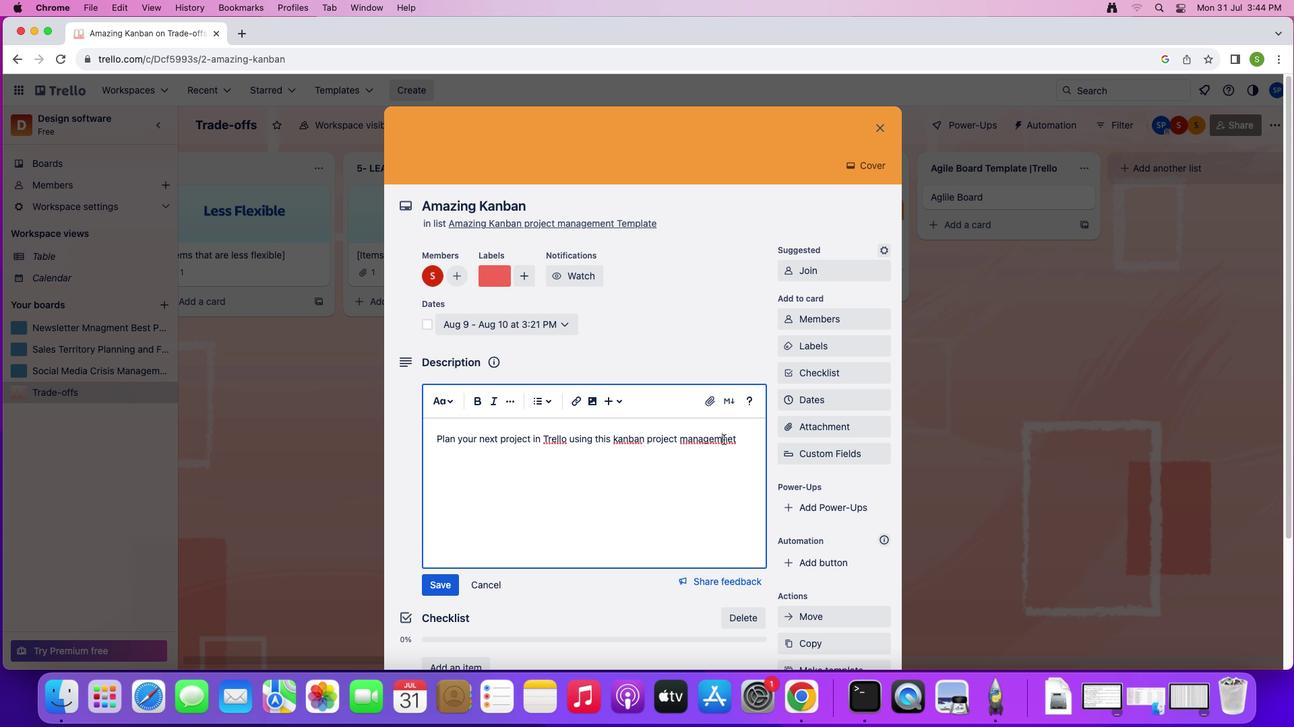 
Action: Mouse moved to (822, 438)
Screenshot: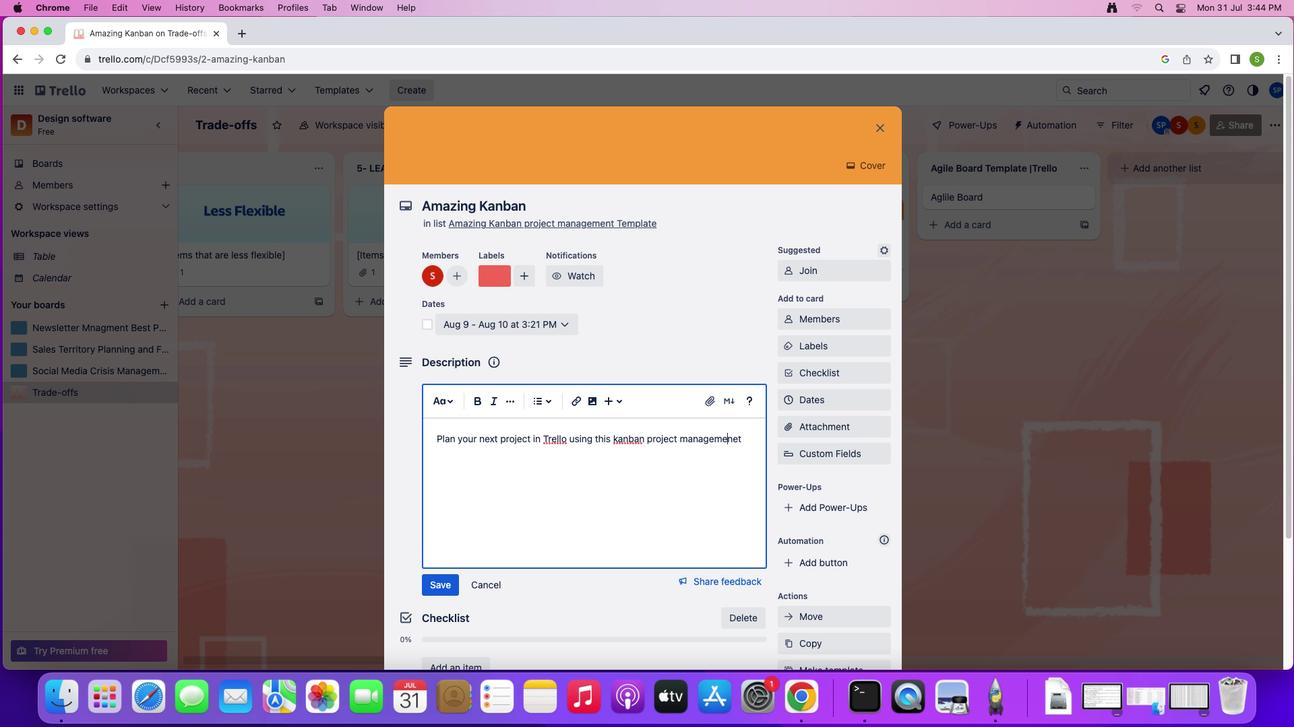 
Action: Key pressed 'e'
Screenshot: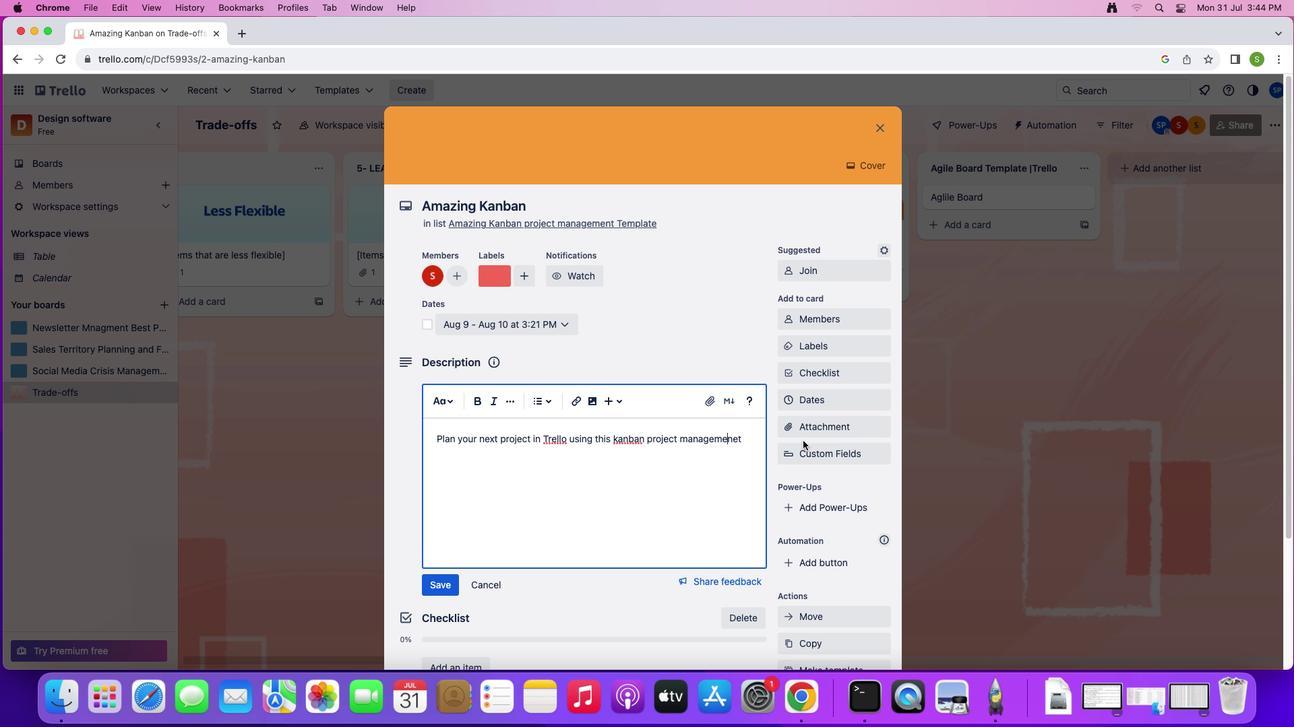 
Action: Mouse moved to (739, 440)
Screenshot: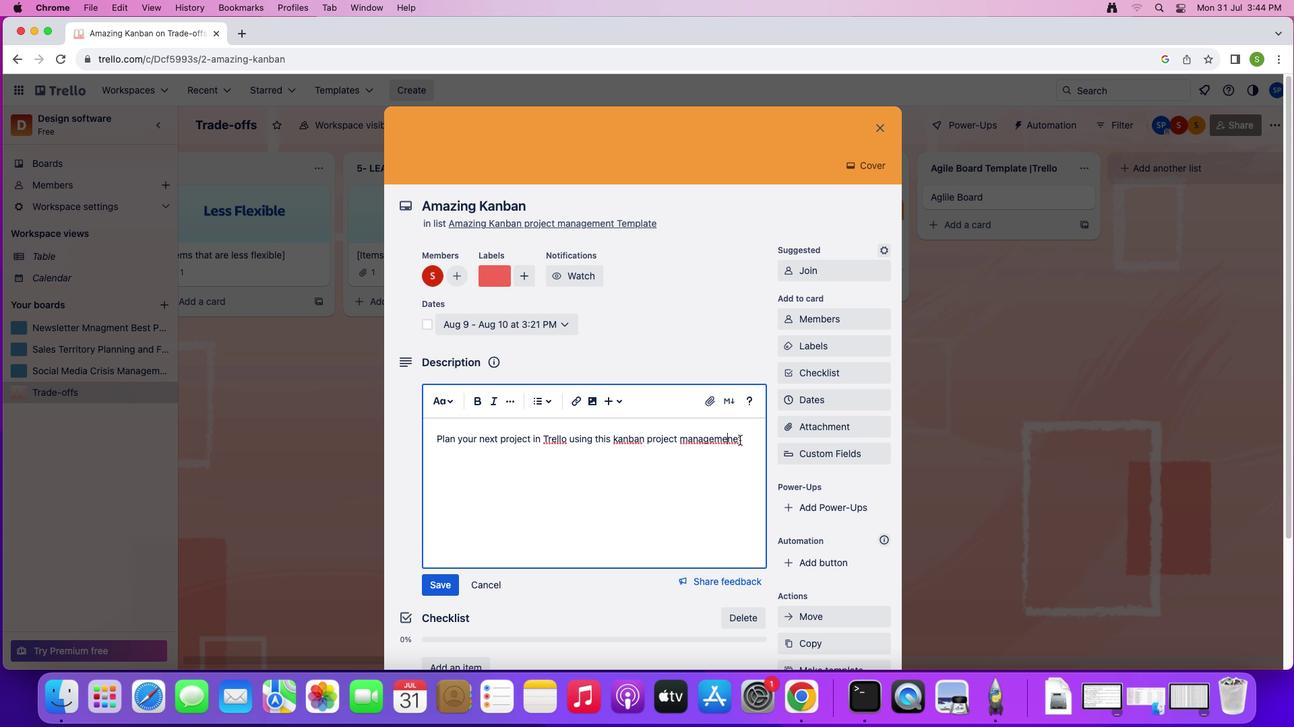 
Action: Mouse pressed left at (739, 440)
Screenshot: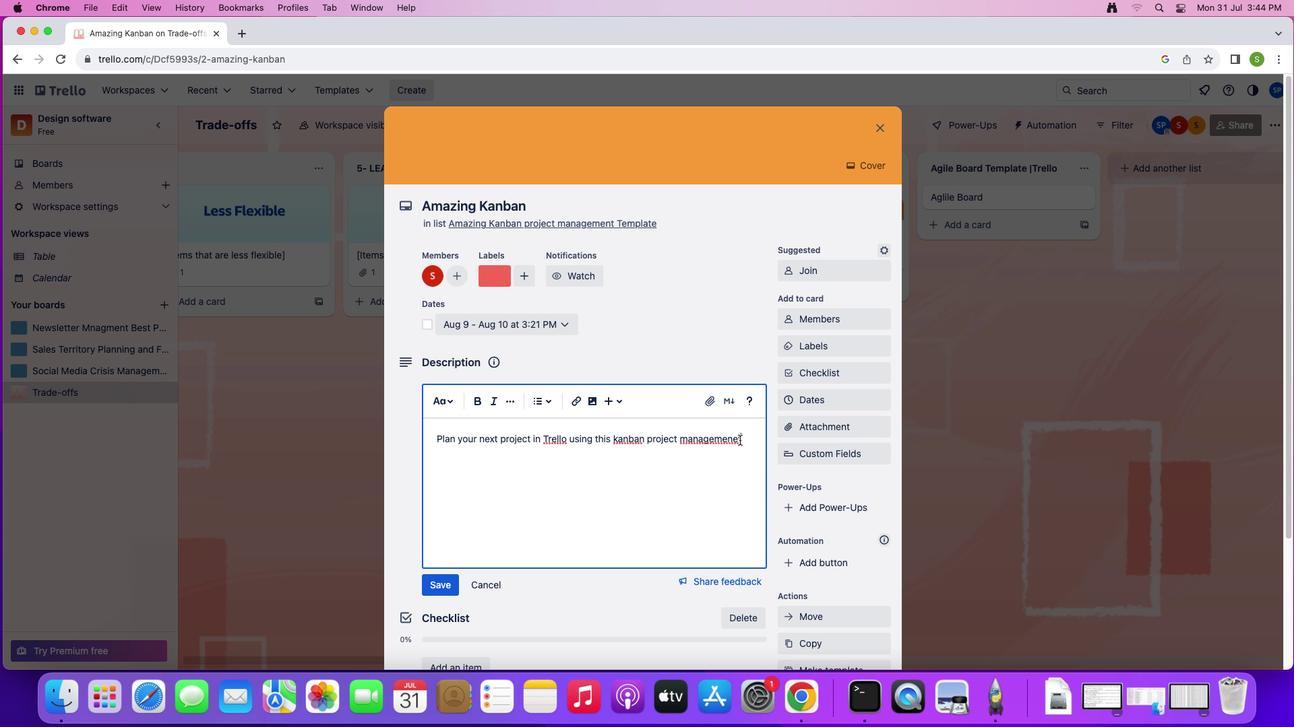 
Action: Mouse moved to (746, 446)
Screenshot: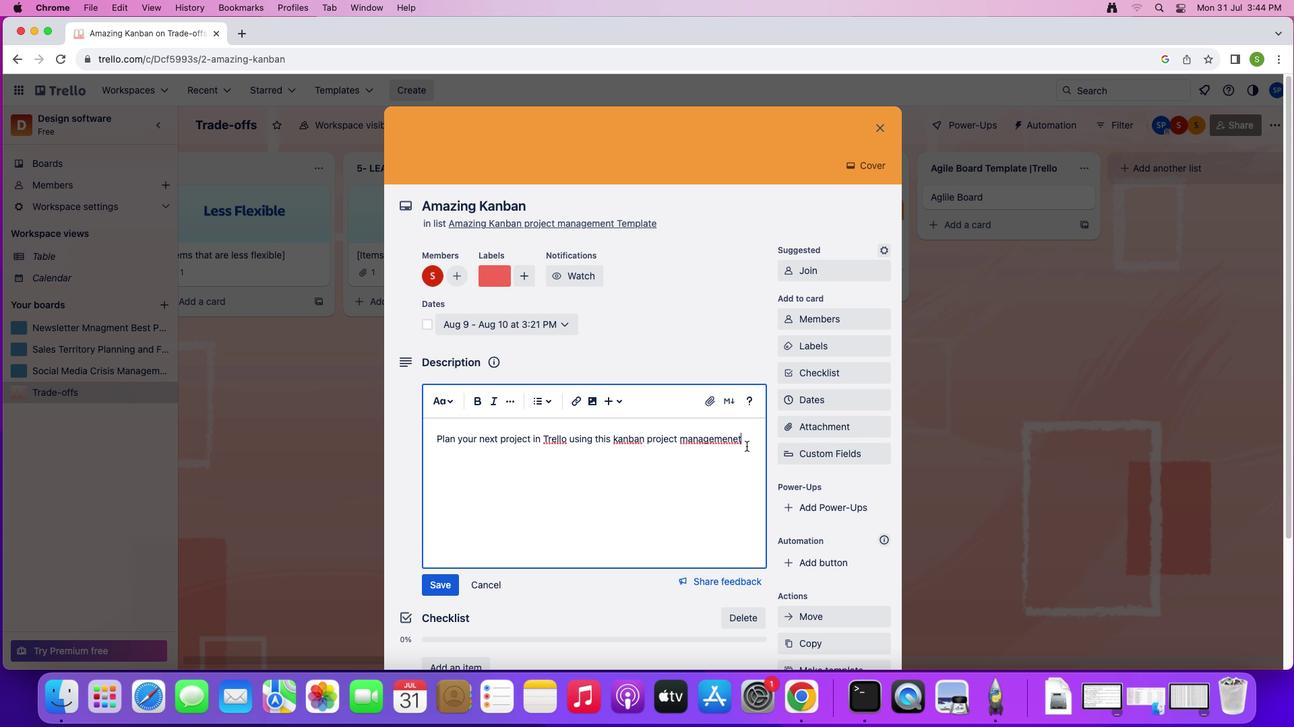 
Action: Key pressed Key.backspace
Screenshot: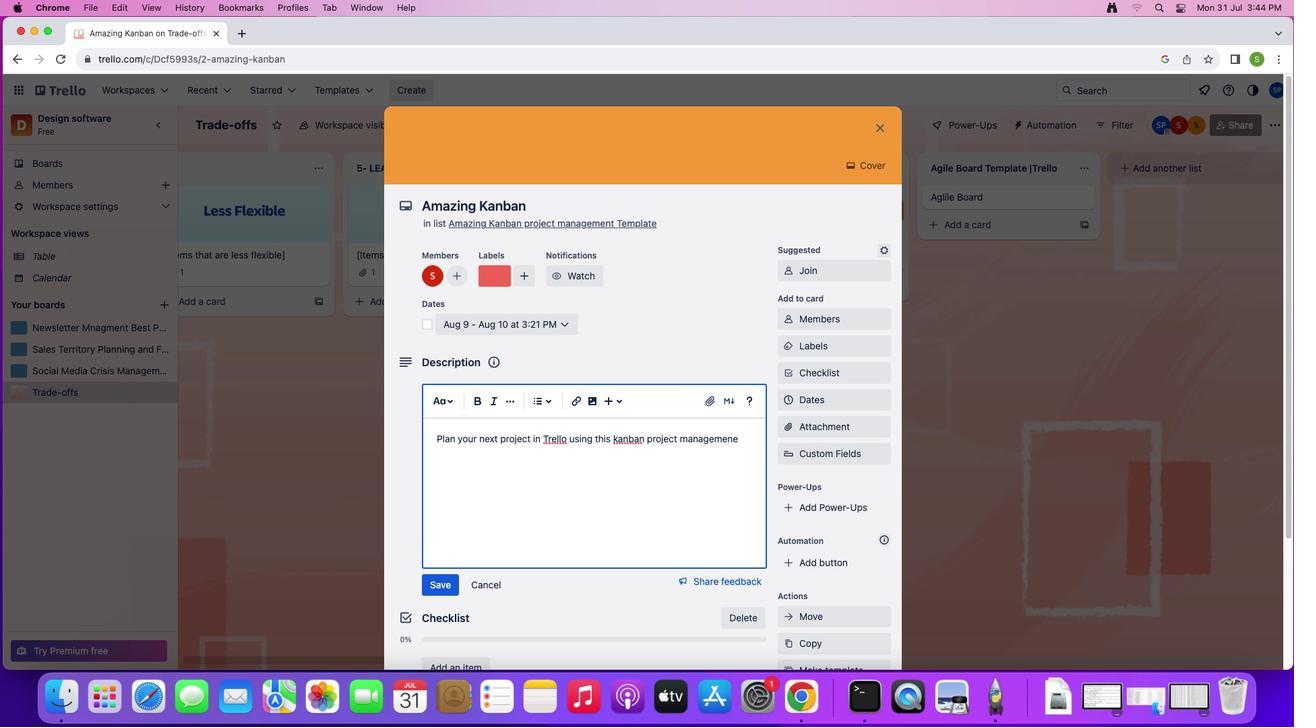 
Action: Mouse moved to (746, 446)
Screenshot: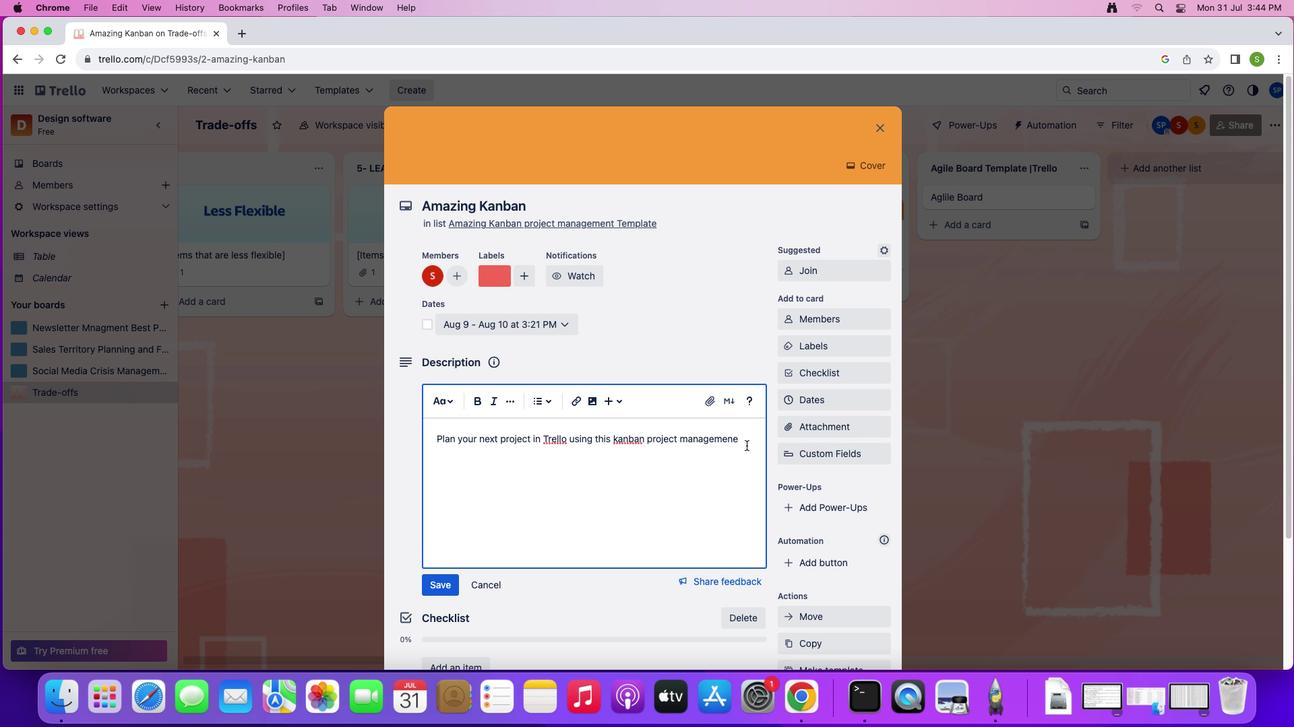 
Action: Key pressed Key.backspace't'
Screenshot: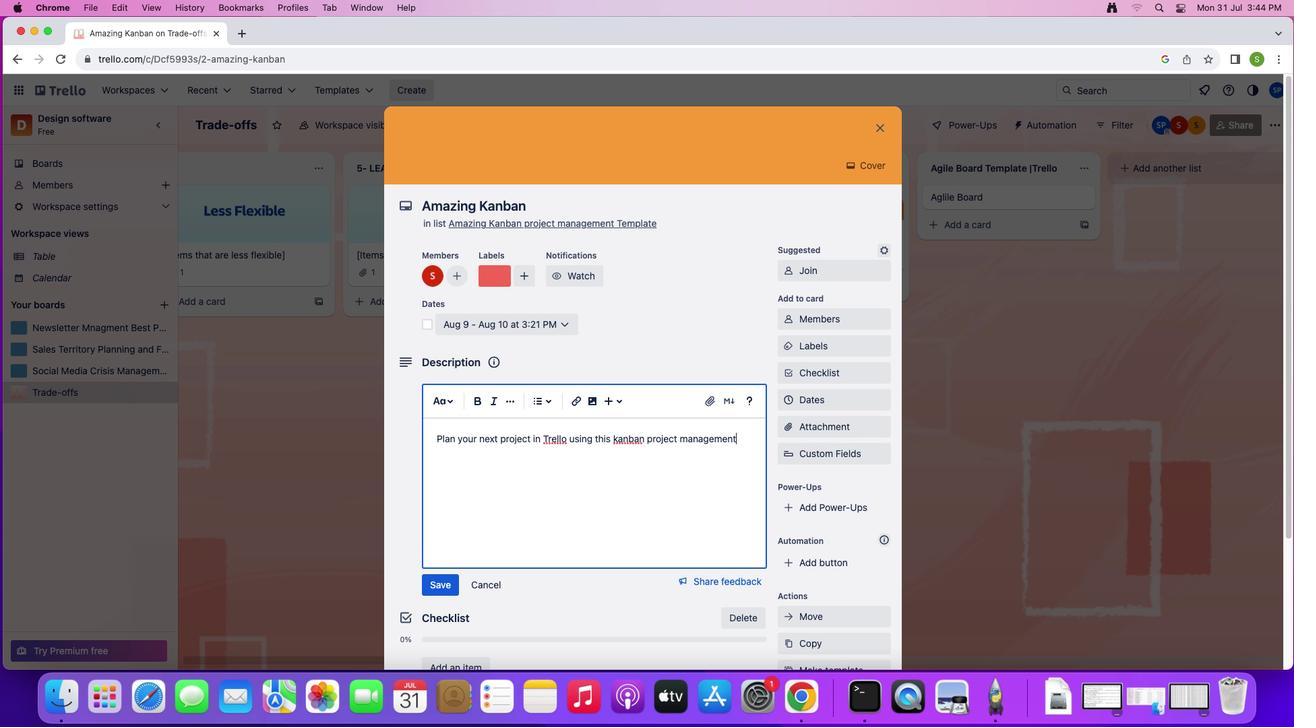 
Action: Mouse moved to (749, 438)
Screenshot: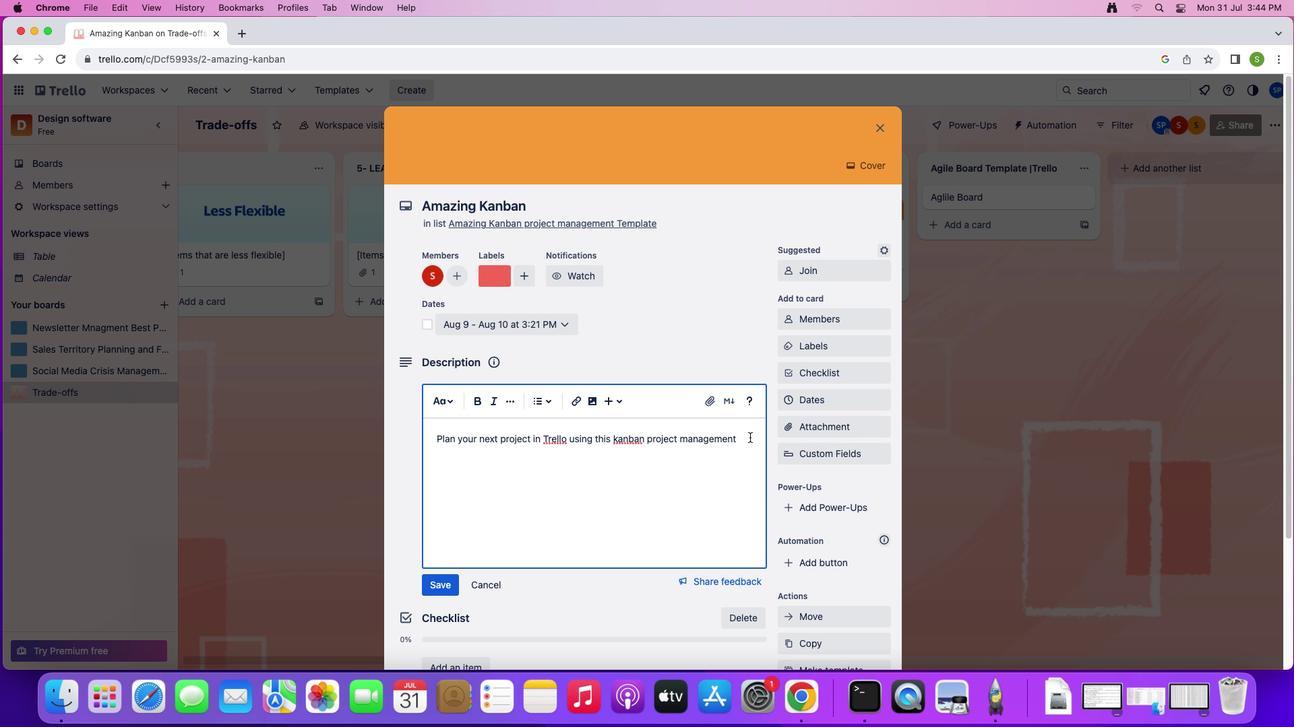 
Action: Key pressed Key.space'b''o''a''r''d''.'
Screenshot: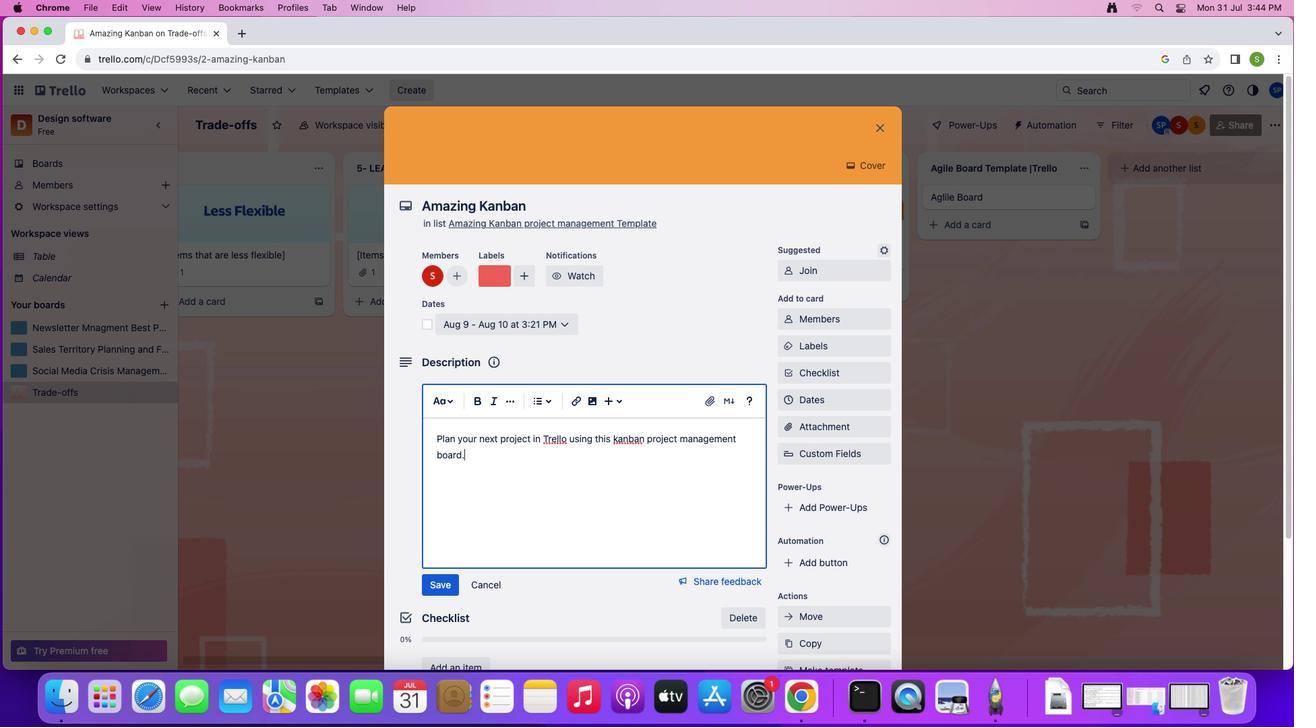 
Action: Mouse moved to (436, 585)
Screenshot: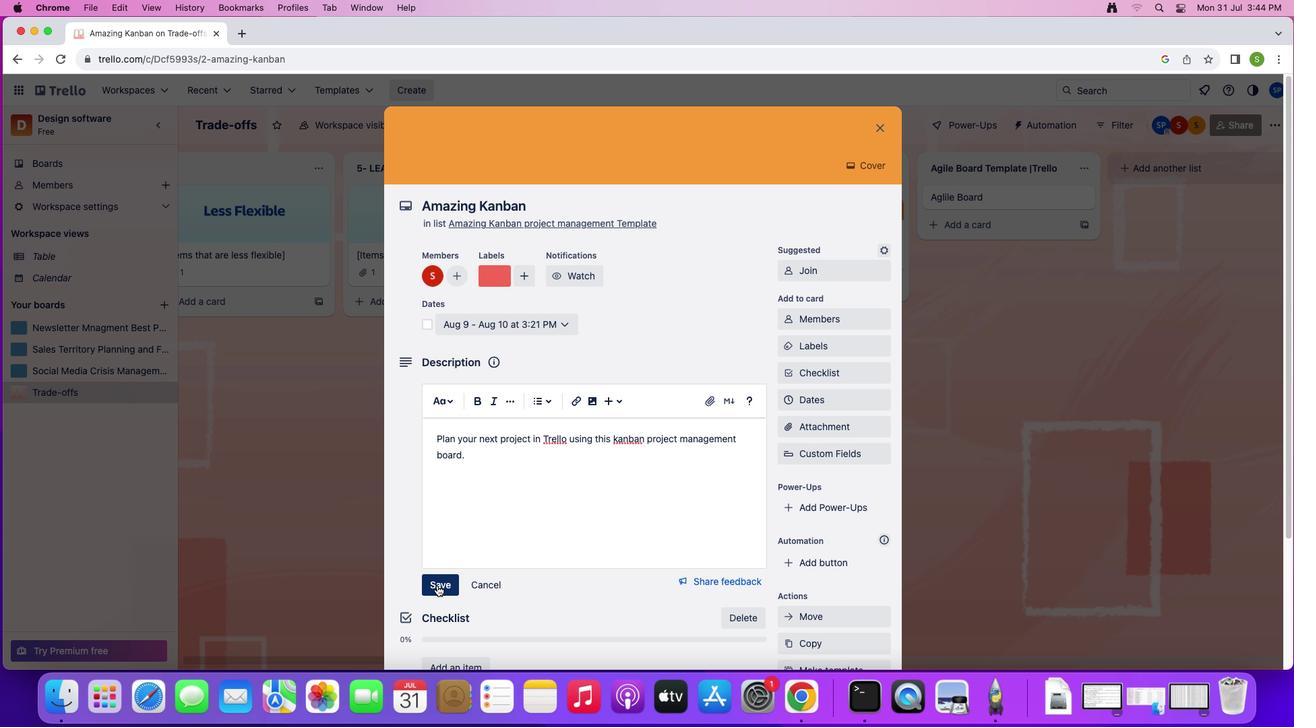 
Action: Mouse pressed left at (436, 585)
Screenshot: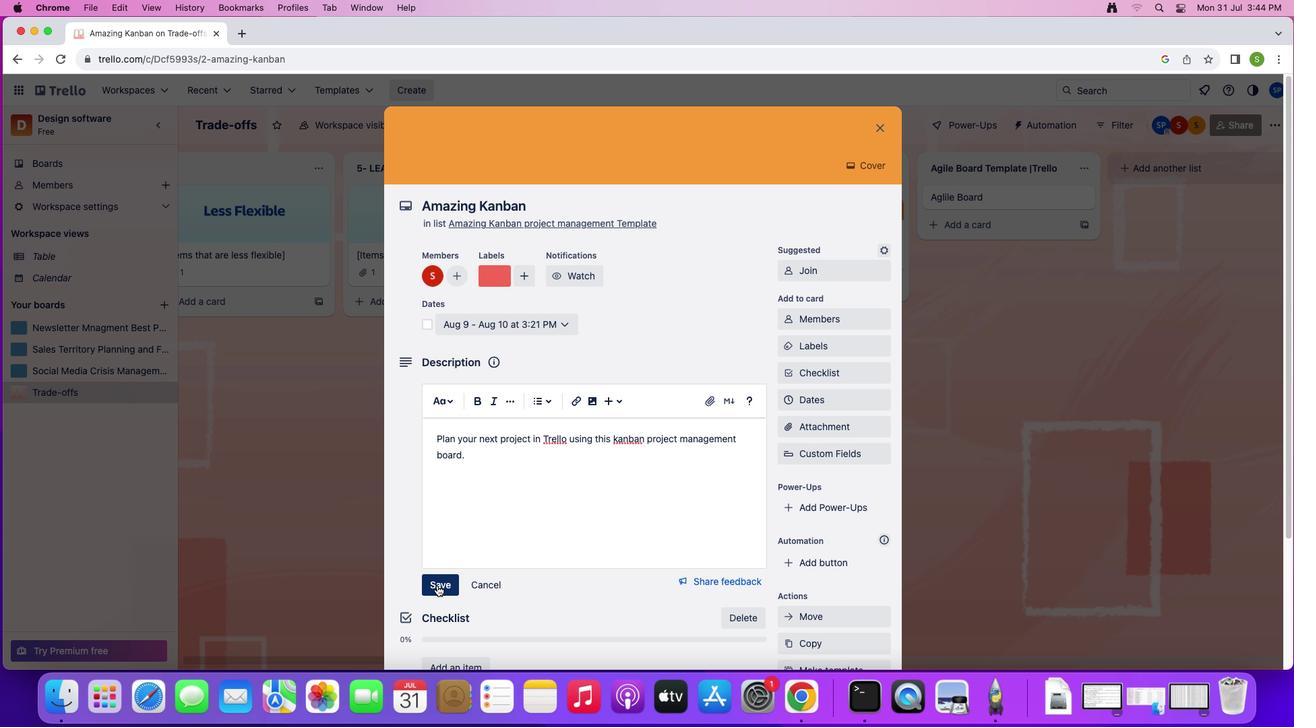 
Action: Mouse moved to (492, 558)
Screenshot: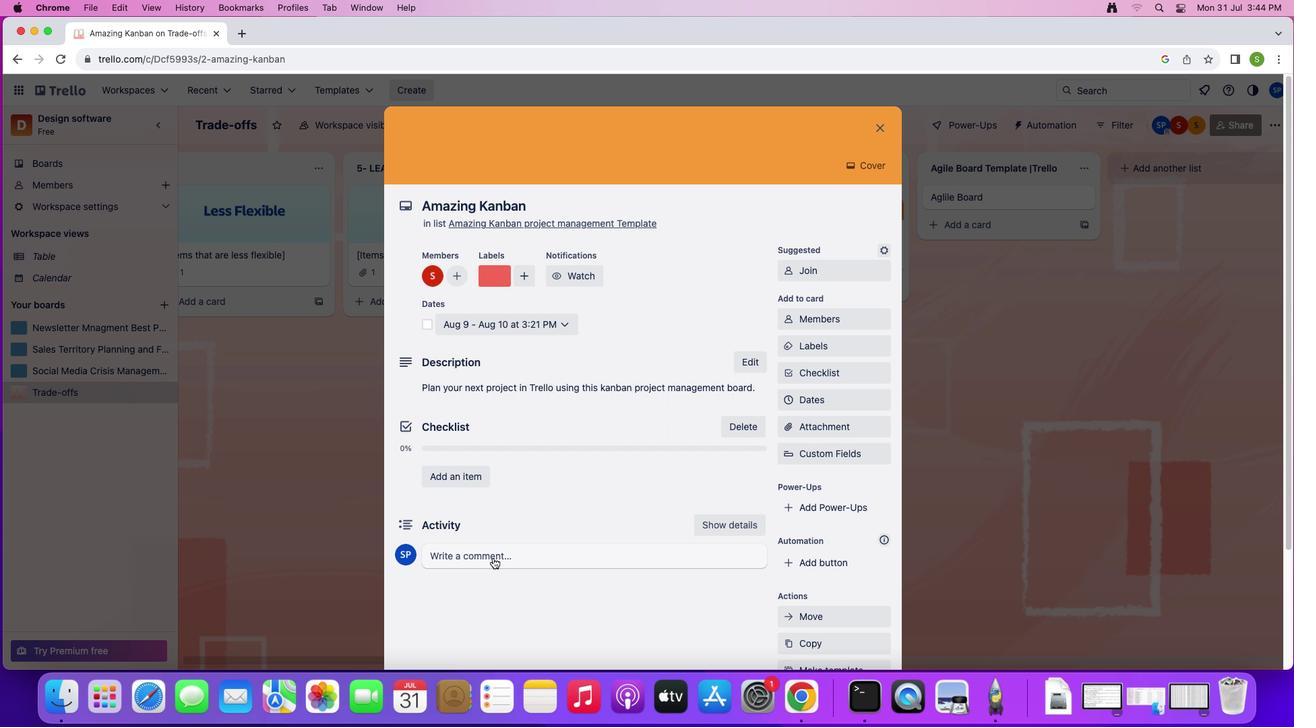 
Action: Mouse pressed left at (492, 558)
Screenshot: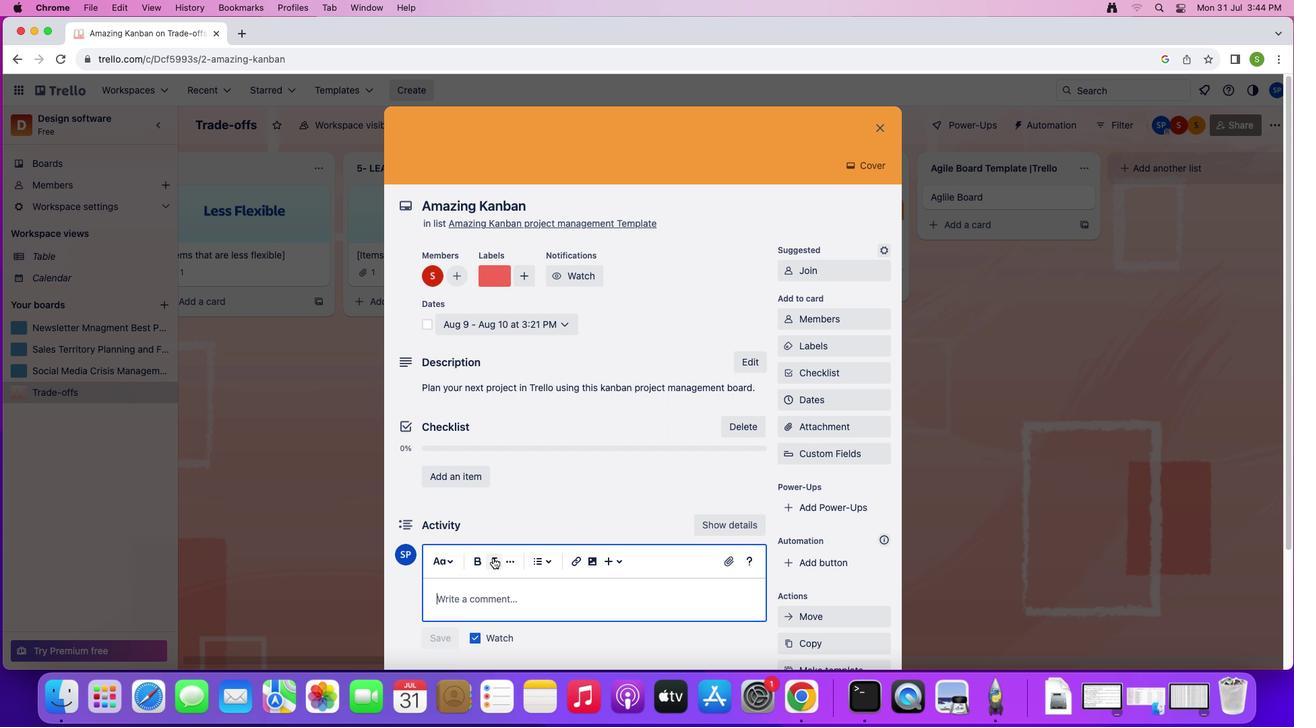 
Action: Mouse moved to (517, 605)
Screenshot: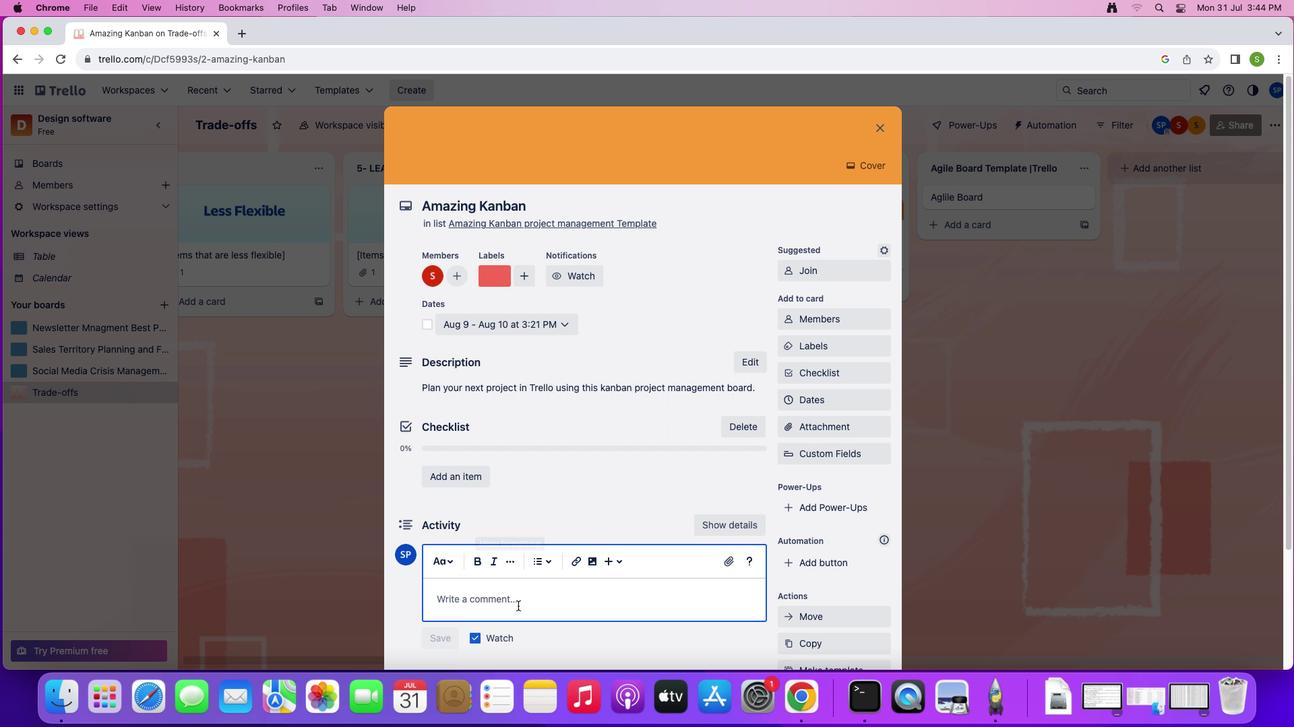 
Action: Mouse pressed left at (517, 605)
Screenshot: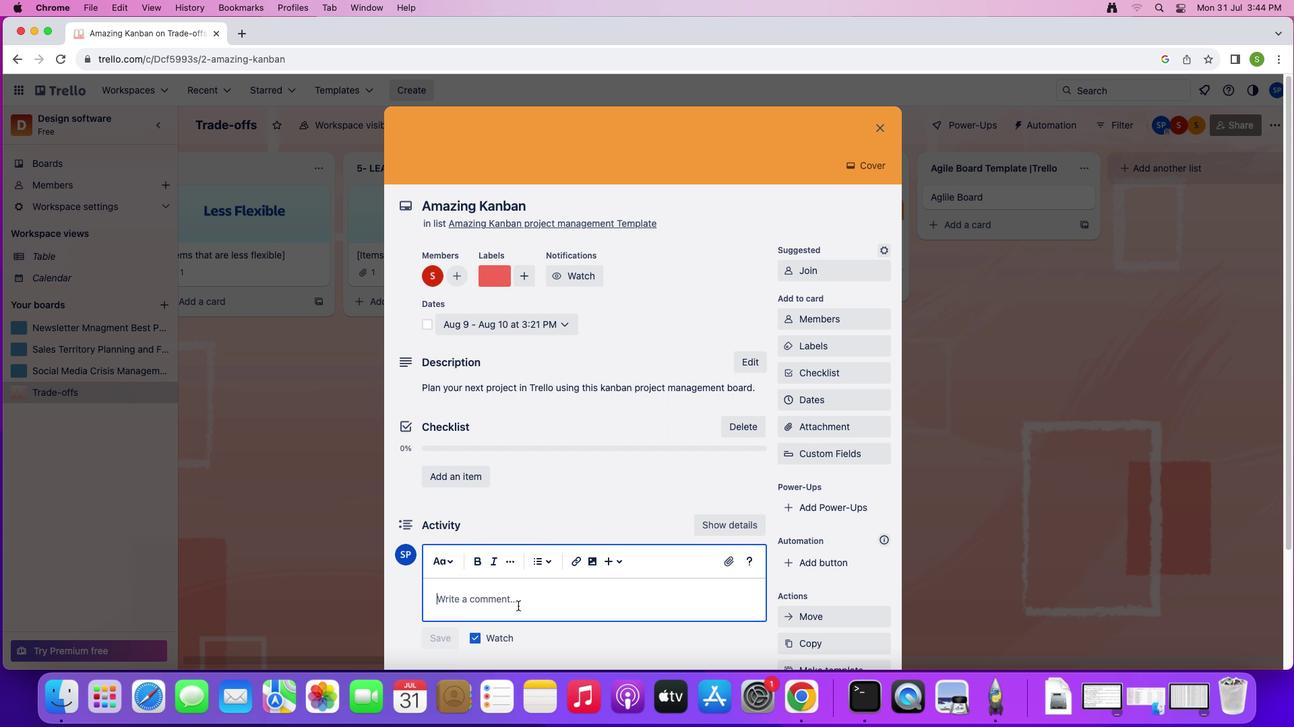 
Action: Mouse moved to (518, 605)
Screenshot: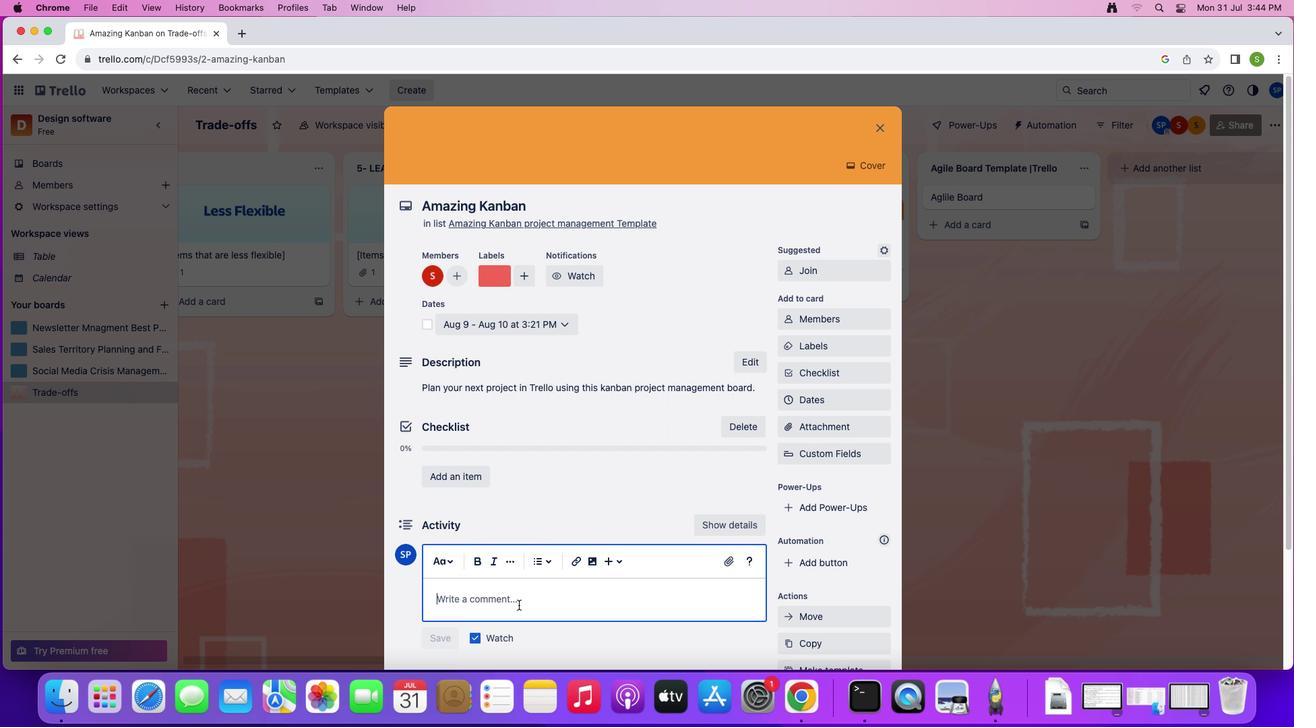 
Action: Key pressed Key.shift'A''m''a''z''i''n''g'
Screenshot: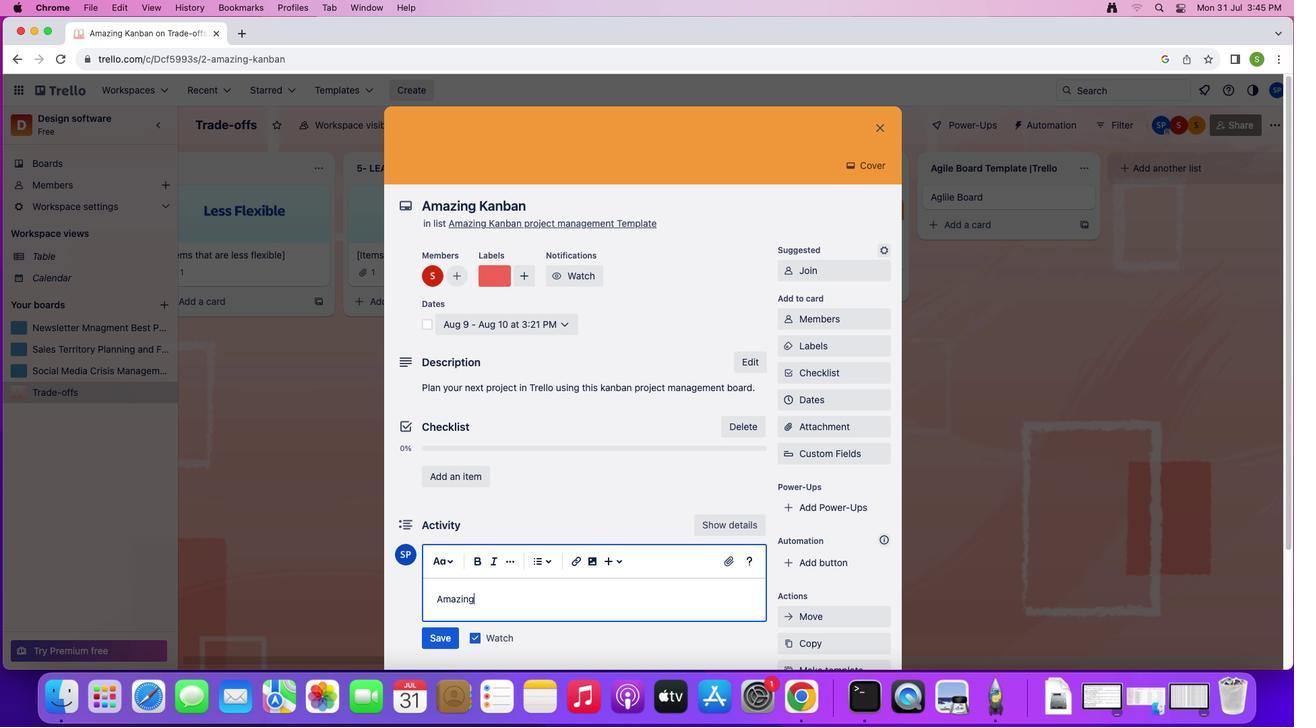 
Action: Mouse moved to (444, 643)
Screenshot: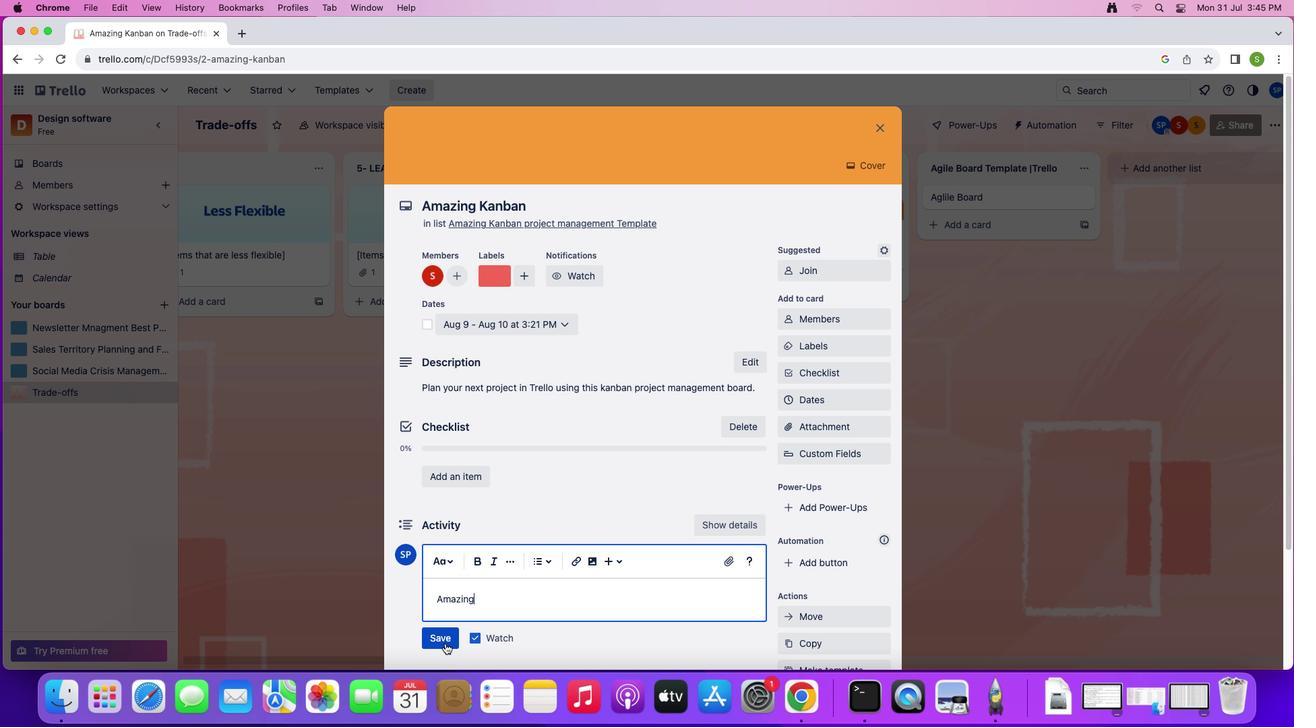 
Action: Mouse pressed left at (444, 643)
Screenshot: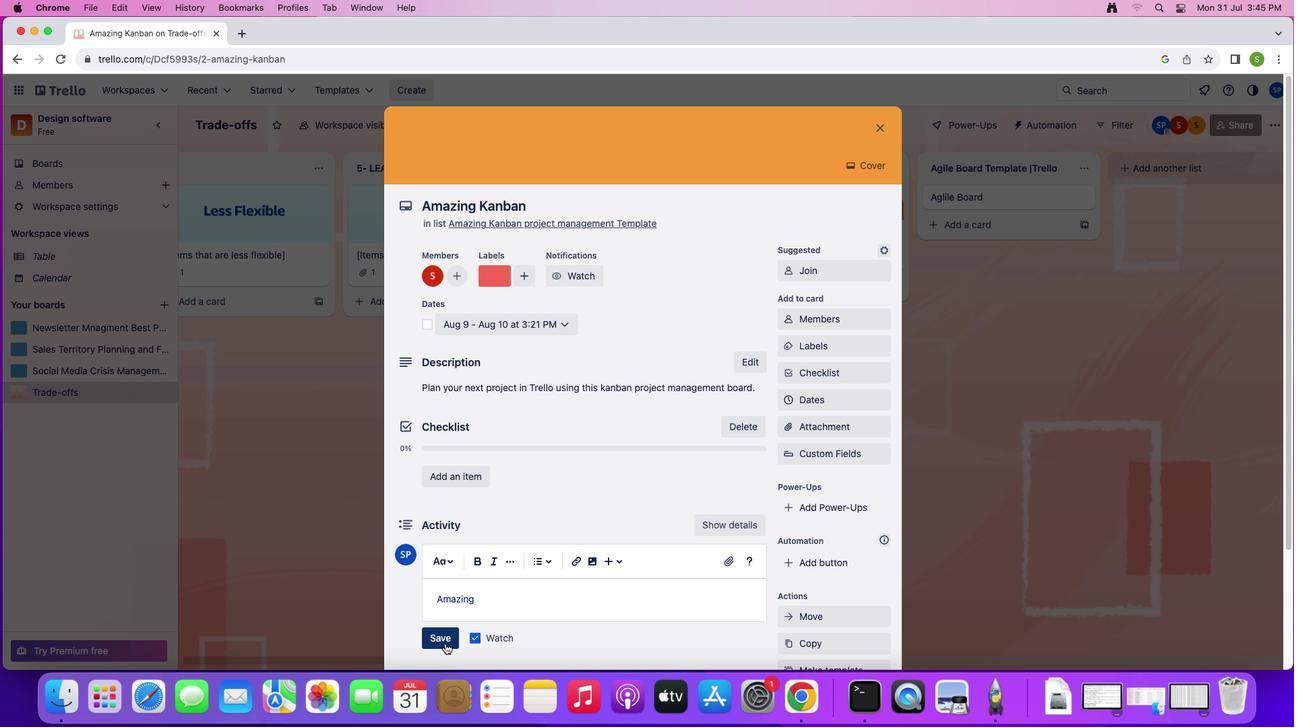 
Action: Mouse moved to (881, 133)
Screenshot: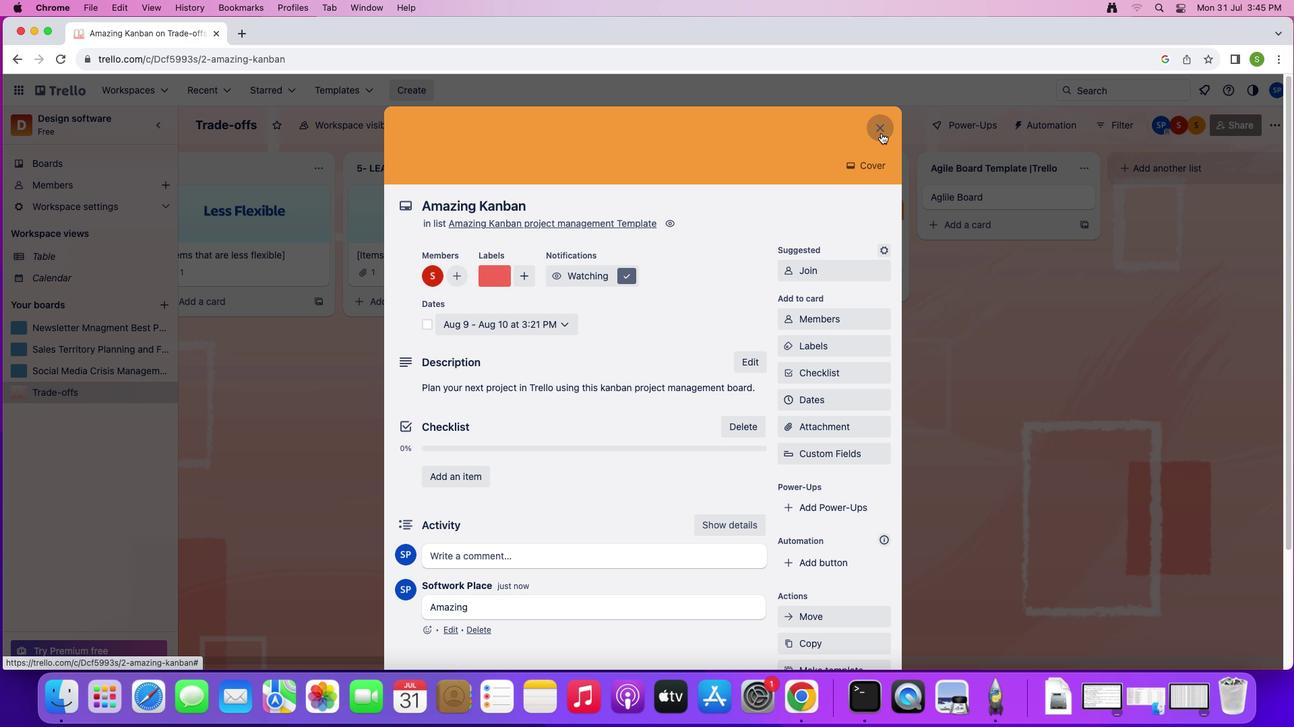 
Action: Mouse pressed left at (881, 133)
Screenshot: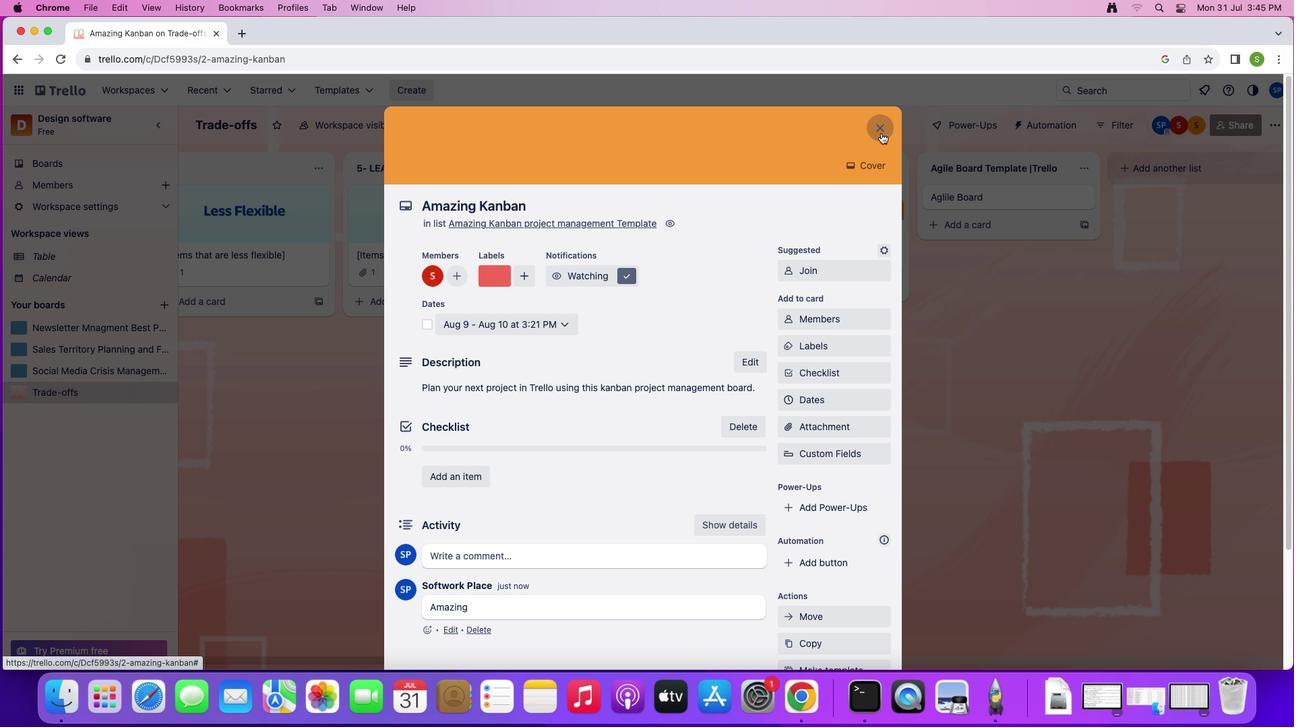 
Action: Mouse moved to (974, 196)
Screenshot: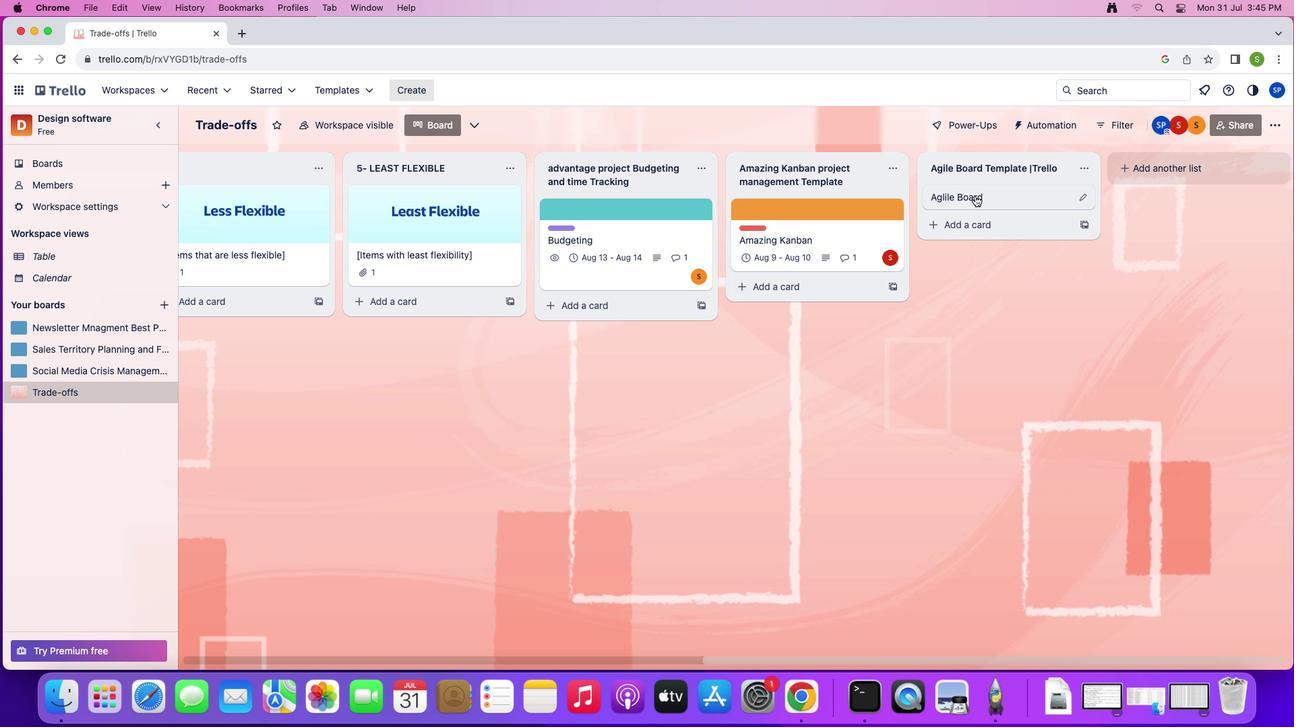 
Action: Mouse pressed left at (974, 196)
Screenshot: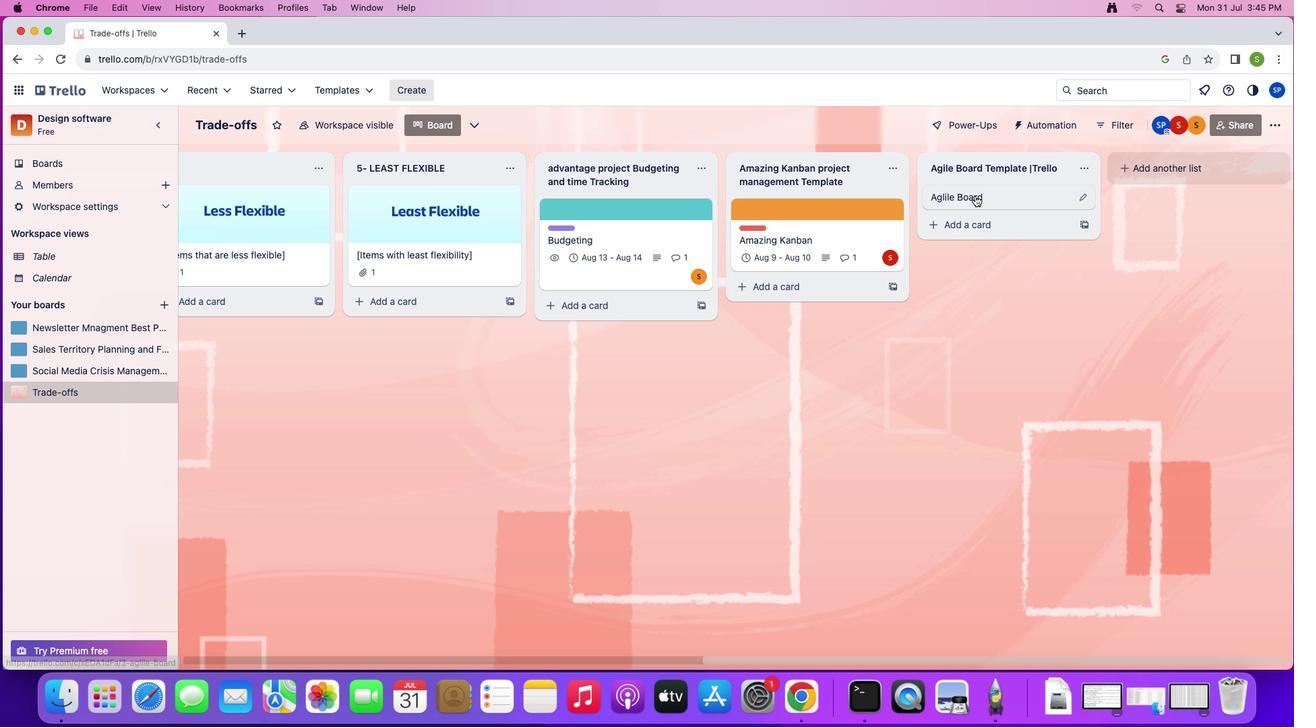 
Action: Mouse moved to (833, 243)
Screenshot: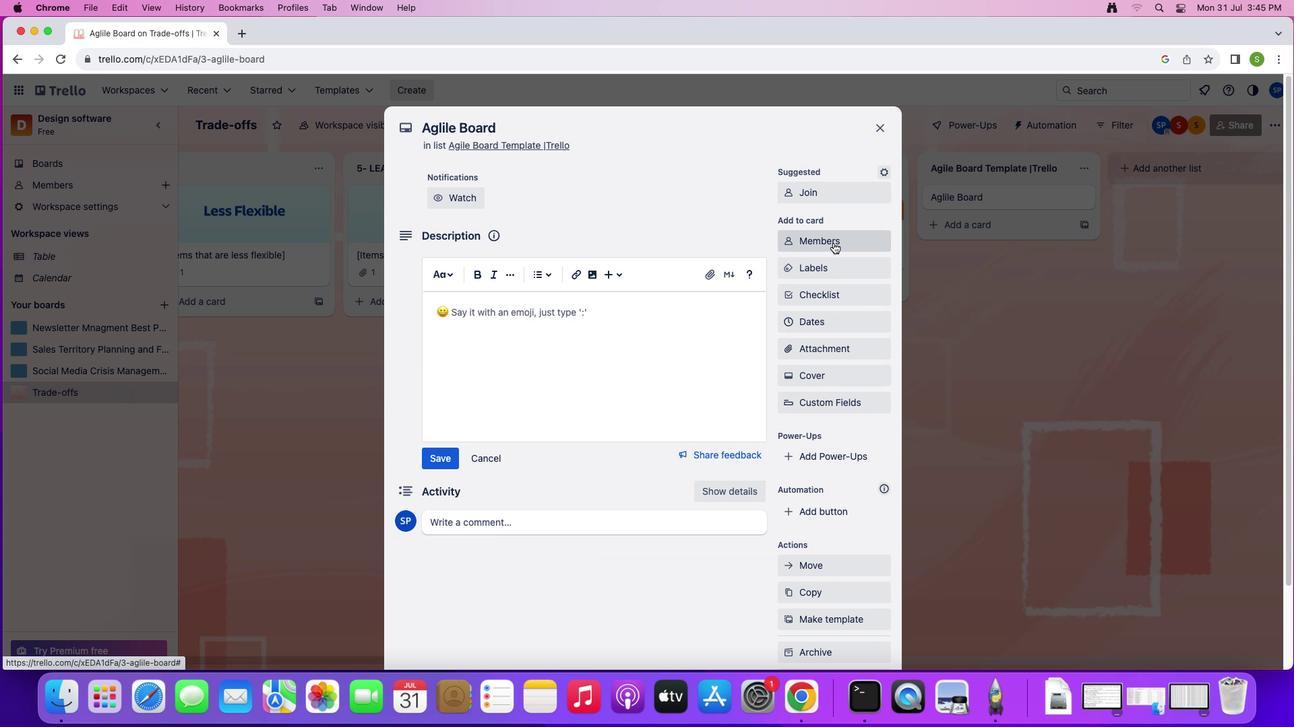 
Action: Mouse pressed left at (833, 243)
Screenshot: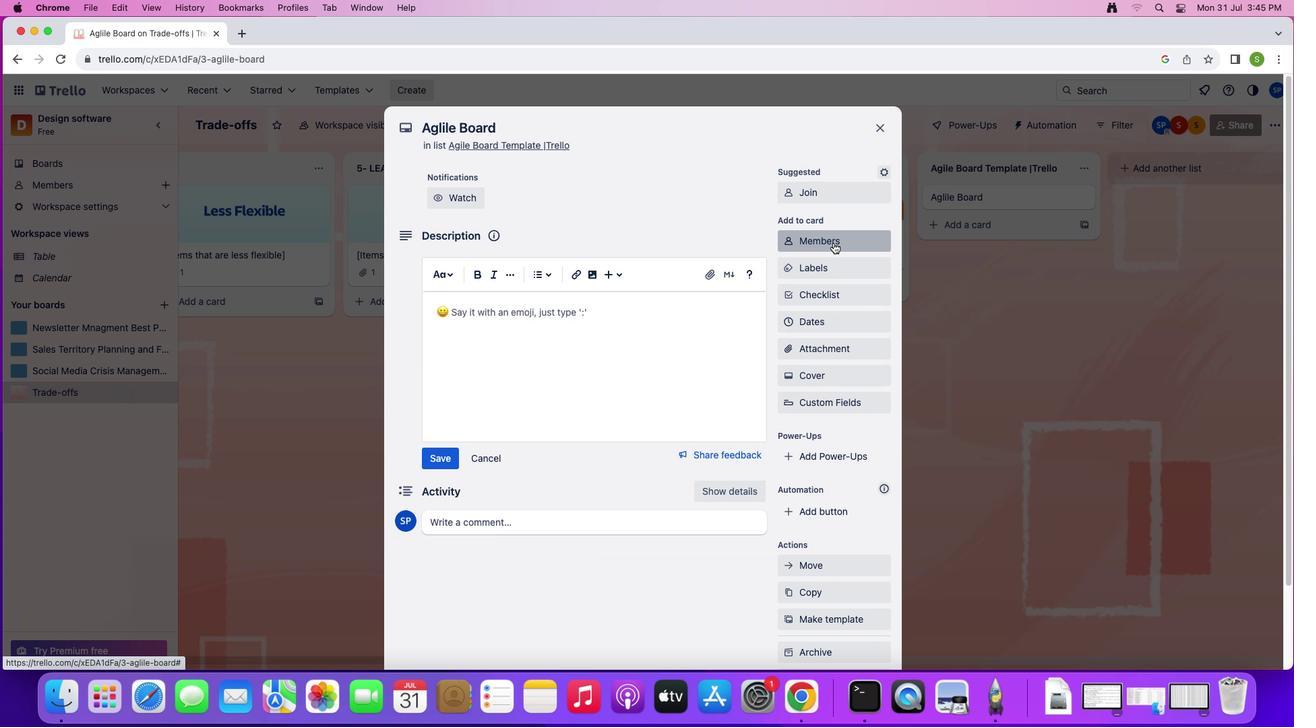 
Action: Mouse moved to (820, 299)
Screenshot: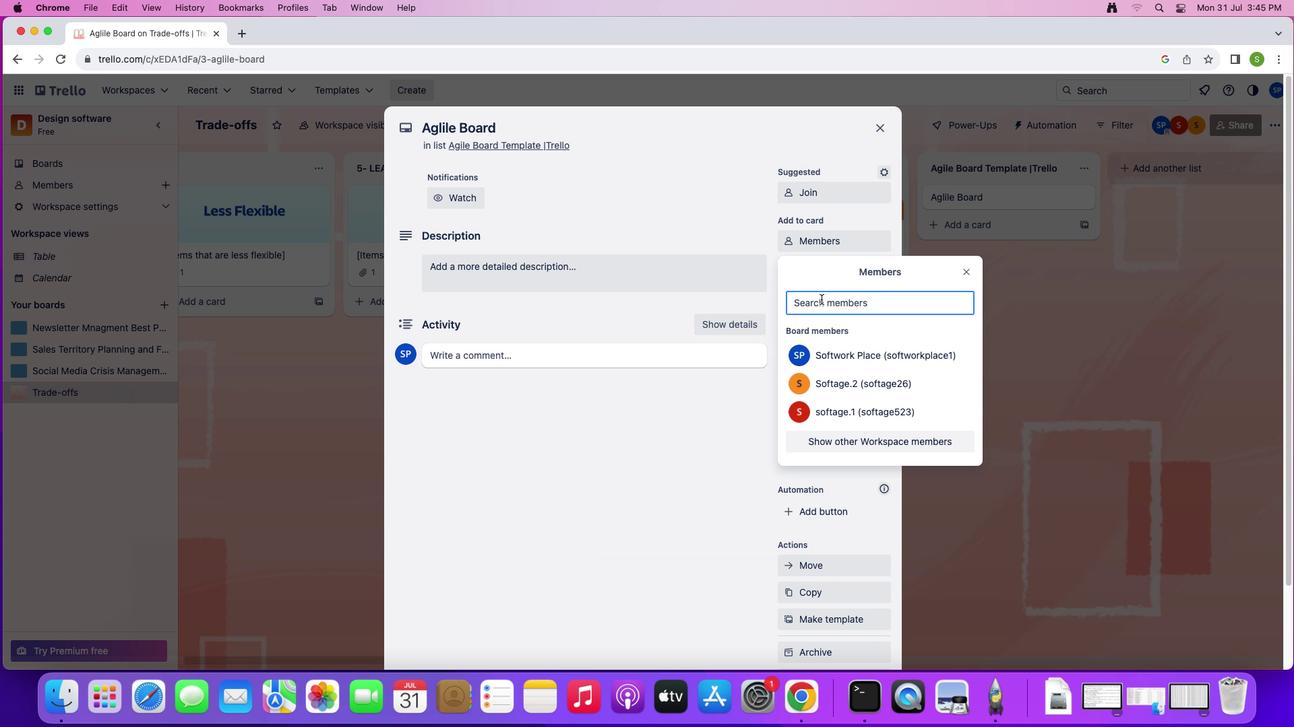 
Action: Mouse pressed left at (820, 299)
Screenshot: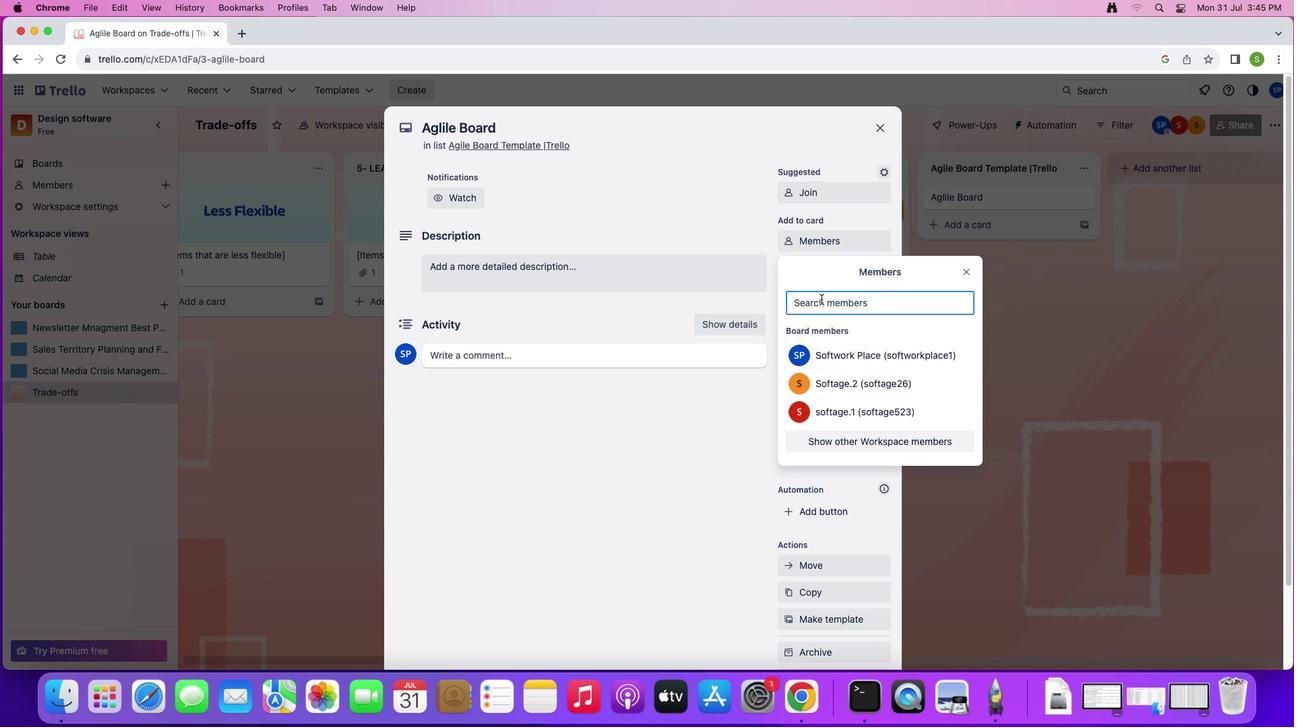 
Action: Key pressed 's''o''f''t''a''g''e''.''3'Key.shift'@''s''o''f''t''a''g''e''.''n''e''t'
Screenshot: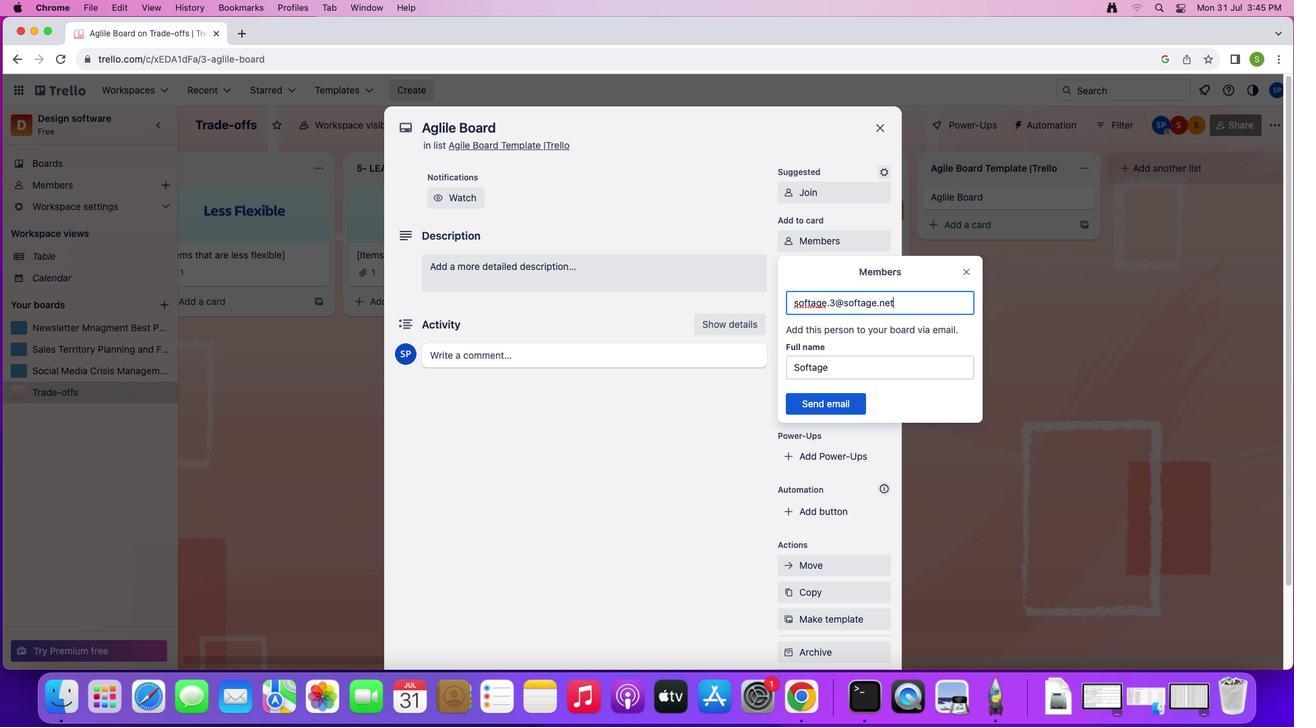 
Action: Mouse moved to (837, 404)
Screenshot: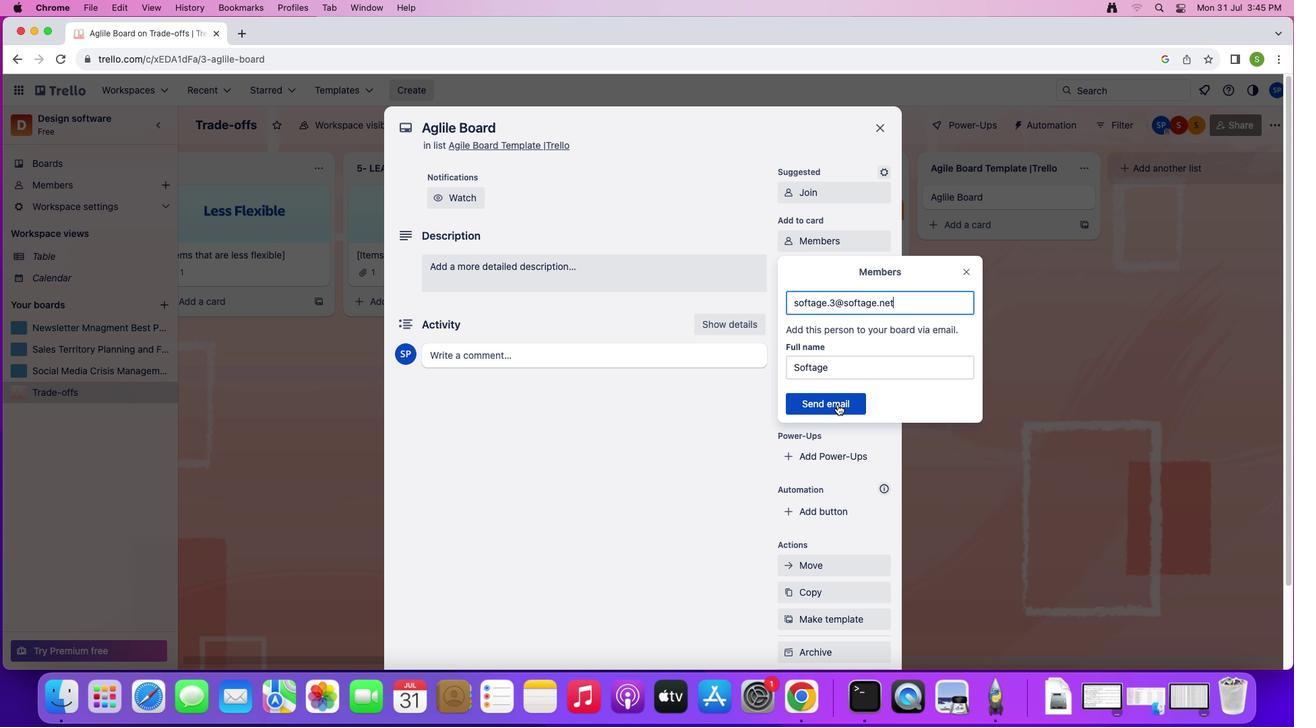 
Action: Mouse pressed left at (837, 404)
Screenshot: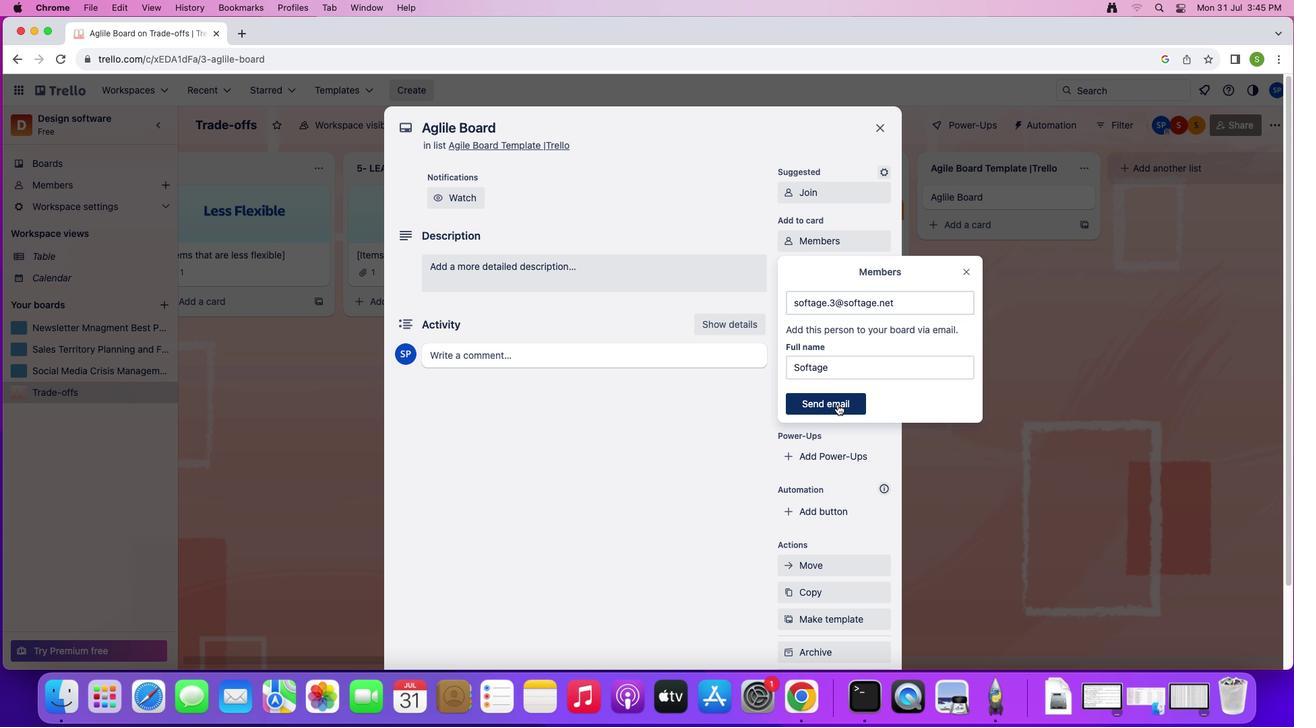 
Action: Mouse moved to (831, 273)
Screenshot: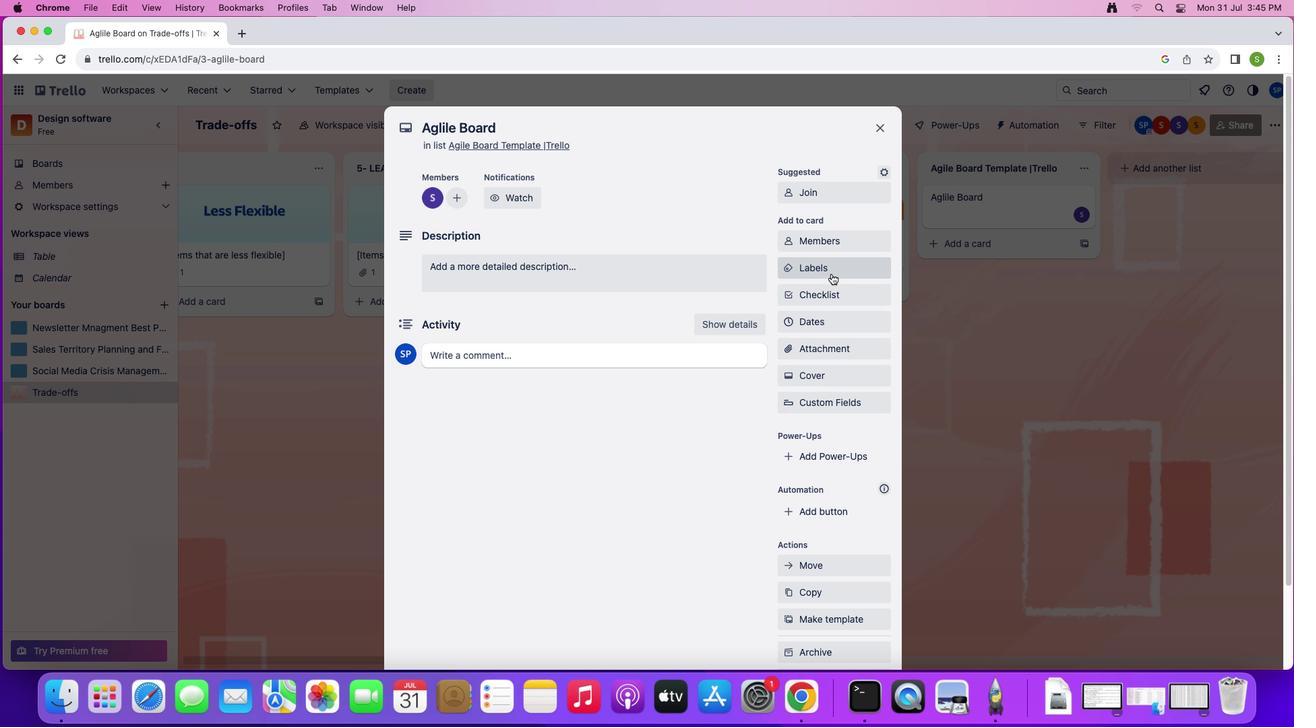 
Action: Mouse pressed left at (831, 273)
Screenshot: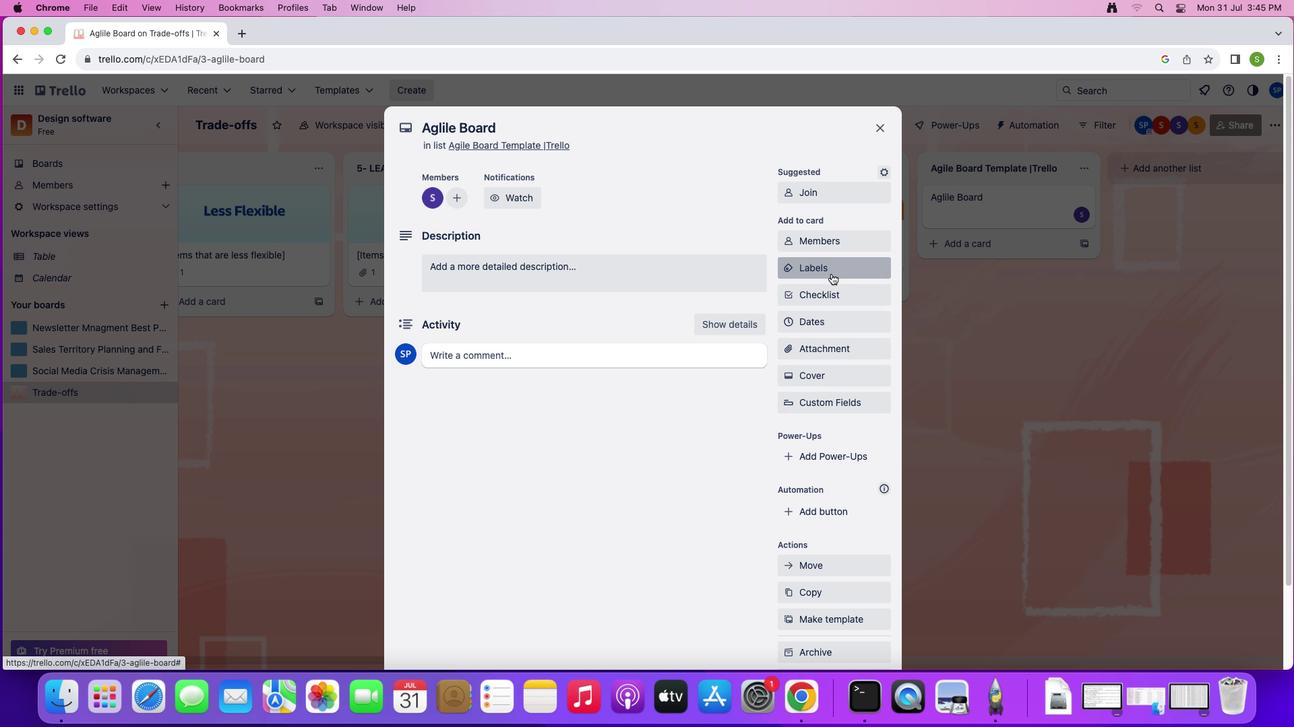 
Action: Mouse moved to (837, 497)
Screenshot: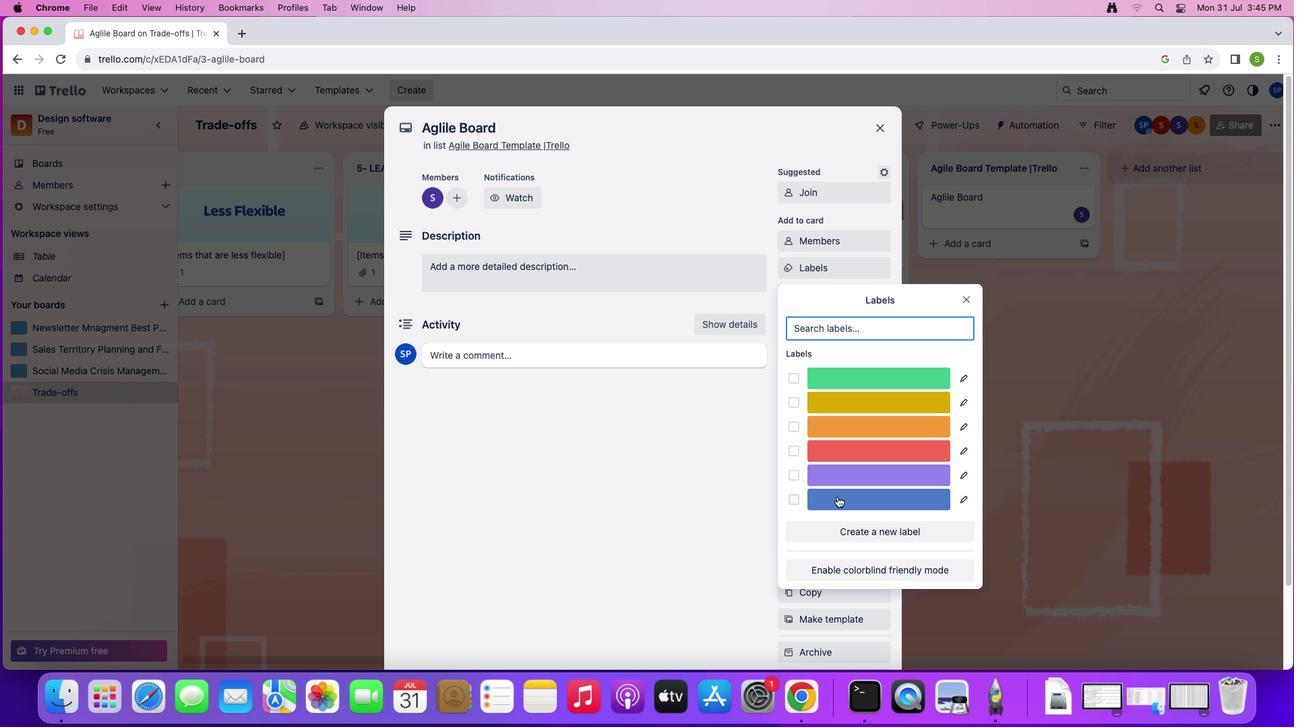 
Action: Mouse pressed left at (837, 497)
Screenshot: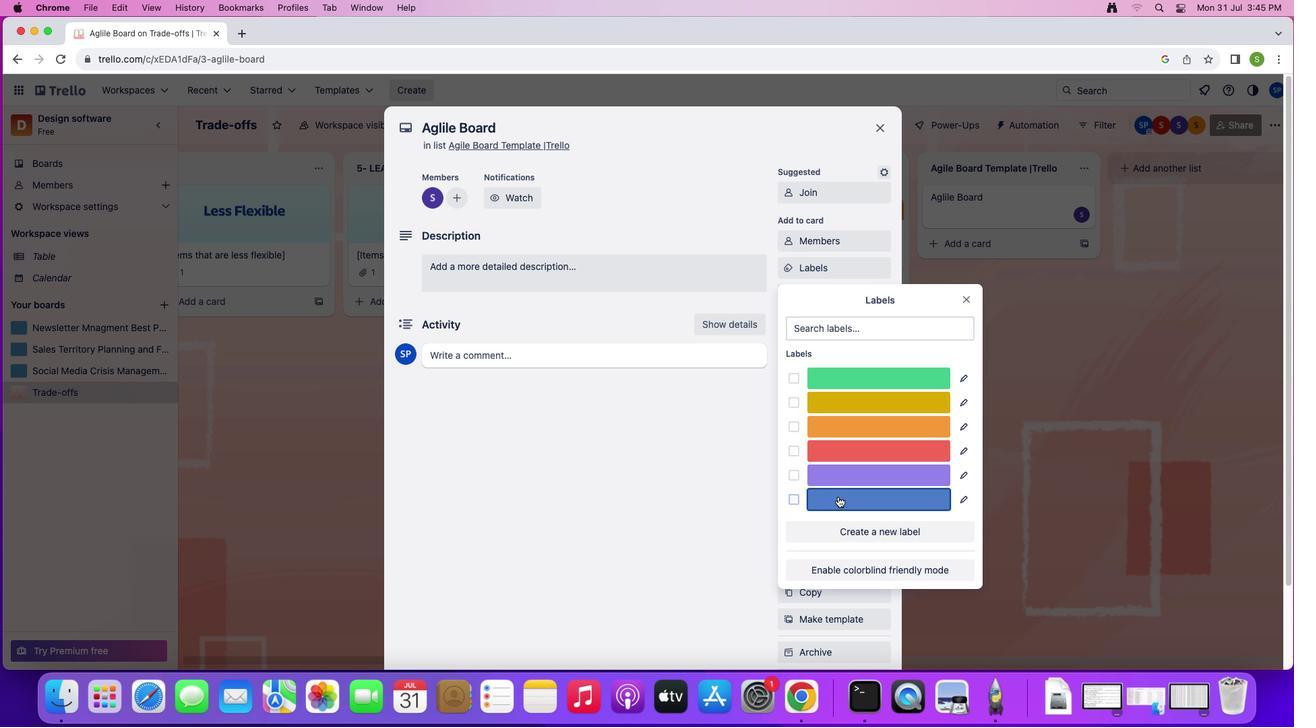 
Action: Mouse moved to (976, 297)
Screenshot: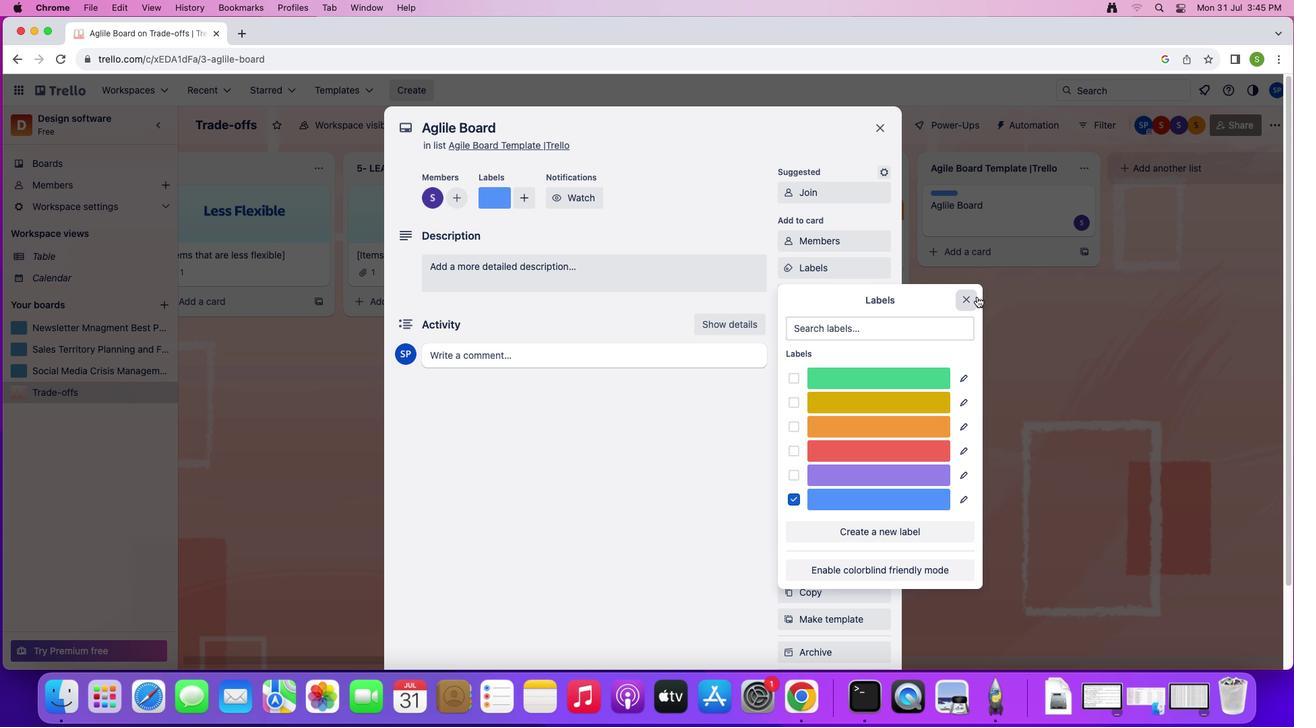
Action: Mouse pressed left at (976, 297)
Screenshot: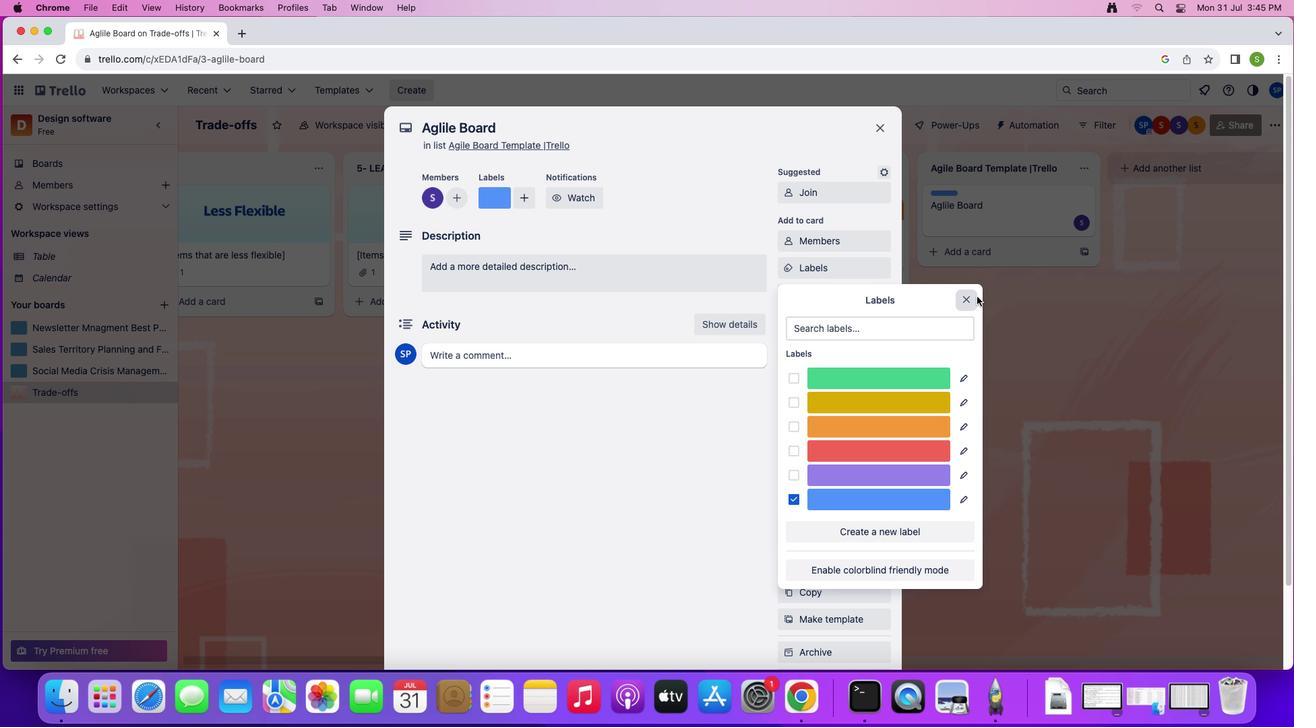 
Action: Mouse moved to (808, 345)
Screenshot: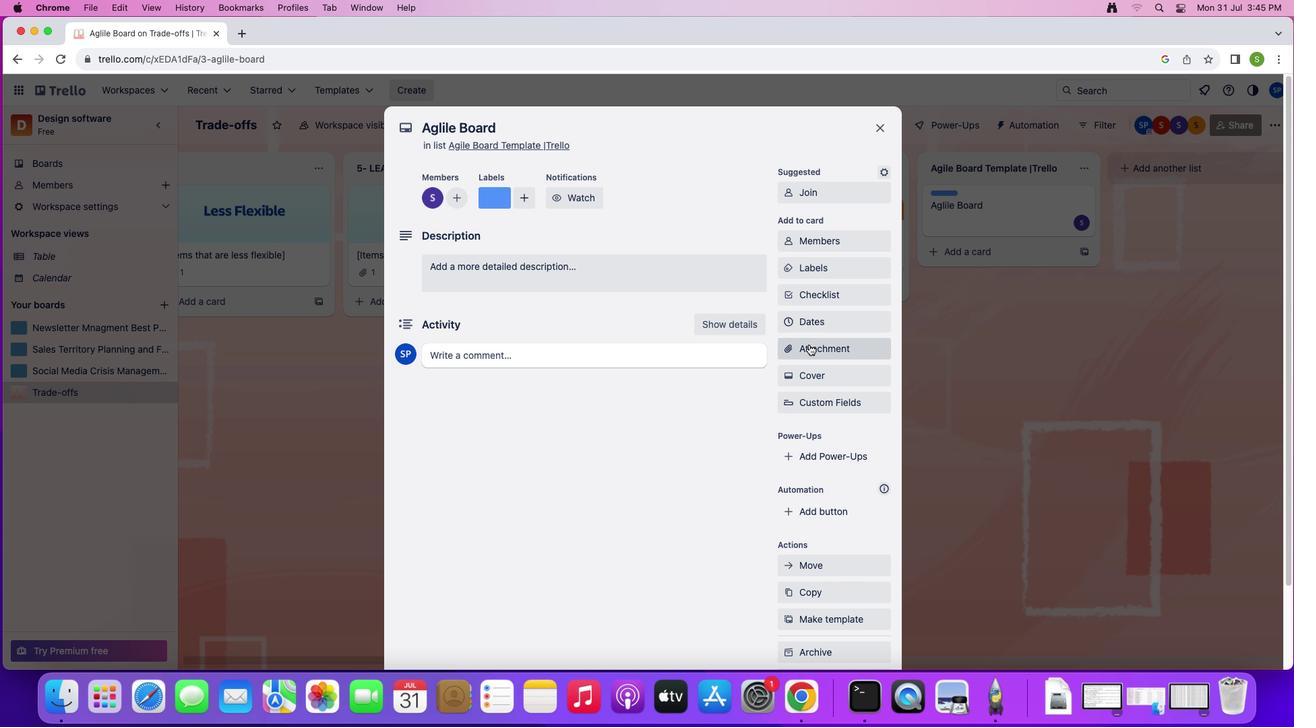 
Action: Mouse pressed left at (808, 345)
Screenshot: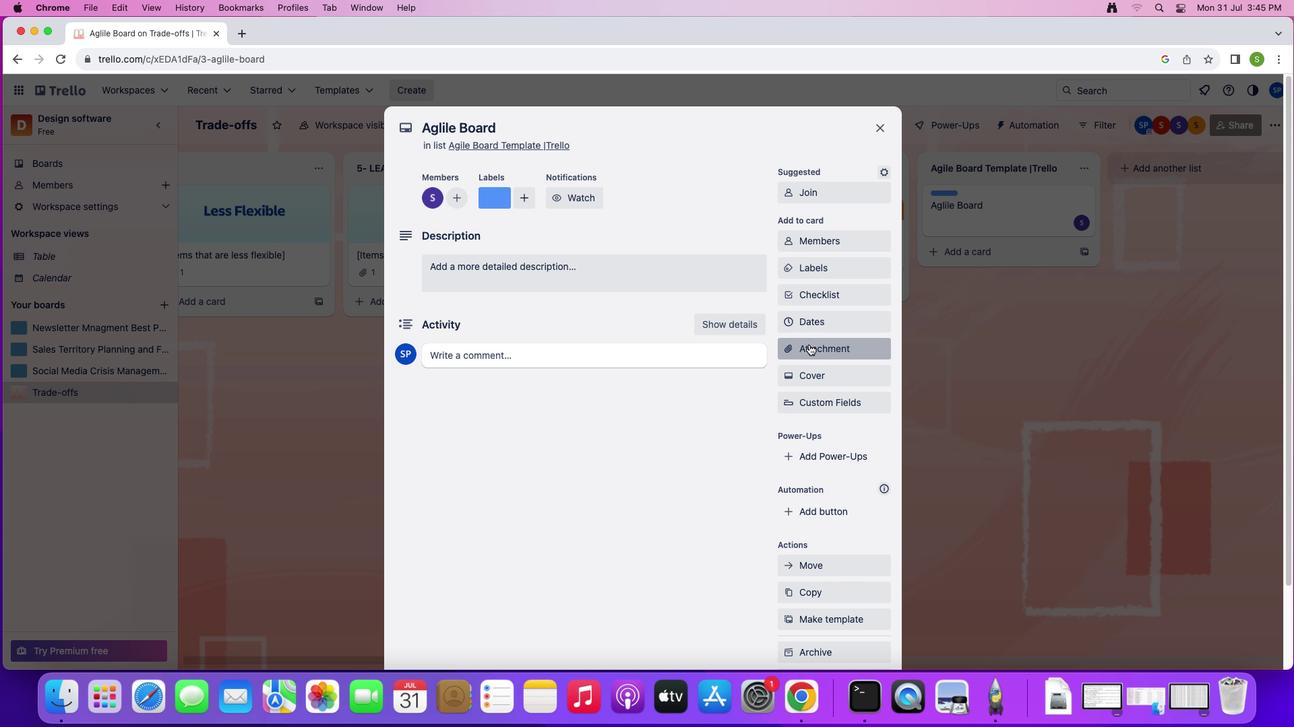 
Action: Mouse moved to (957, 131)
Screenshot: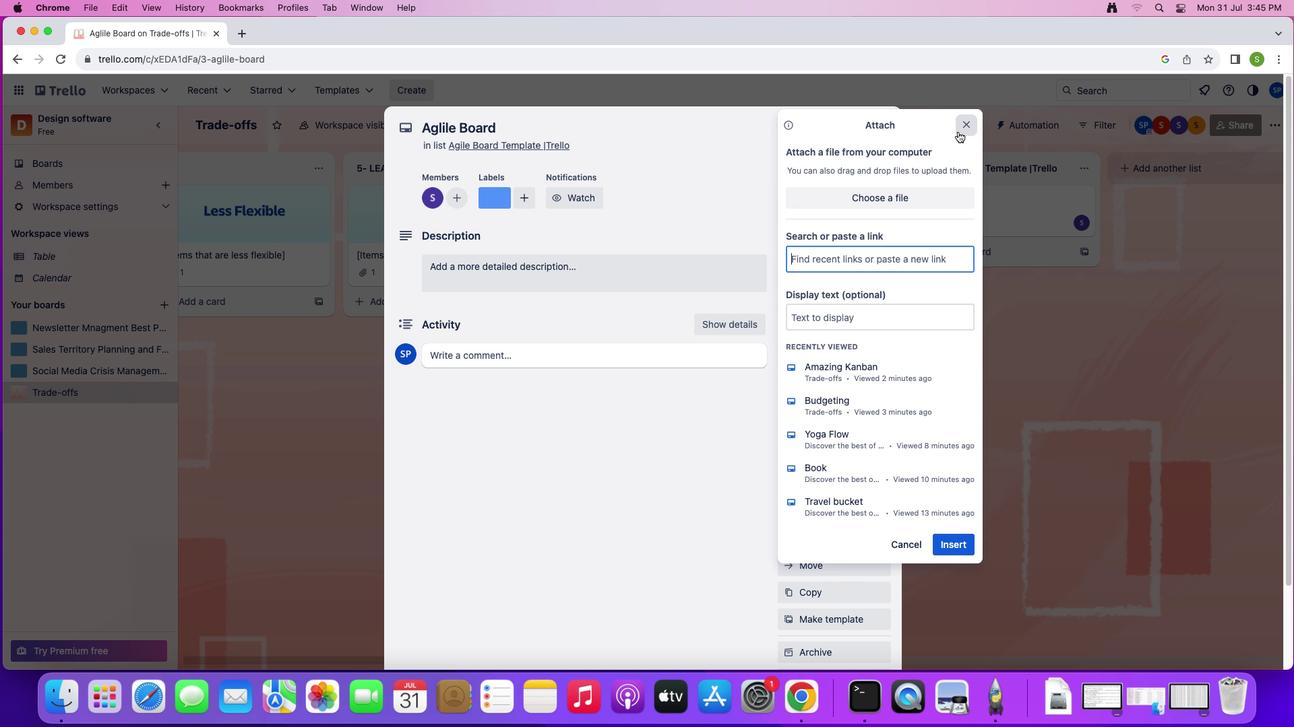 
Action: Mouse pressed left at (957, 131)
Screenshot: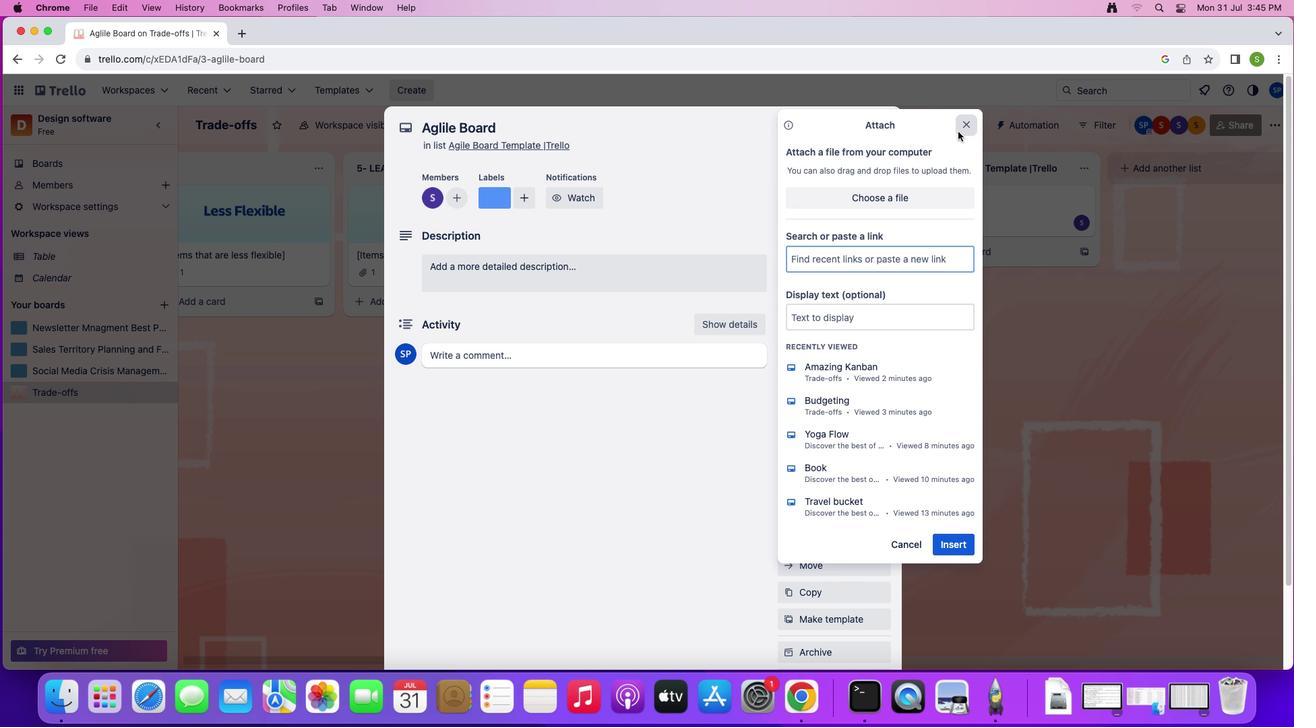 
Action: Mouse moved to (805, 318)
Screenshot: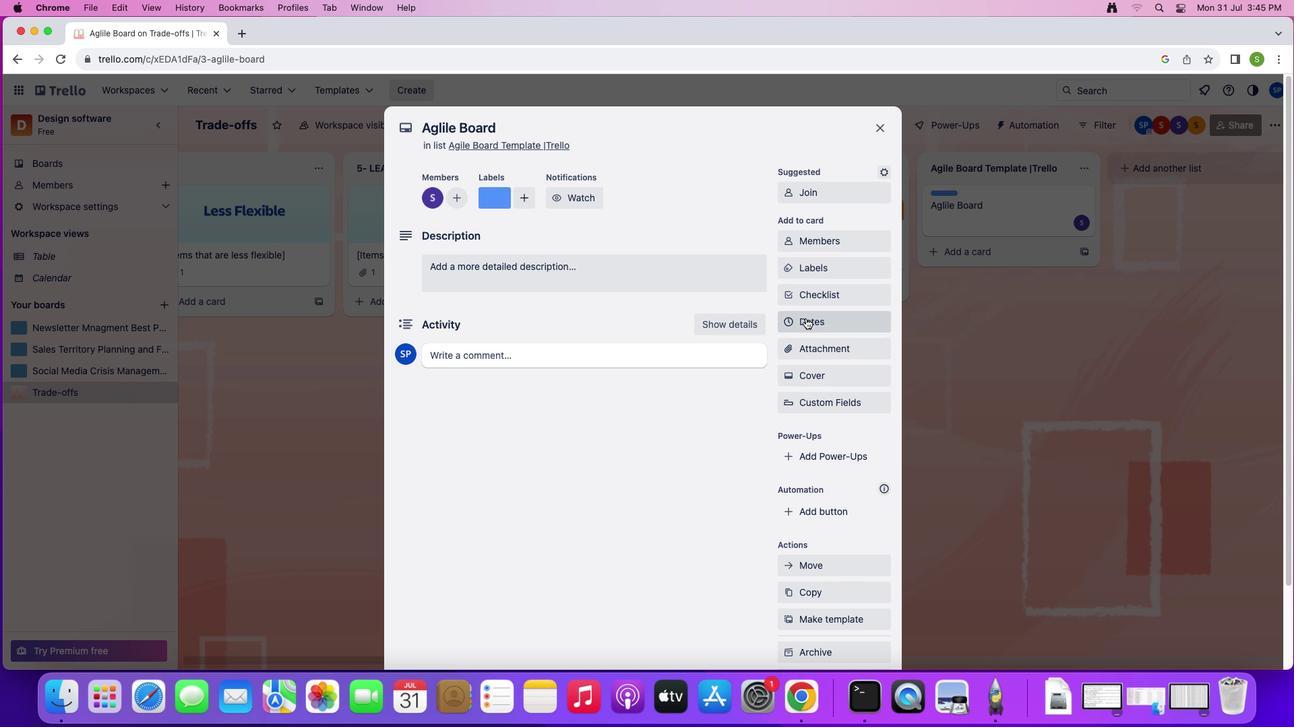 
Action: Mouse pressed left at (805, 318)
Screenshot: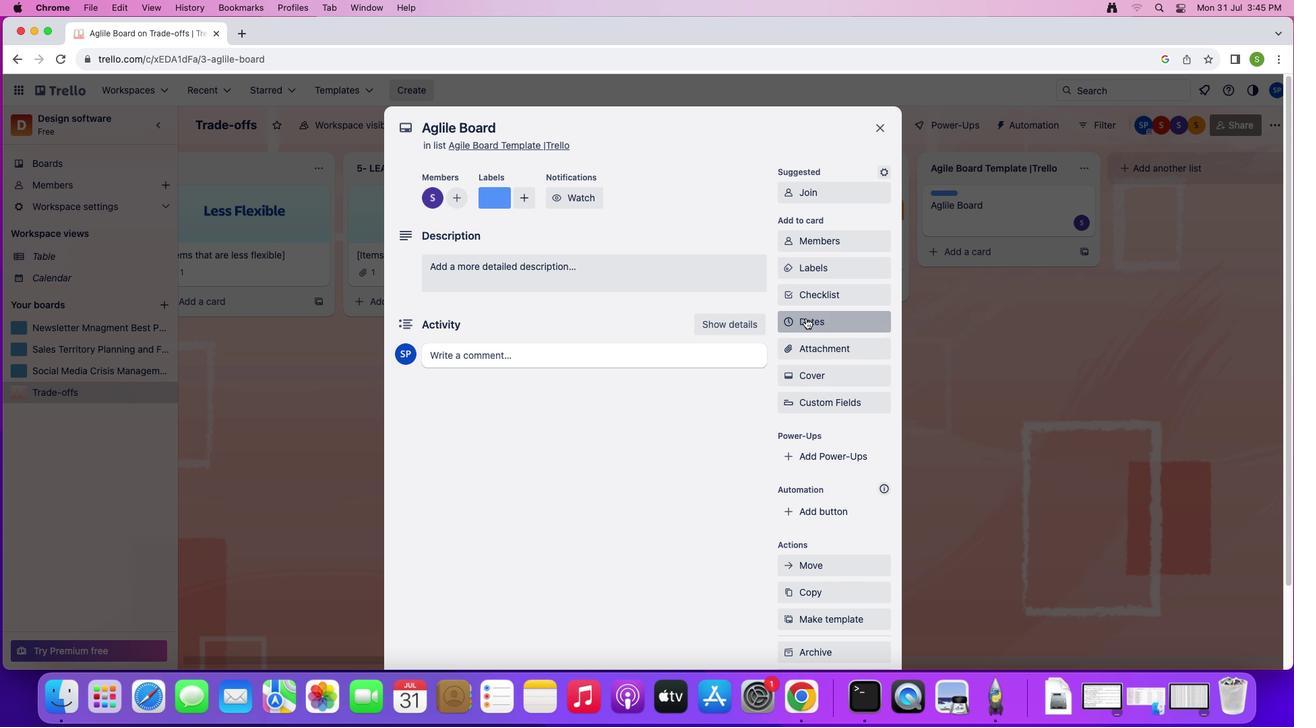 
Action: Mouse moved to (851, 242)
Screenshot: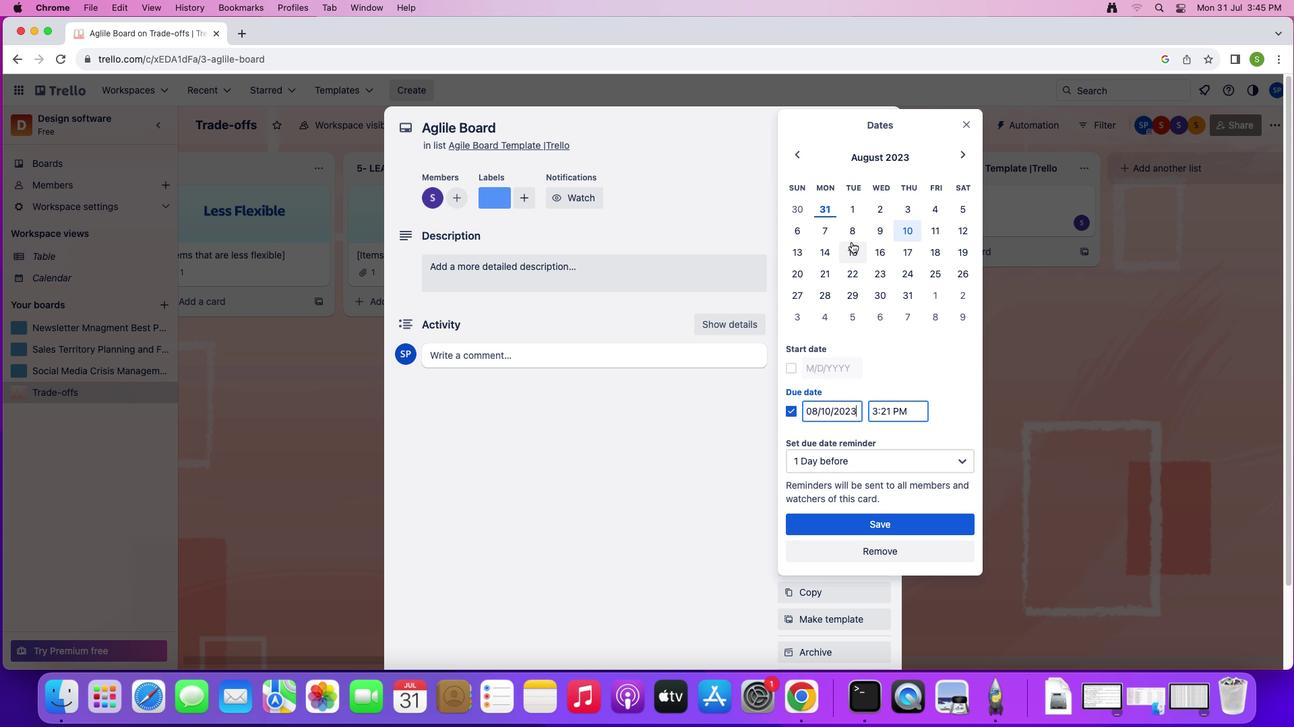 
Action: Mouse pressed left at (851, 242)
Screenshot: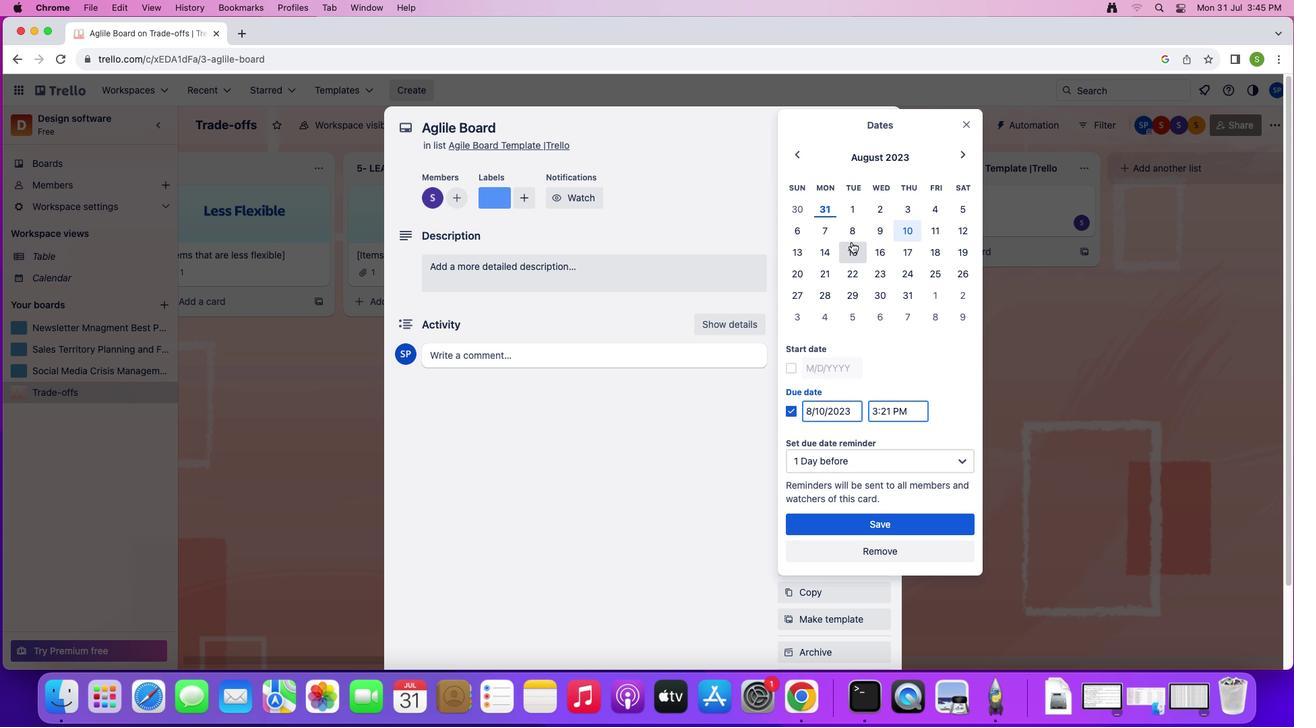 
Action: Mouse moved to (783, 366)
Screenshot: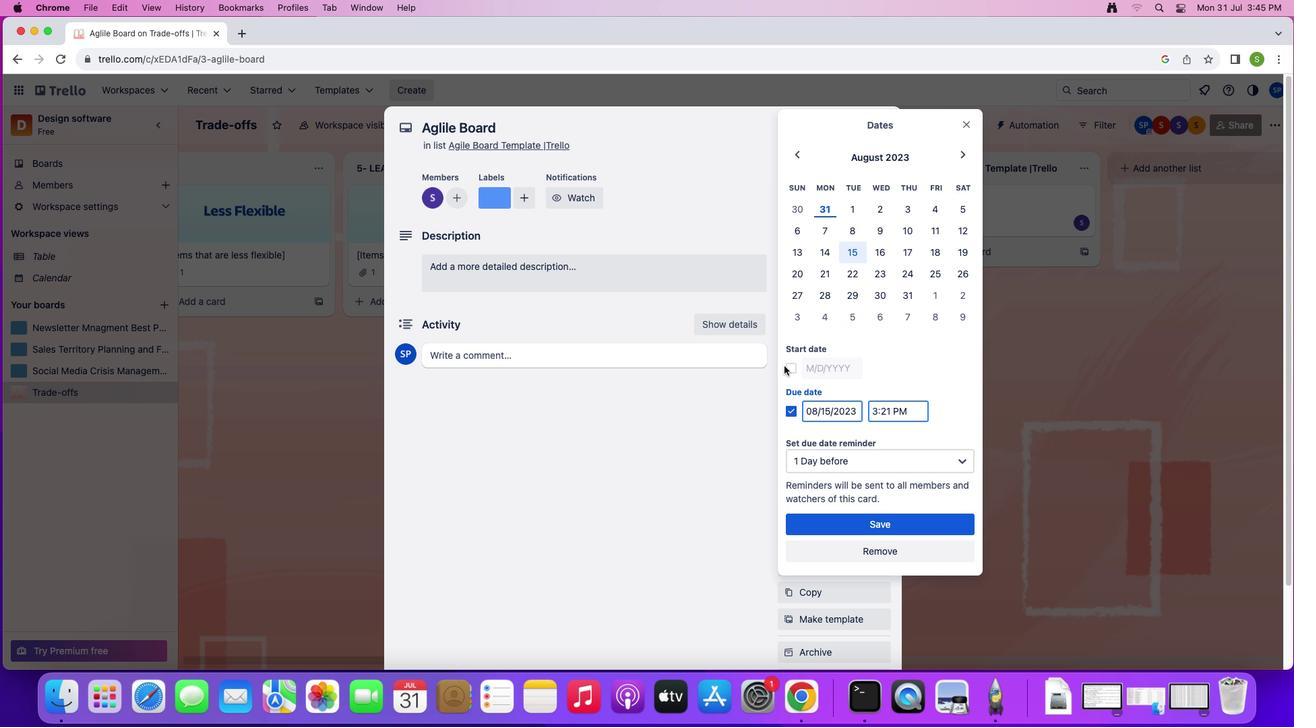 
Action: Mouse pressed left at (783, 366)
Screenshot: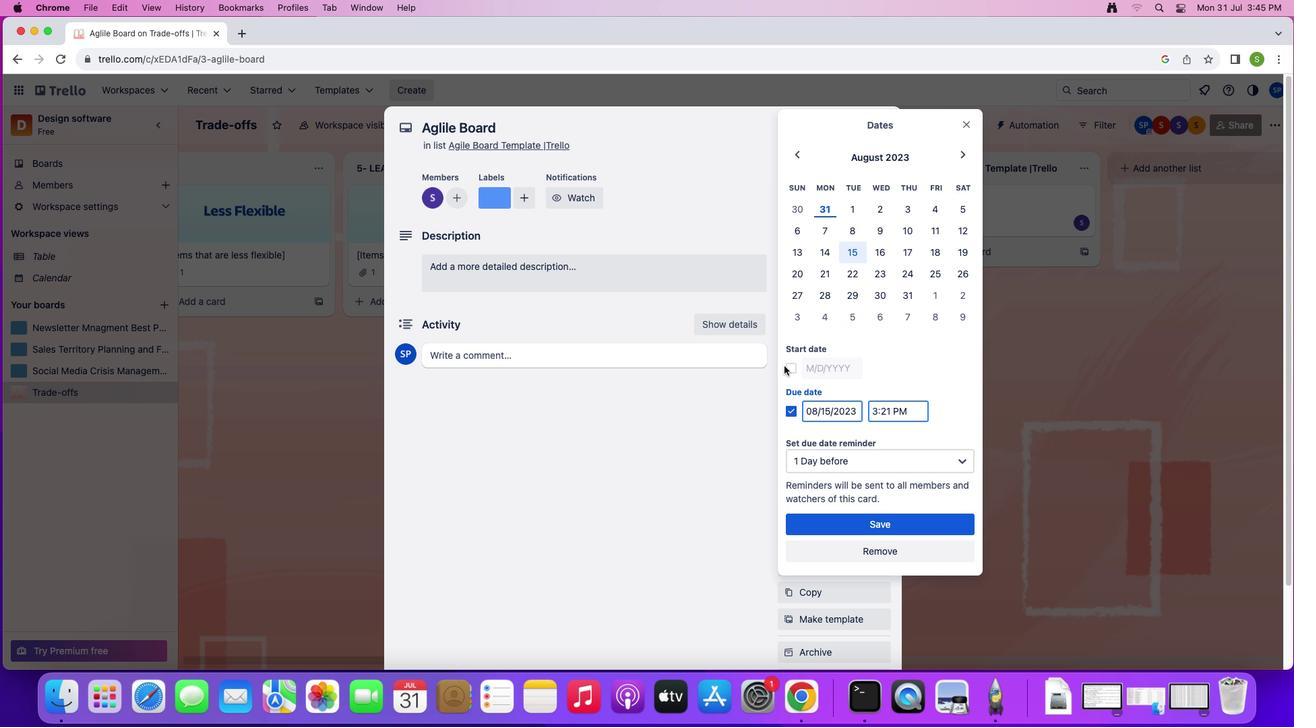 
Action: Mouse moved to (792, 361)
Screenshot: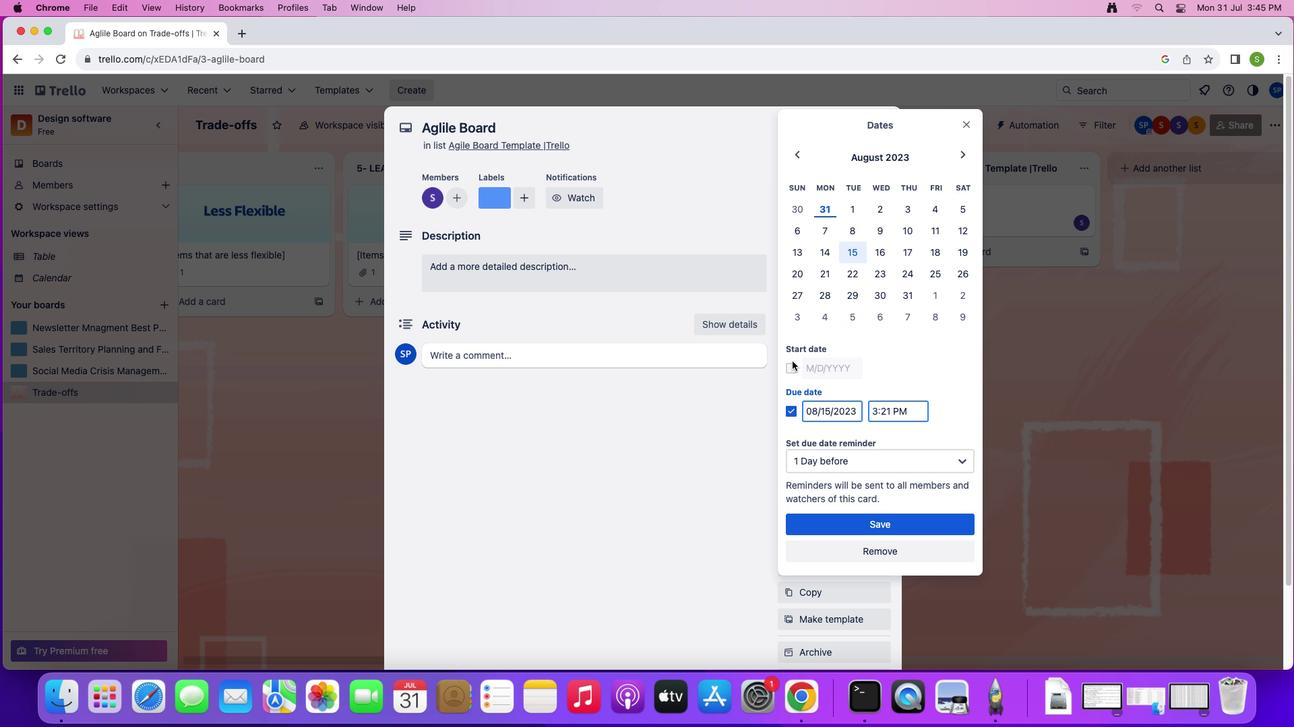 
Action: Mouse pressed left at (792, 361)
Screenshot: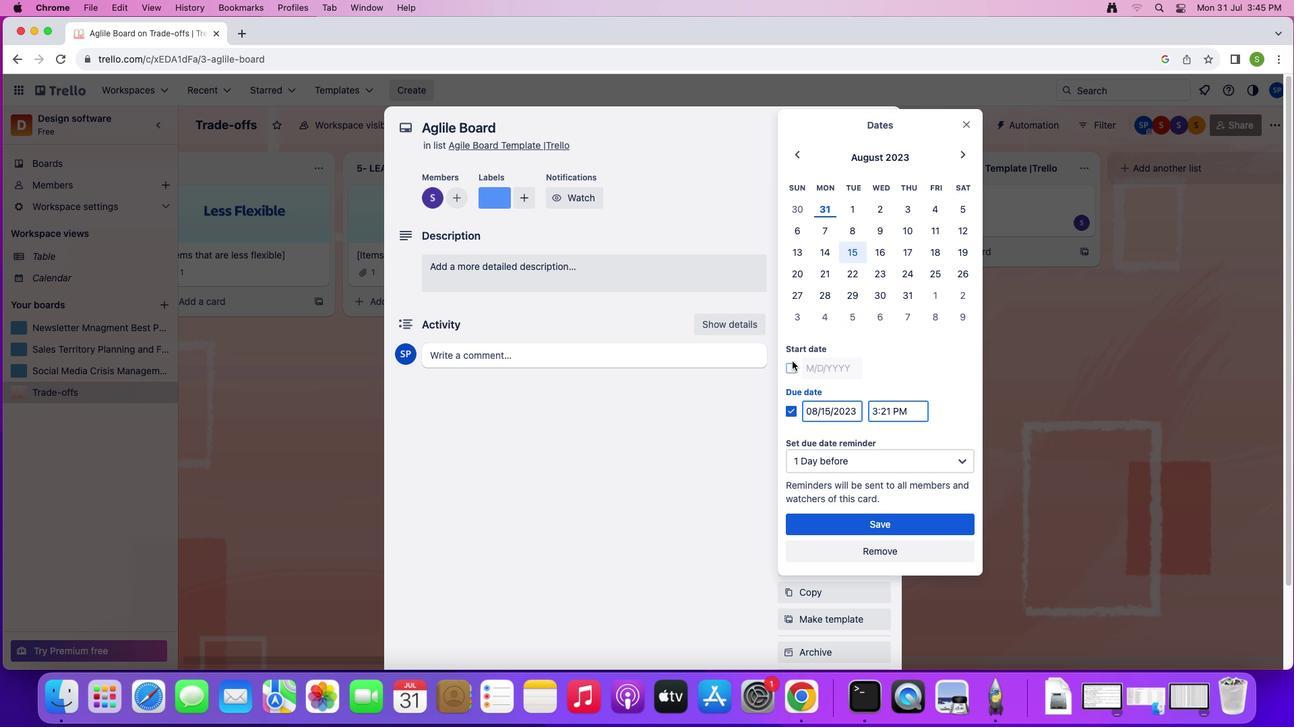 
Action: Mouse moved to (868, 523)
Screenshot: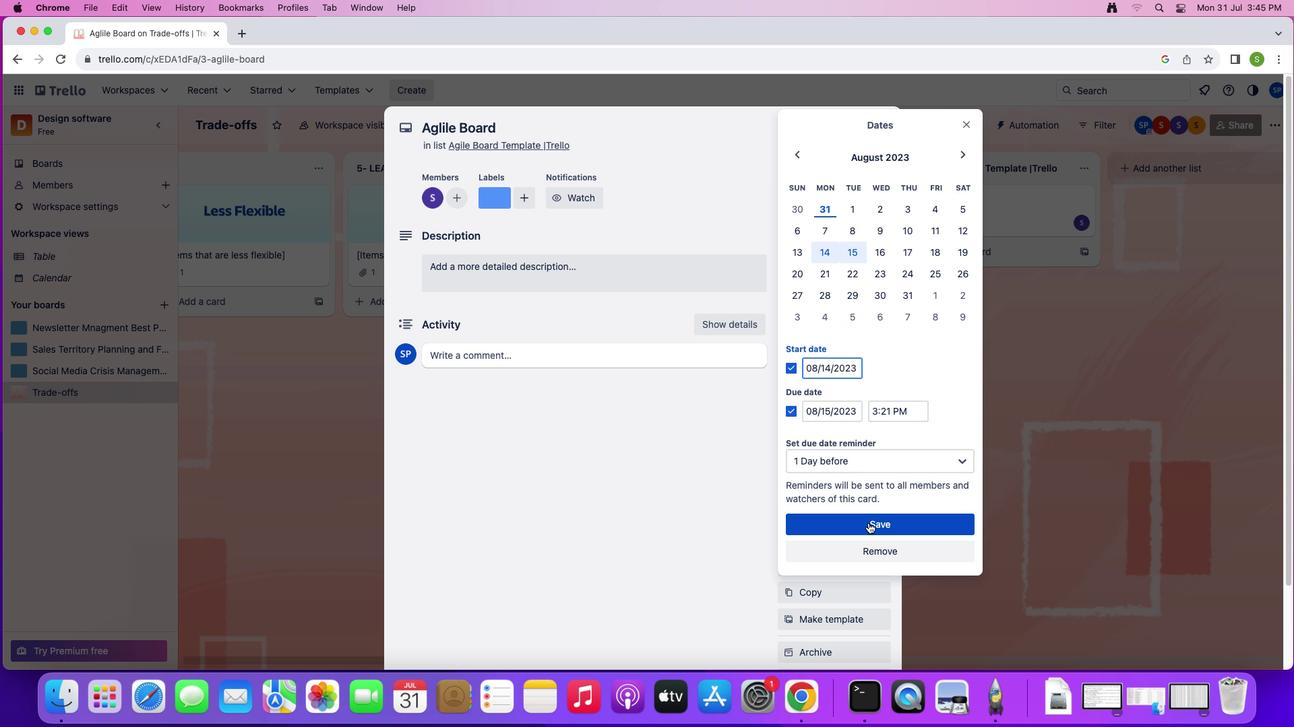 
Action: Mouse pressed left at (868, 523)
Screenshot: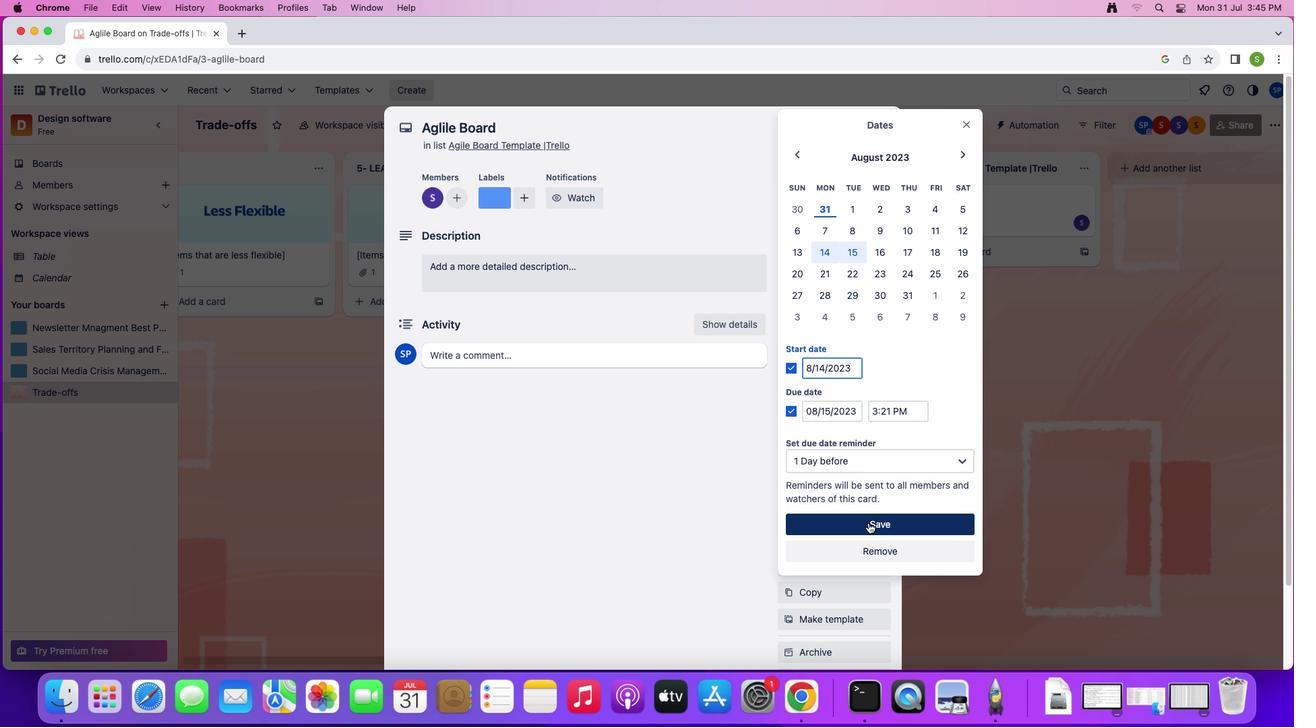 
Action: Mouse moved to (827, 380)
Screenshot: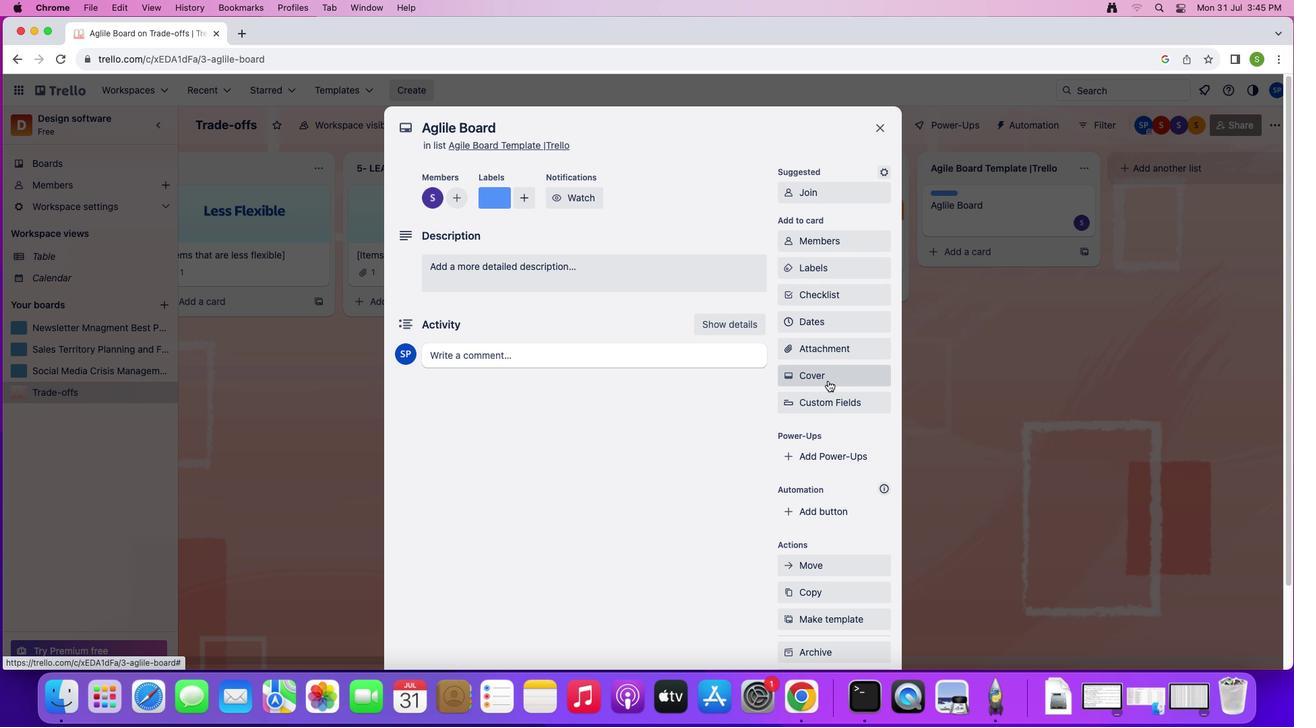 
Action: Mouse pressed left at (827, 380)
Screenshot: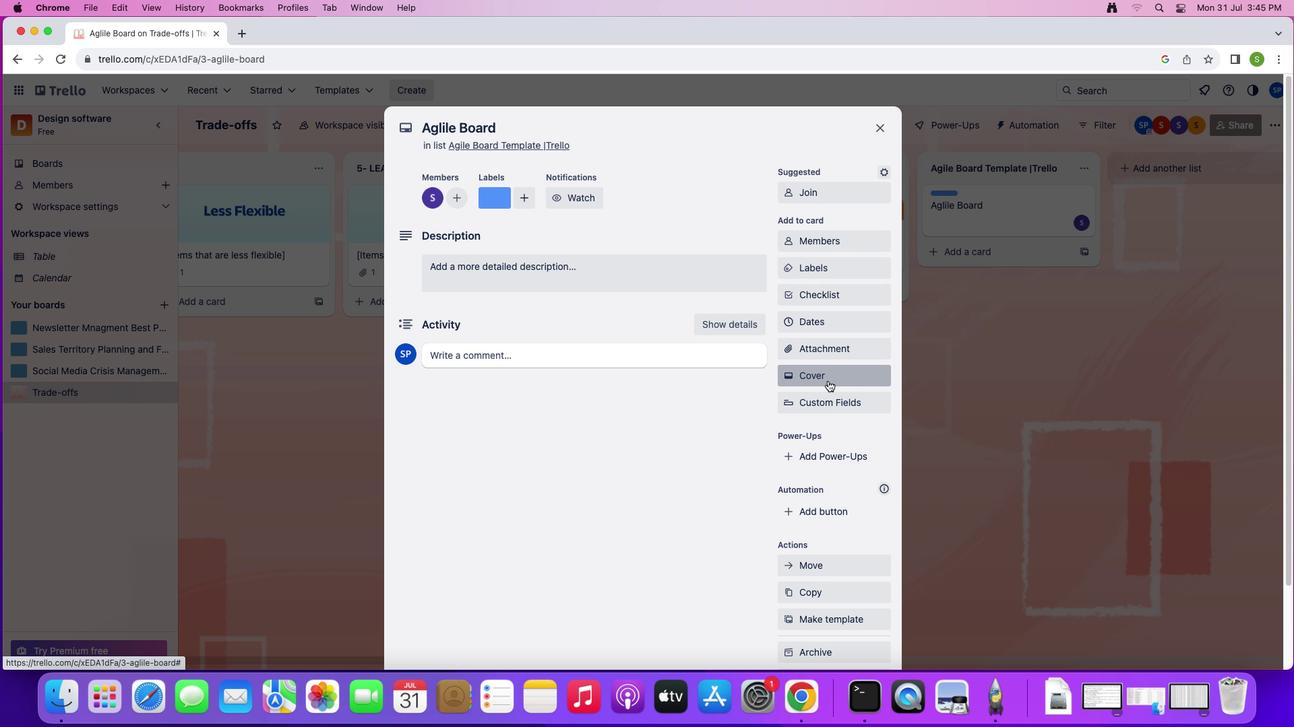
Action: Mouse moved to (951, 429)
Screenshot: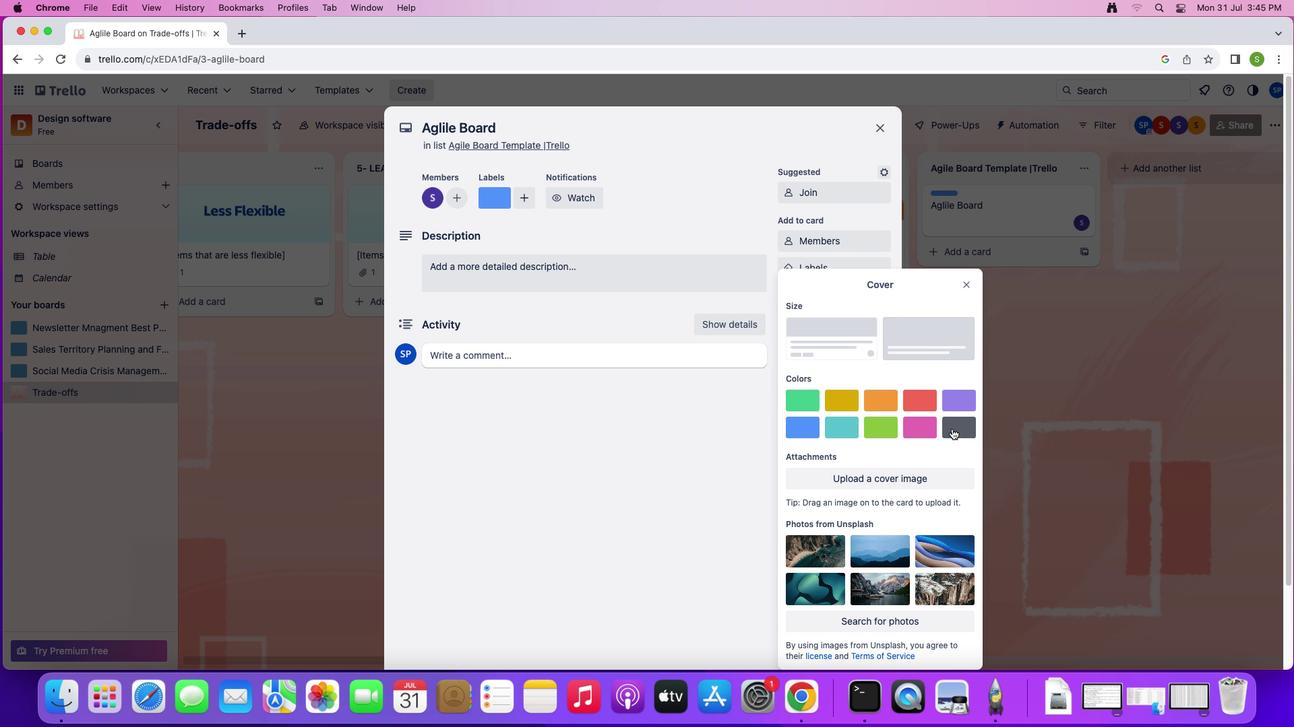 
Action: Mouse pressed left at (951, 429)
Screenshot: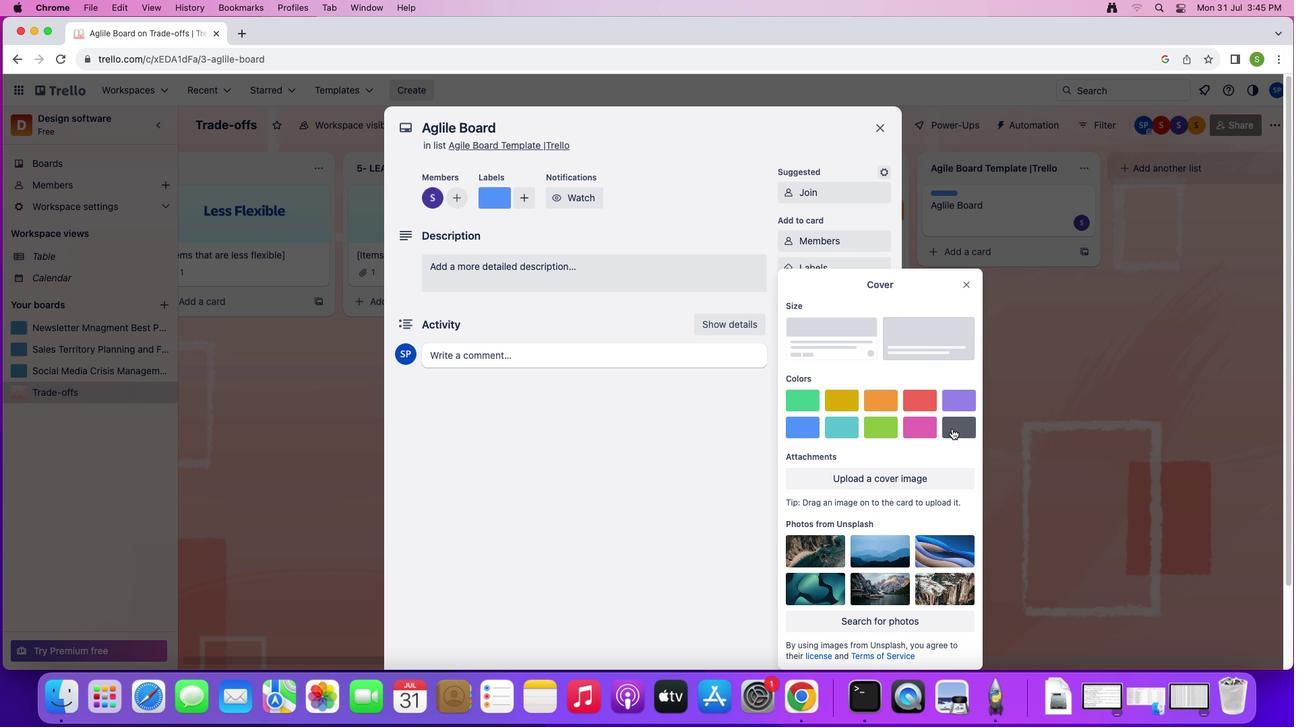 
Action: Mouse moved to (963, 259)
Screenshot: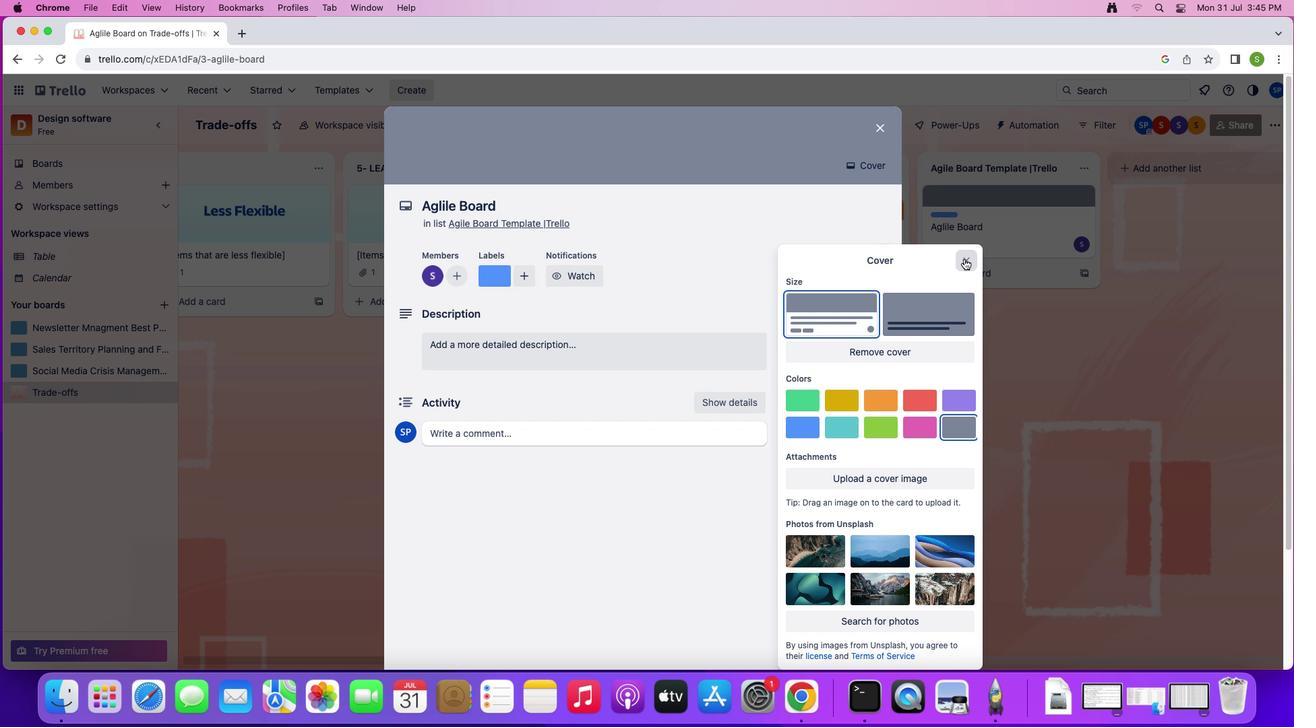 
Action: Mouse pressed left at (963, 259)
Screenshot: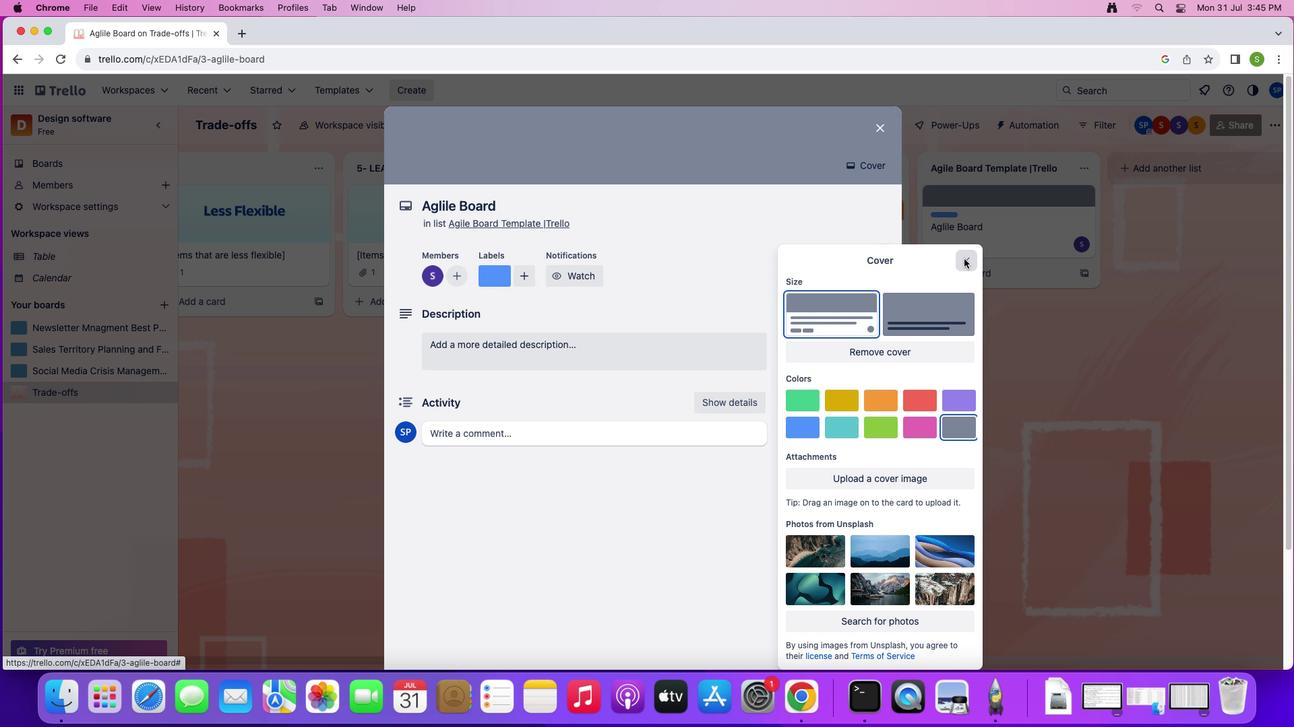 
Action: Mouse moved to (543, 386)
Screenshot: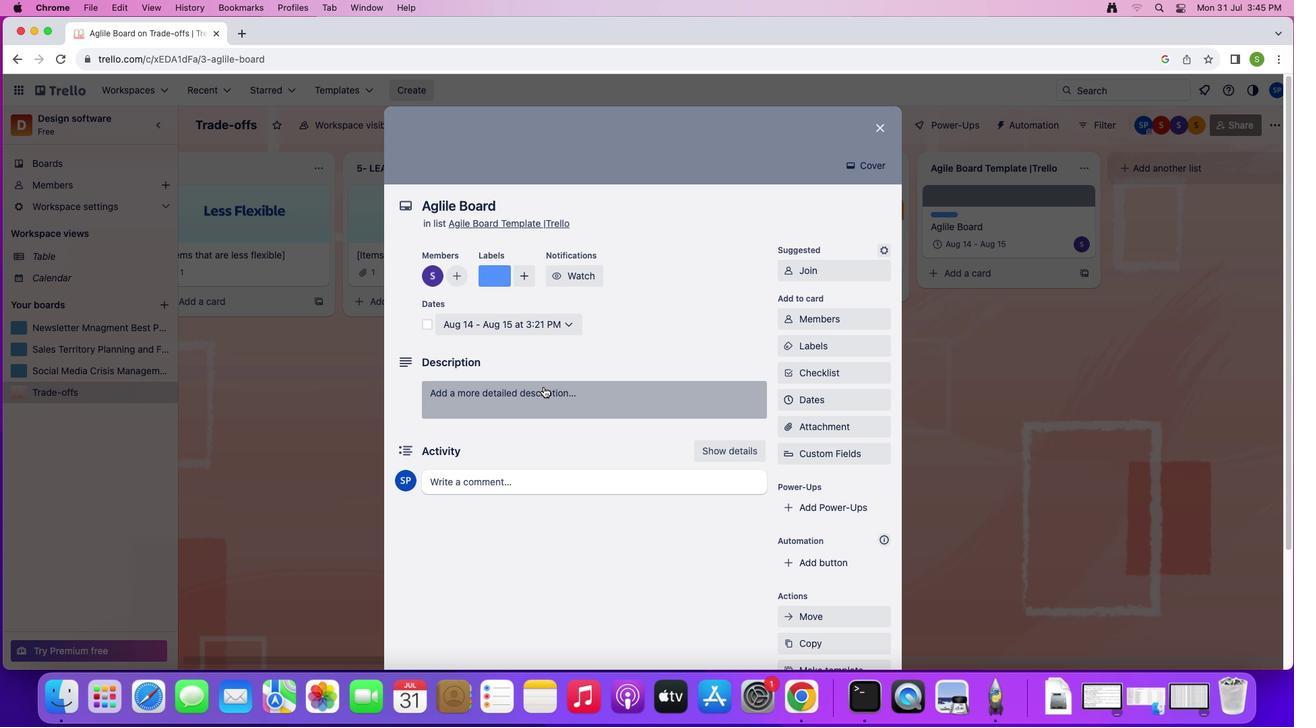 
Action: Mouse pressed left at (543, 386)
Screenshot: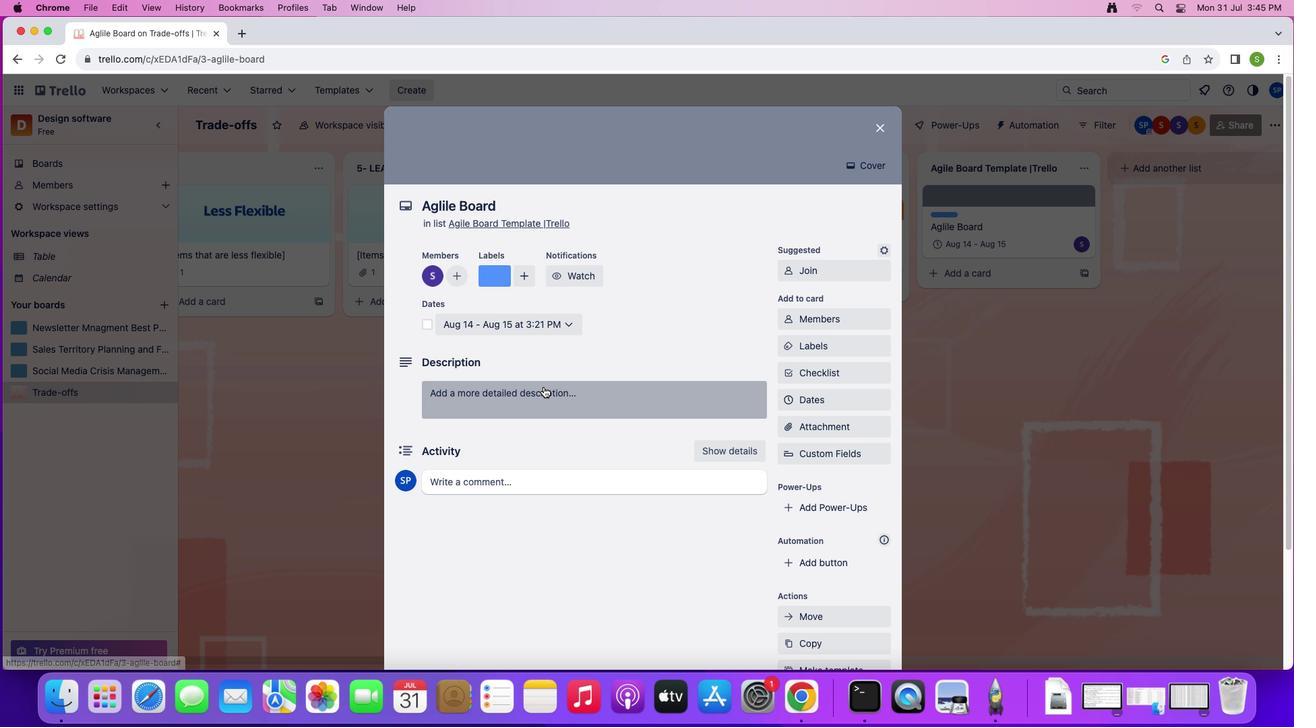 
Action: Mouse moved to (516, 435)
Screenshot: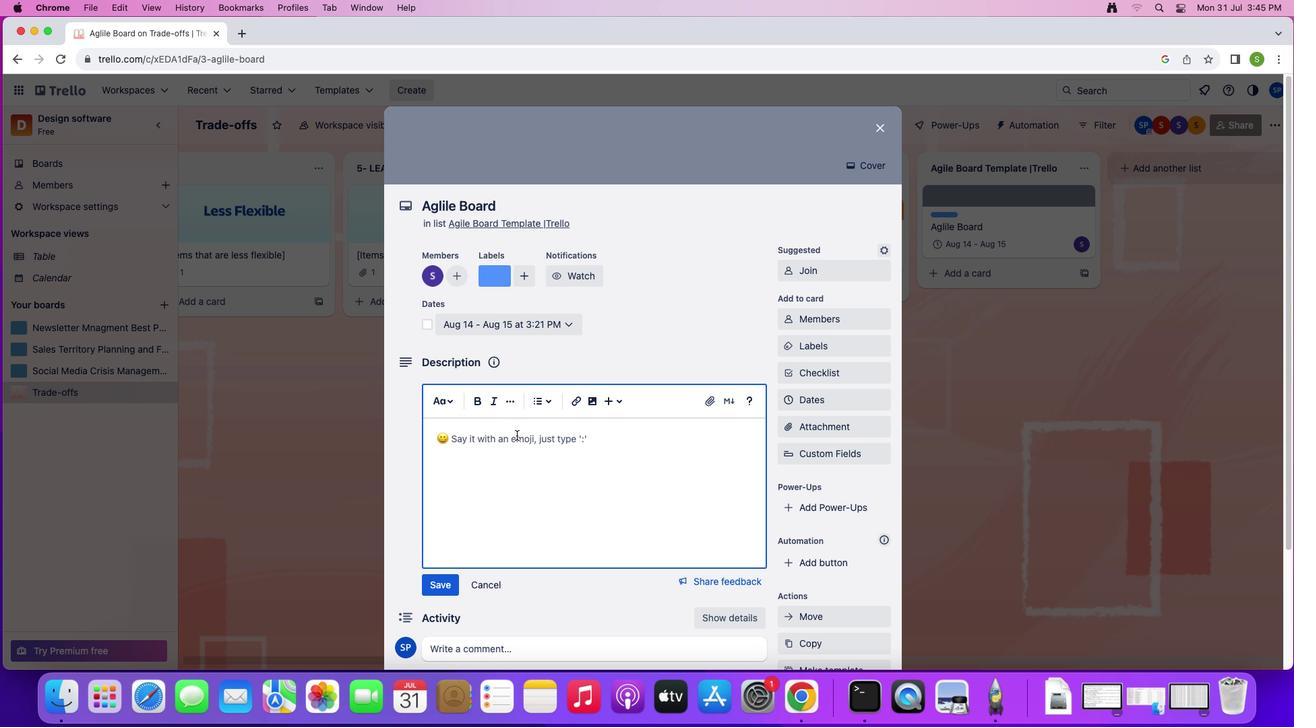 
Action: Mouse pressed left at (516, 435)
Screenshot: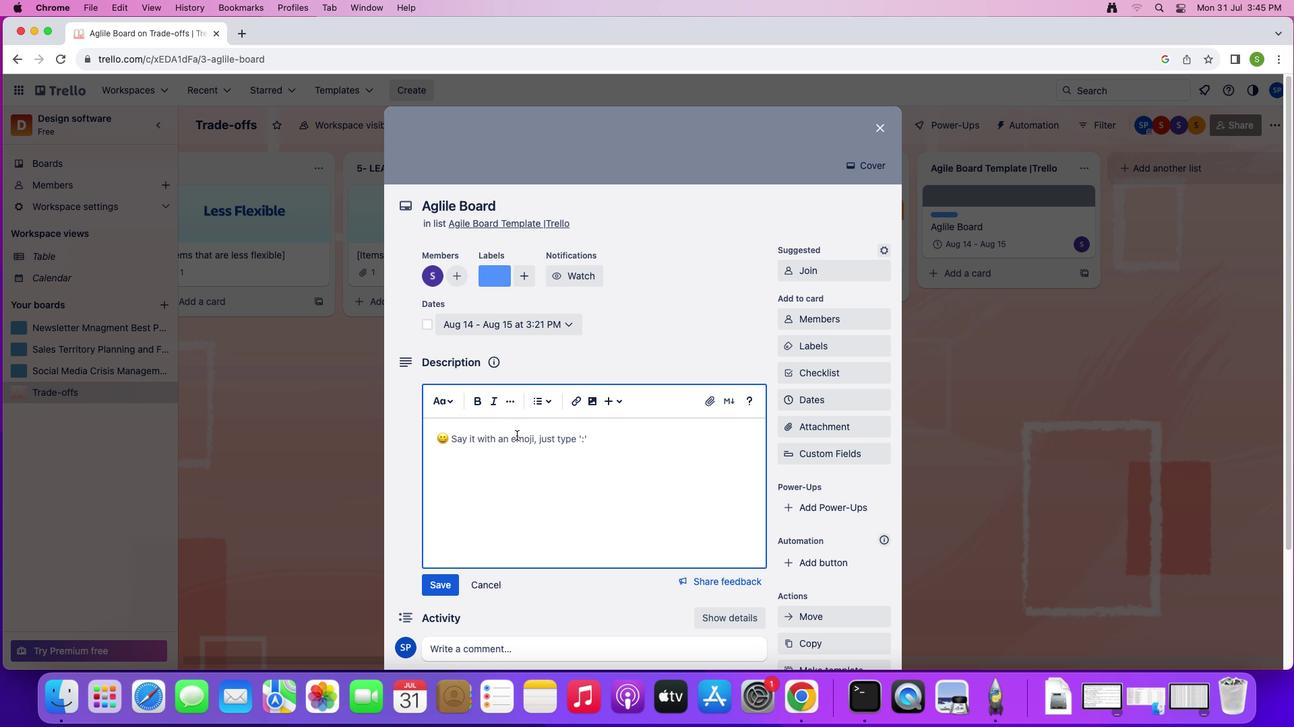 
Action: Mouse moved to (567, 434)
Screenshot: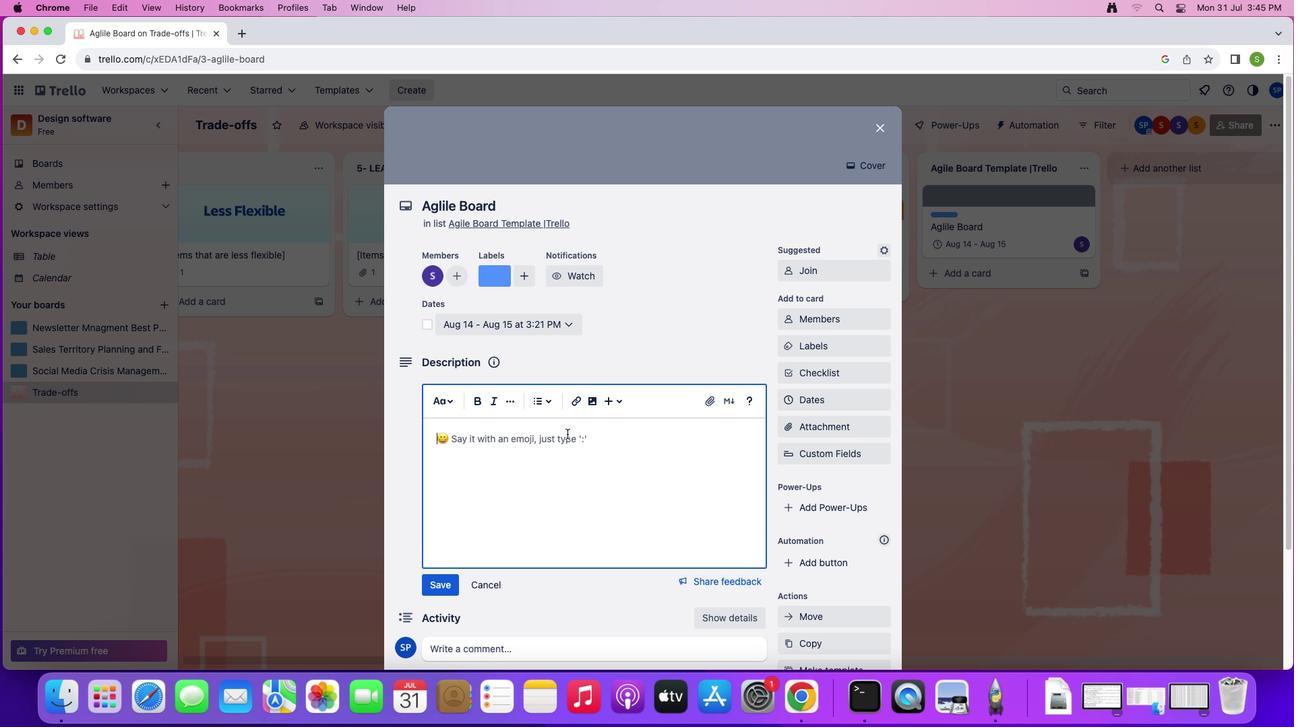 
Action: Key pressed Key.shift'W''h''e''t''h''e''r'Key.space'i''t'"'"'s'Key.space's''h''i''p''p''i''n''g'Key.space'a'Key.space'p''r''o''d''u''c''t'Key.space'o''r'Key.space'r''u''n''n''i''n''g'Key.space't''h''r''o''u''g''h'
Screenshot: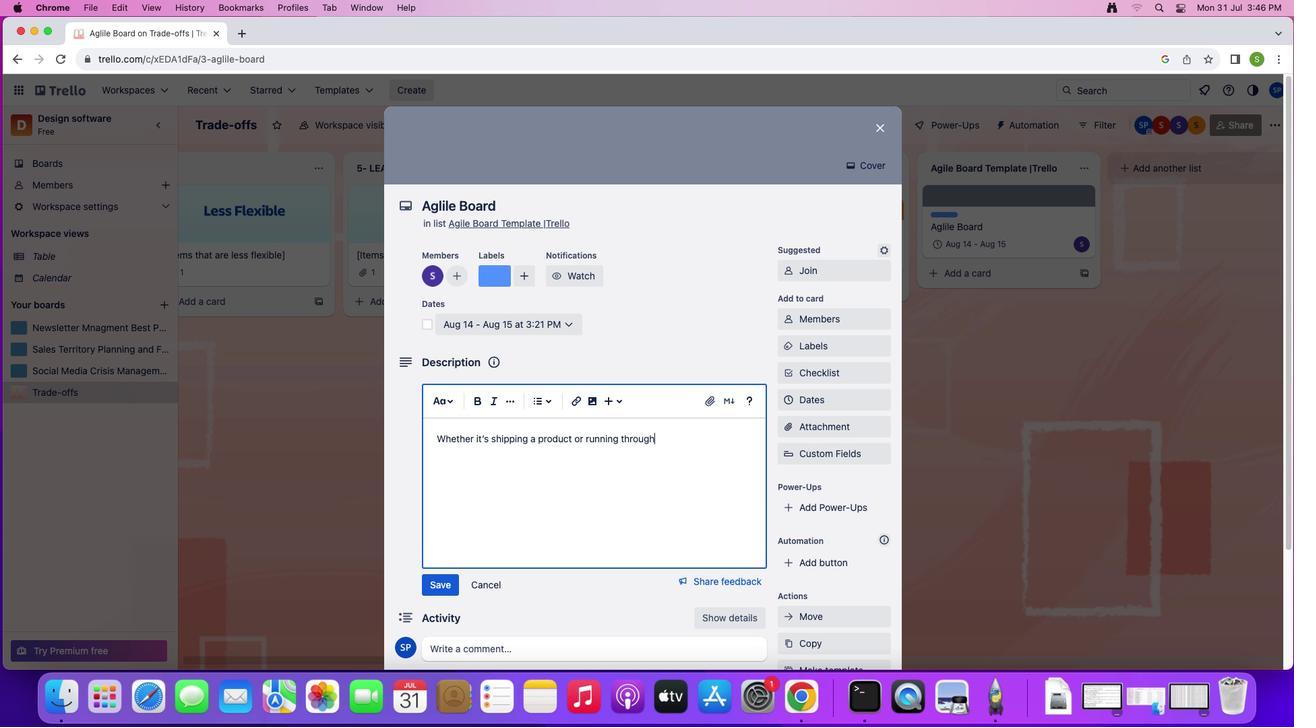 
Action: Mouse moved to (567, 434)
Screenshot: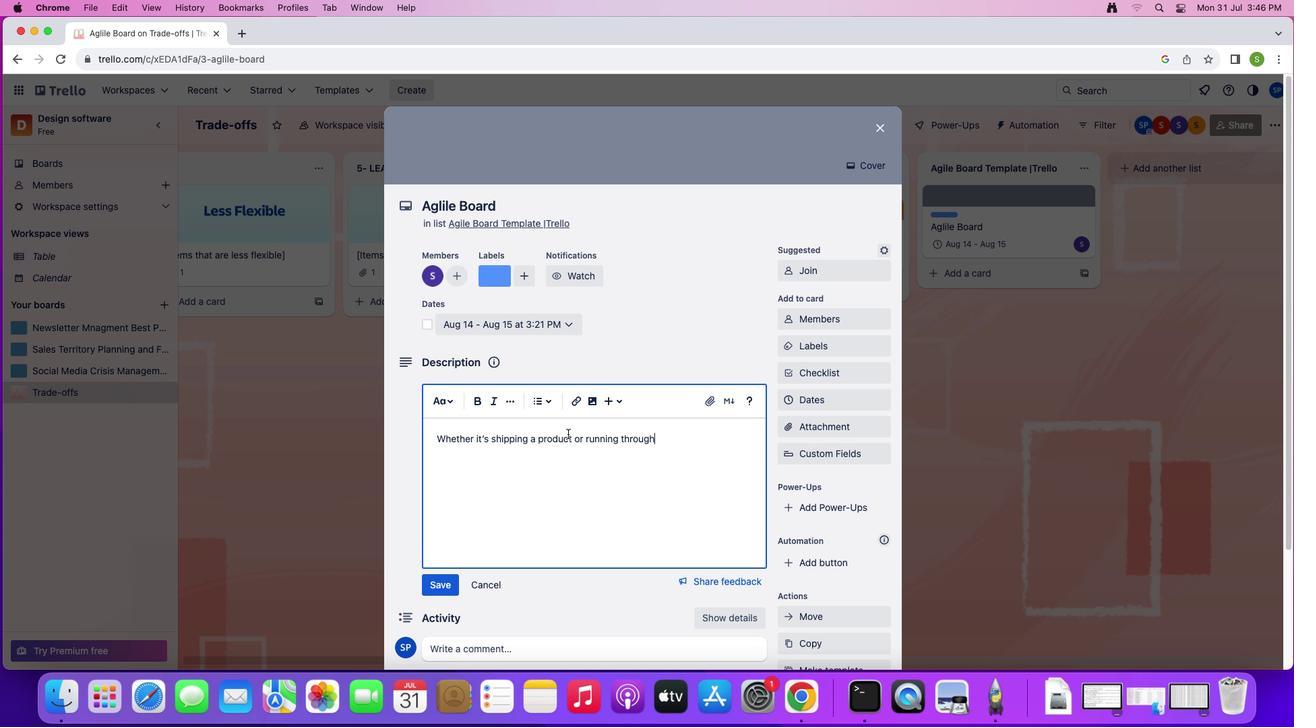 
Action: Key pressed Key.space'i''t''e''r''a''t''i''o''n''s'Key.space'o''f'Key.space'a'Key.space'p''r''o''j''e''c''t'Key.space'p''l''a''n'','Key.space't''h''i''s'Key.space'a''g''l''i''g''e'Key.space'b''o''a''r''d'Key.space't''m''p''l''a''t''e'Key.space'w''i''l''l'Key.space'h''e''l''p'Key.space'y''o''u'Key.space'g''e''t'Key.space't''h''i''n''g''s'Key.space'd''o''n''e''.'
Screenshot: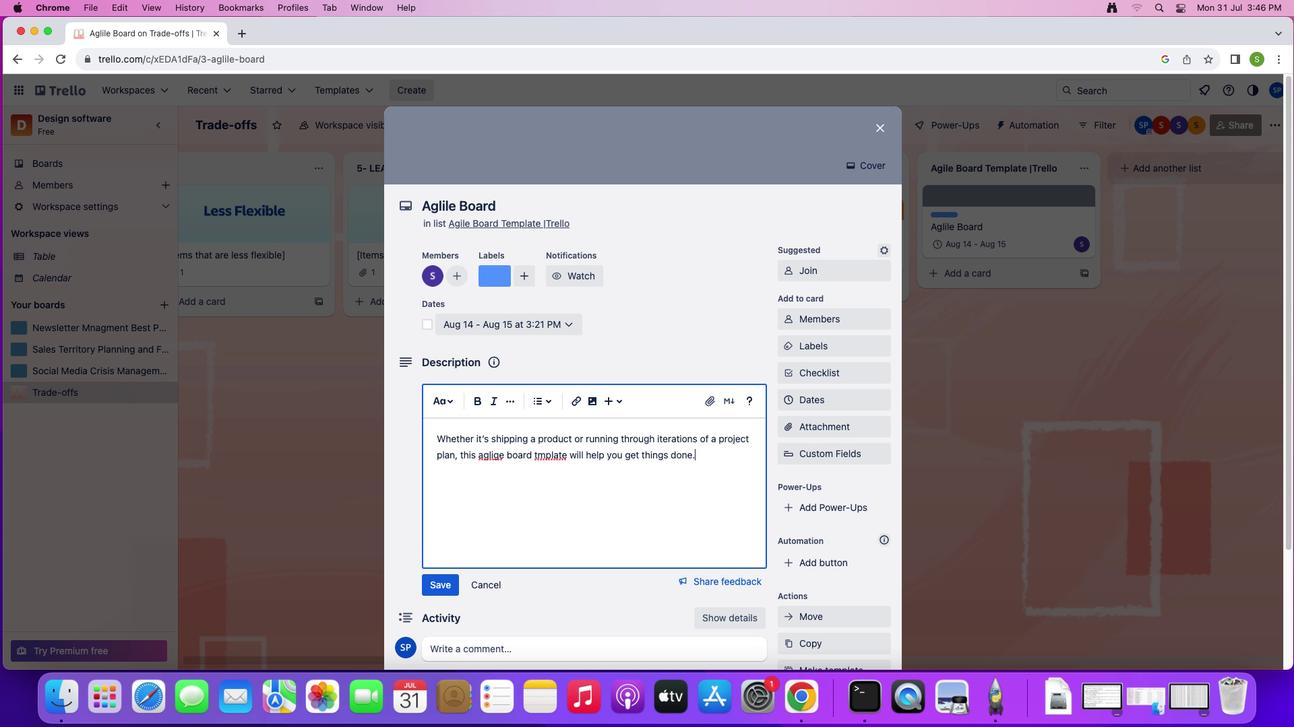 
Action: Mouse moved to (556, 456)
Screenshot: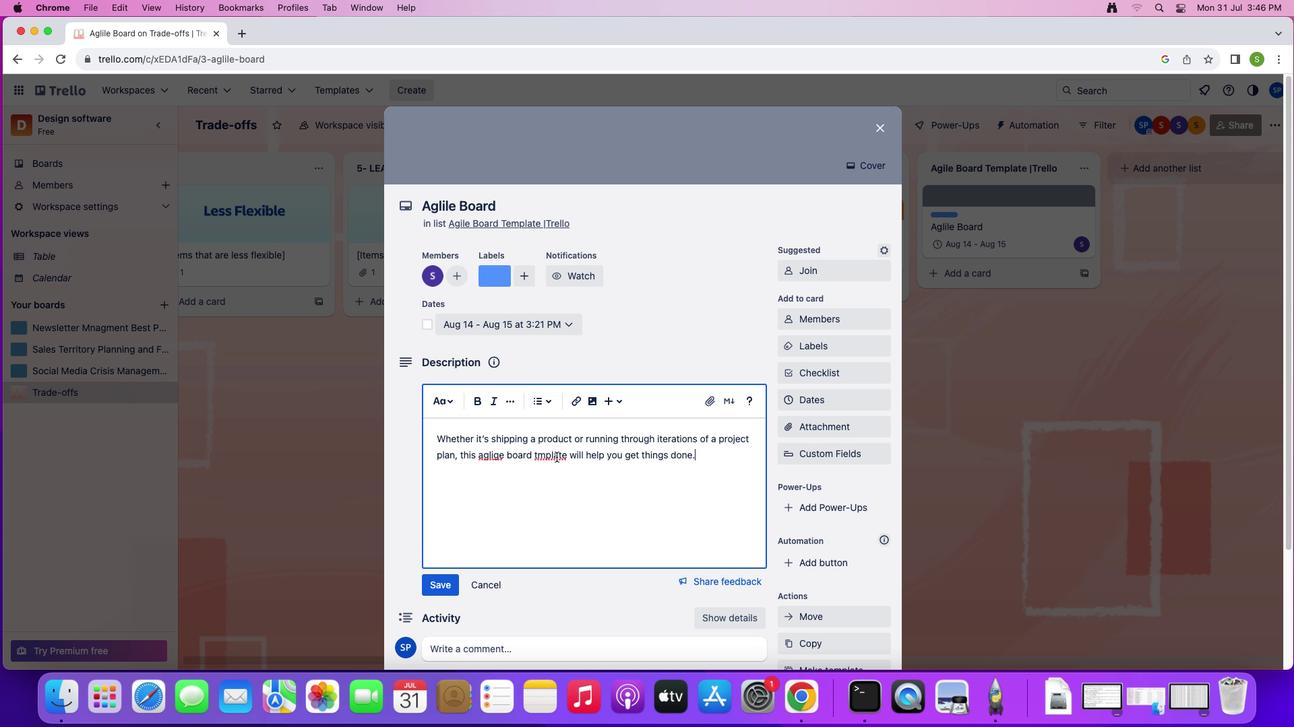
Action: Mouse pressed left at (556, 456)
Screenshot: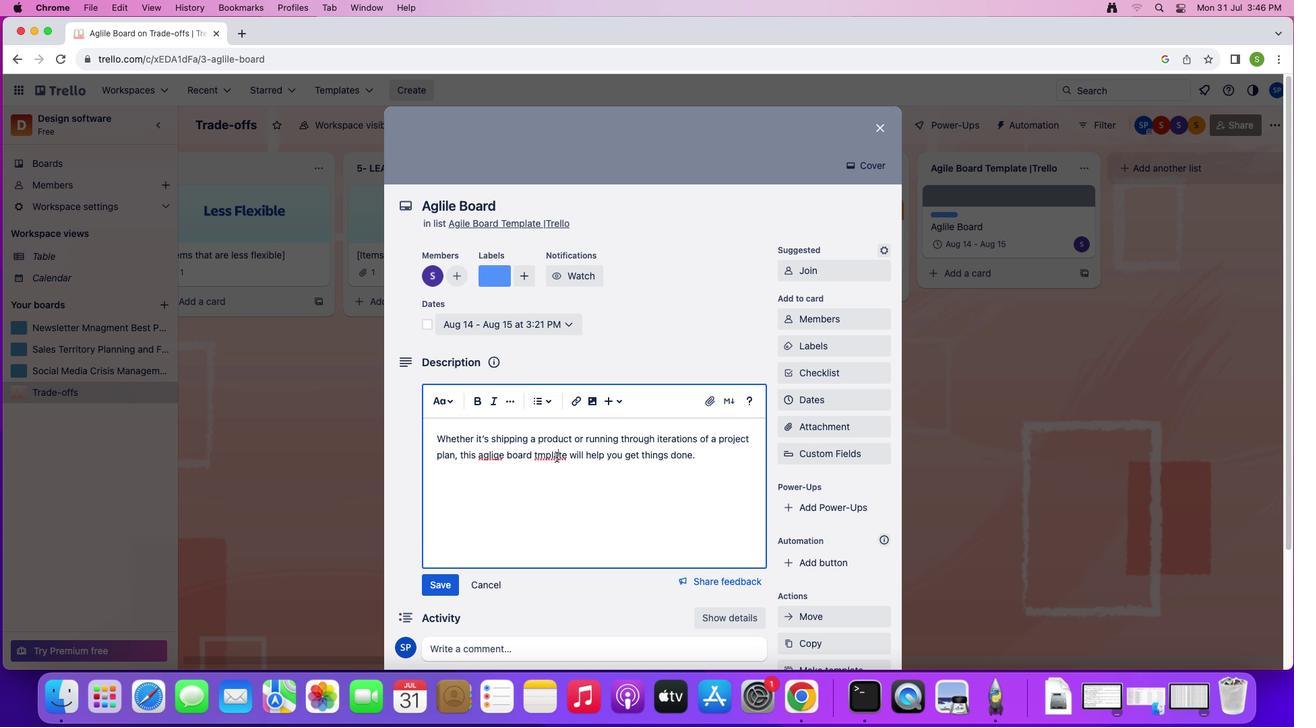 
Action: Mouse moved to (539, 456)
Screenshot: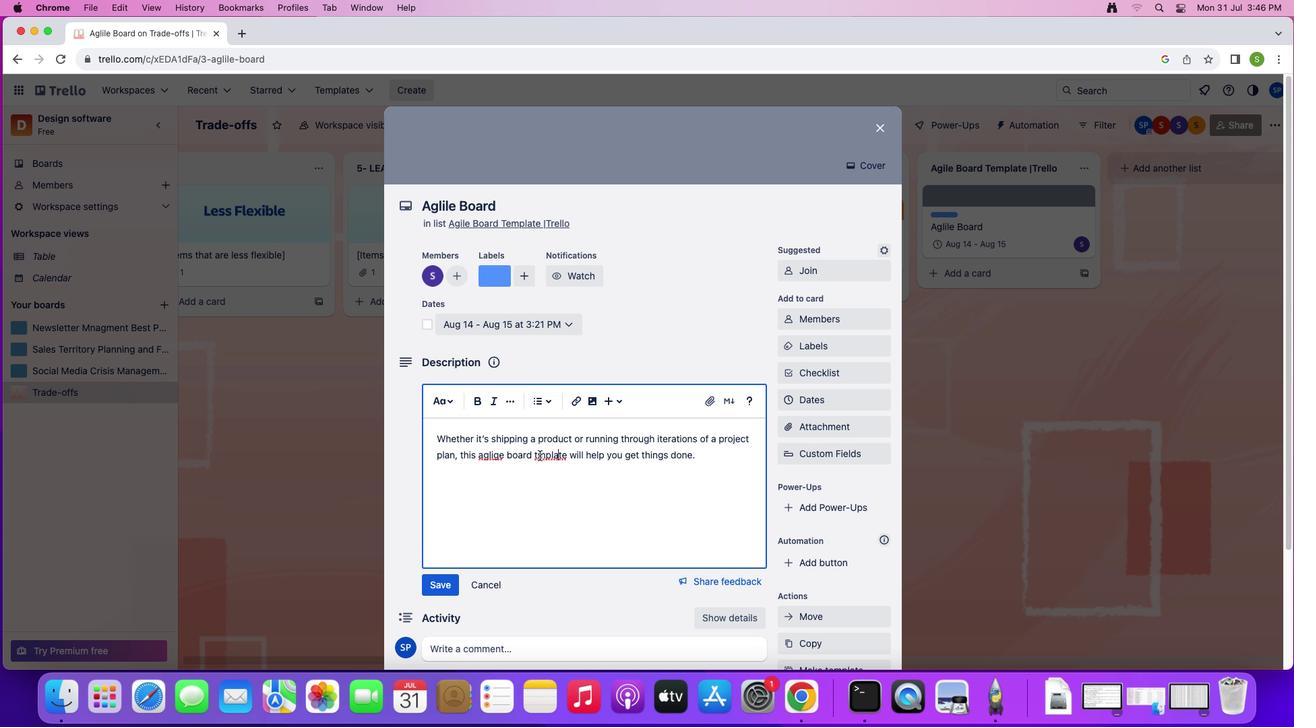 
Action: Mouse pressed left at (539, 456)
Screenshot: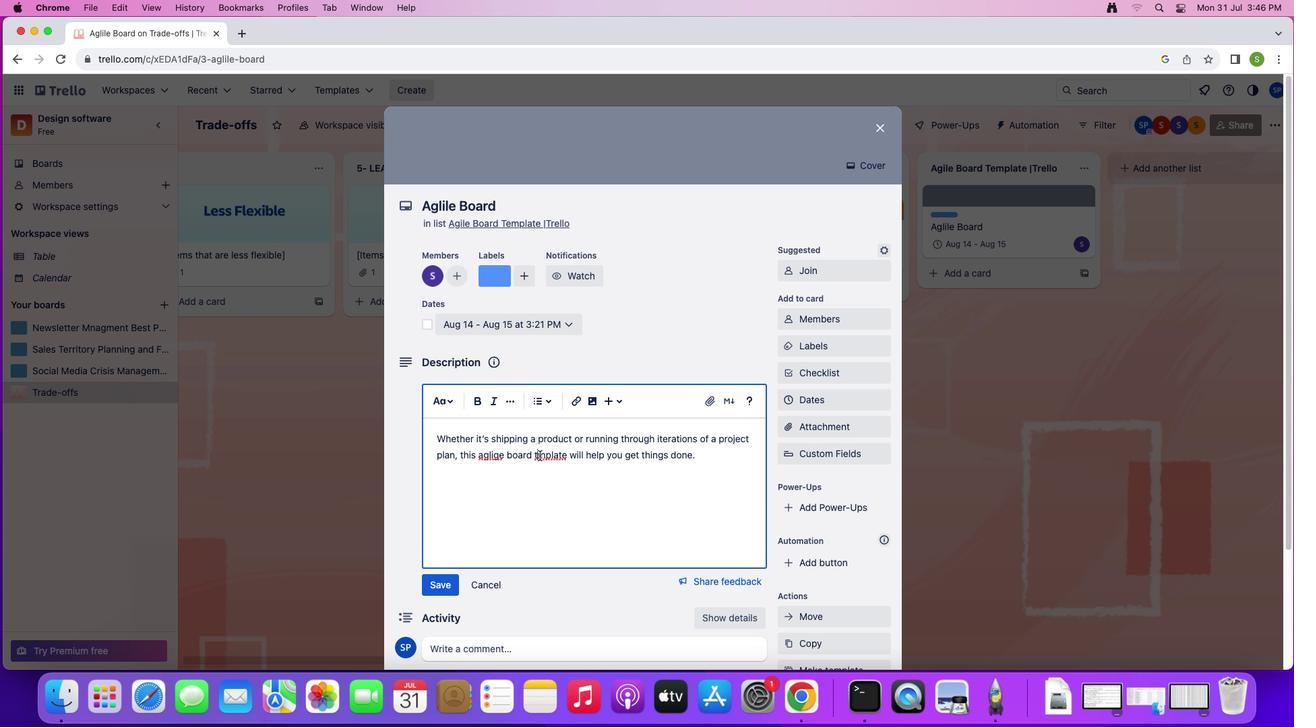 
Action: Mouse moved to (598, 464)
Screenshot: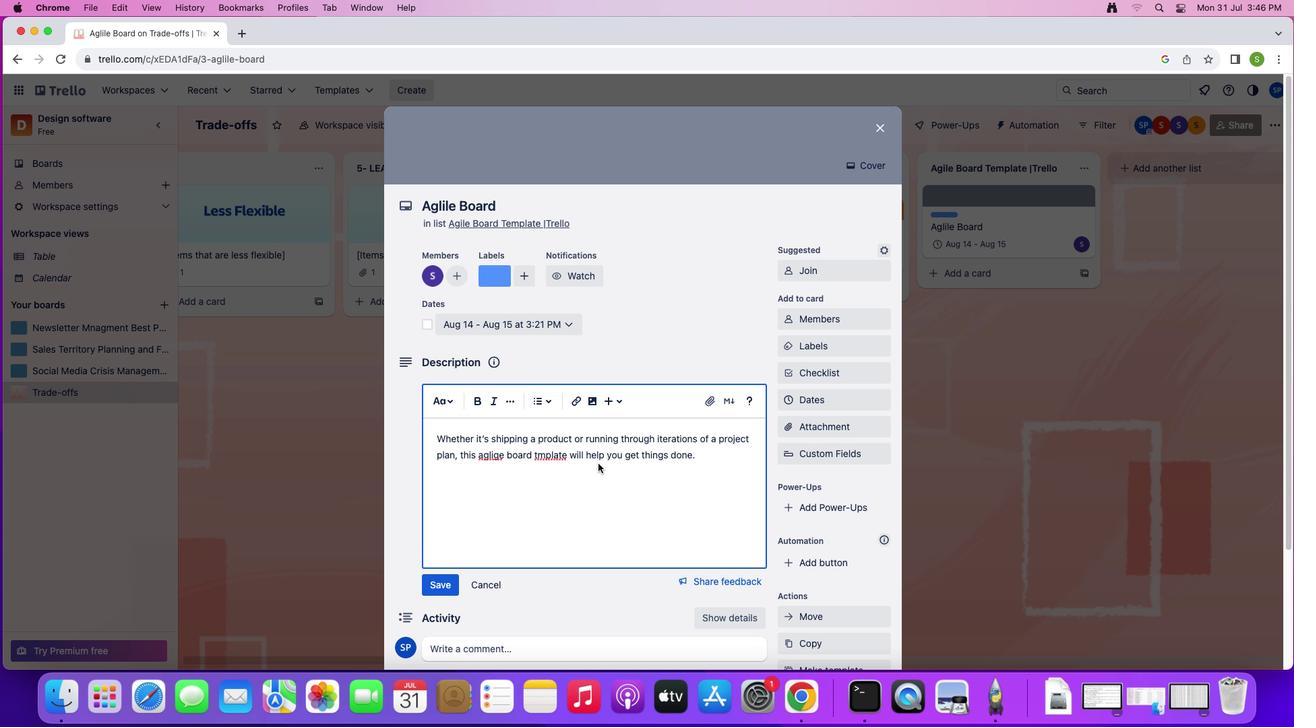 
Action: Key pressed 'e'
Screenshot: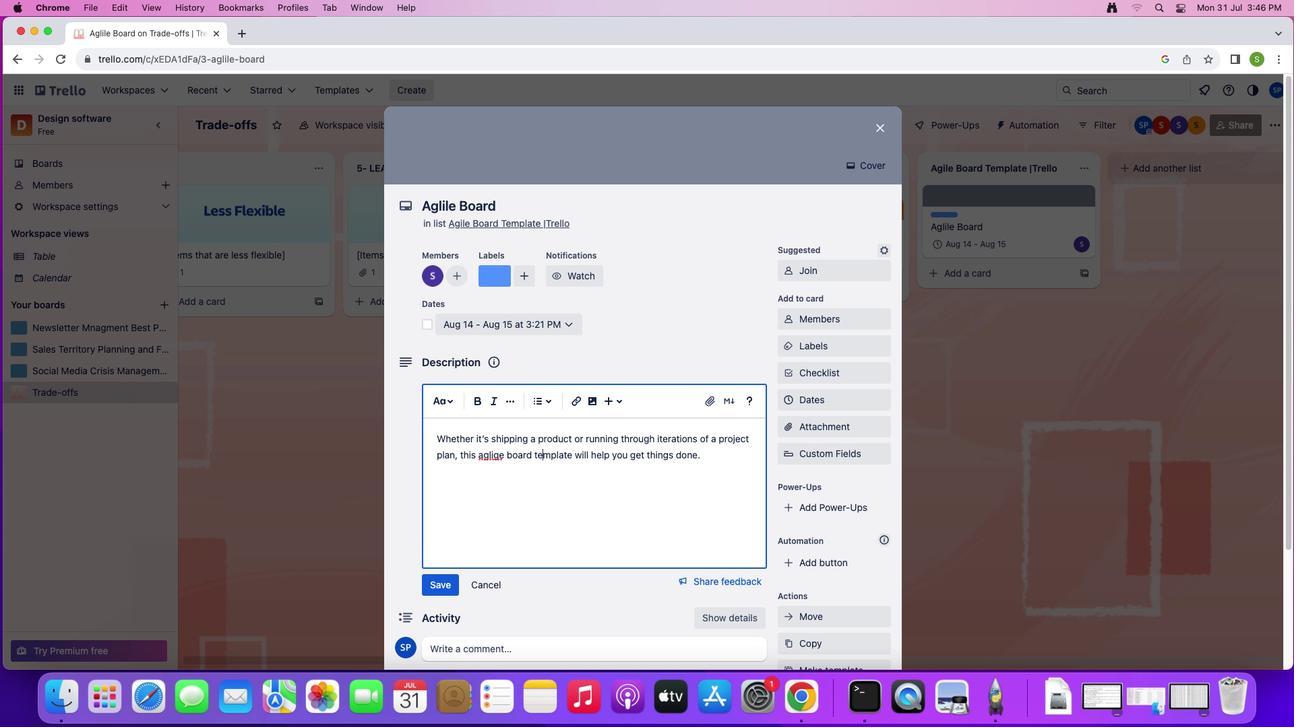 
Action: Mouse moved to (500, 458)
Screenshot: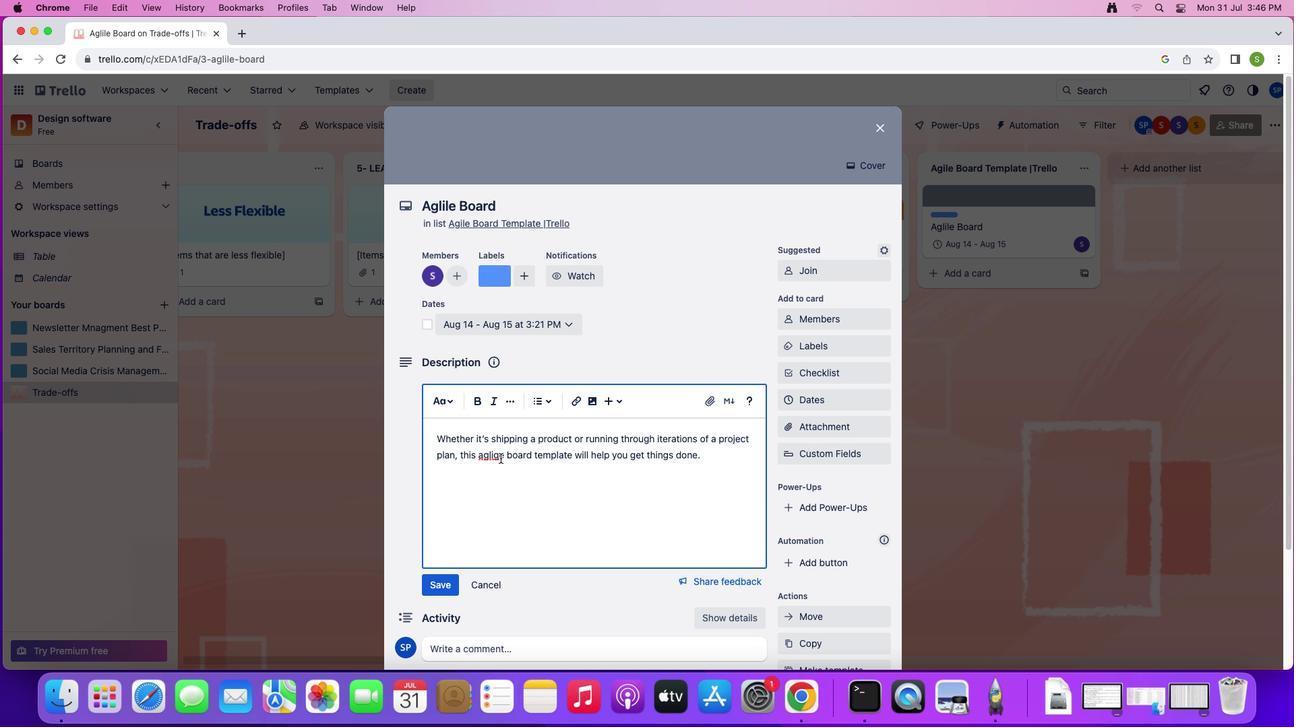
Action: Mouse pressed left at (500, 458)
Screenshot: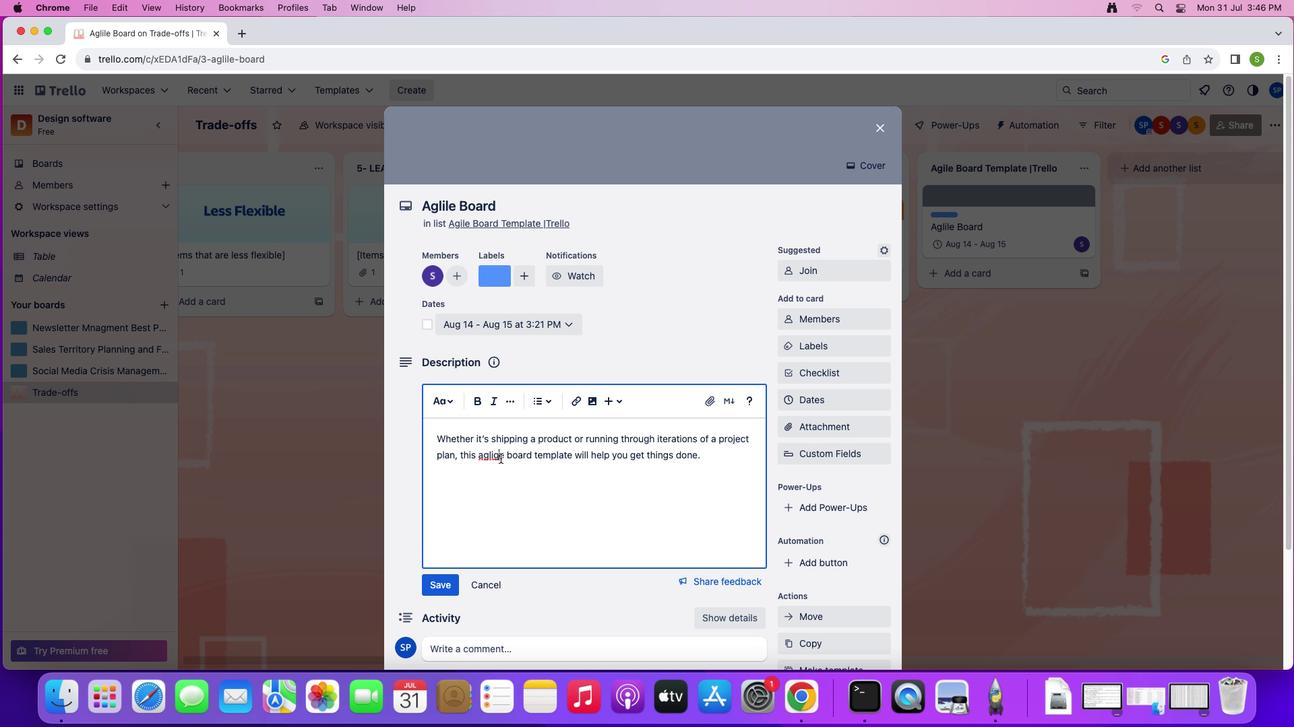 
Action: Mouse moved to (552, 461)
Screenshot: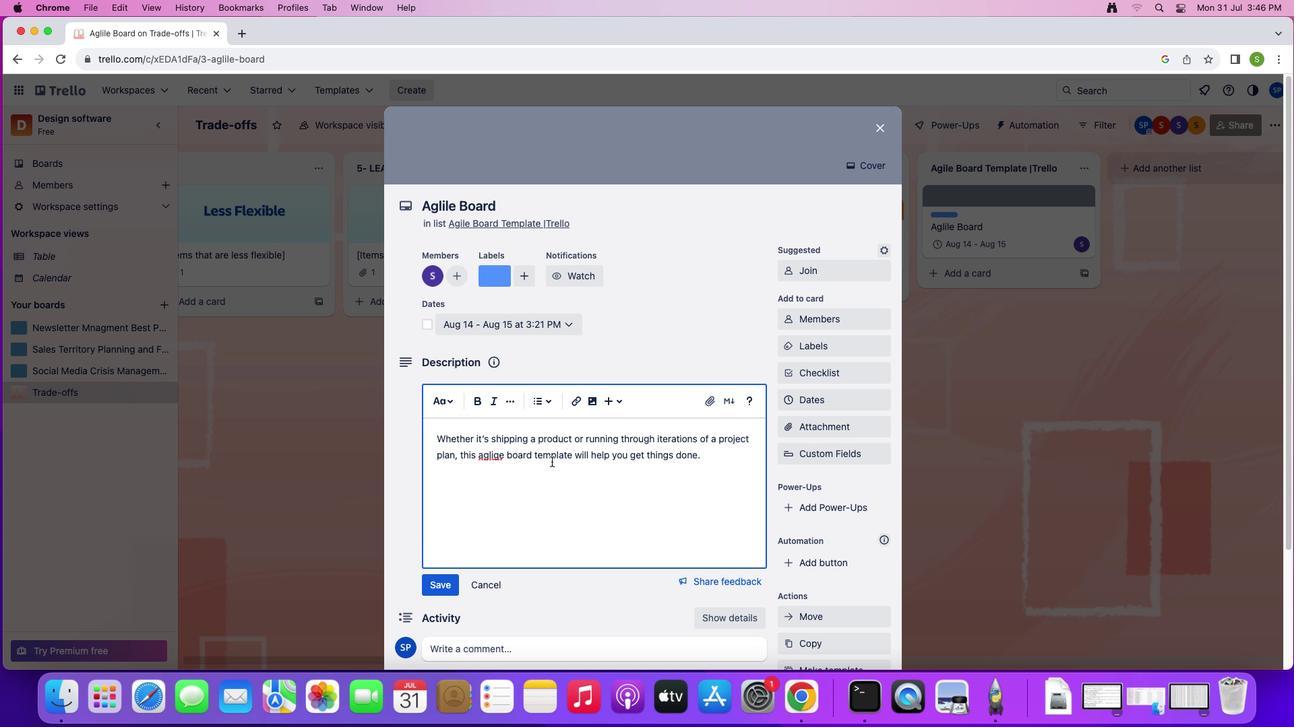 
Action: Key pressed Key.backspace
Screenshot: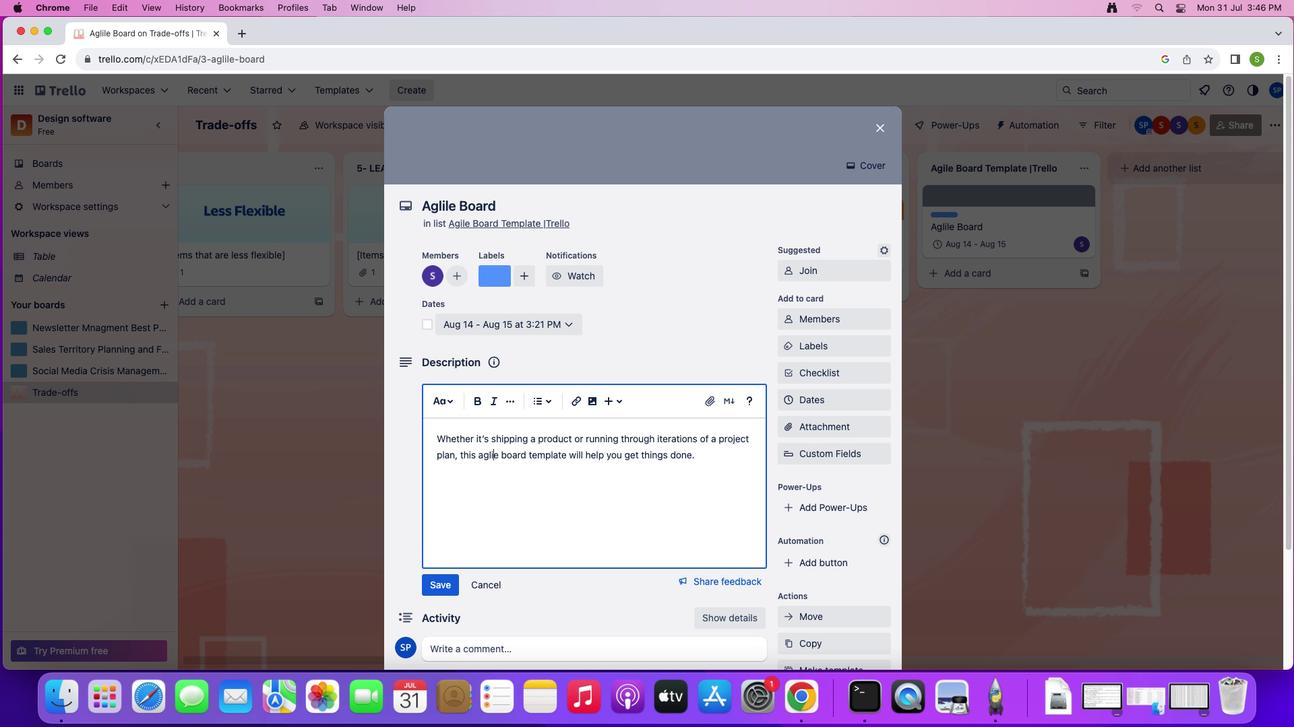 
Action: Mouse moved to (434, 587)
Screenshot: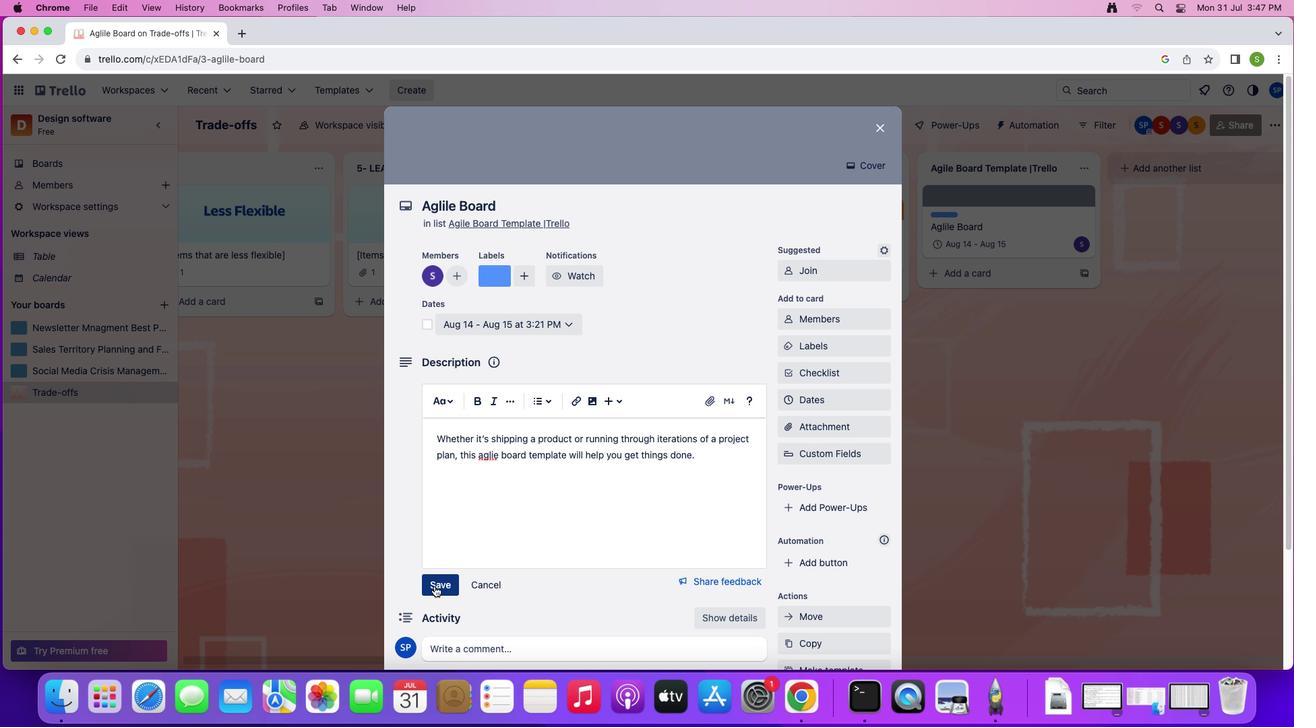 
Action: Mouse pressed left at (434, 587)
Screenshot: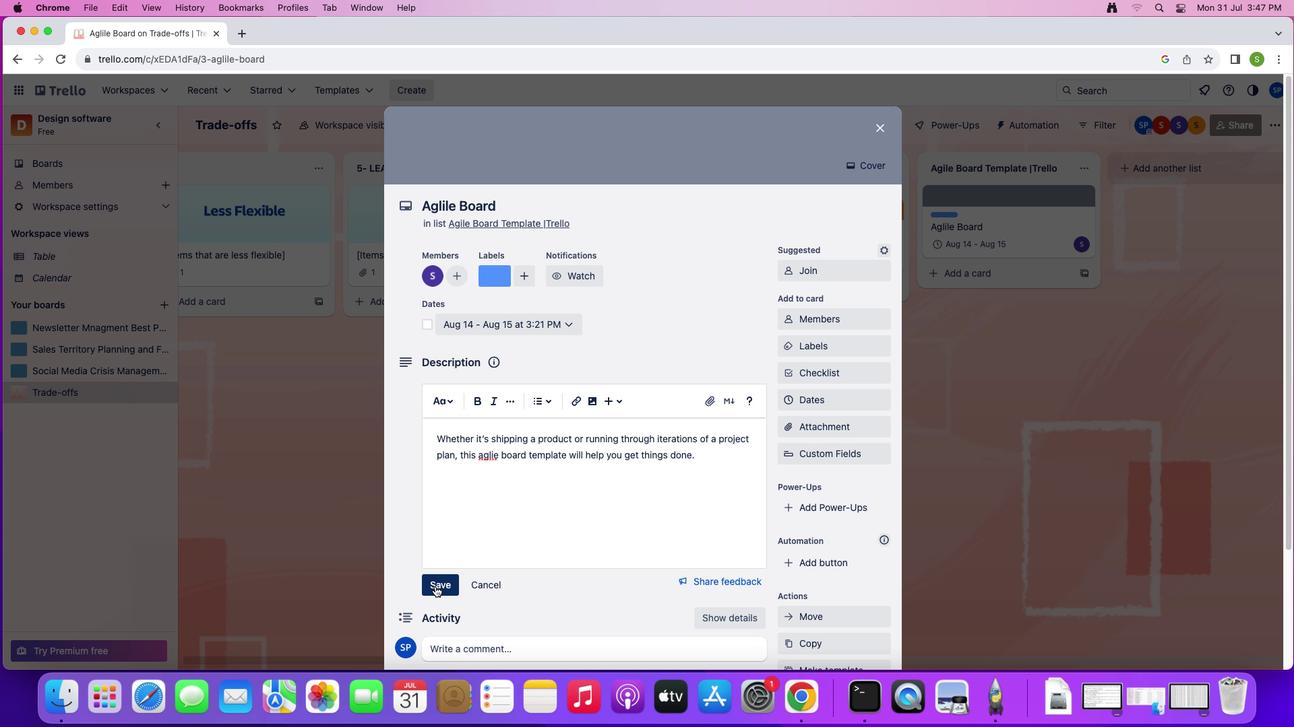 
Action: Mouse moved to (518, 473)
Screenshot: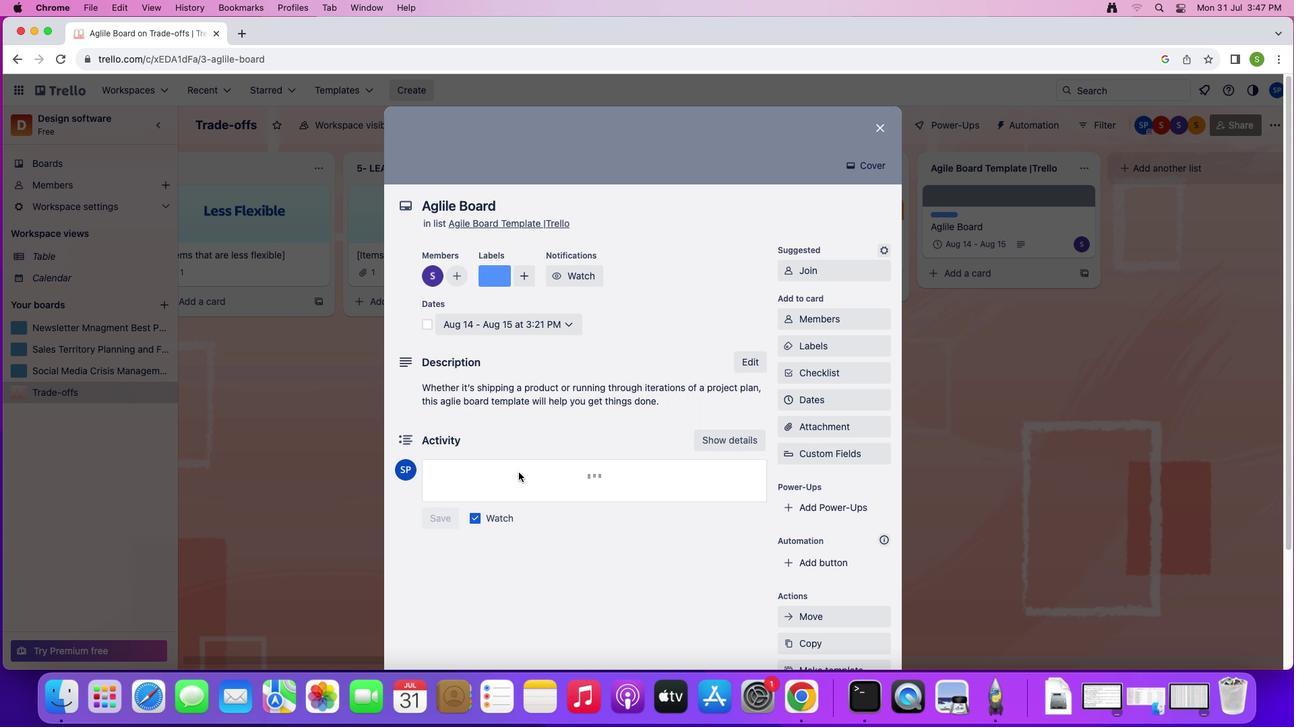 
Action: Mouse pressed left at (518, 473)
Screenshot: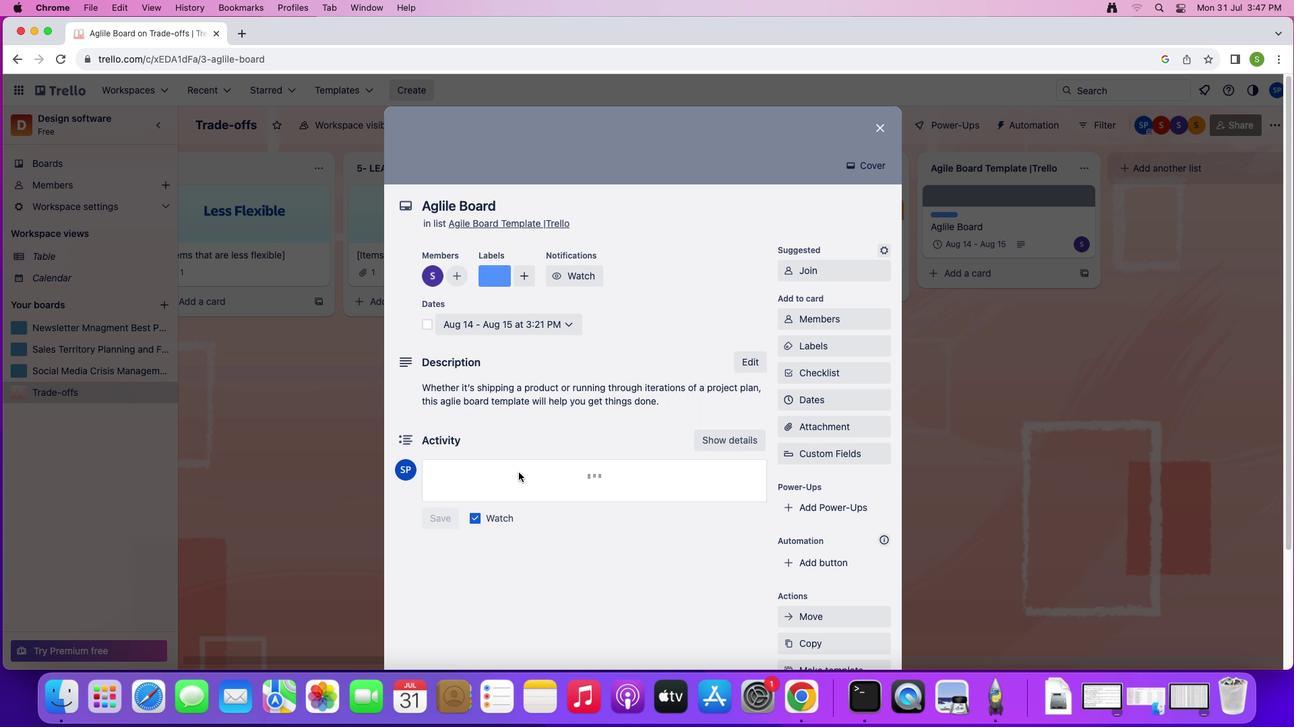 
Action: Mouse moved to (486, 517)
Screenshot: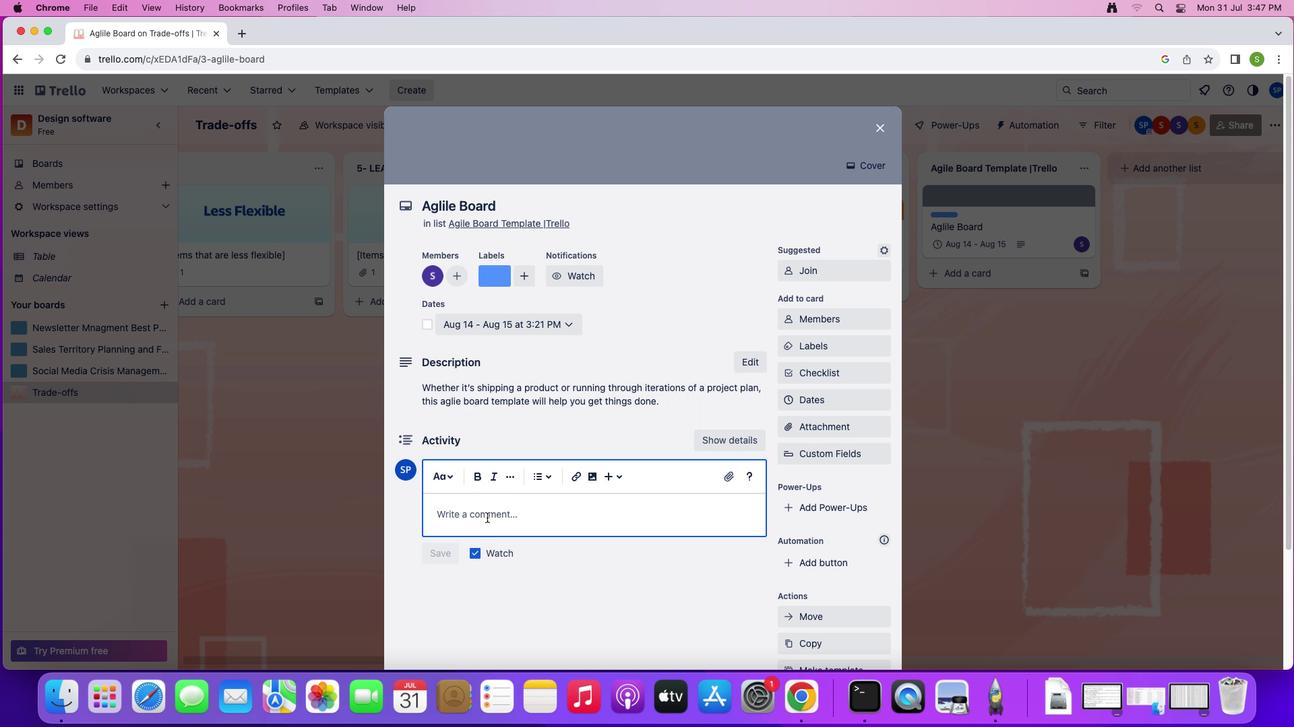 
Action: Mouse pressed left at (486, 517)
Screenshot: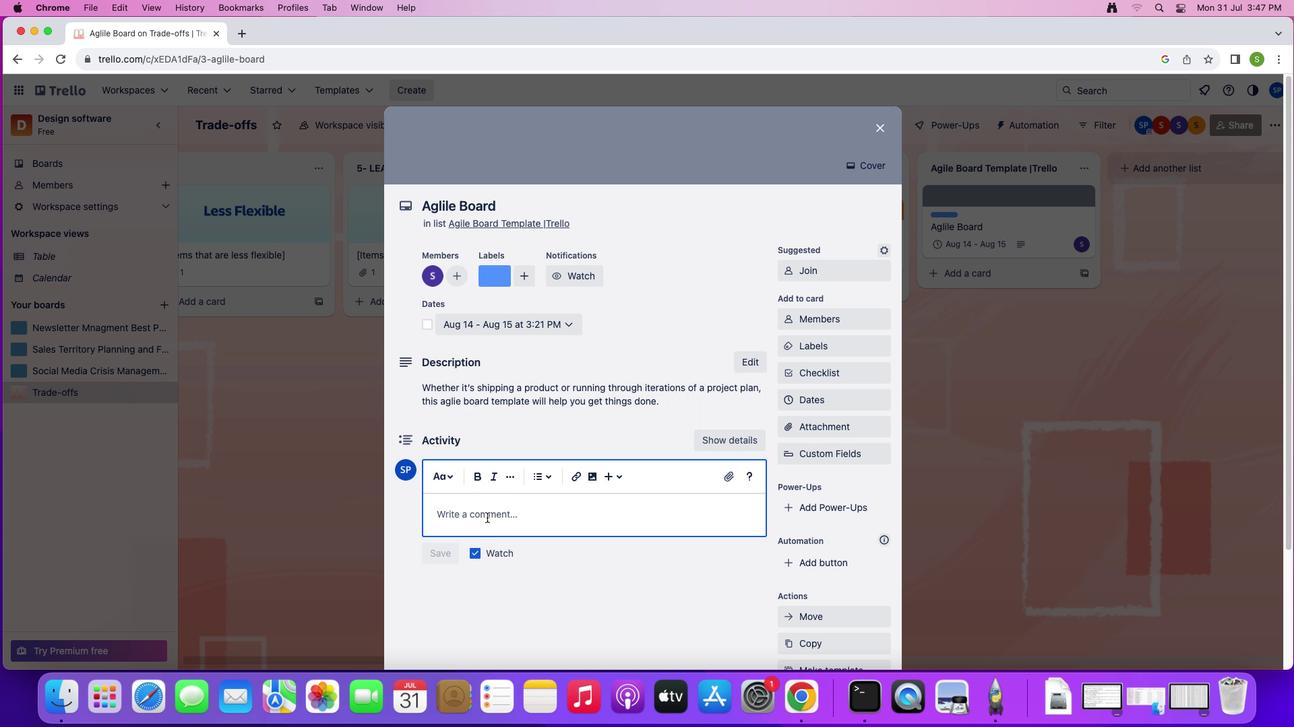 
Action: Mouse moved to (516, 492)
Screenshot: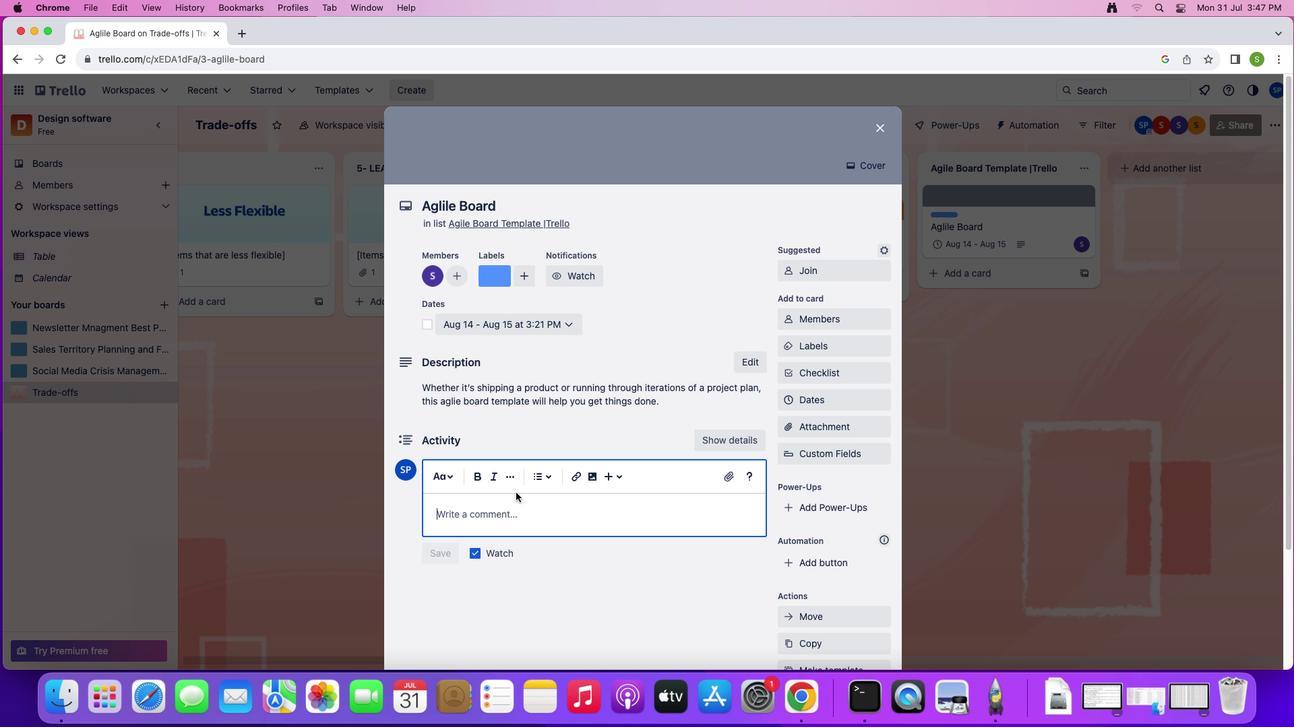 
Action: Key pressed Key.shift'T''r''e''l''l''o'
Screenshot: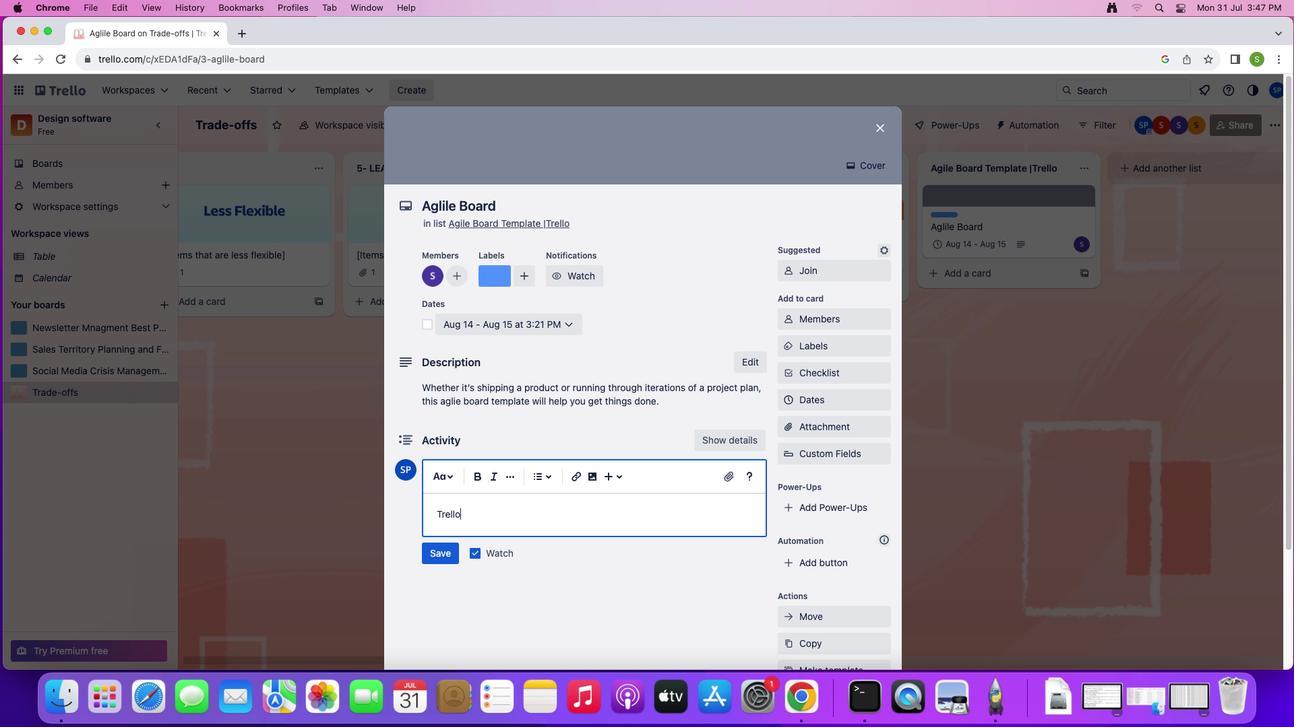 
Action: Mouse moved to (438, 558)
Screenshot: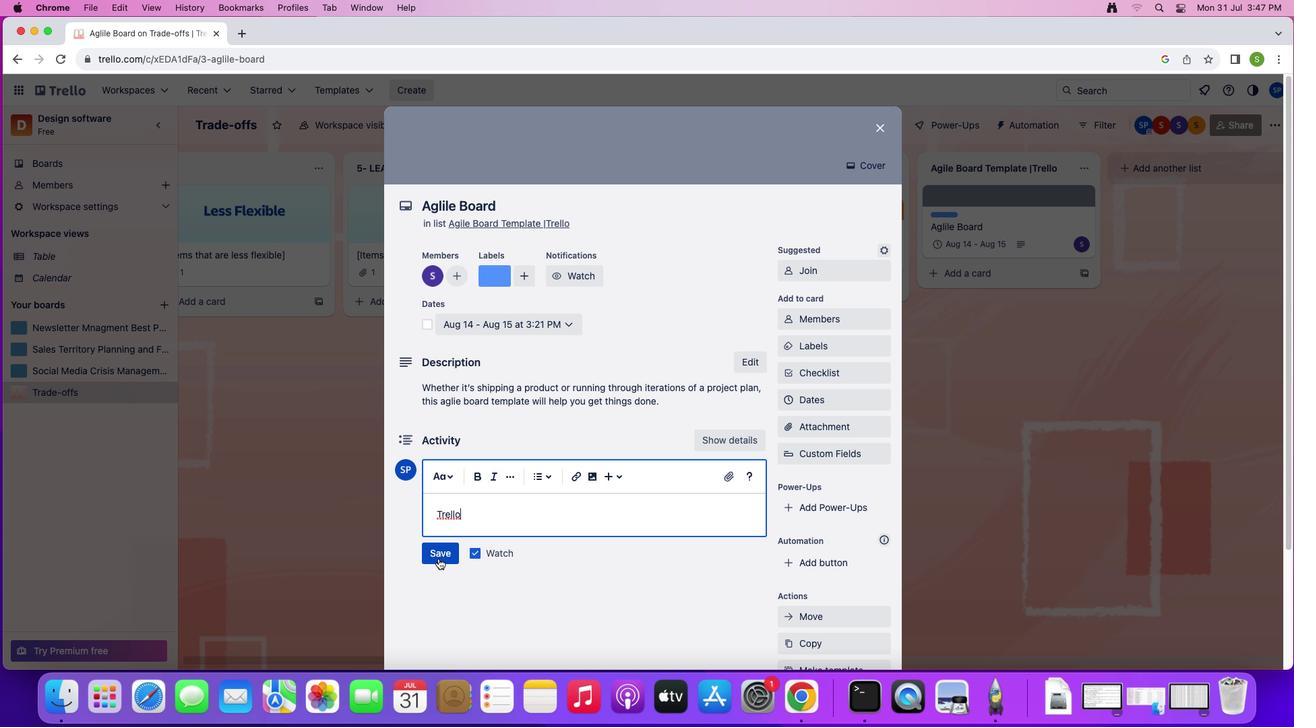 
Action: Mouse pressed left at (438, 558)
Screenshot: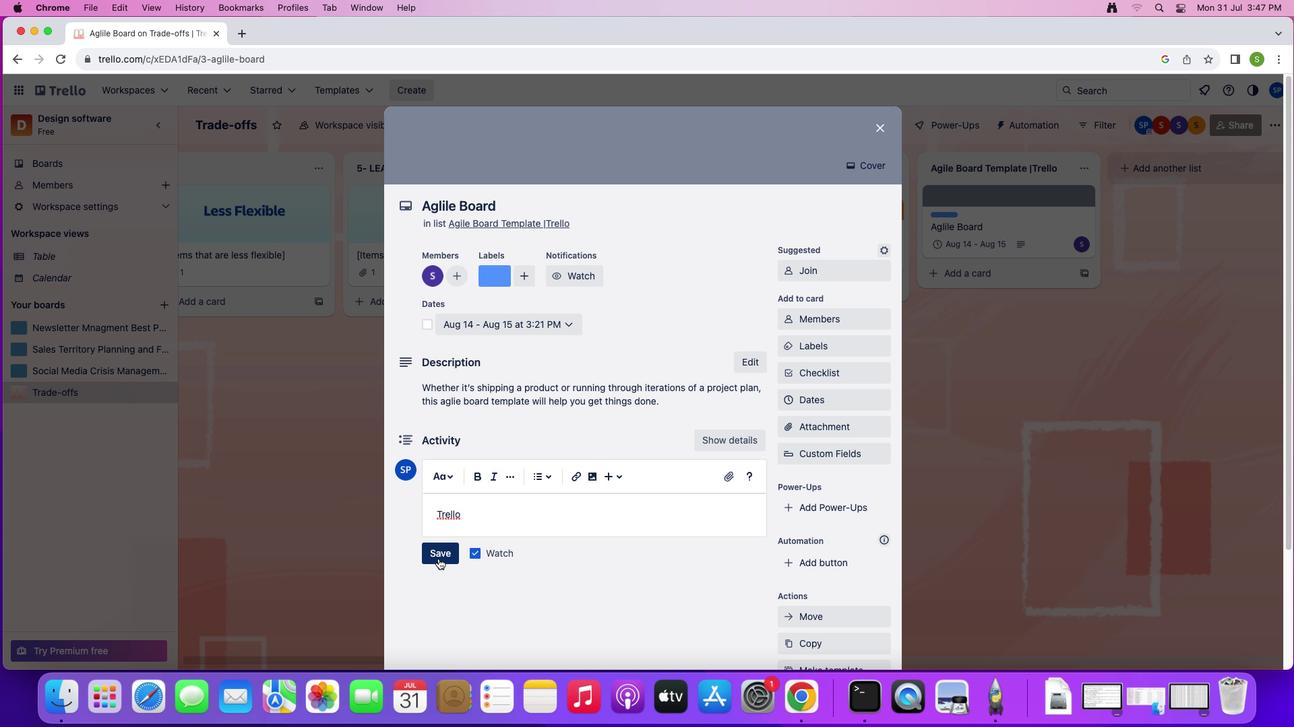 
Action: Mouse moved to (882, 124)
Screenshot: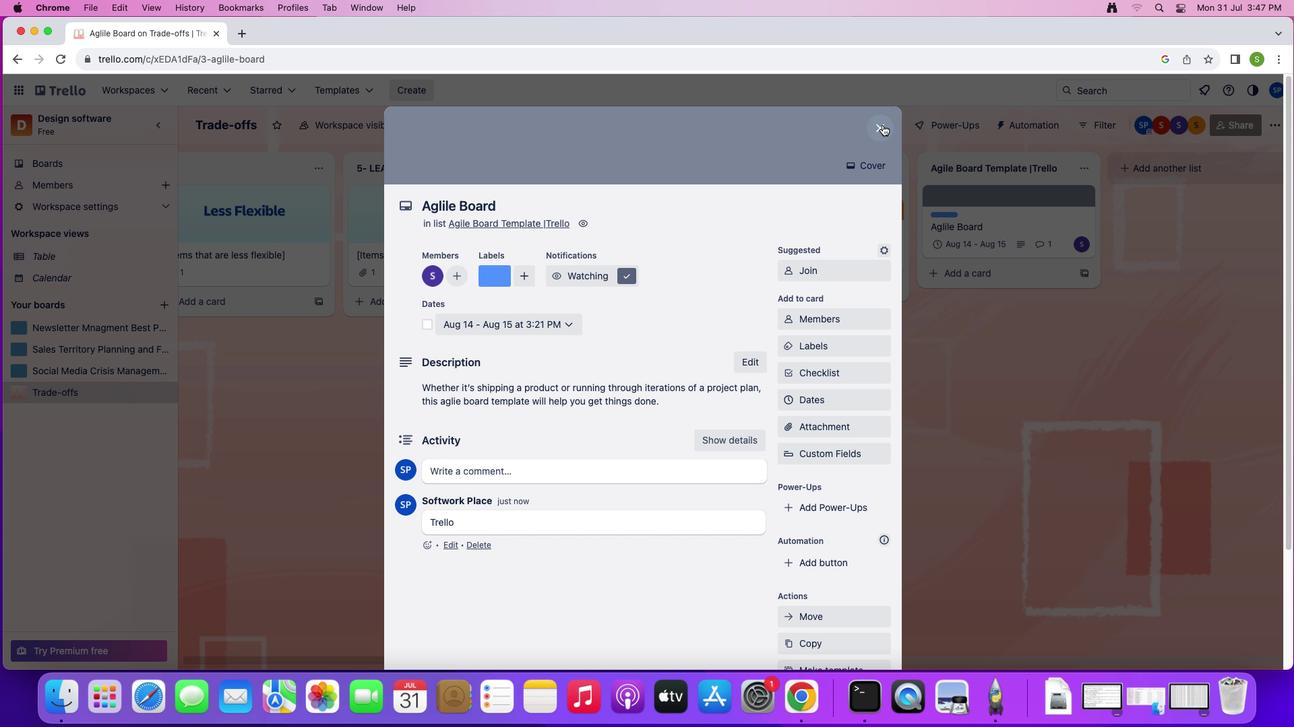 
Action: Mouse pressed left at (882, 124)
Screenshot: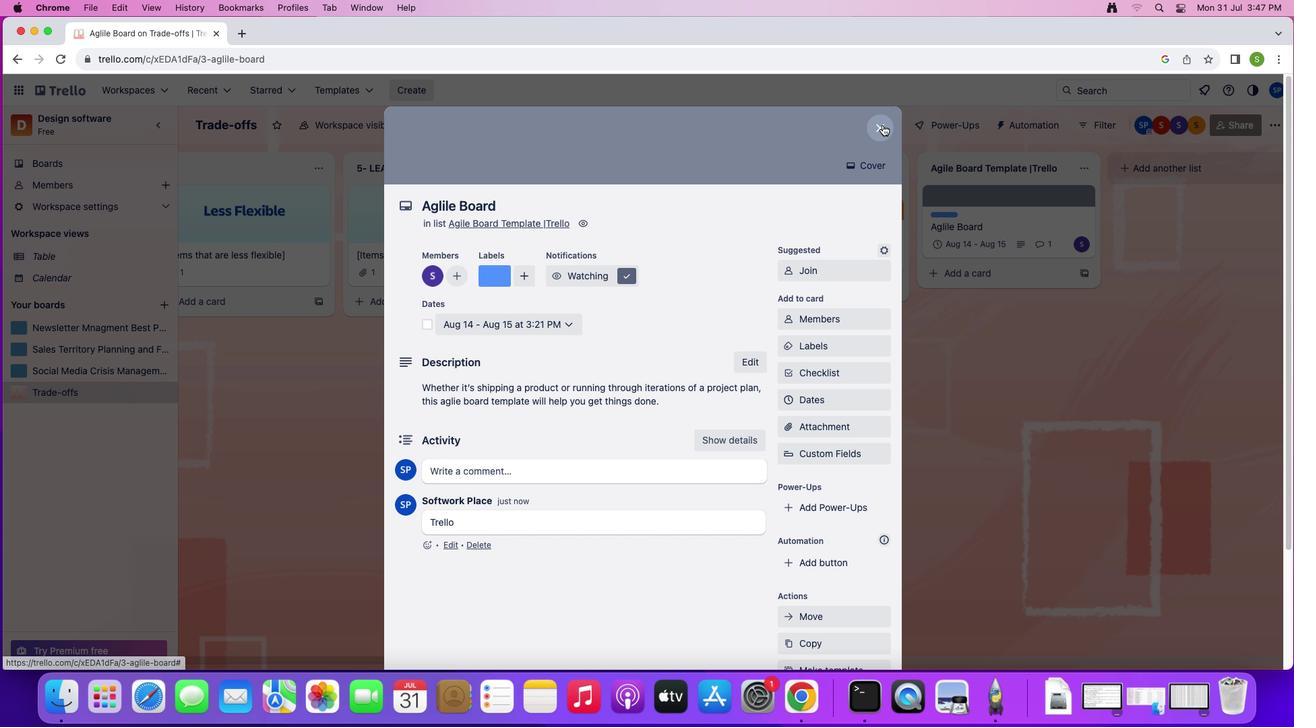 
Action: Mouse moved to (927, 378)
Screenshot: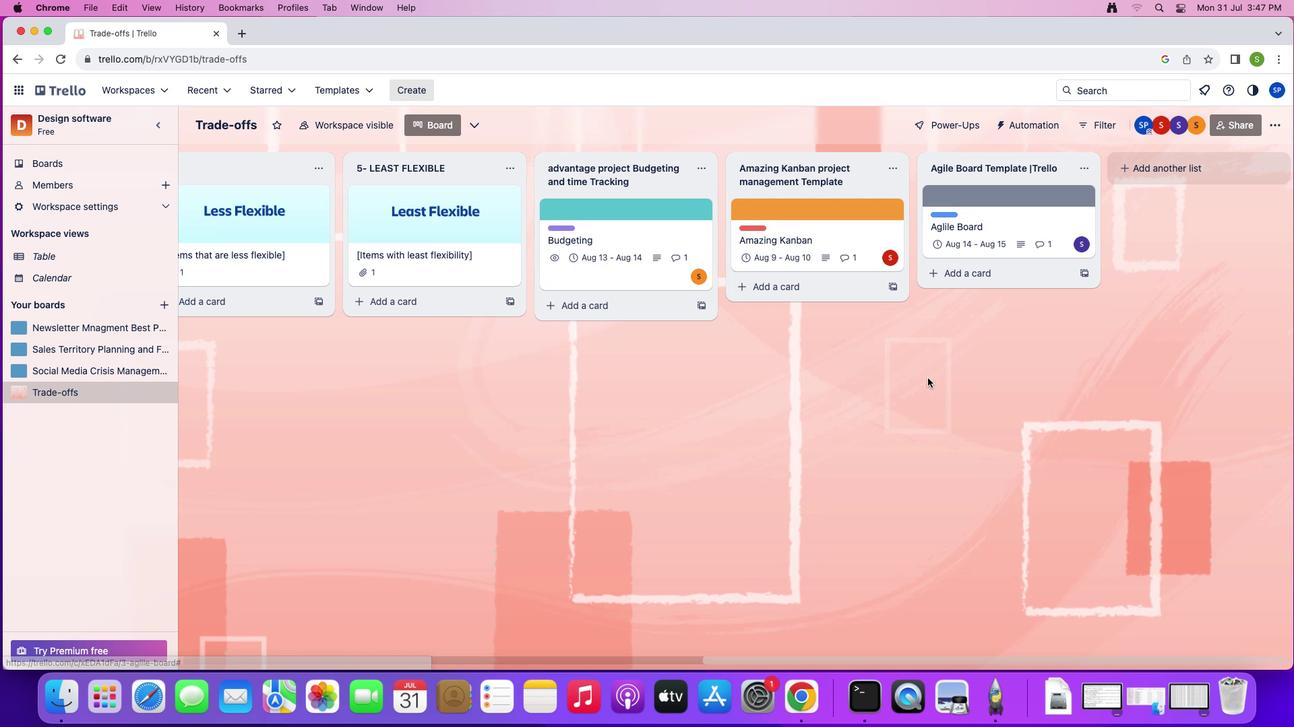 
